 Task: Create a Historical Shipwreck Exploration: Platforms dedicated to exploring and documenting historical shipwrecks.
Action: Mouse moved to (1041, 189)
Screenshot: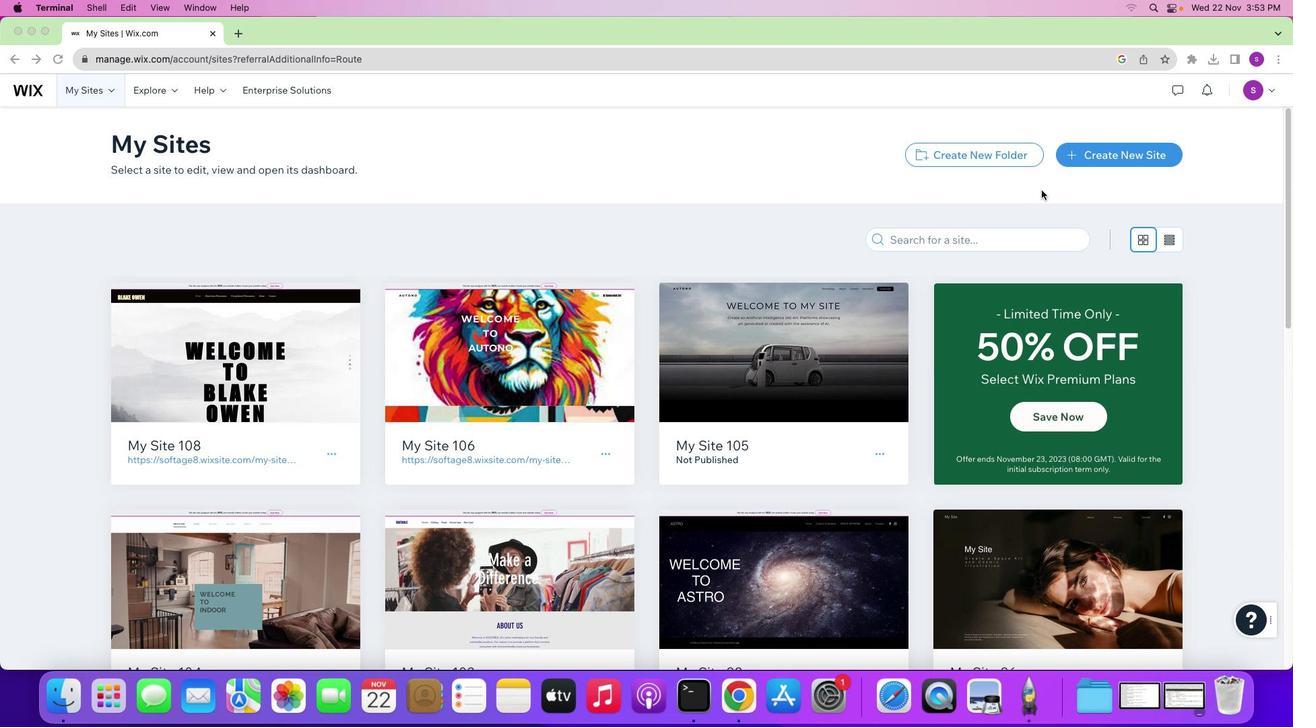 
Action: Mouse pressed left at (1041, 189)
Screenshot: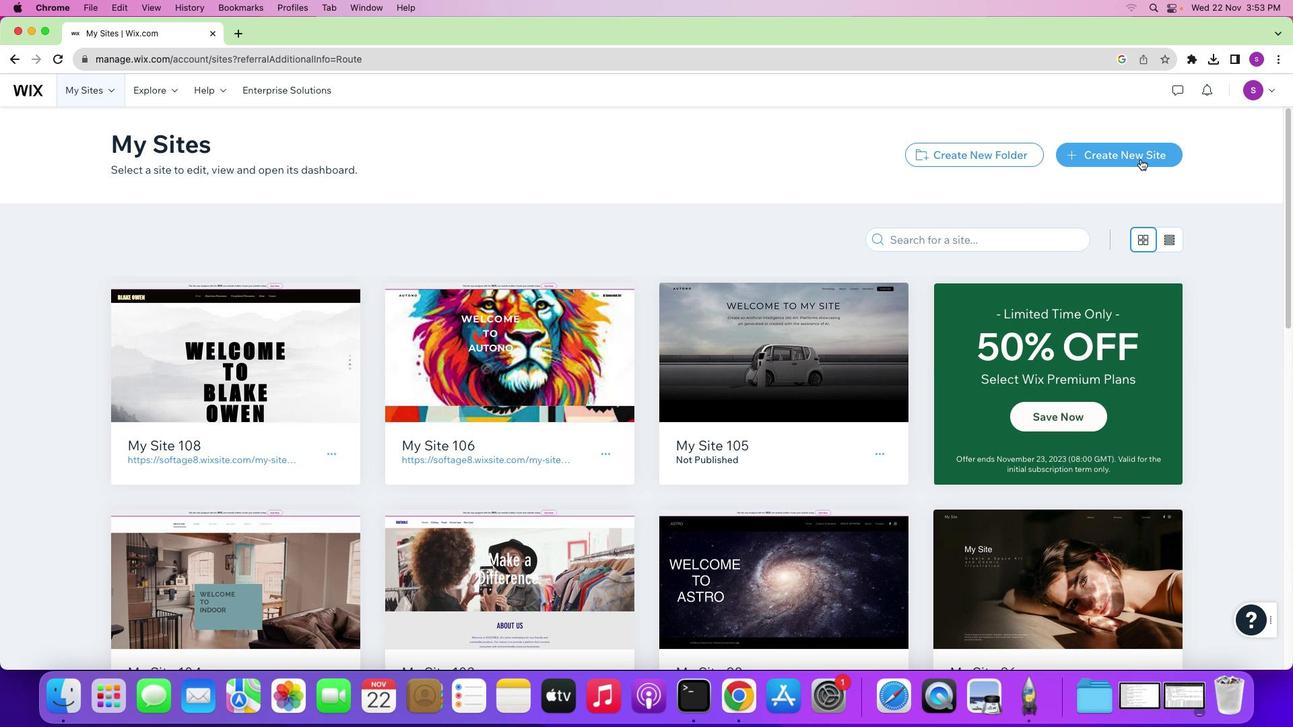 
Action: Mouse moved to (1143, 152)
Screenshot: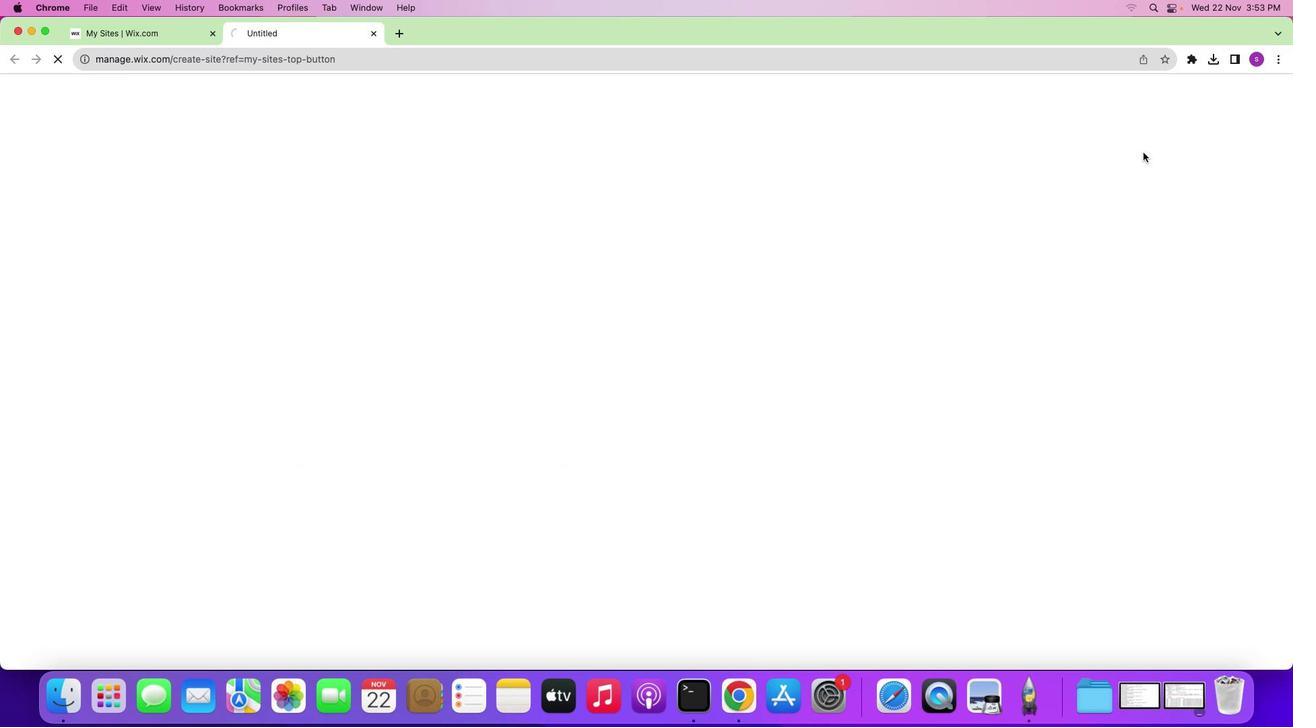 
Action: Mouse pressed left at (1143, 152)
Screenshot: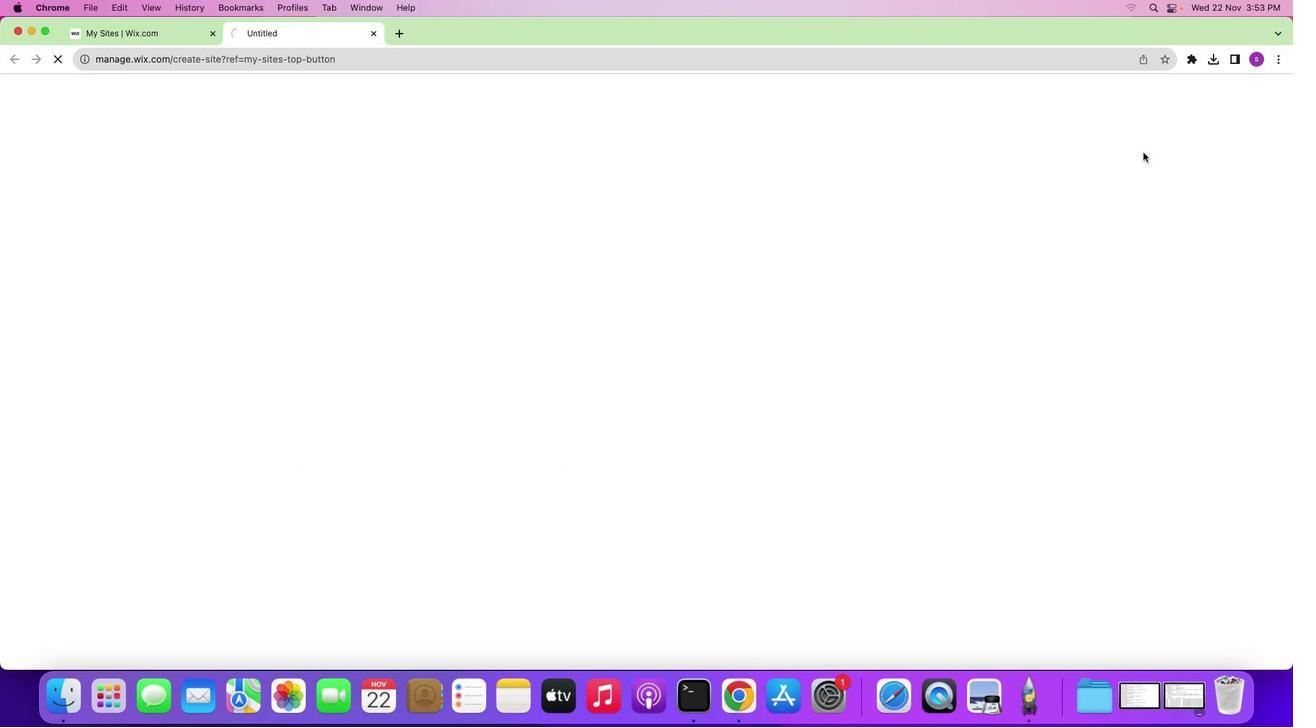 
Action: Mouse moved to (631, 223)
Screenshot: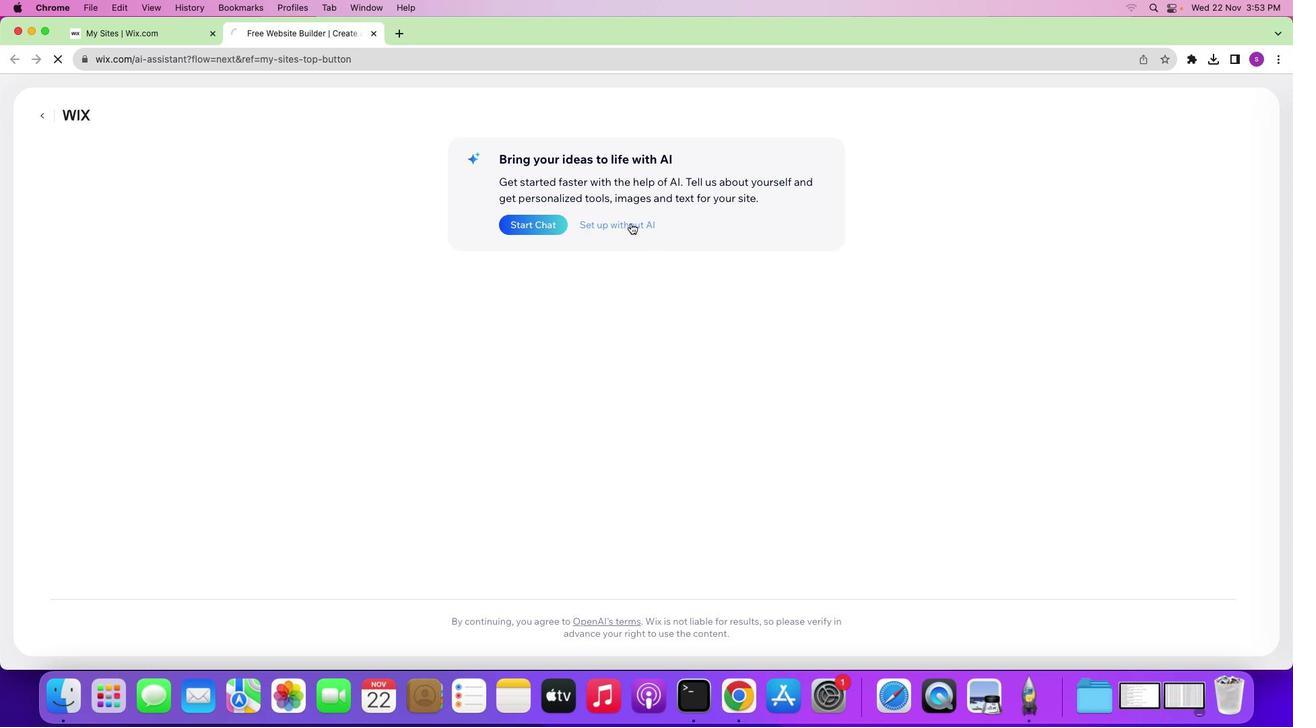 
Action: Mouse pressed left at (631, 223)
Screenshot: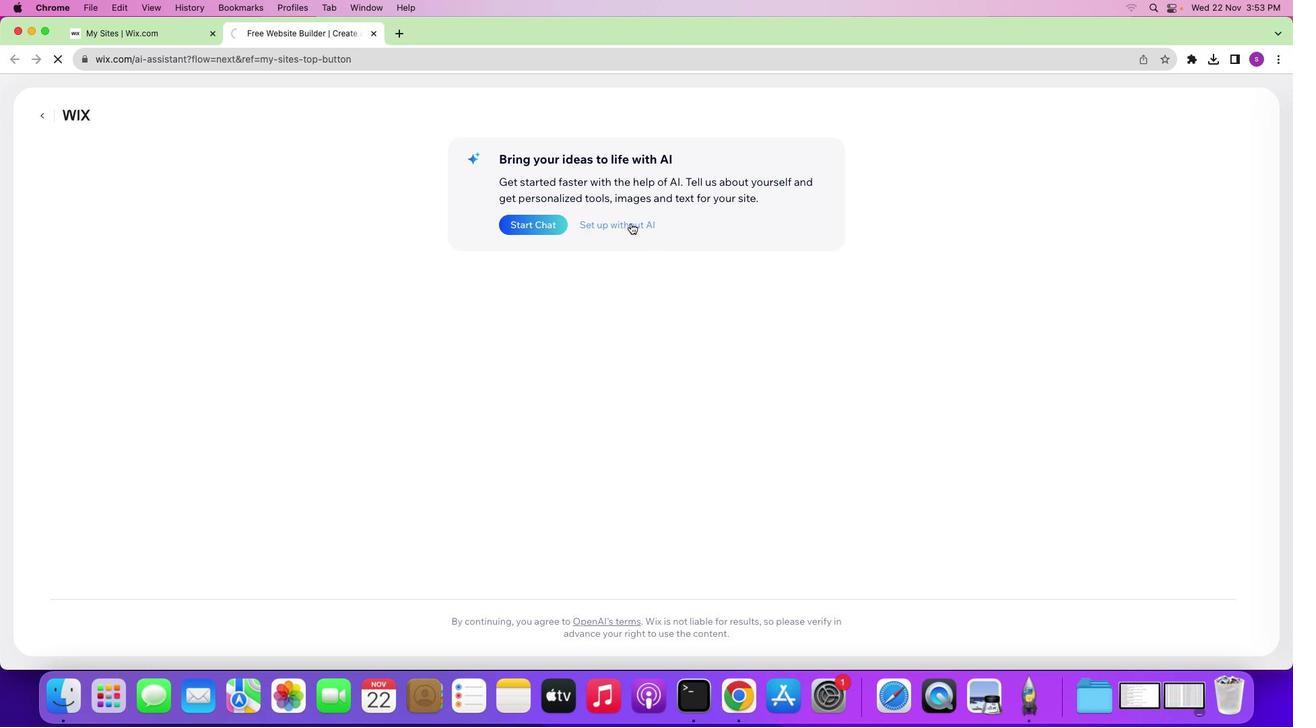 
Action: Mouse moved to (1240, 629)
Screenshot: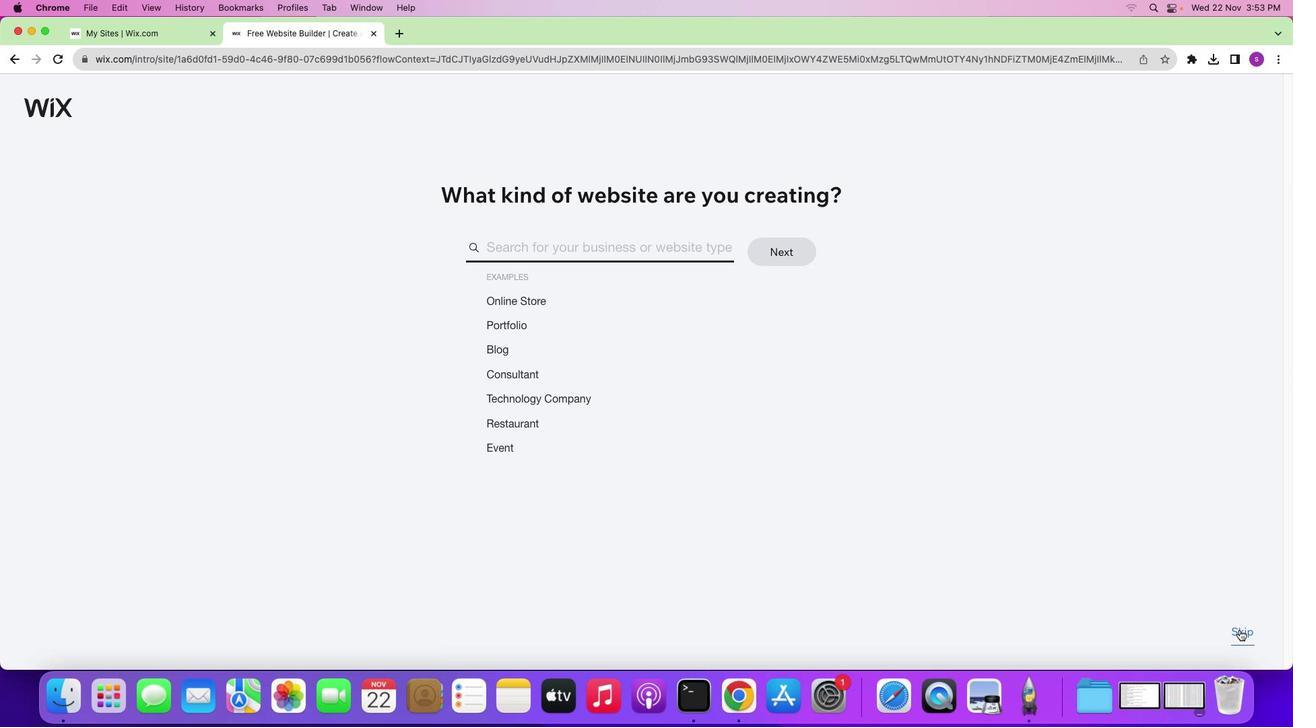 
Action: Mouse pressed left at (1240, 629)
Screenshot: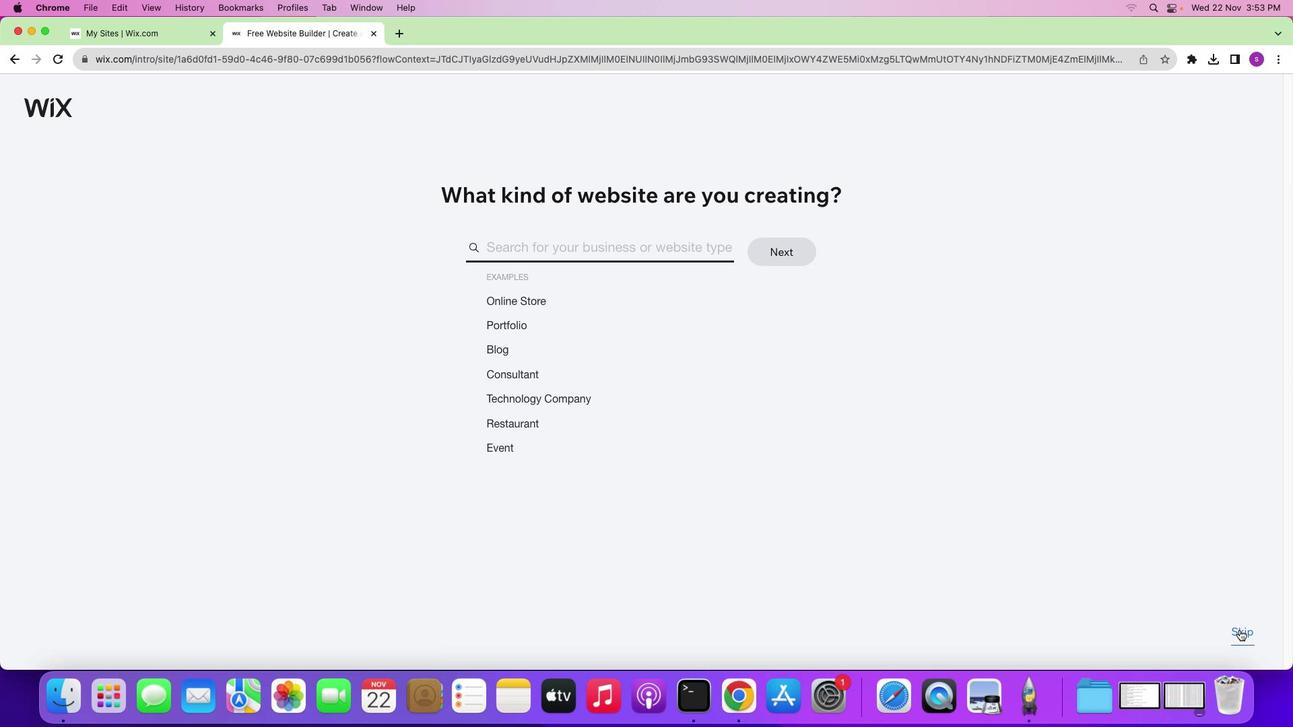 
Action: Mouse moved to (1240, 629)
Screenshot: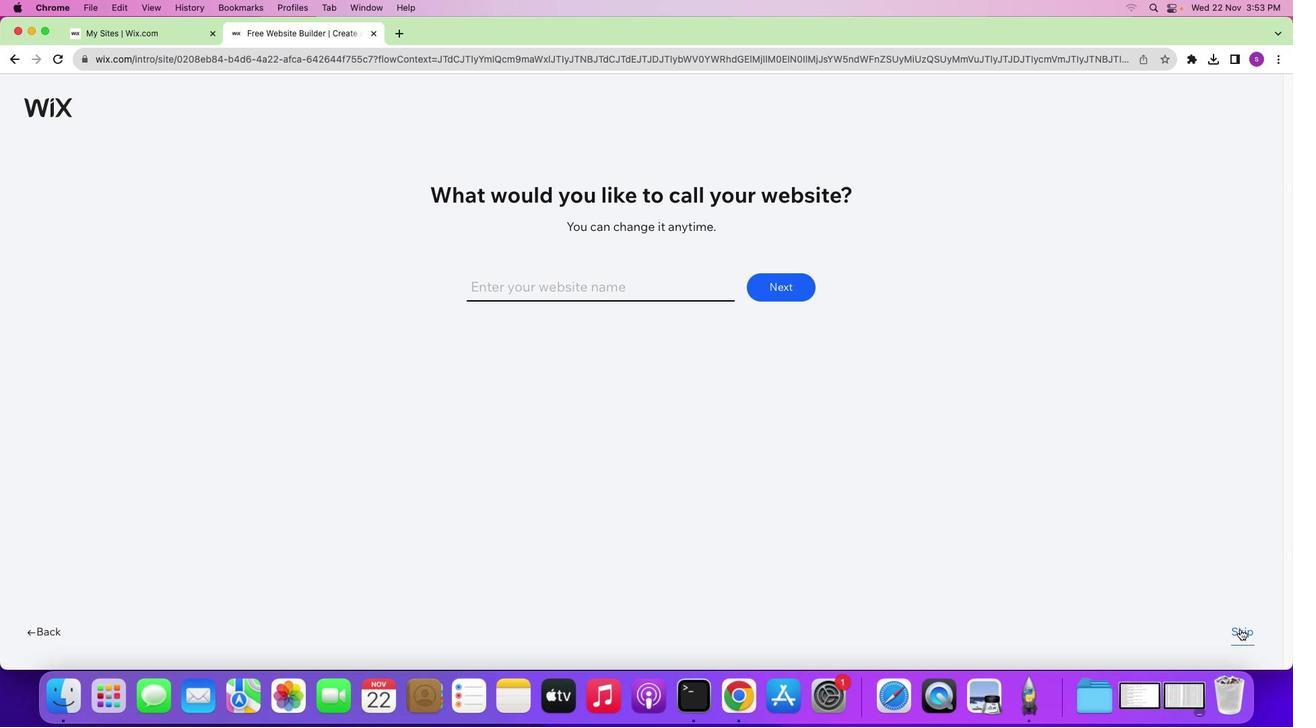 
Action: Mouse pressed left at (1240, 629)
Screenshot: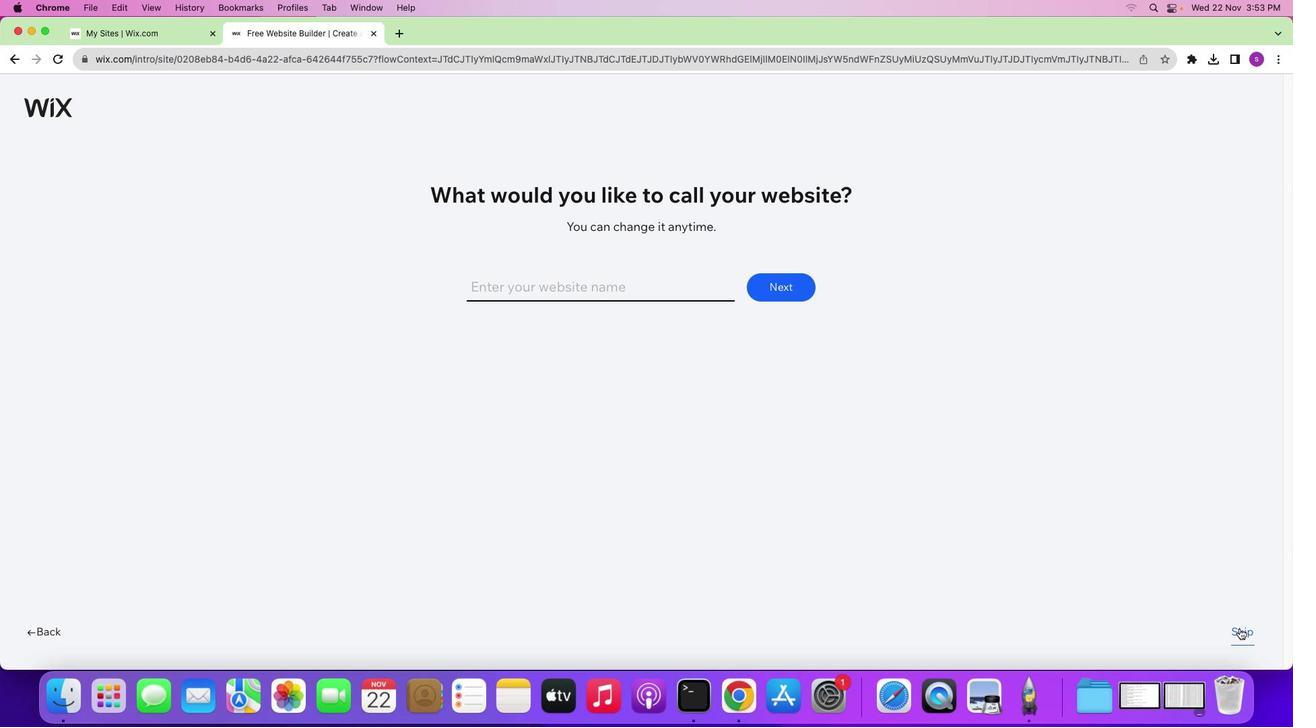 
Action: Mouse moved to (1245, 629)
Screenshot: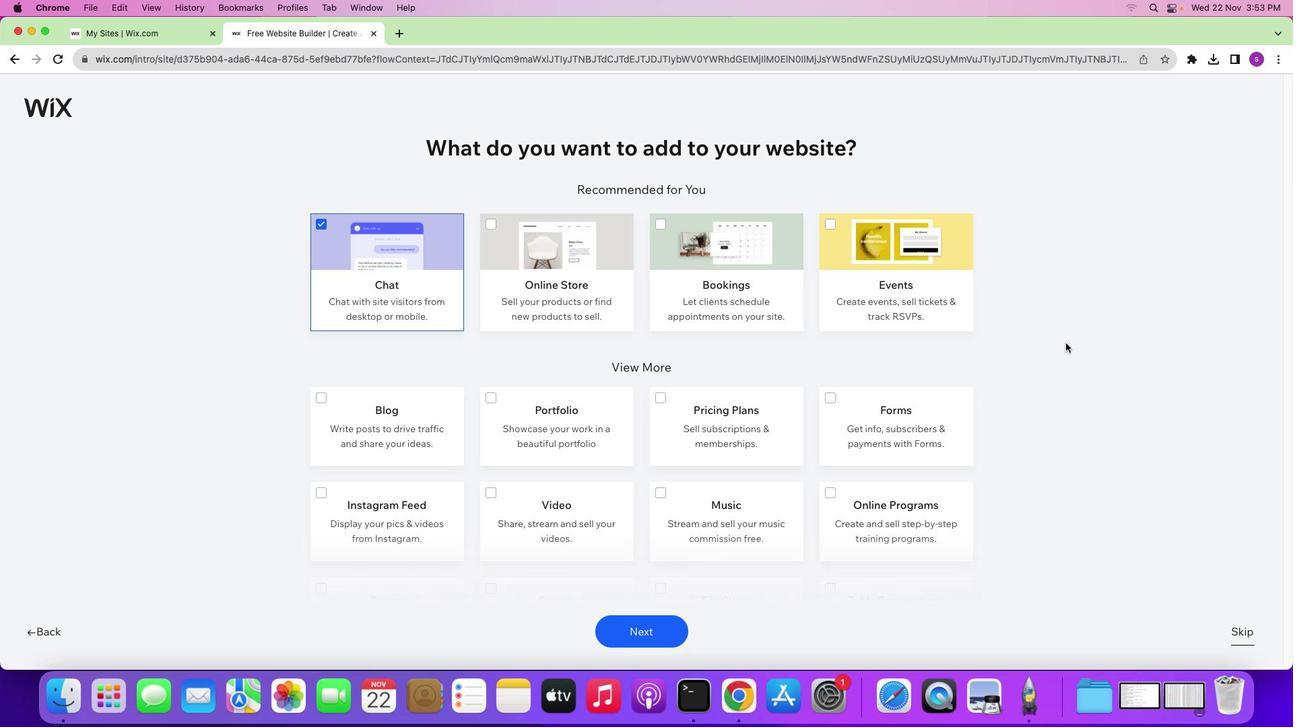 
Action: Mouse pressed left at (1245, 629)
Screenshot: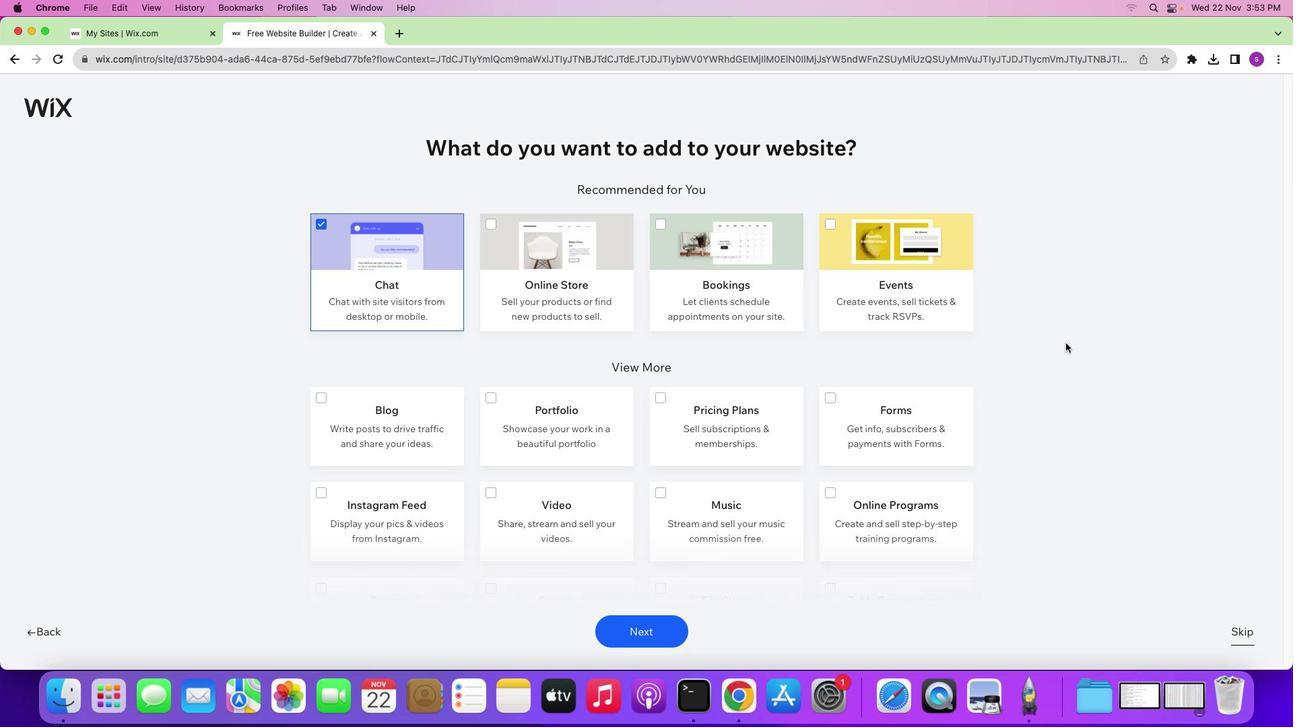 
Action: Mouse moved to (507, 372)
Screenshot: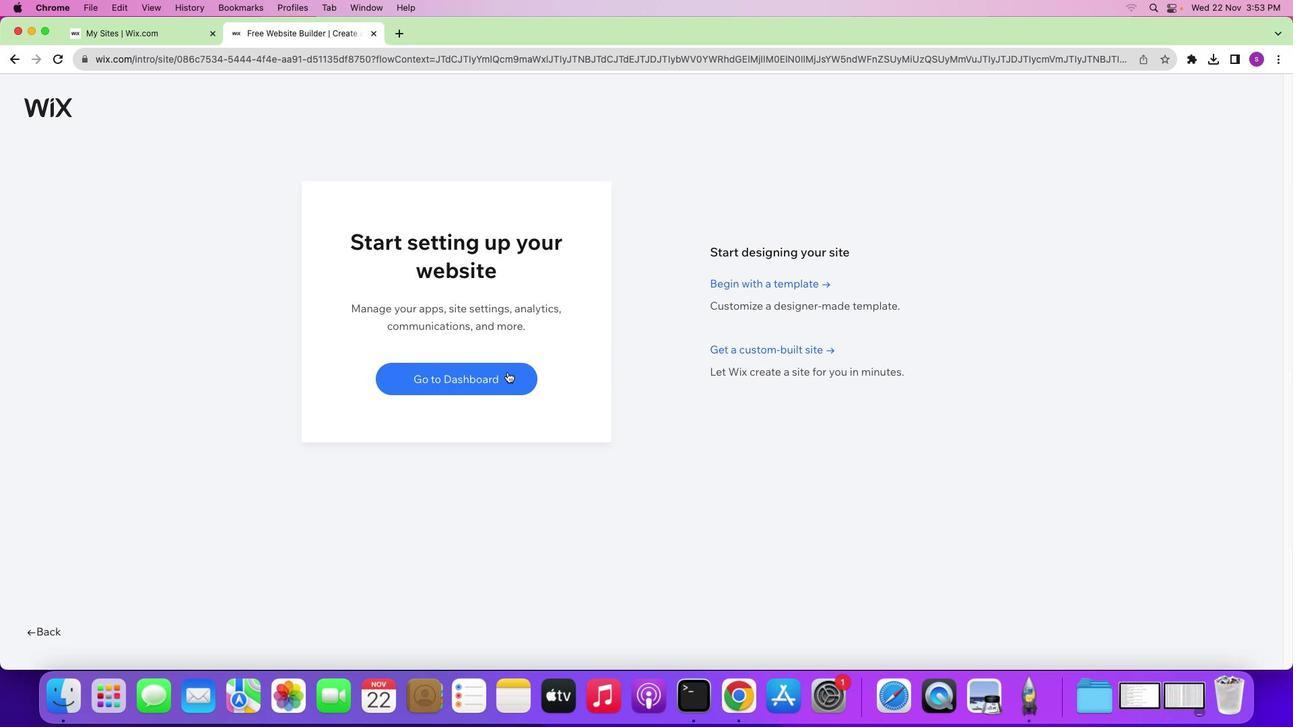 
Action: Mouse pressed left at (507, 372)
Screenshot: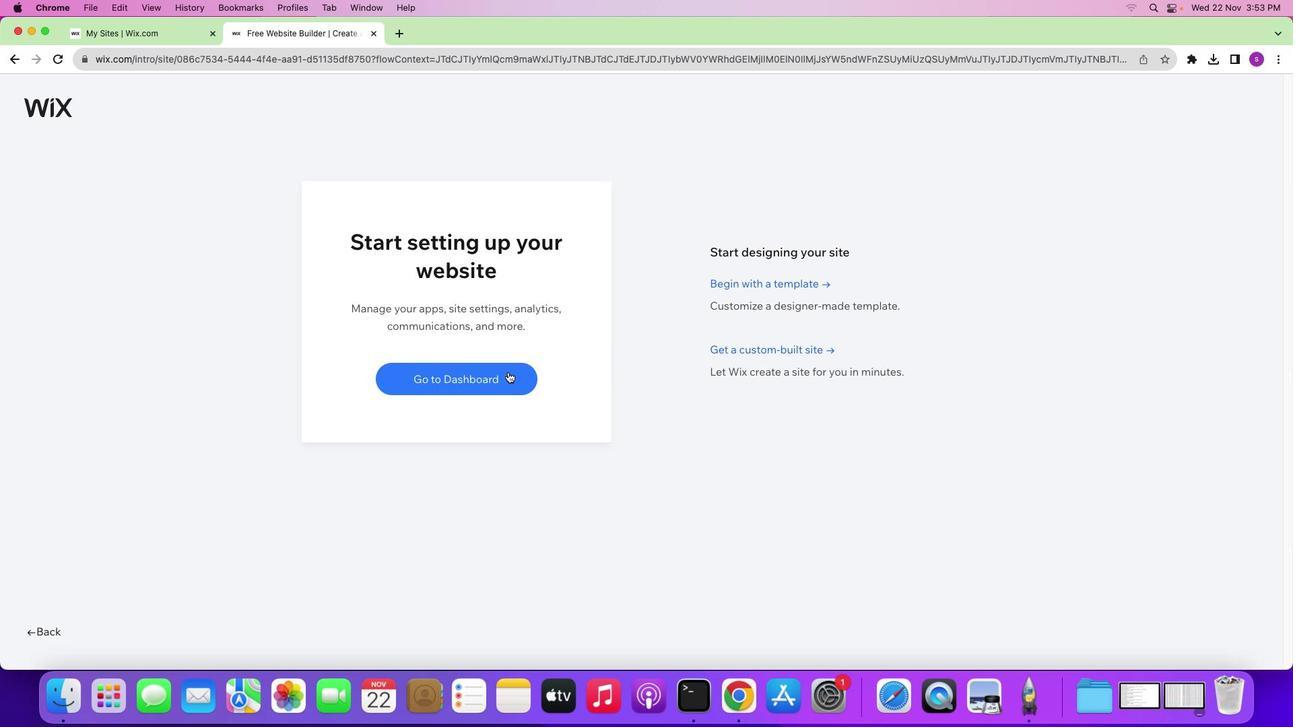 
Action: Mouse moved to (708, 381)
Screenshot: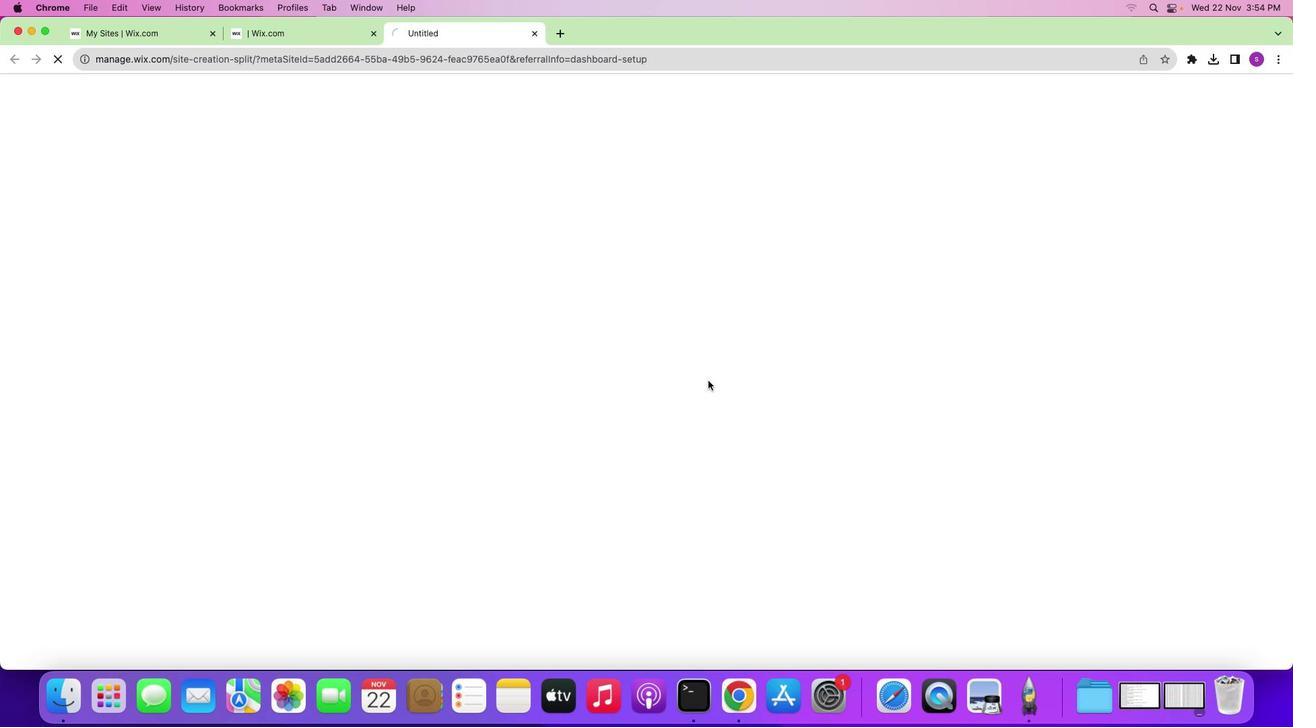 
Action: Mouse pressed left at (708, 381)
Screenshot: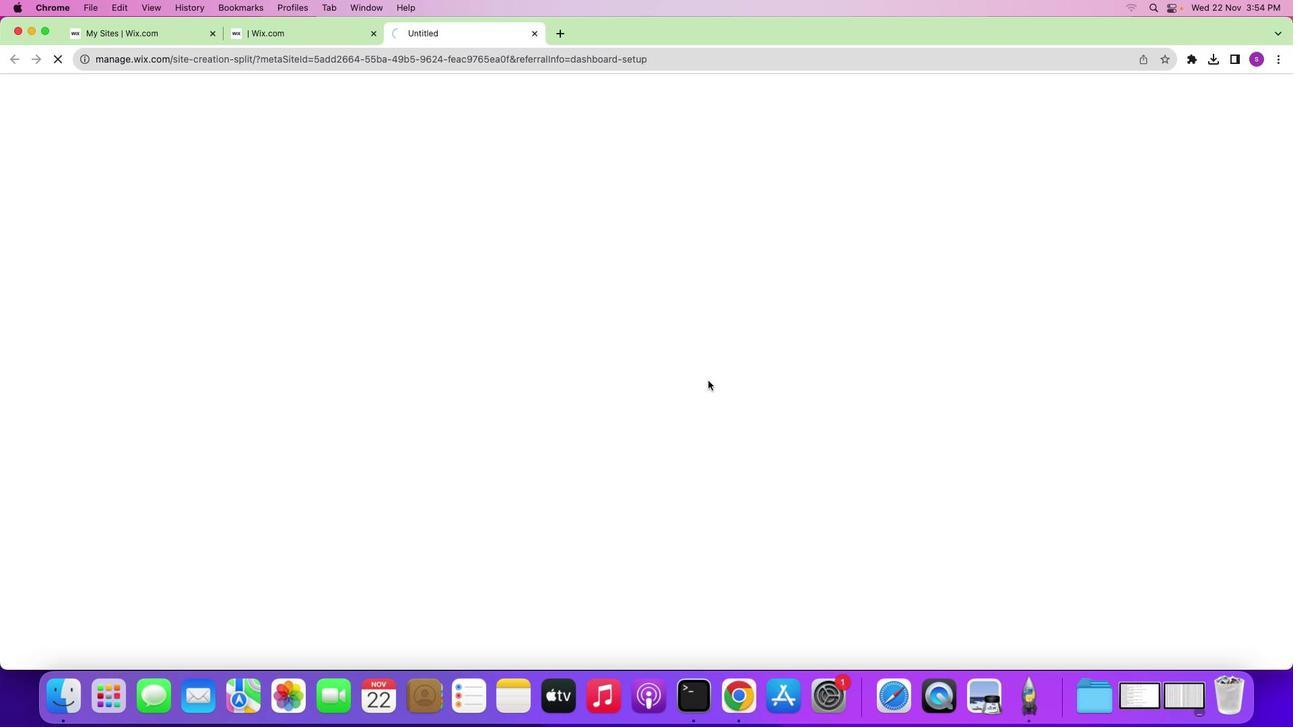 
Action: Mouse moved to (824, 453)
Screenshot: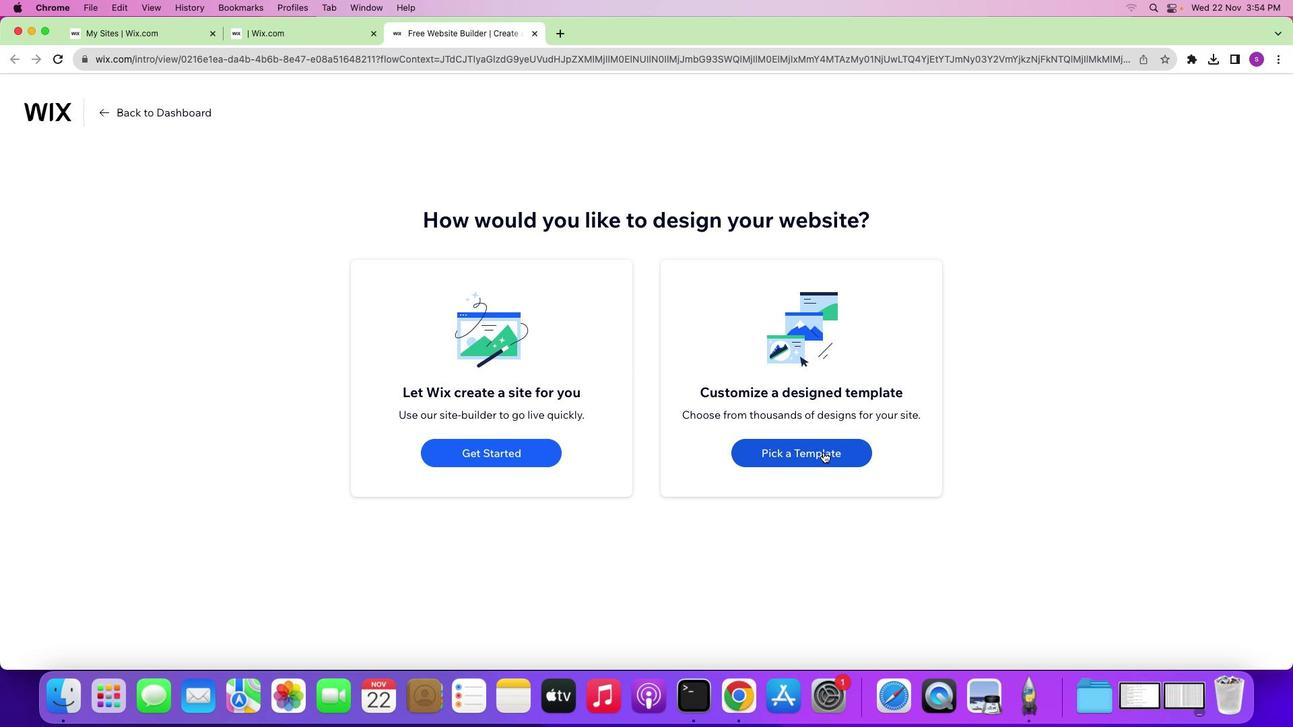 
Action: Mouse pressed left at (824, 453)
Screenshot: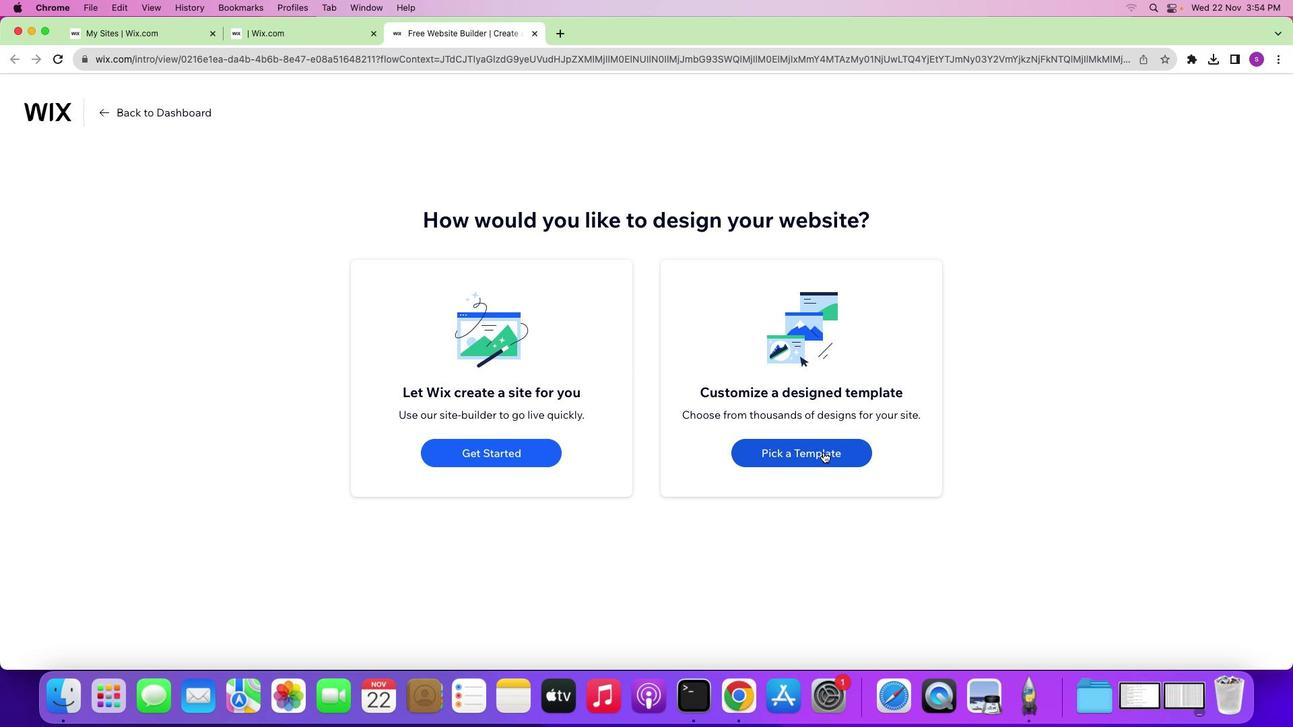 
Action: Mouse moved to (1070, 171)
Screenshot: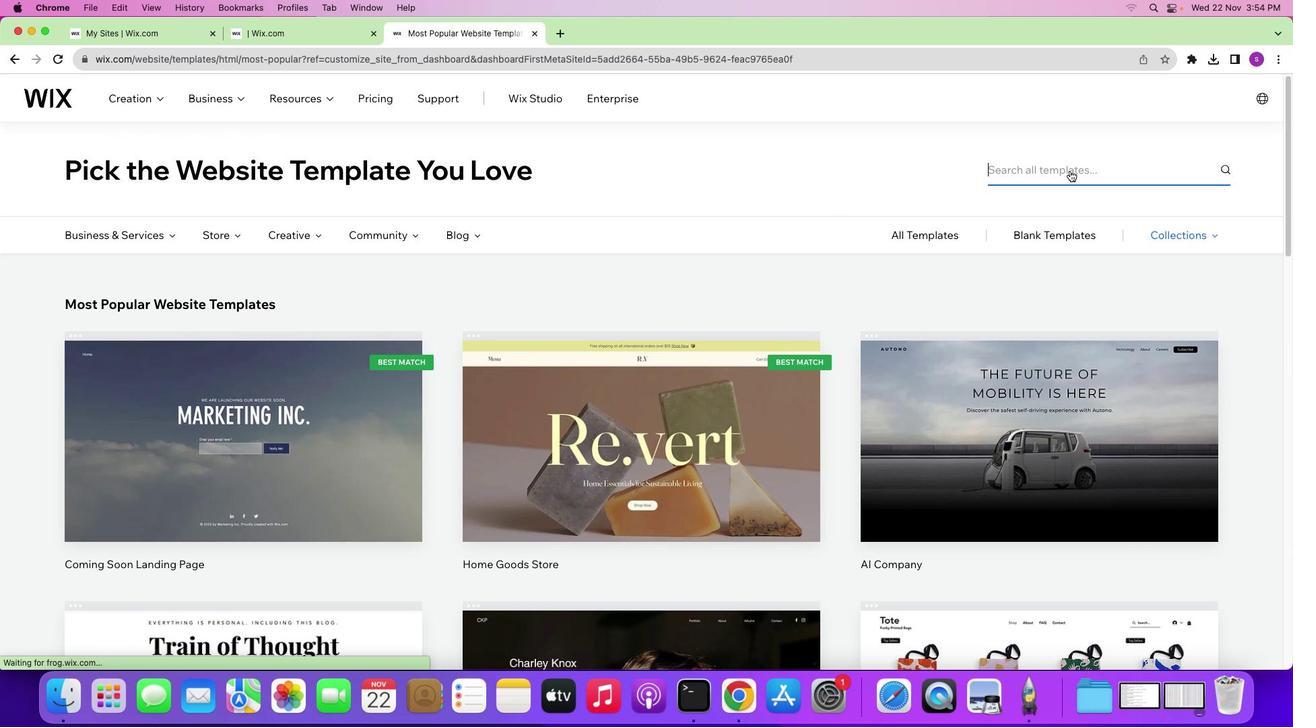 
Action: Mouse pressed left at (1070, 171)
Screenshot: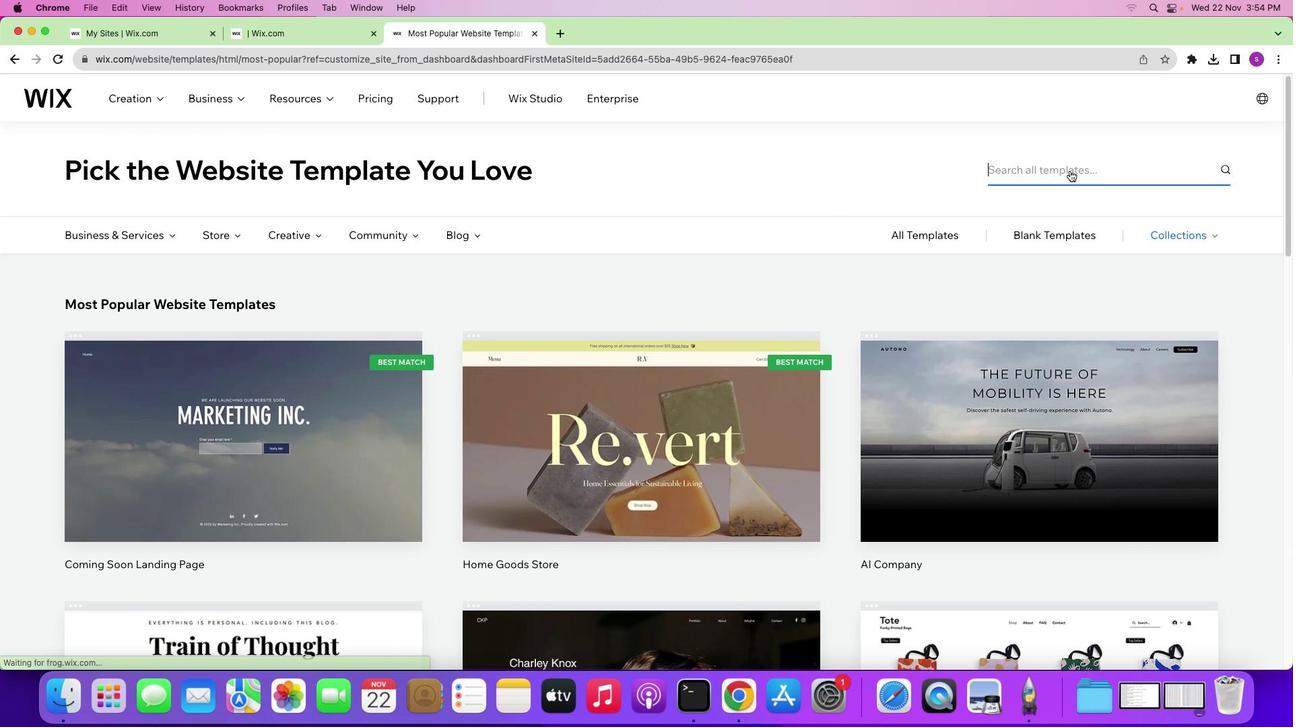 
Action: Key pressed 's''h''i''p'Key.enter
Screenshot: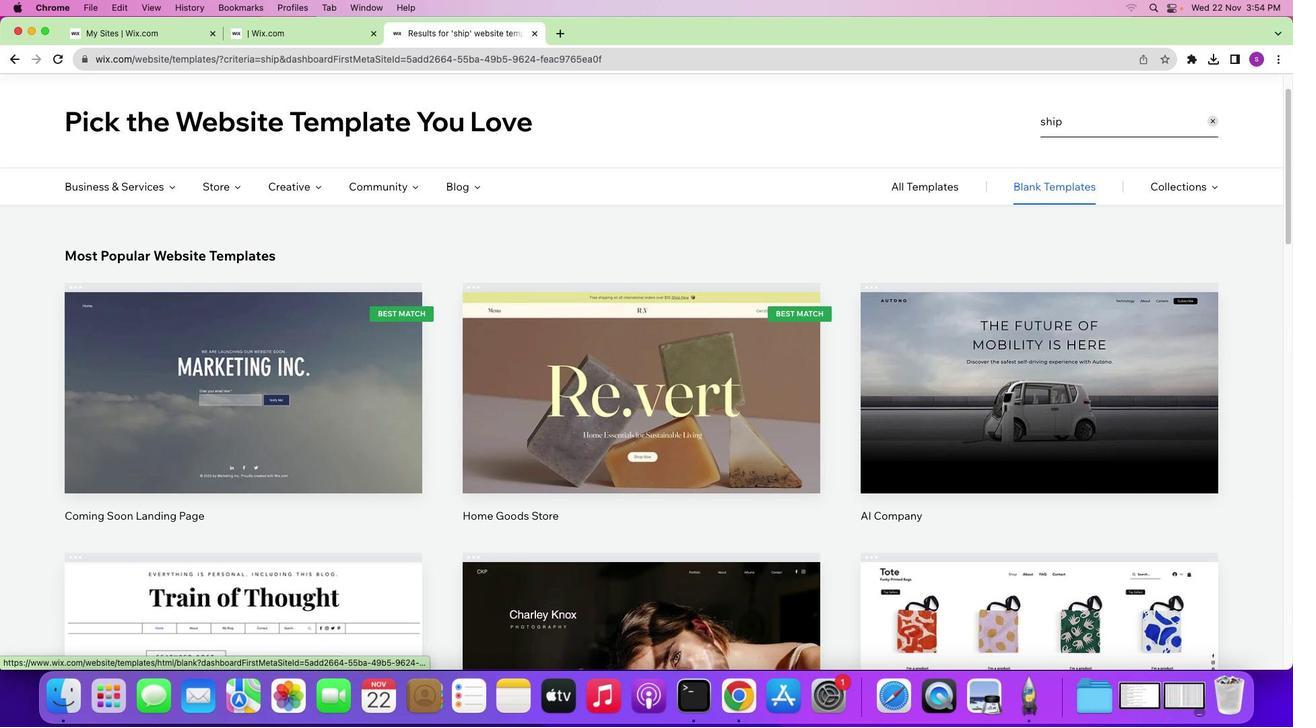 
Action: Mouse moved to (237, 367)
Screenshot: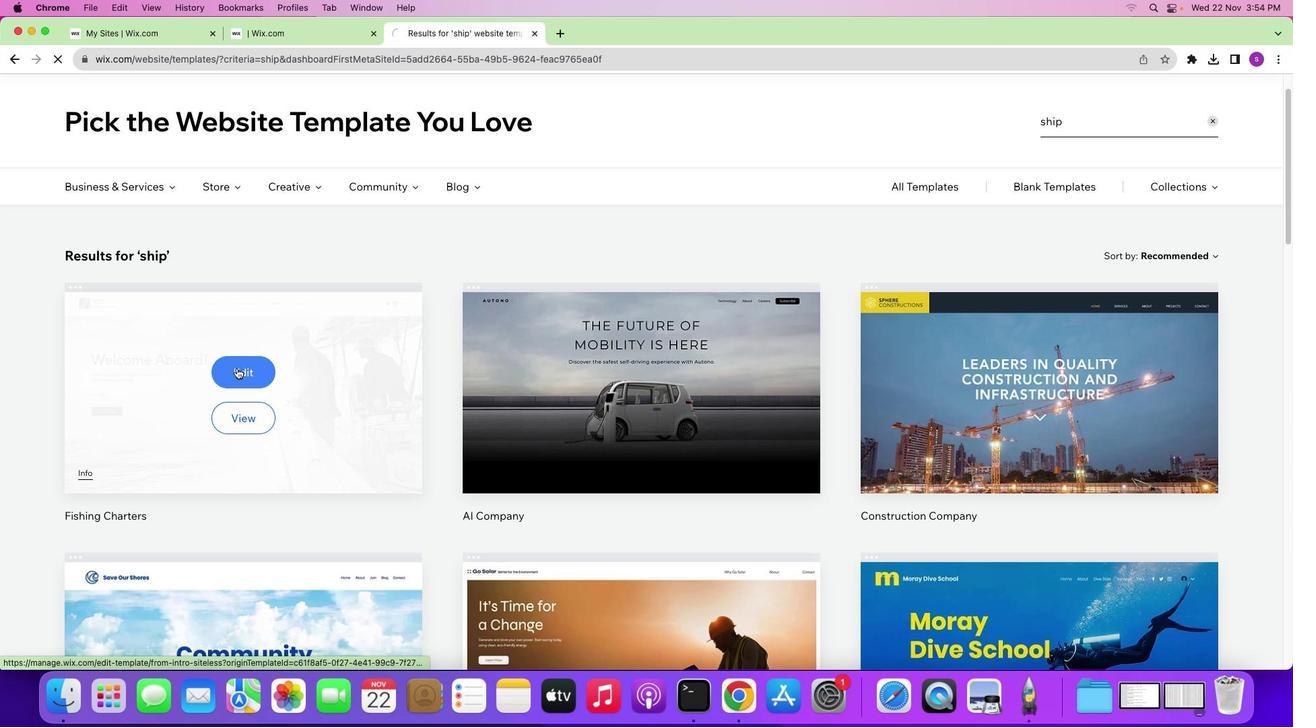 
Action: Mouse pressed left at (237, 367)
Screenshot: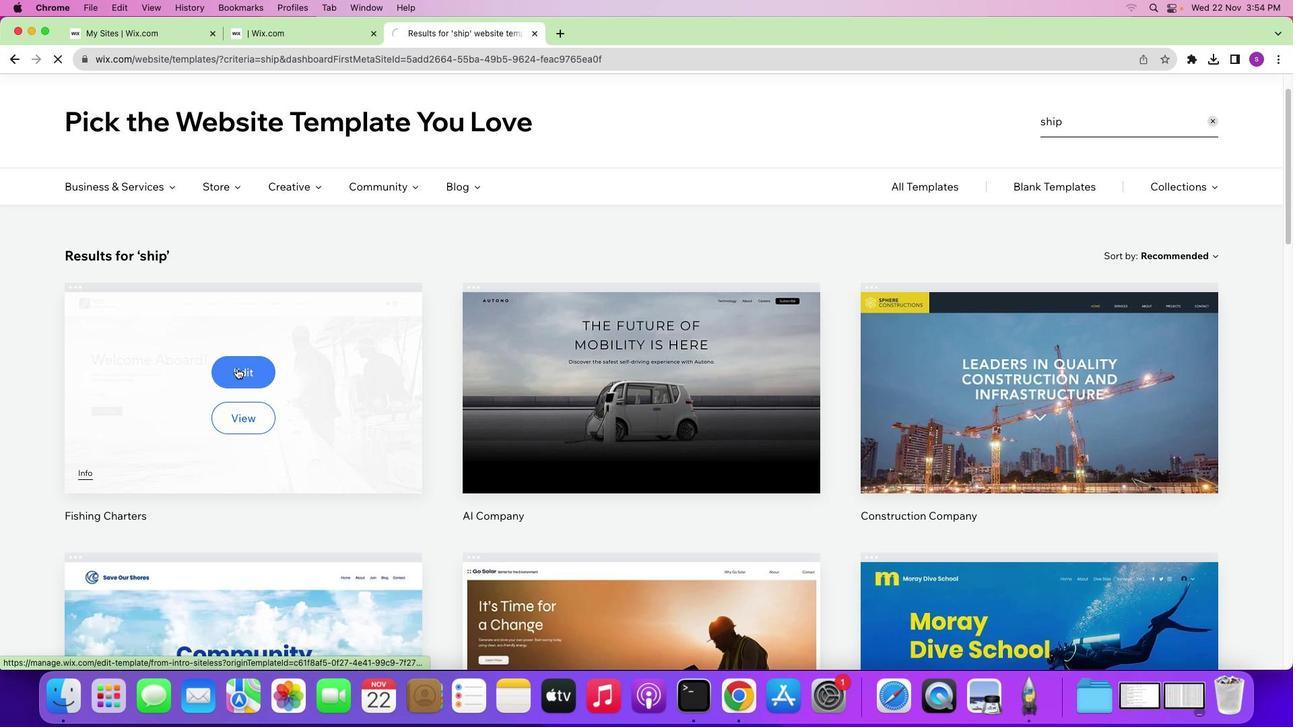 
Action: Mouse moved to (854, 146)
Screenshot: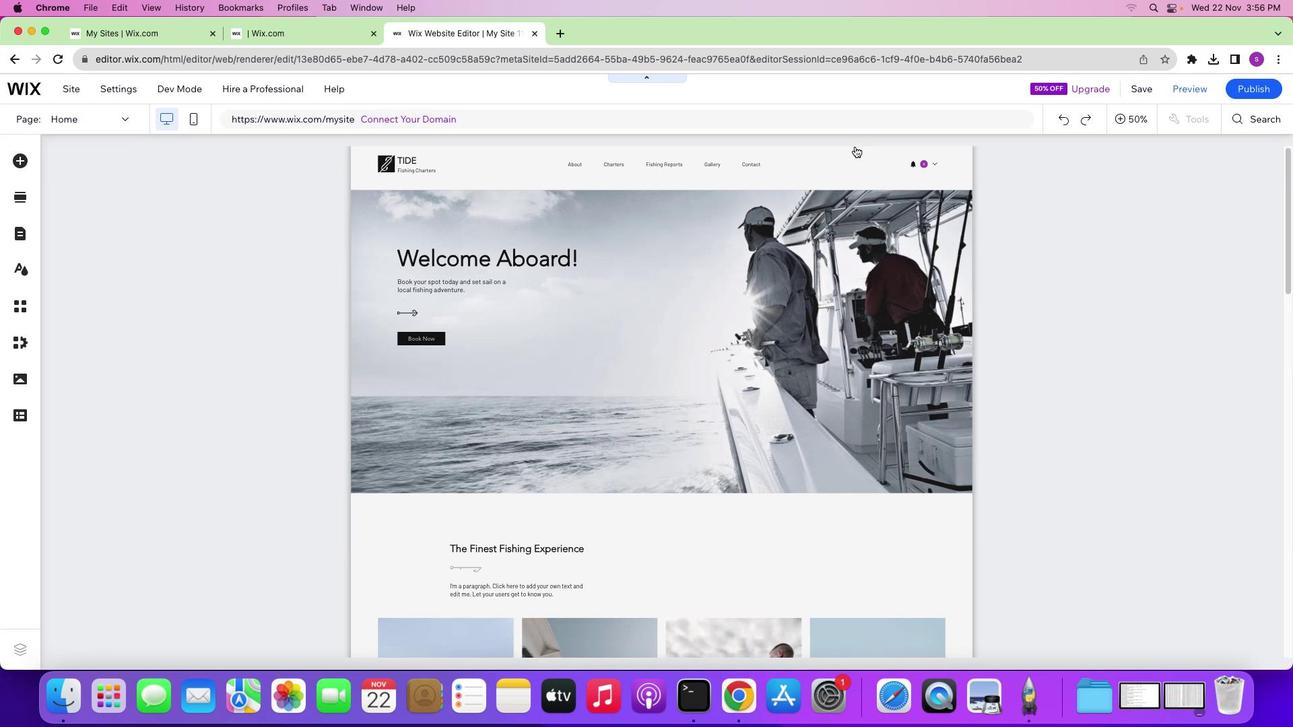 
Action: Mouse pressed left at (854, 146)
Screenshot: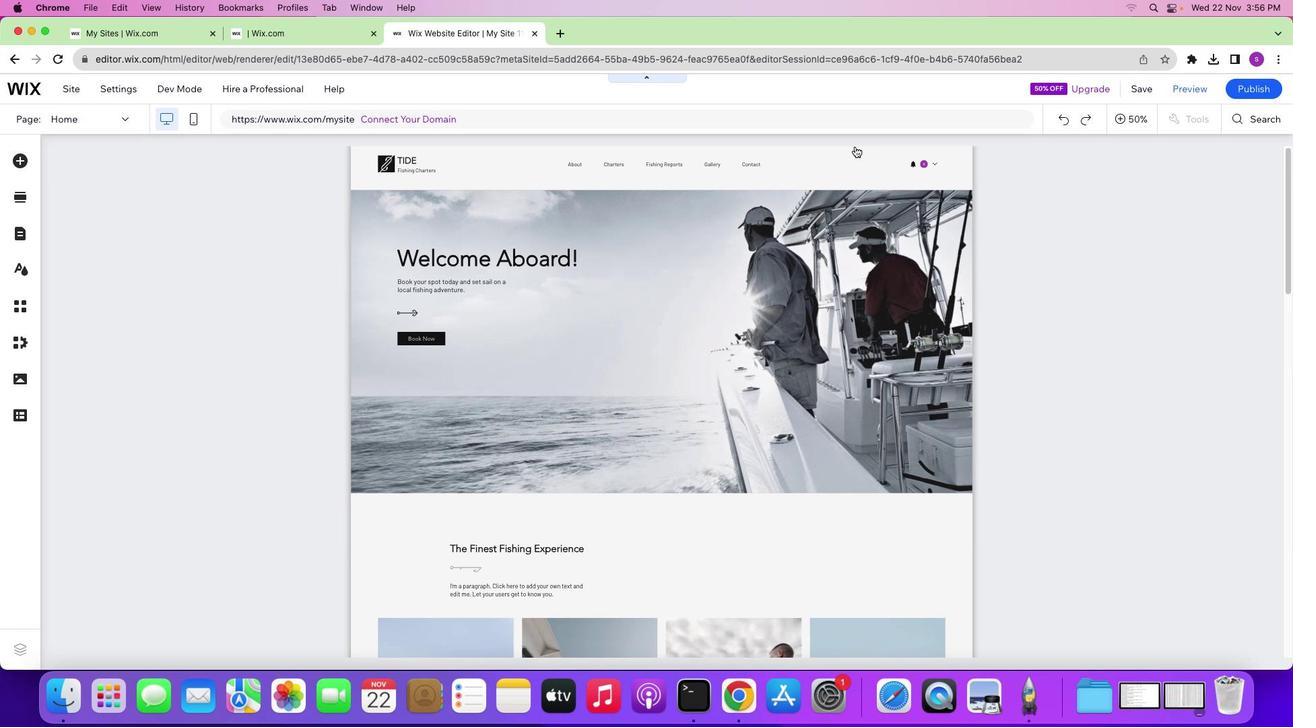
Action: Mouse moved to (601, 288)
Screenshot: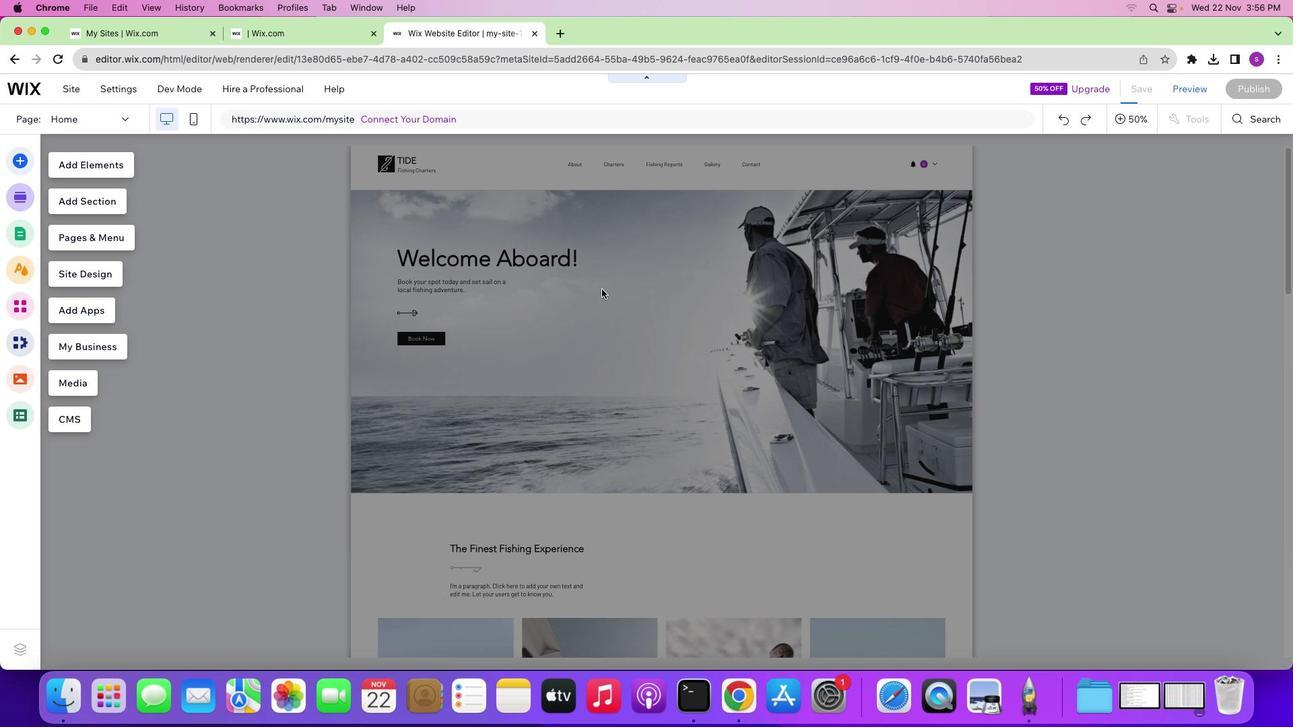 
Action: Mouse pressed left at (601, 288)
Screenshot: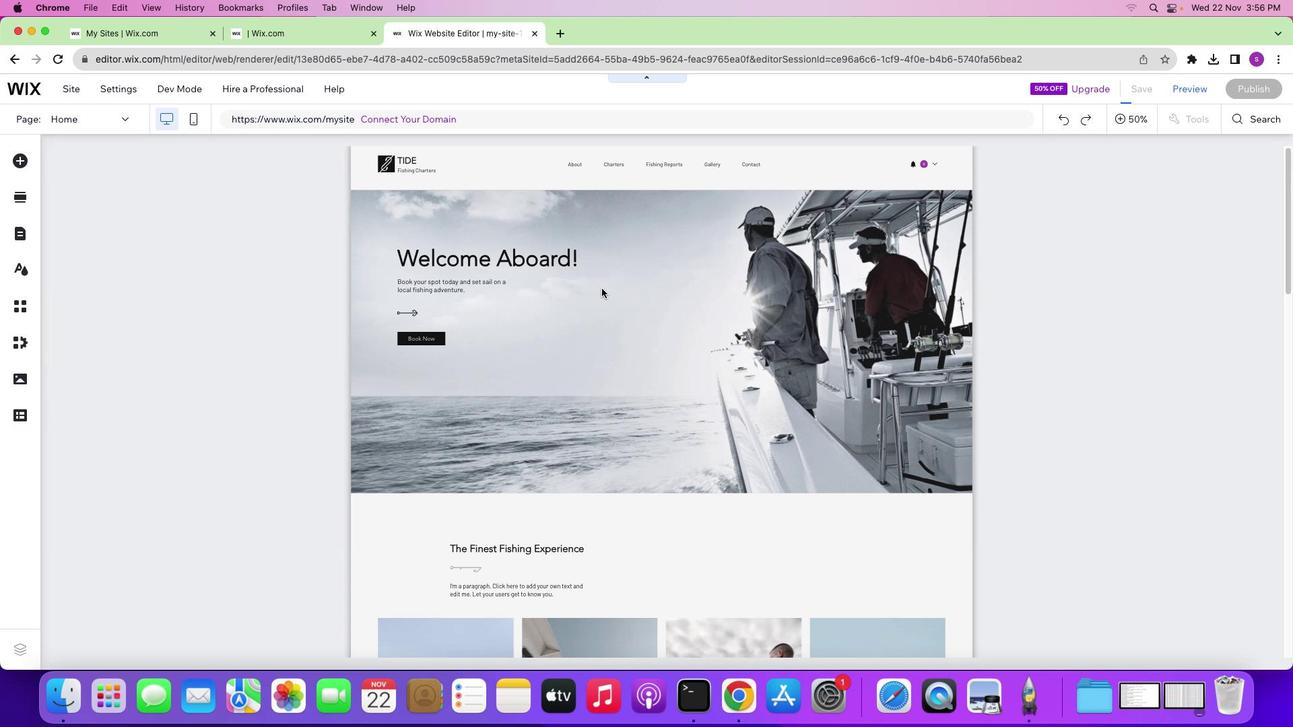 
Action: Mouse moved to (601, 288)
Screenshot: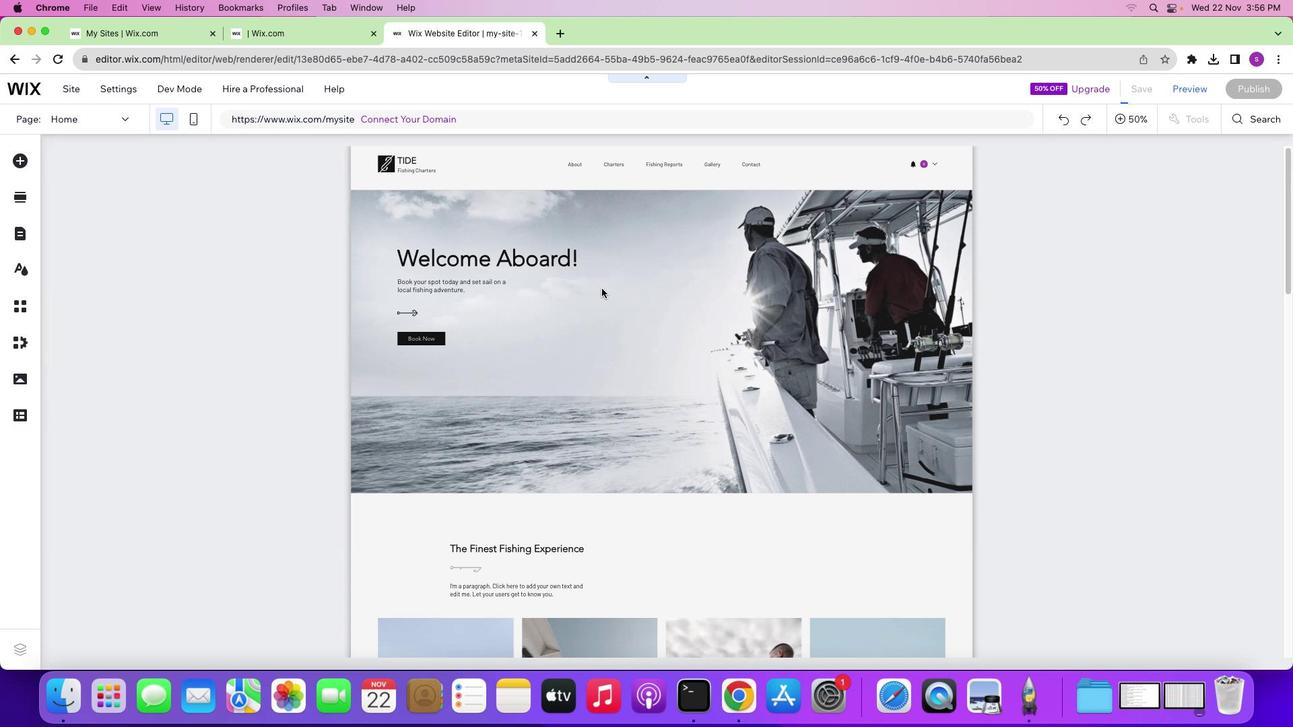 
Action: Mouse pressed left at (601, 288)
Screenshot: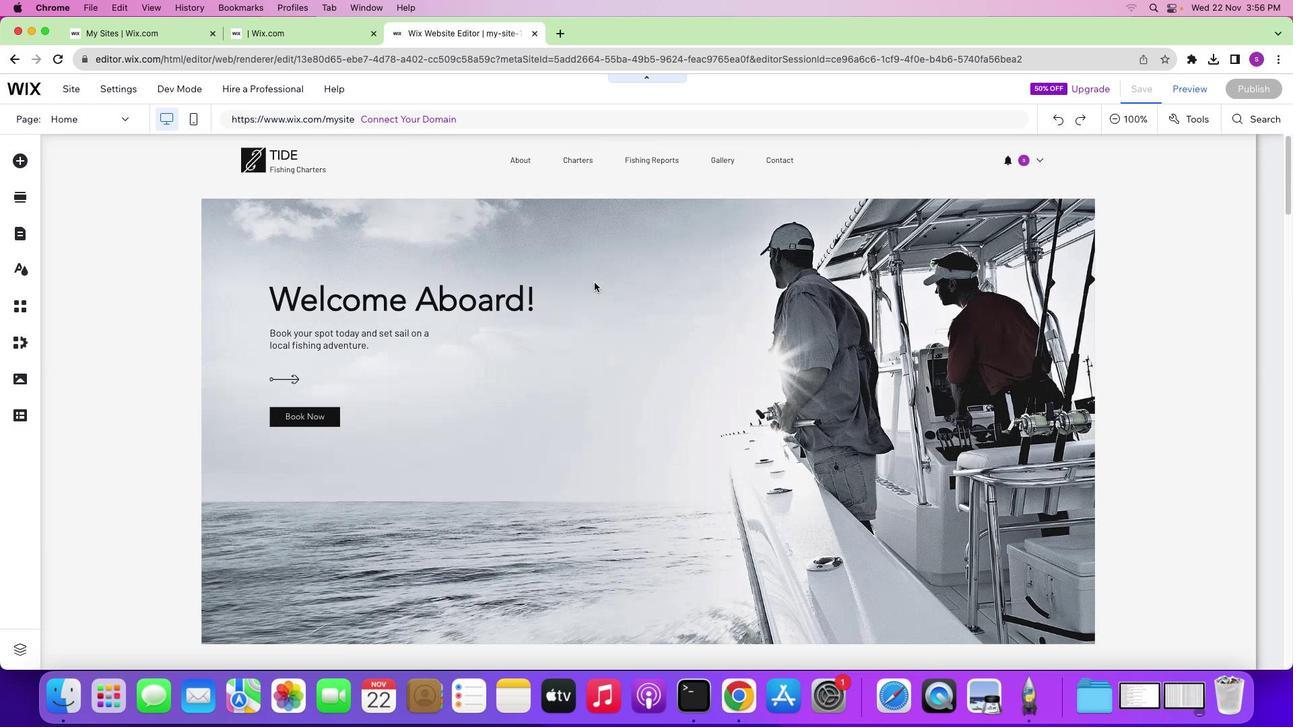 
Action: Mouse pressed left at (601, 288)
Screenshot: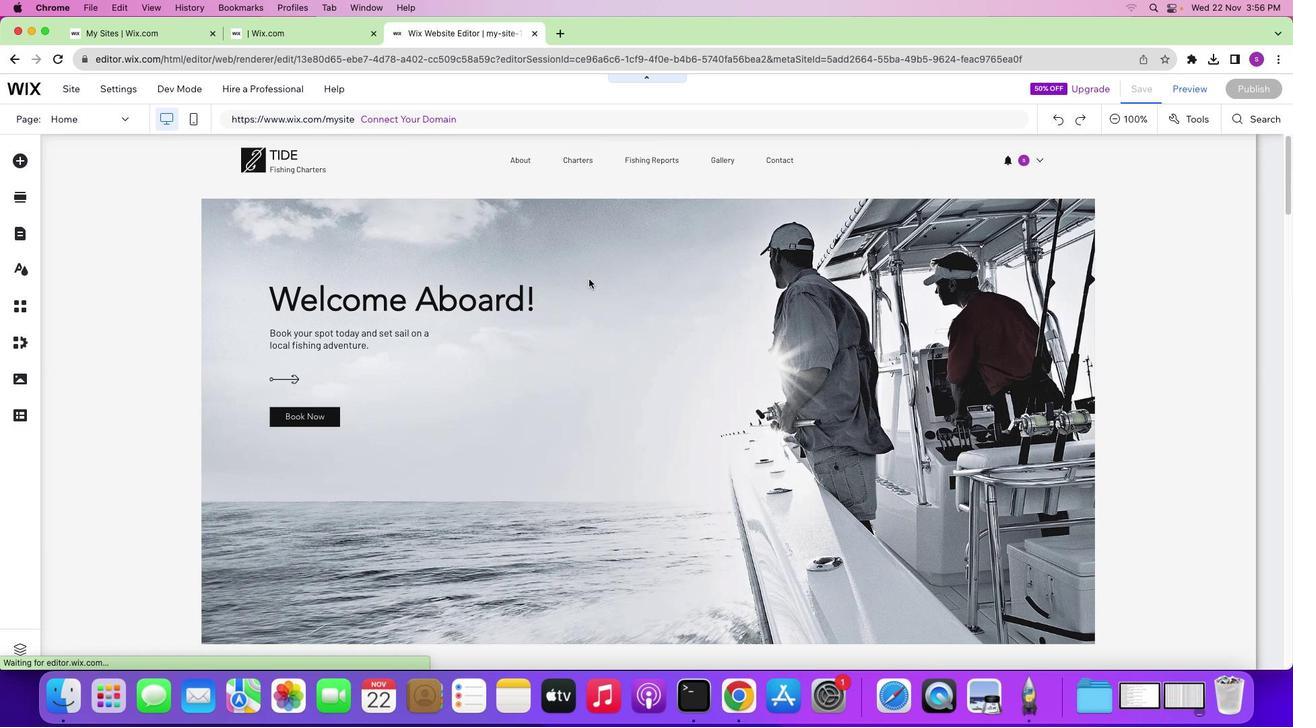 
Action: Mouse moved to (477, 173)
Screenshot: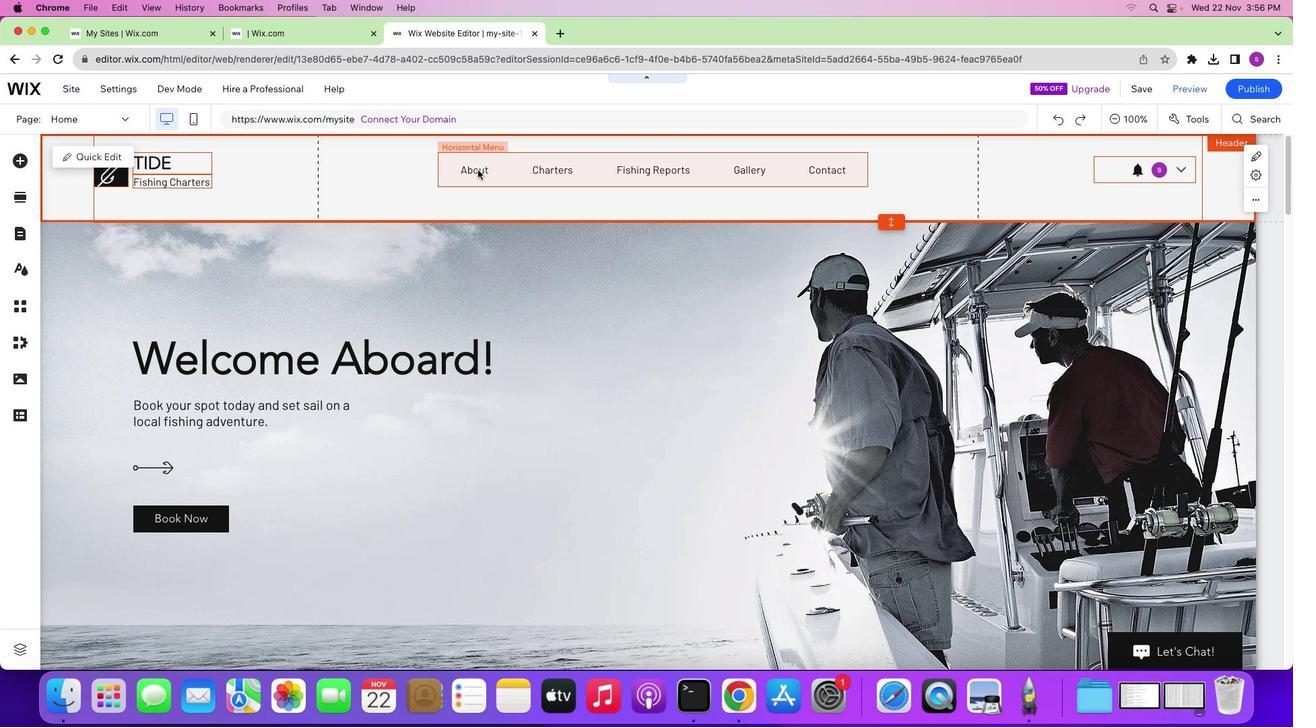 
Action: Mouse pressed left at (477, 173)
Screenshot: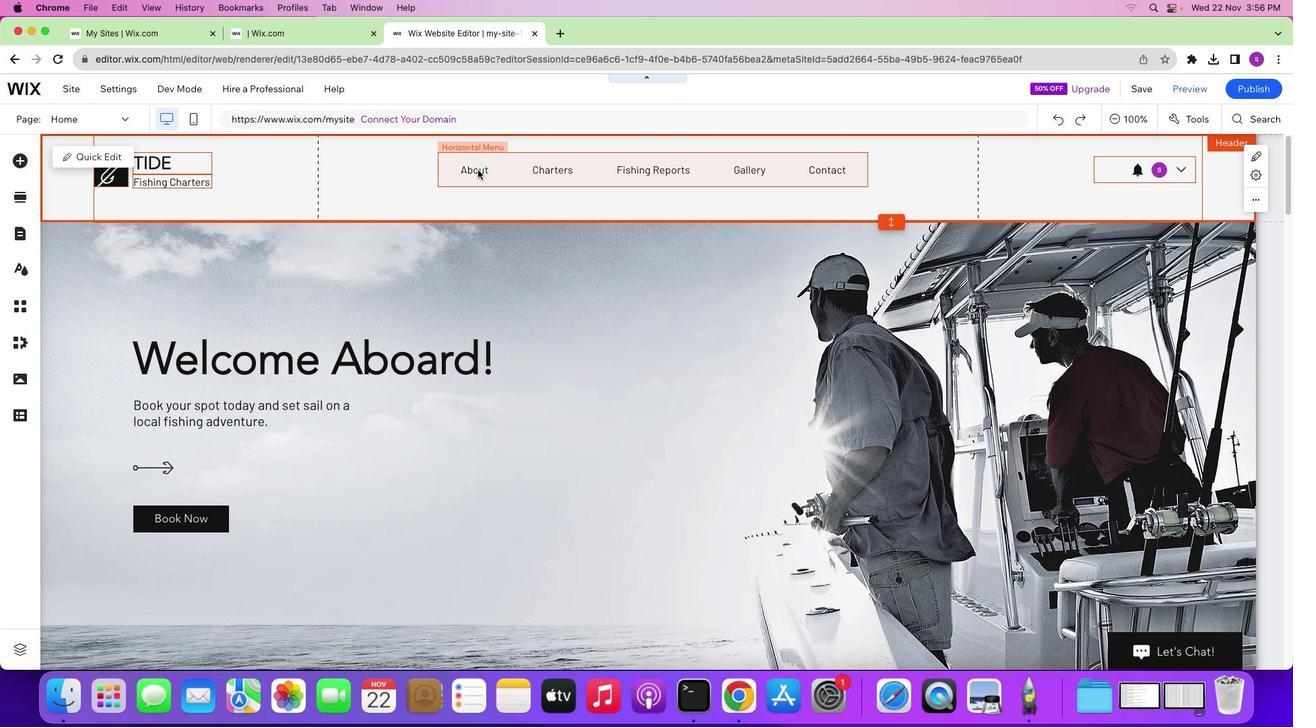 
Action: Mouse moved to (477, 169)
Screenshot: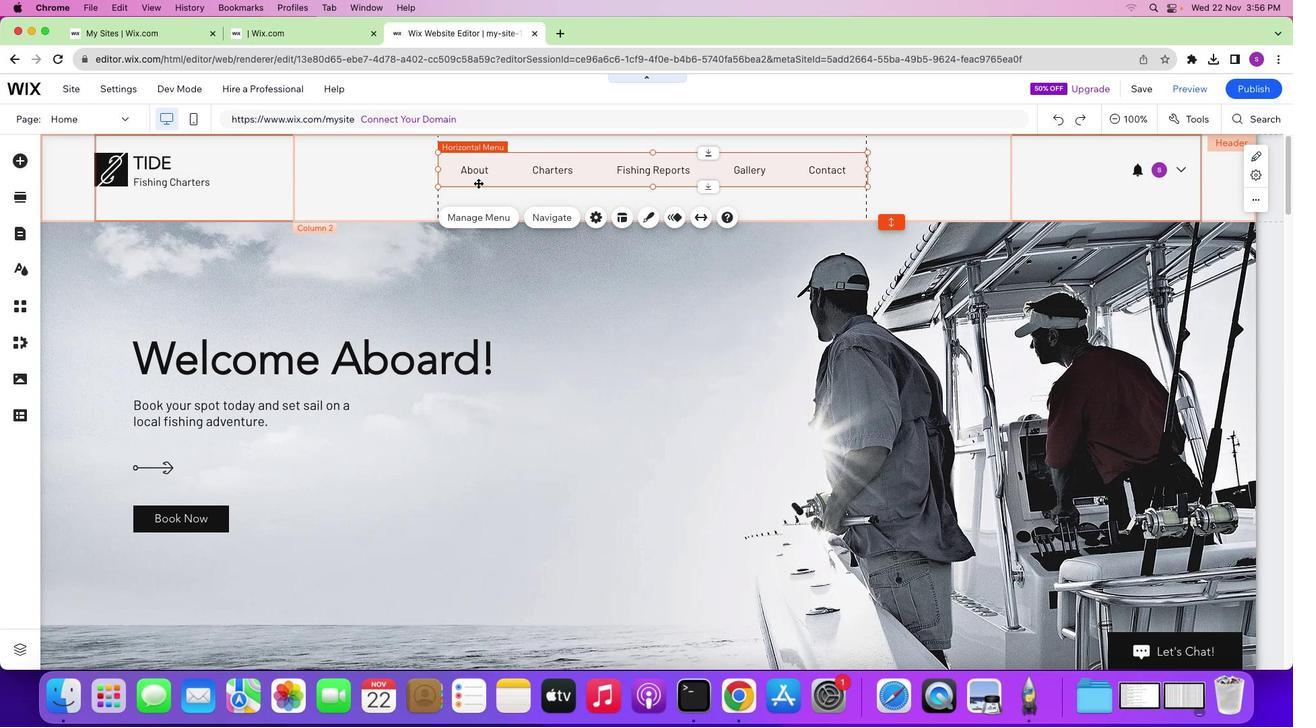 
Action: Mouse pressed left at (477, 169)
Screenshot: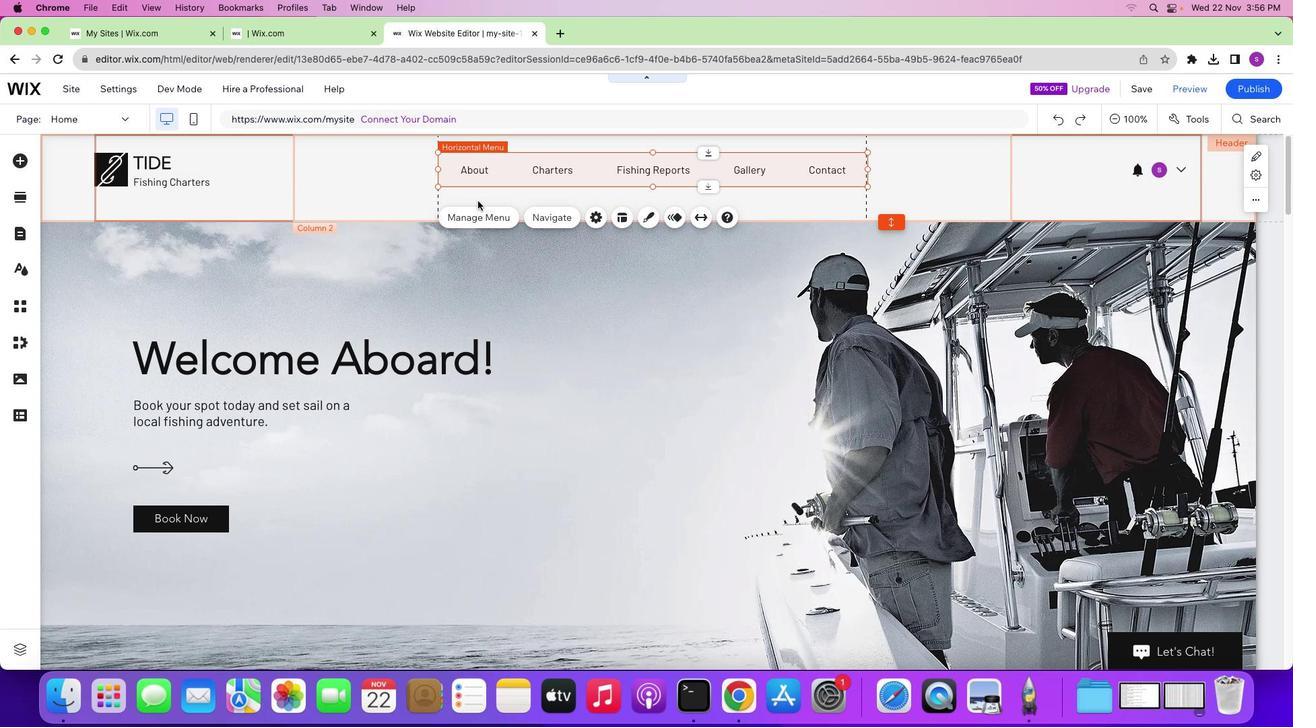 
Action: Mouse moved to (479, 214)
Screenshot: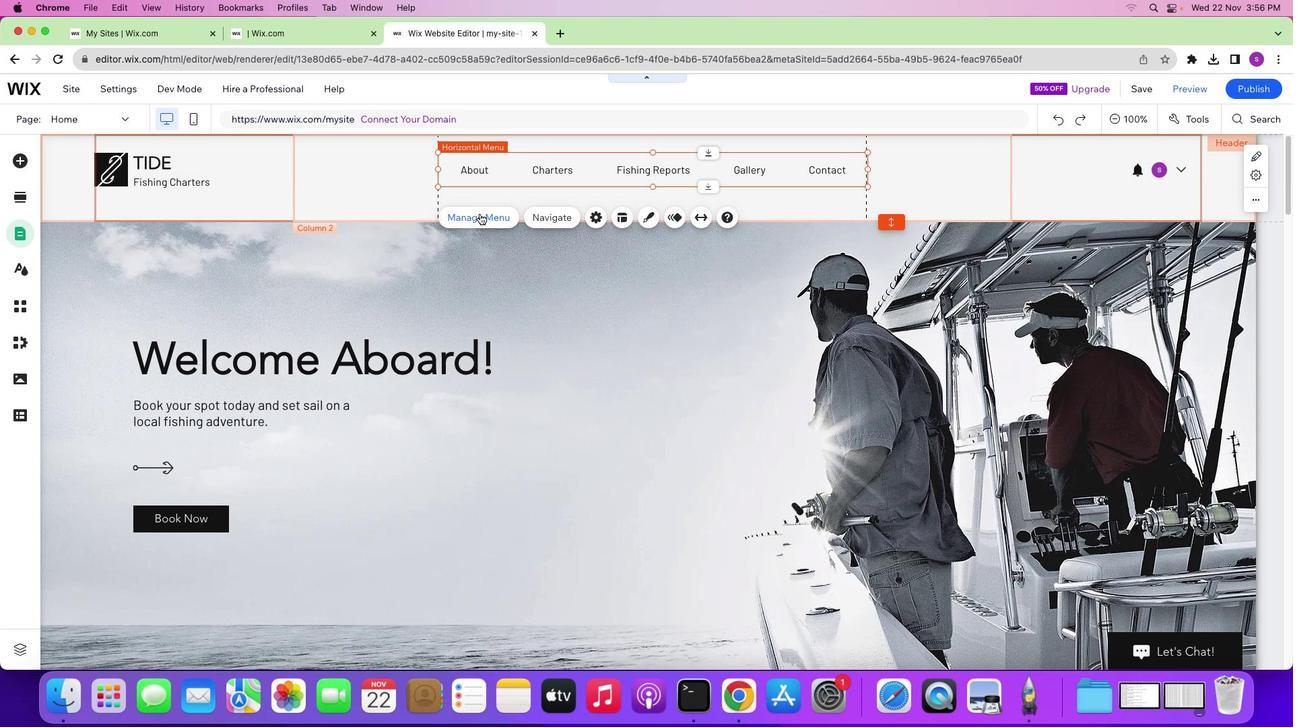 
Action: Mouse pressed left at (479, 214)
Screenshot: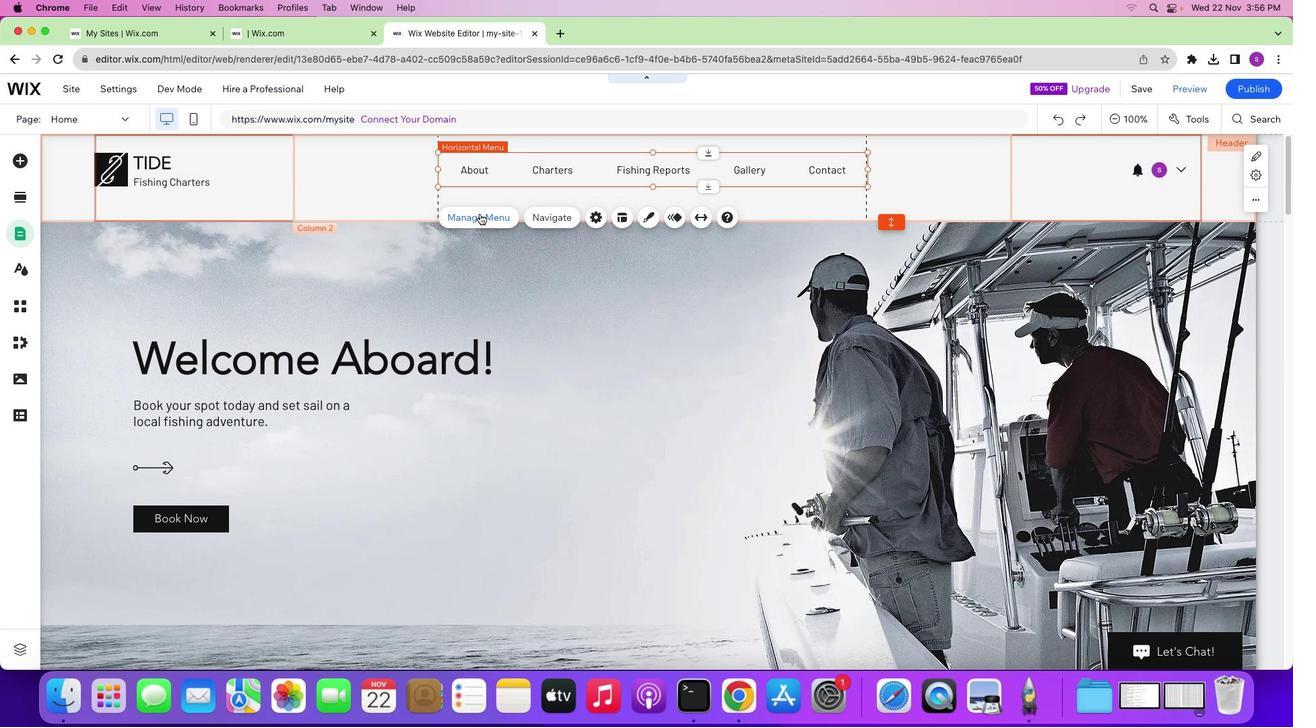 
Action: Mouse moved to (357, 223)
Screenshot: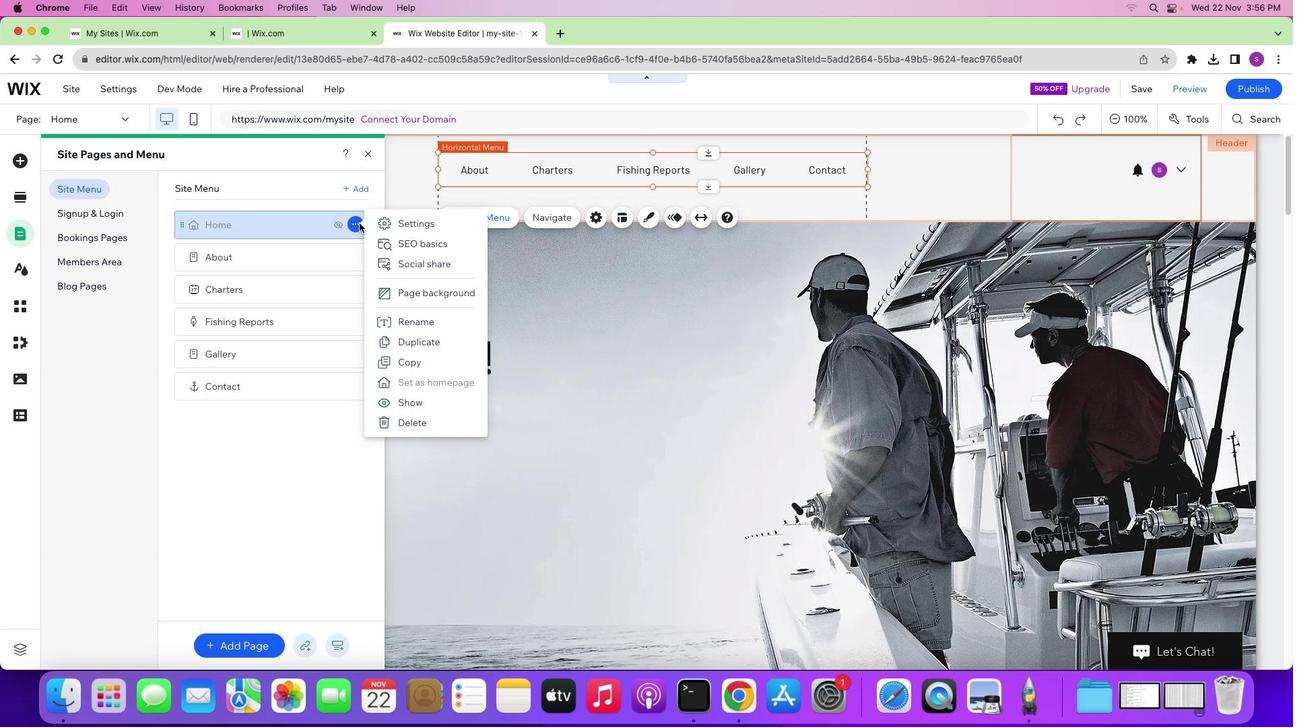 
Action: Mouse pressed left at (357, 223)
Screenshot: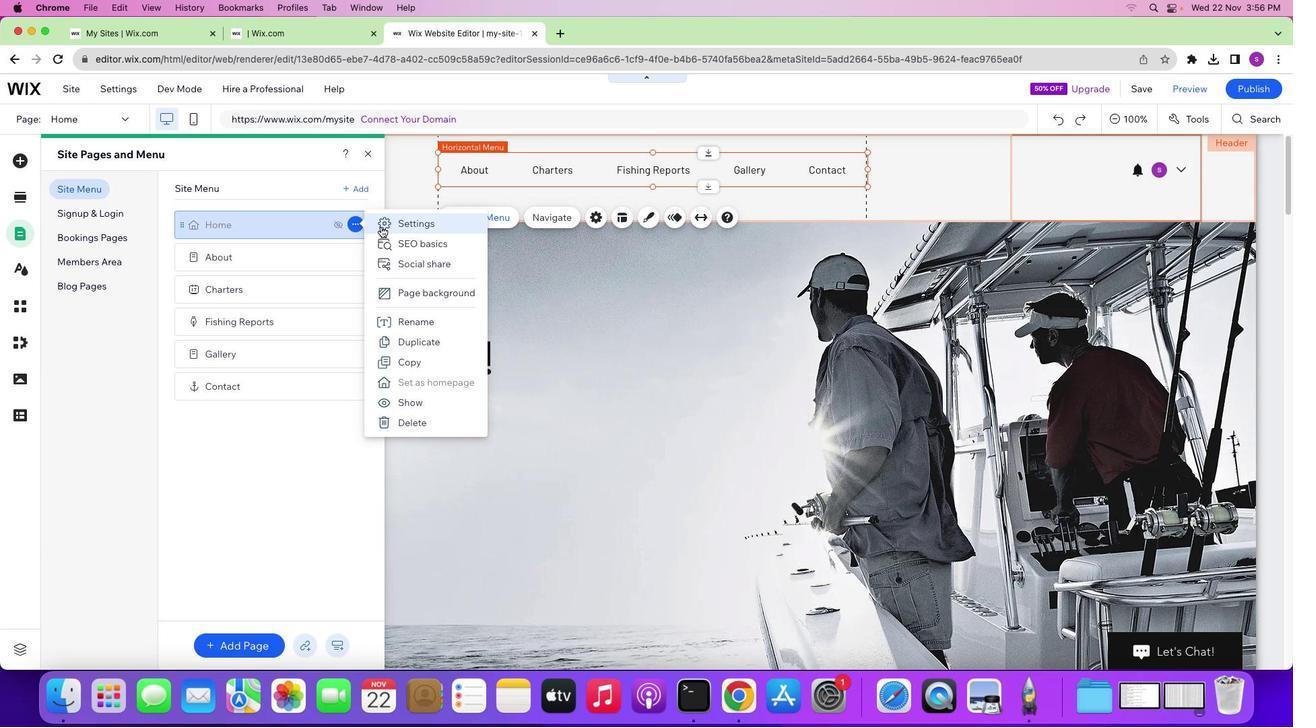 
Action: Mouse moved to (421, 401)
Screenshot: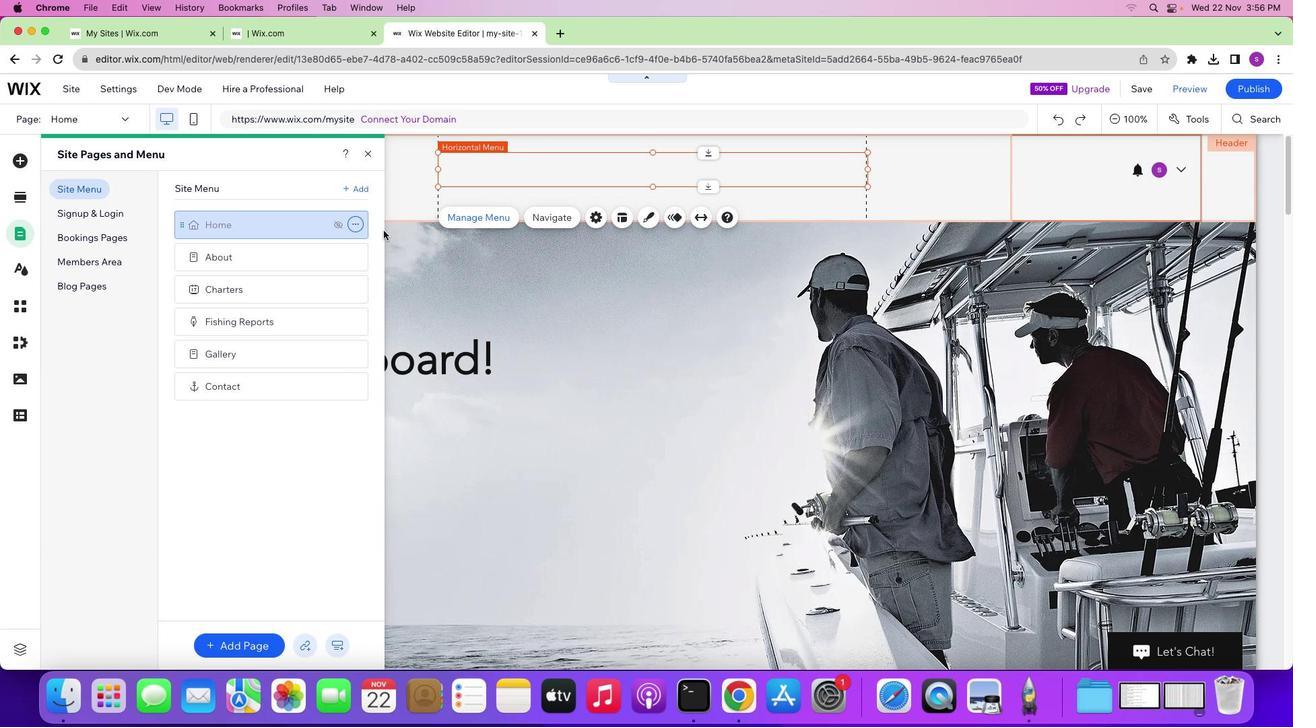 
Action: Mouse pressed left at (421, 401)
Screenshot: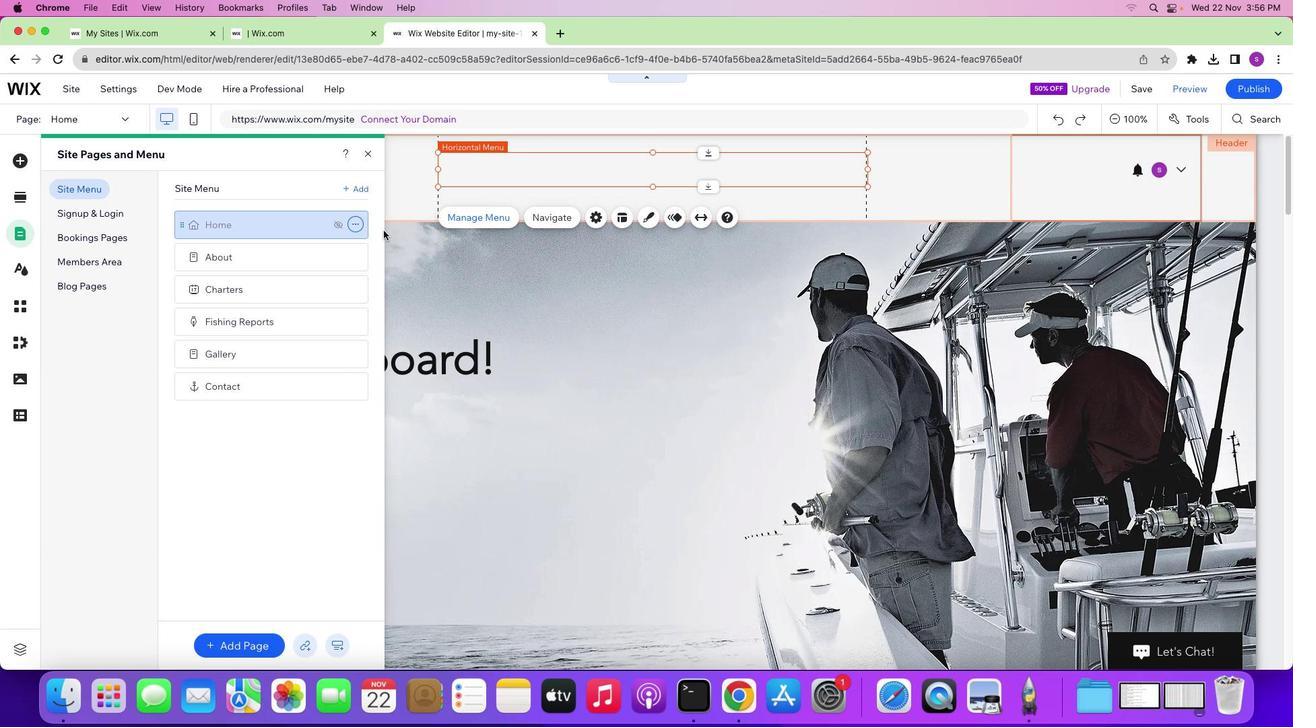 
Action: Mouse moved to (357, 321)
Screenshot: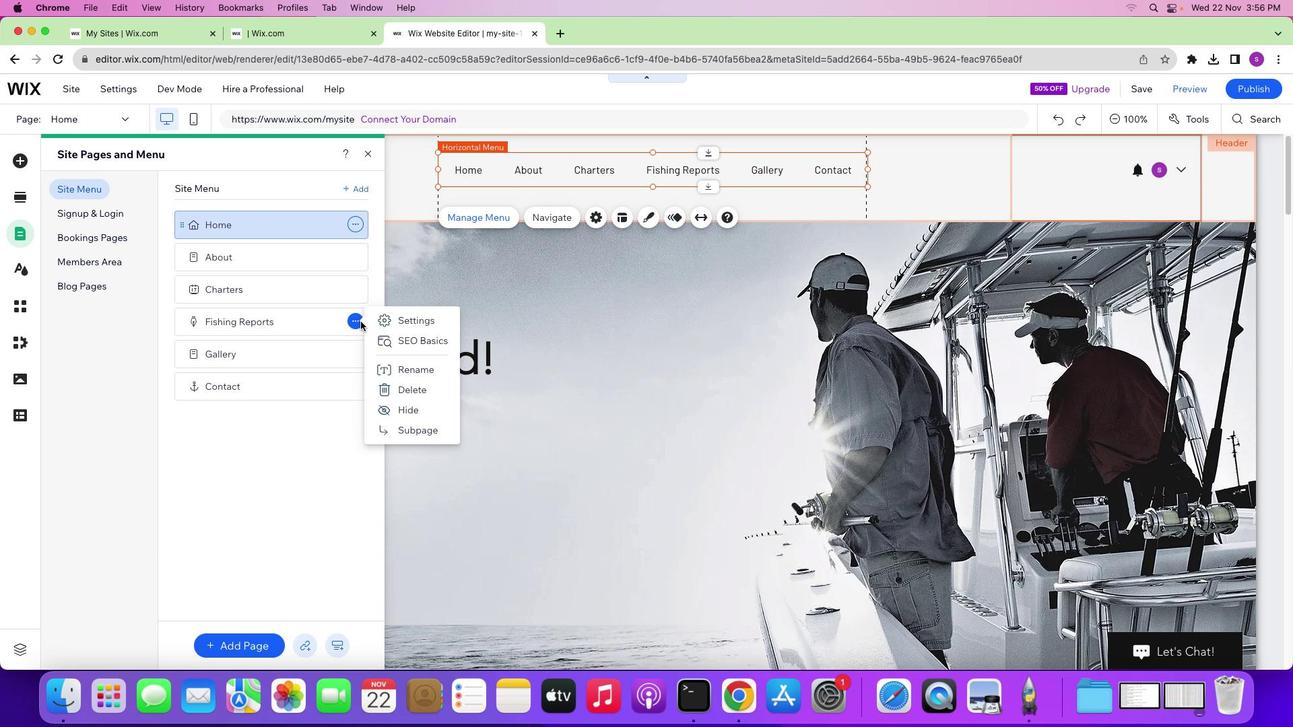 
Action: Mouse pressed left at (357, 321)
Screenshot: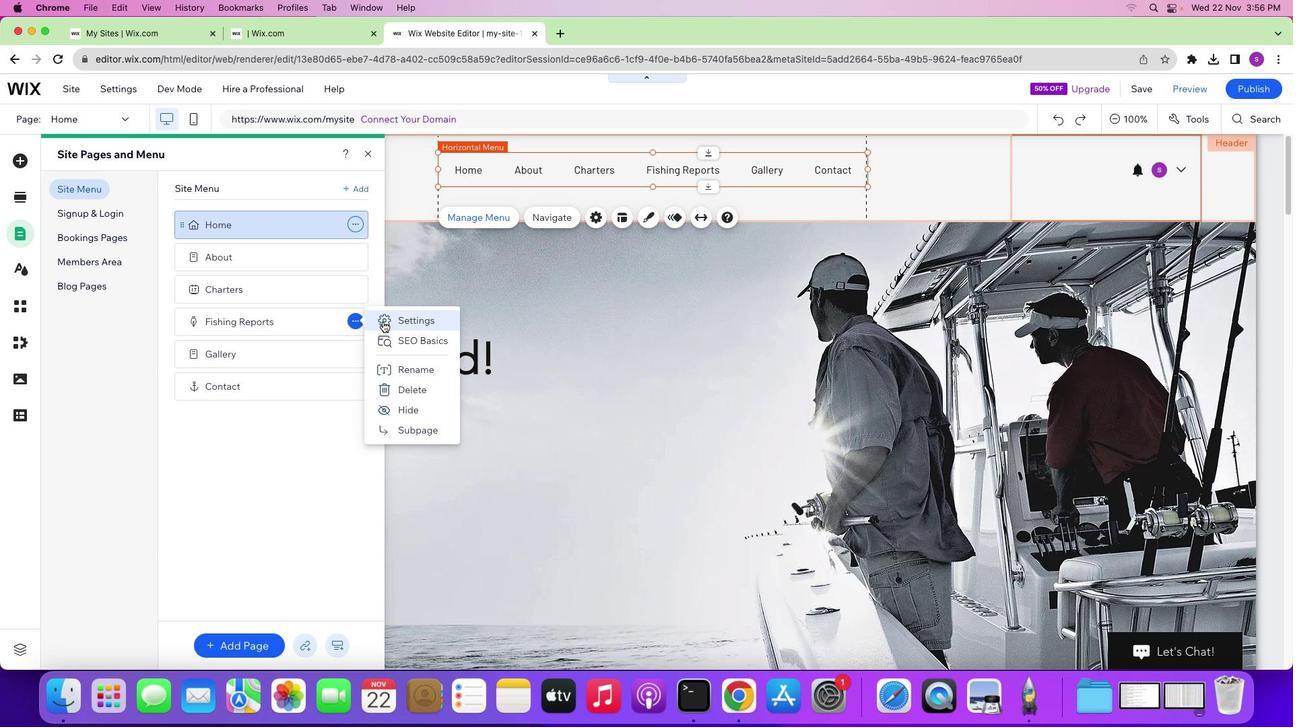 
Action: Mouse moved to (416, 390)
Screenshot: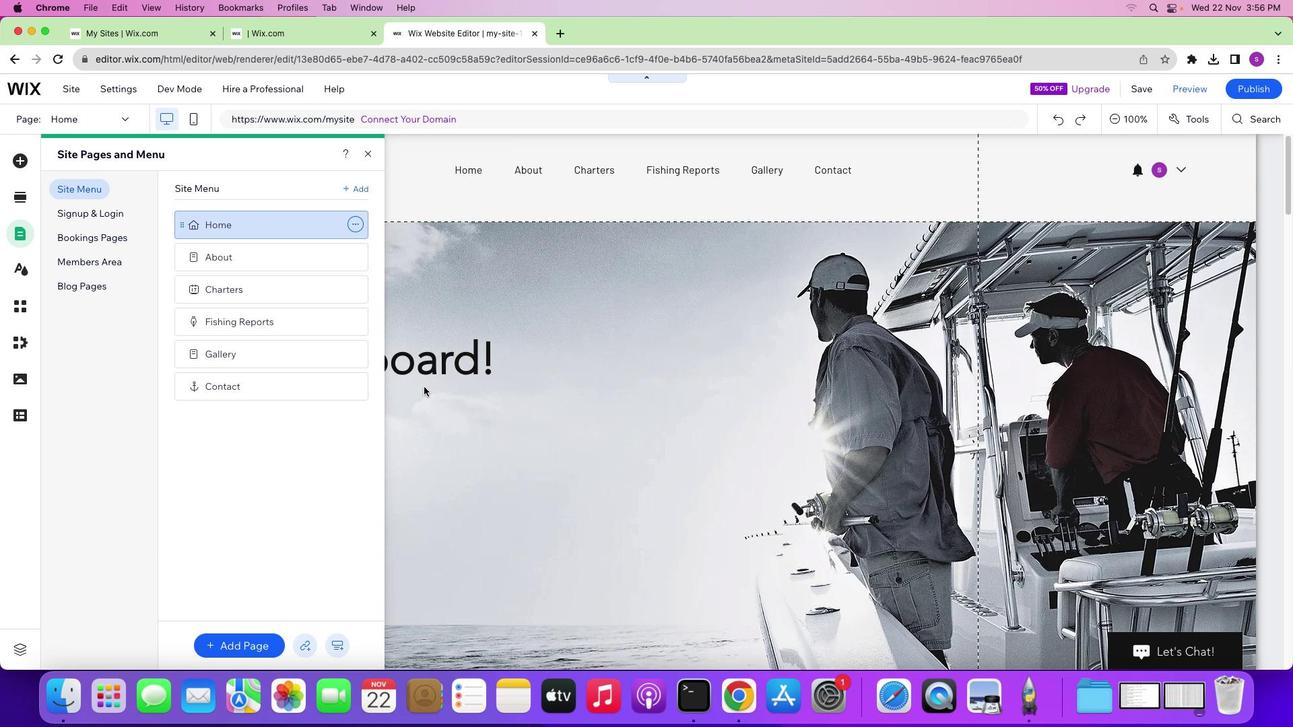 
Action: Mouse pressed left at (416, 390)
Screenshot: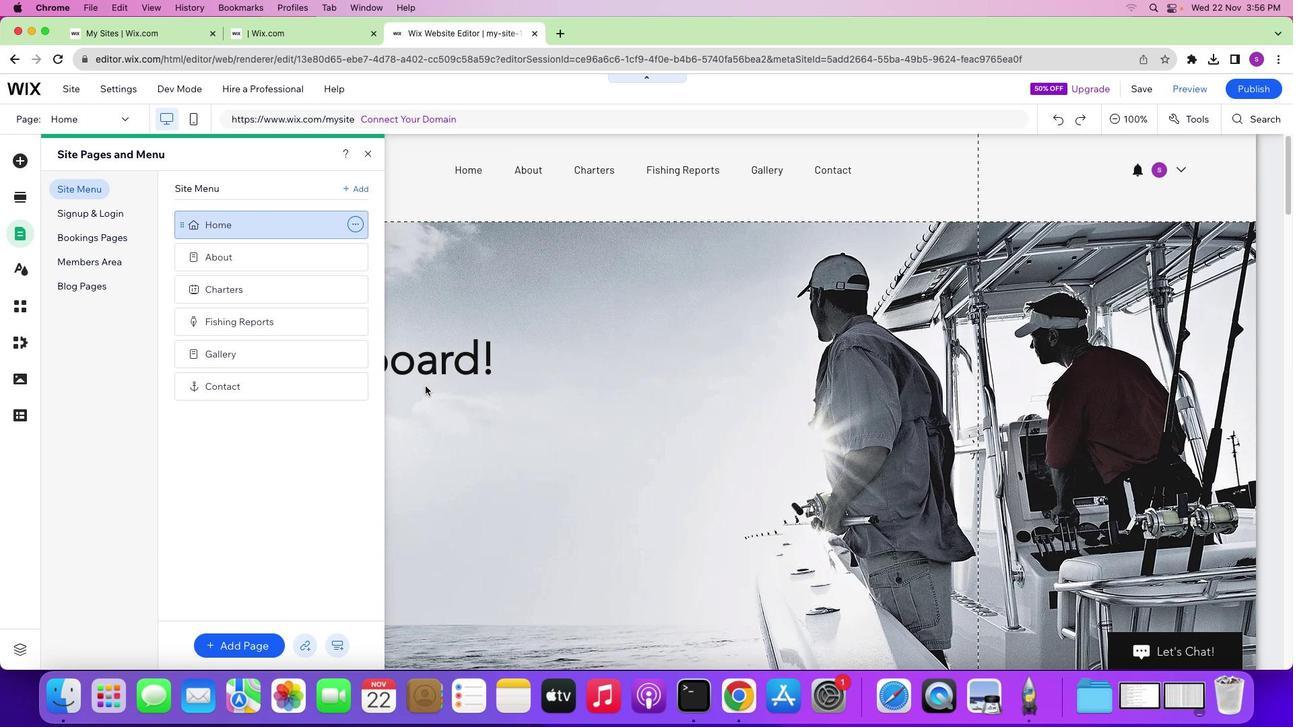 
Action: Mouse moved to (805, 423)
Screenshot: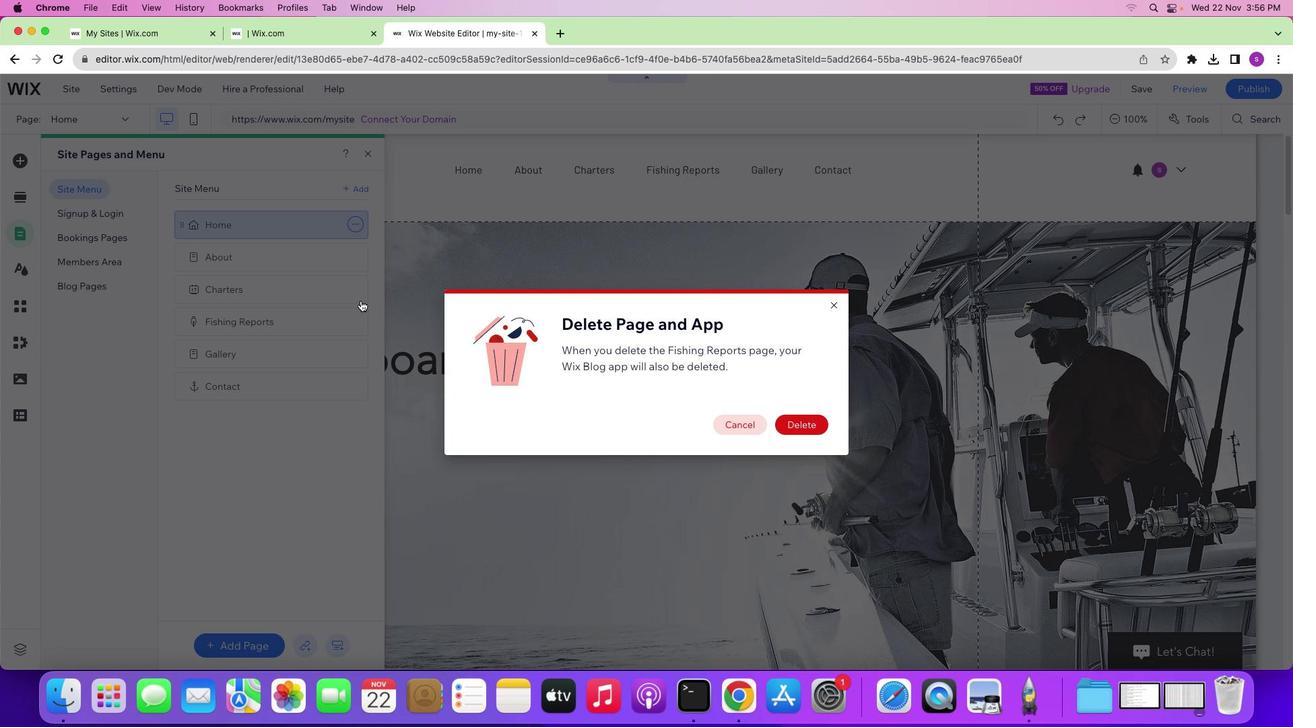 
Action: Mouse pressed left at (805, 423)
Screenshot: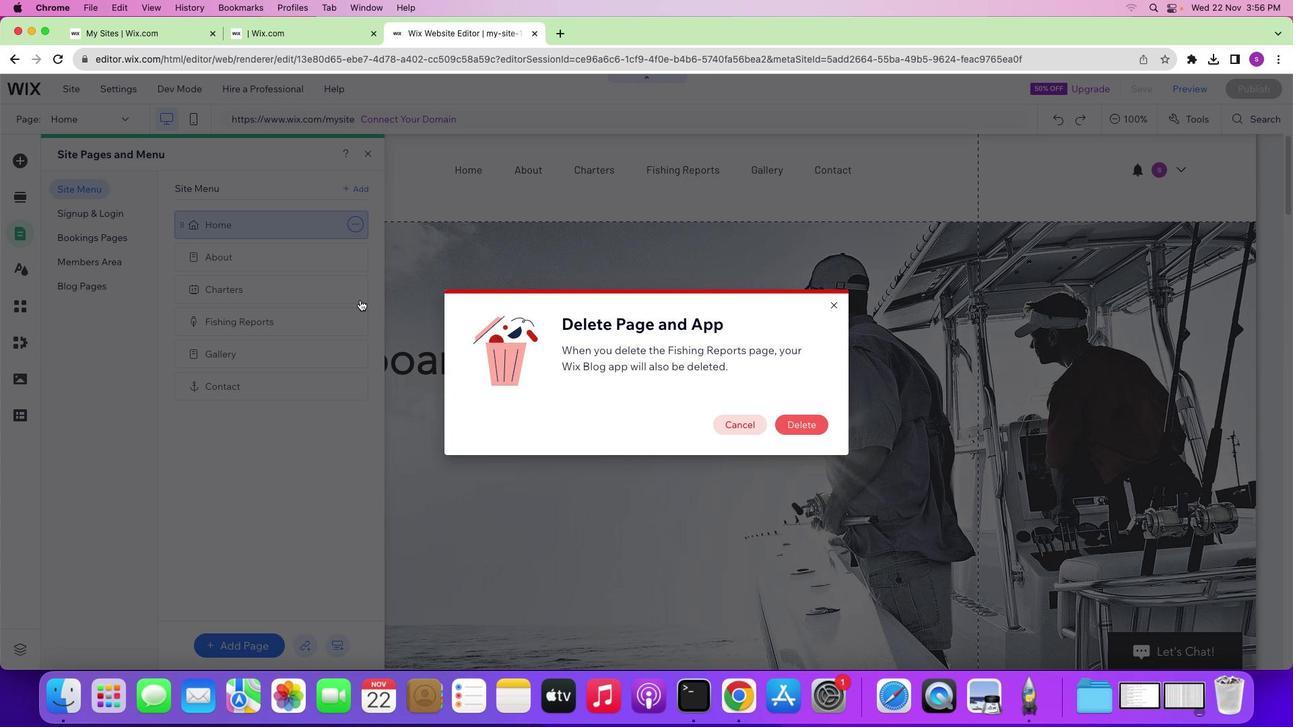 
Action: Mouse moved to (356, 290)
Screenshot: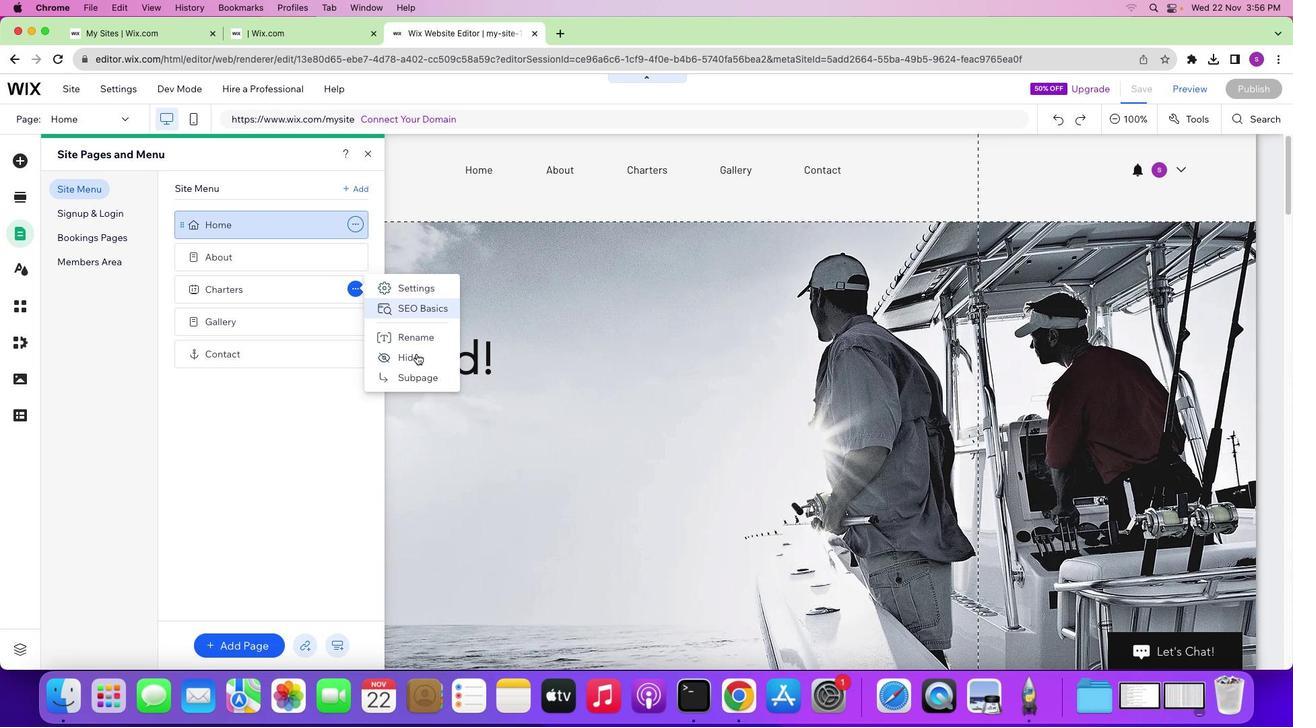 
Action: Mouse pressed left at (356, 290)
Screenshot: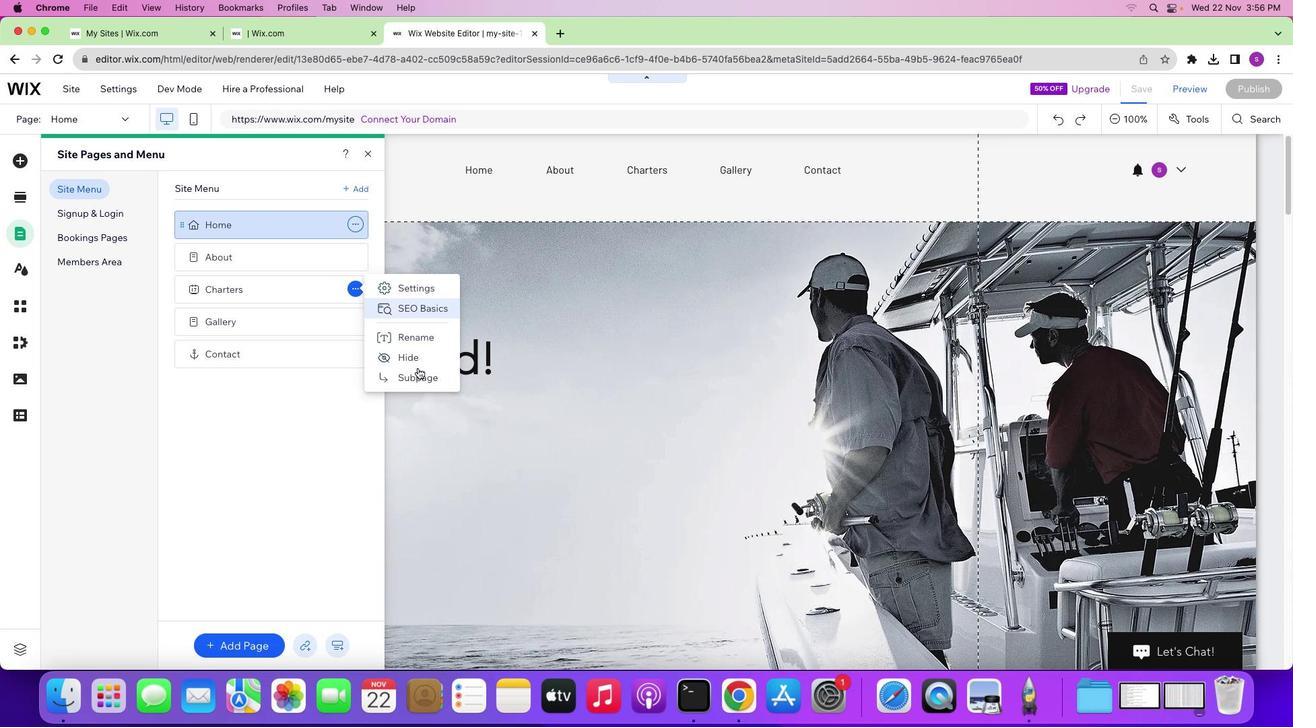 
Action: Mouse moved to (422, 357)
Screenshot: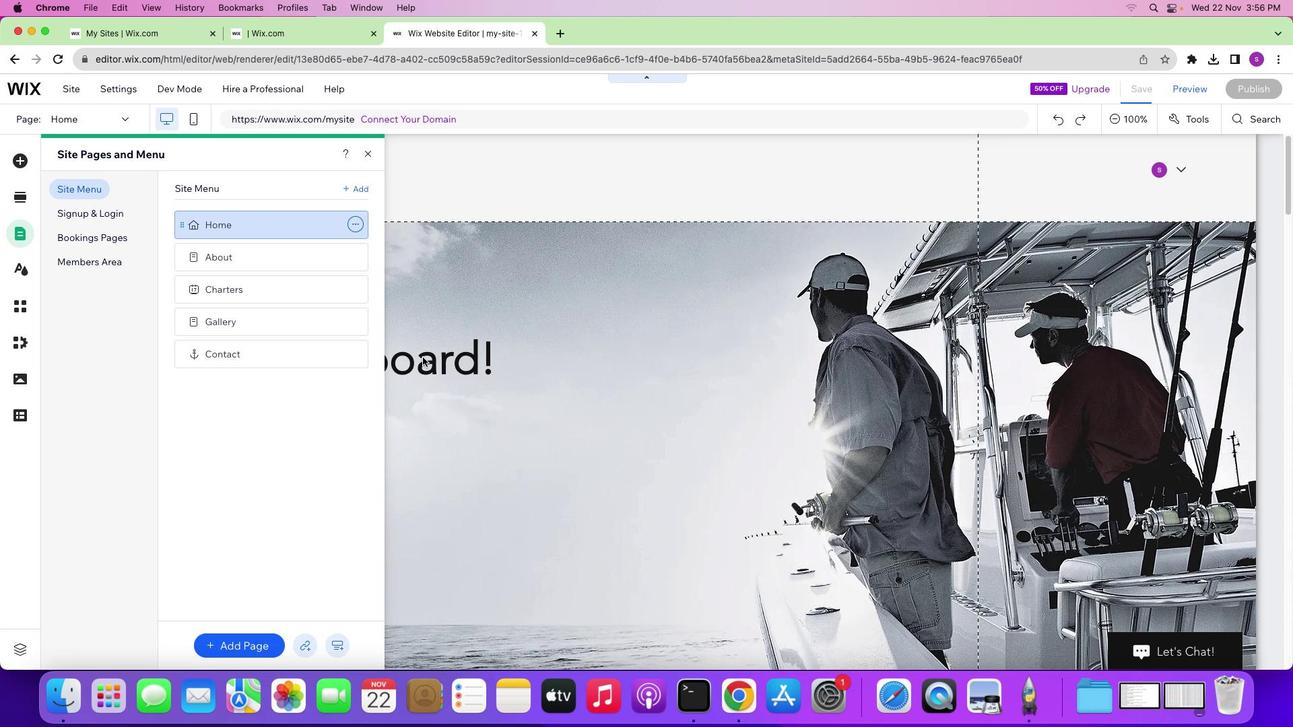 
Action: Mouse pressed left at (422, 357)
Screenshot: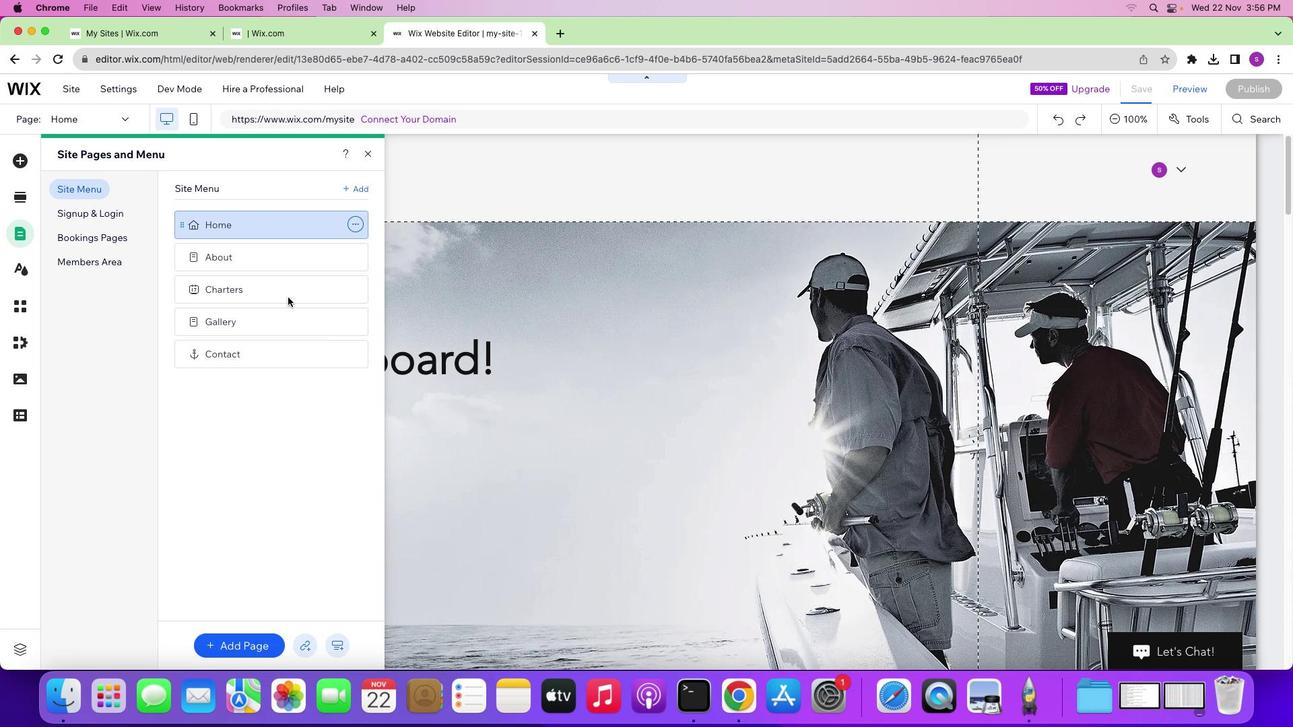 
Action: Mouse moved to (295, 287)
Screenshot: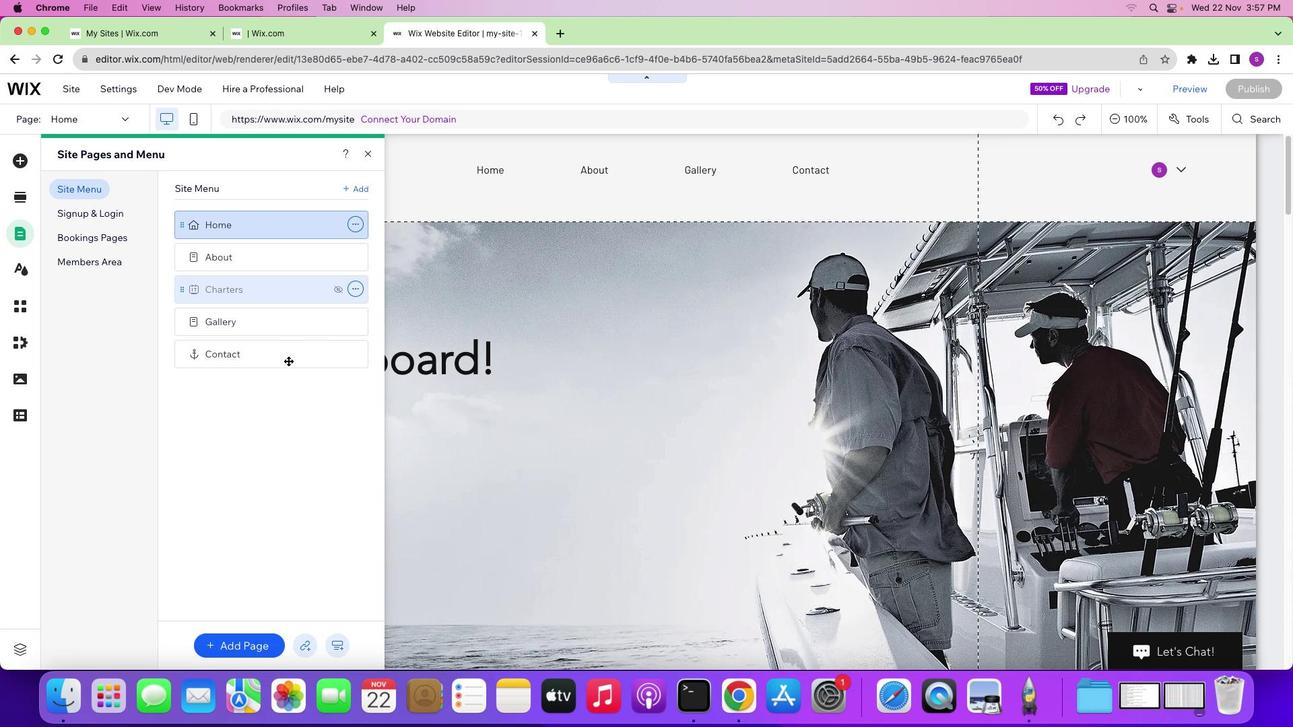 
Action: Mouse pressed left at (295, 287)
Screenshot: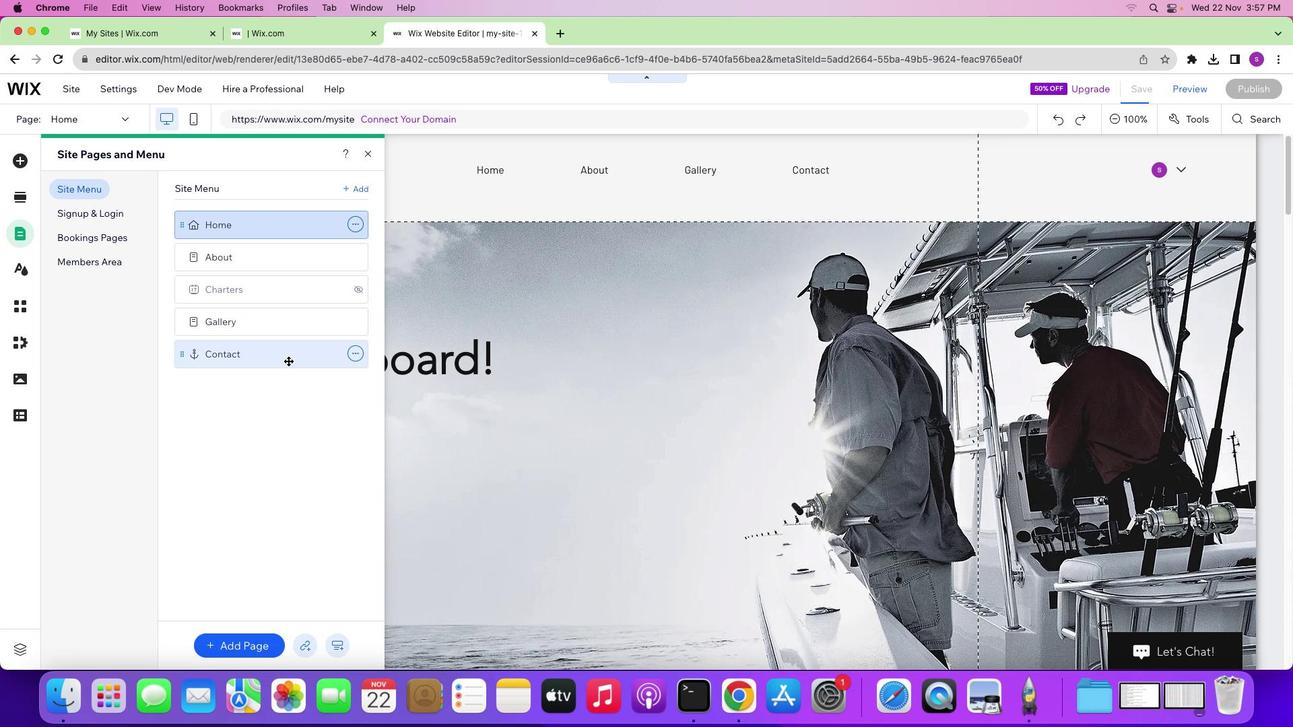 
Action: Mouse moved to (356, 383)
Screenshot: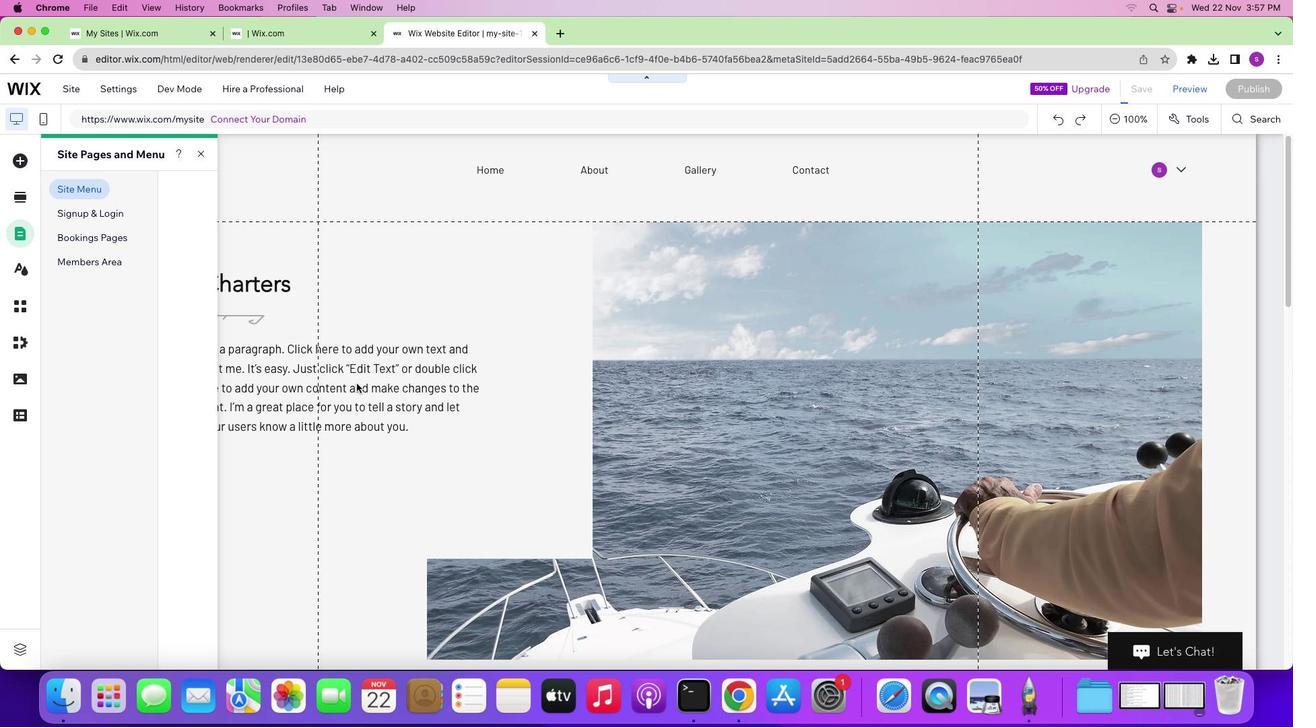 
Action: Mouse pressed left at (356, 383)
Screenshot: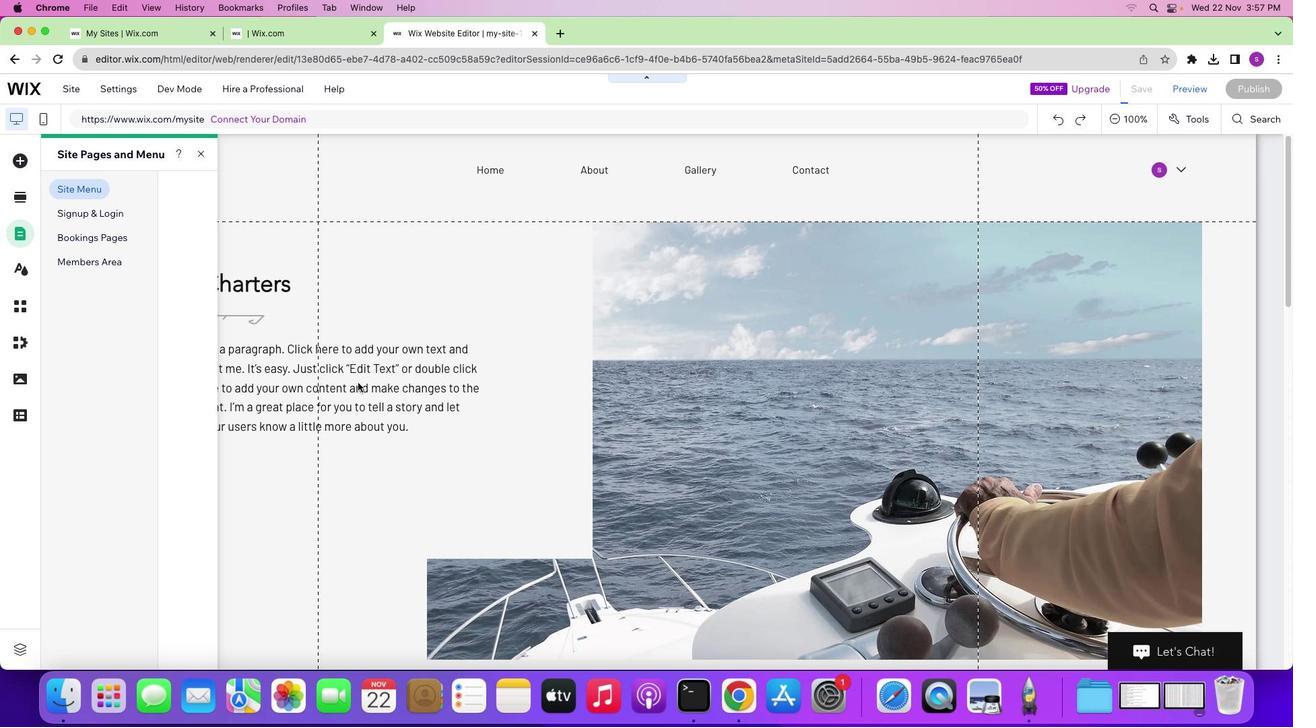 
Action: Mouse moved to (356, 385)
Screenshot: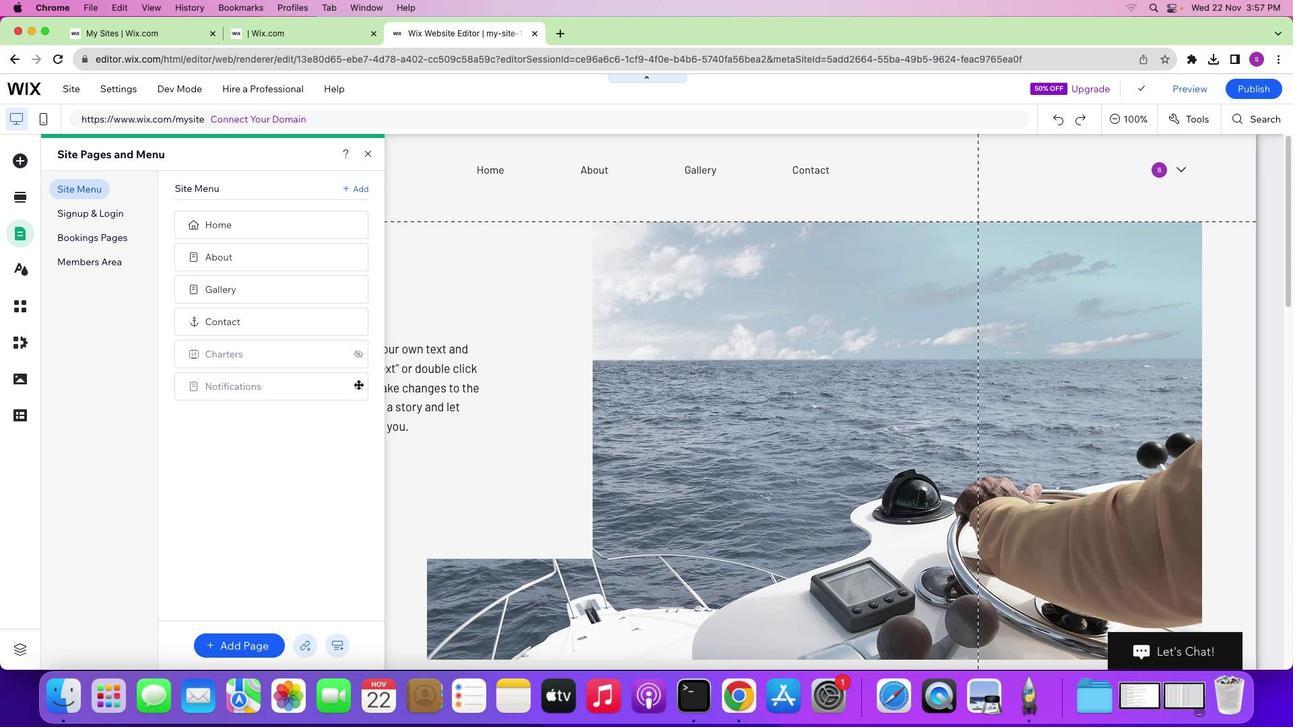 
Action: Mouse pressed left at (356, 385)
Screenshot: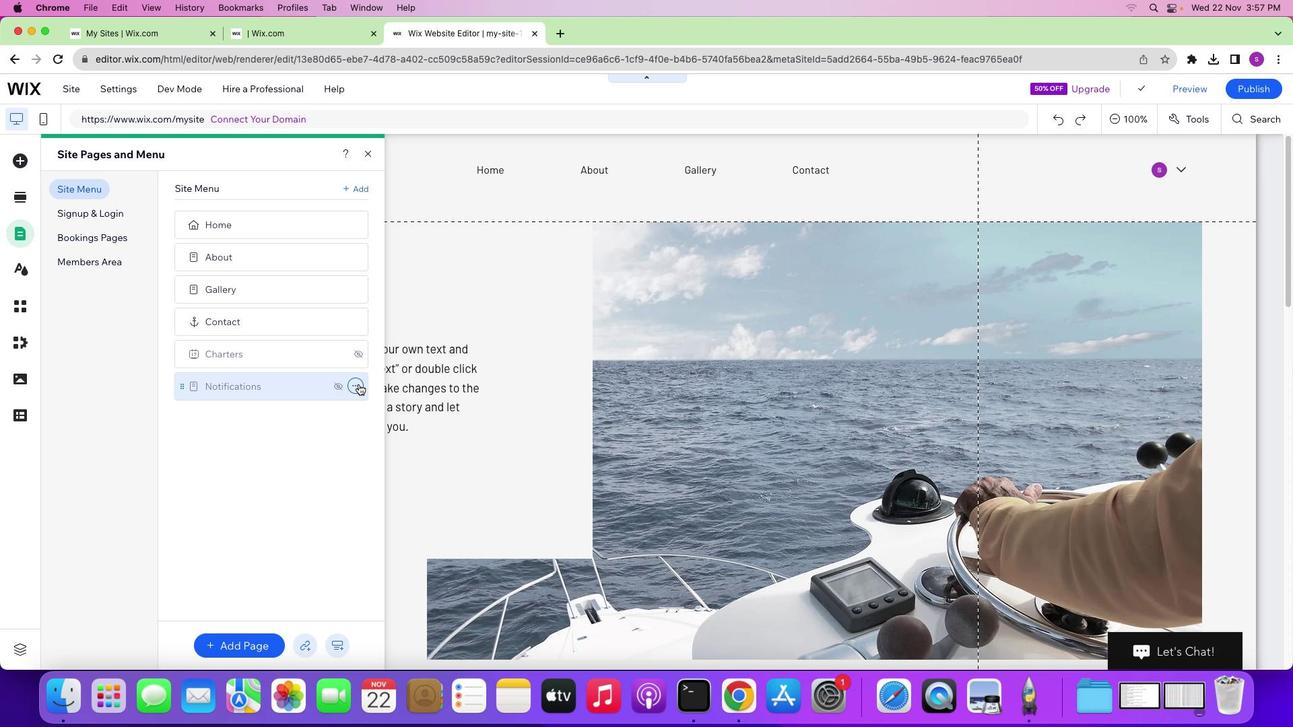 
Action: Mouse moved to (361, 187)
Screenshot: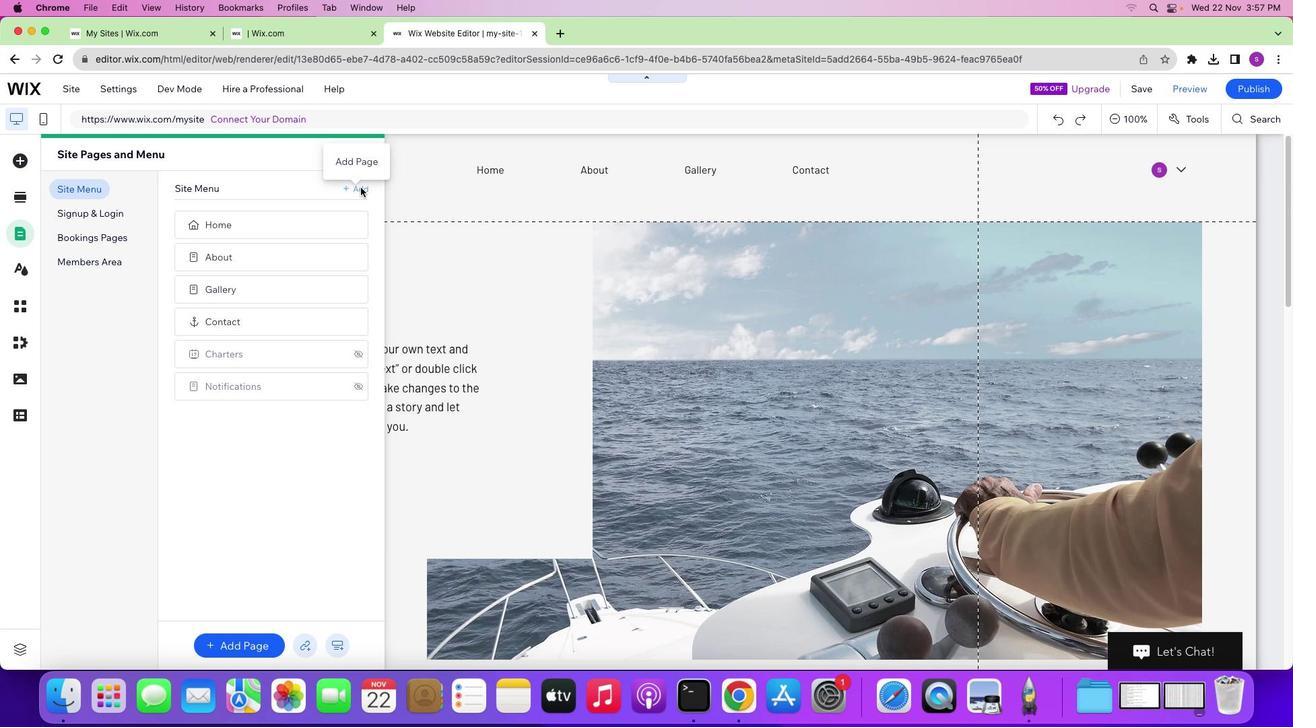 
Action: Mouse pressed left at (361, 187)
Screenshot: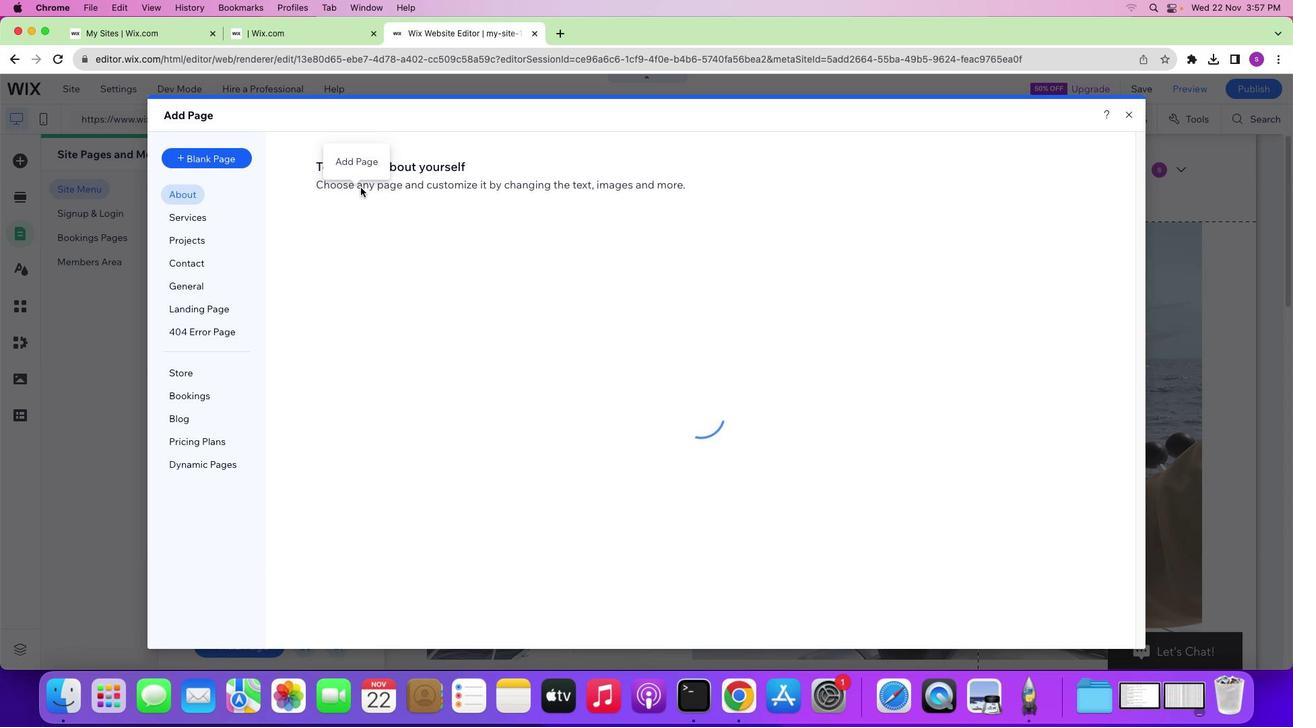 
Action: Mouse moved to (228, 154)
Screenshot: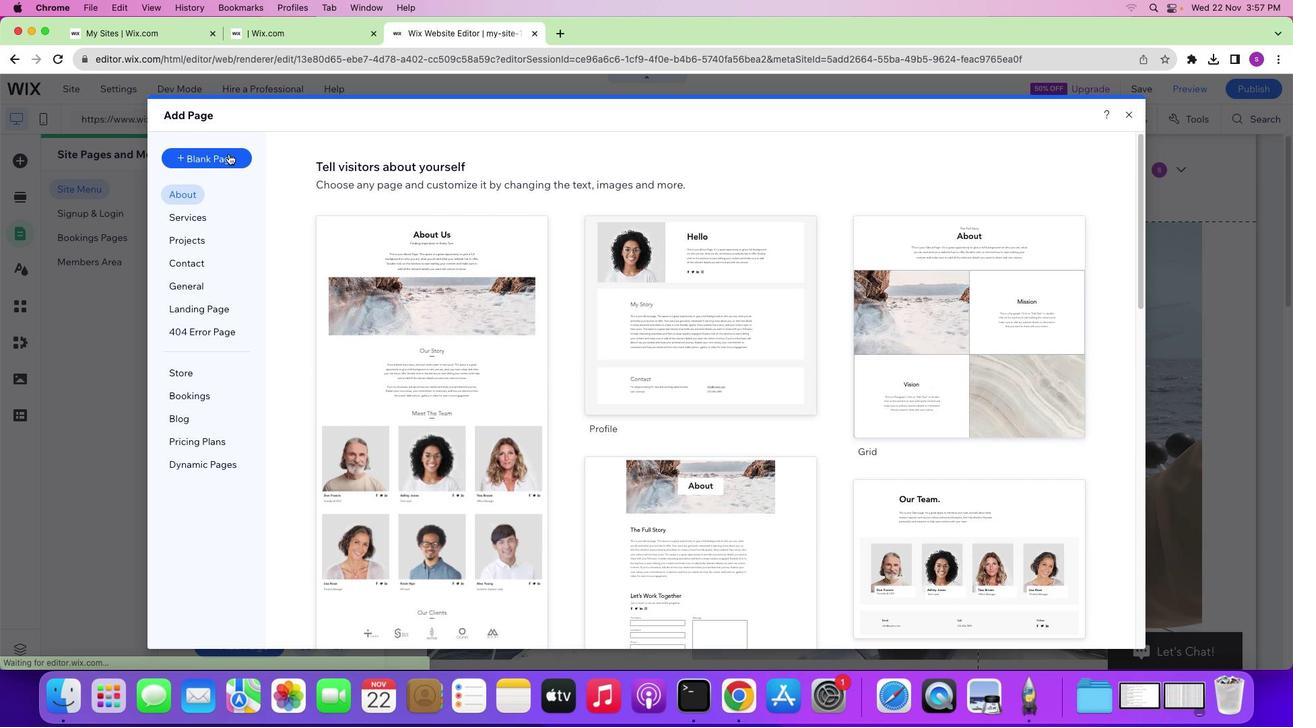 
Action: Mouse pressed left at (228, 154)
Screenshot: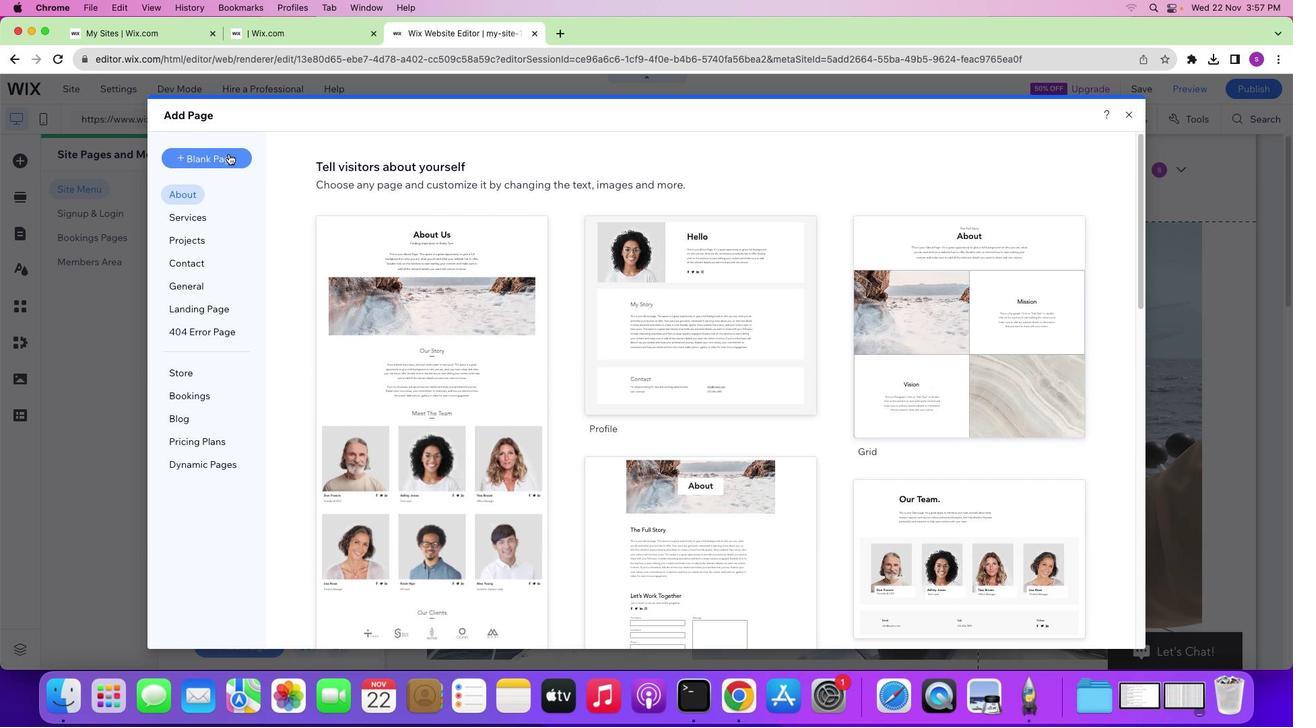 
Action: Mouse moved to (369, 153)
Screenshot: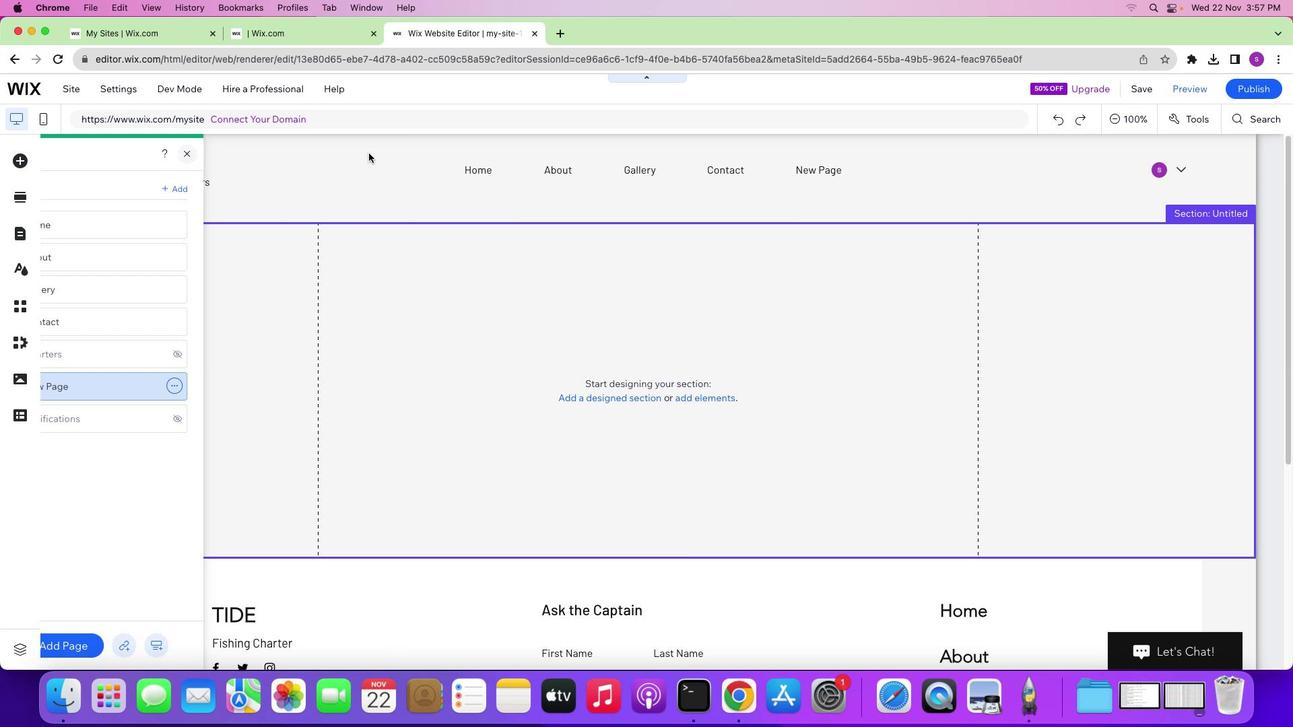 
Action: Mouse pressed left at (369, 153)
Screenshot: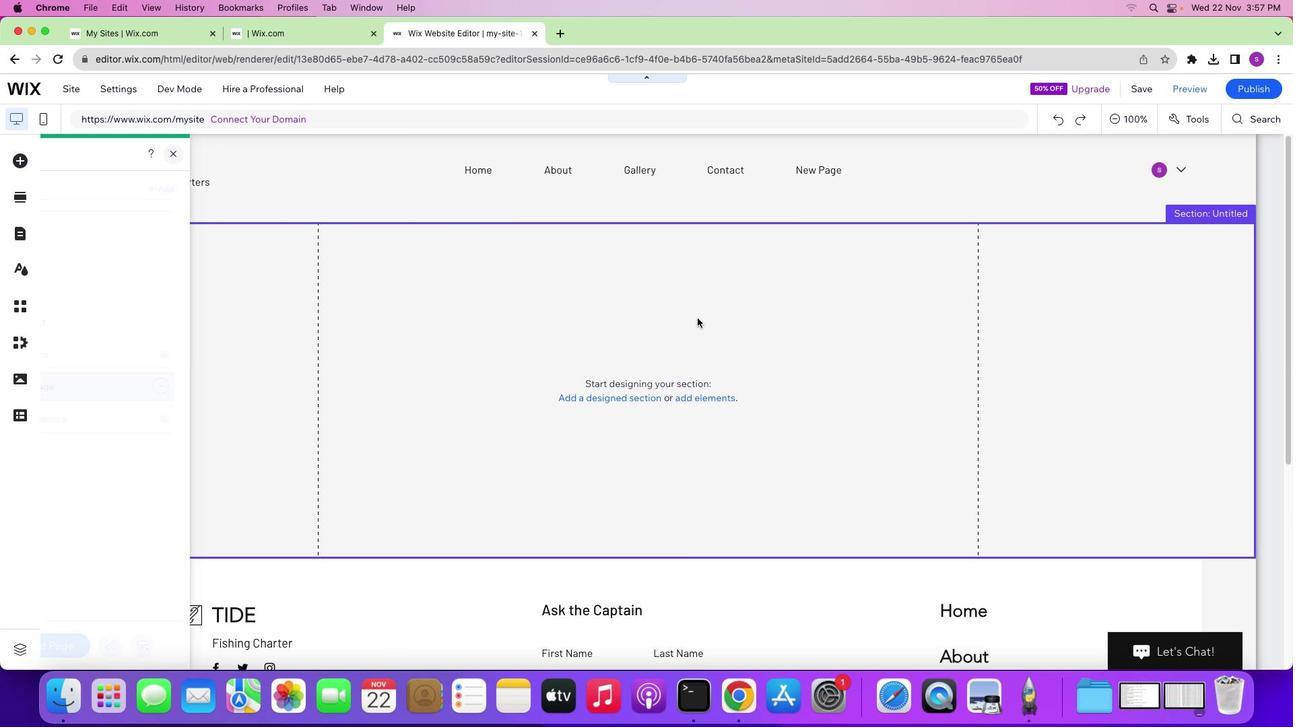 
Action: Mouse moved to (893, 557)
Screenshot: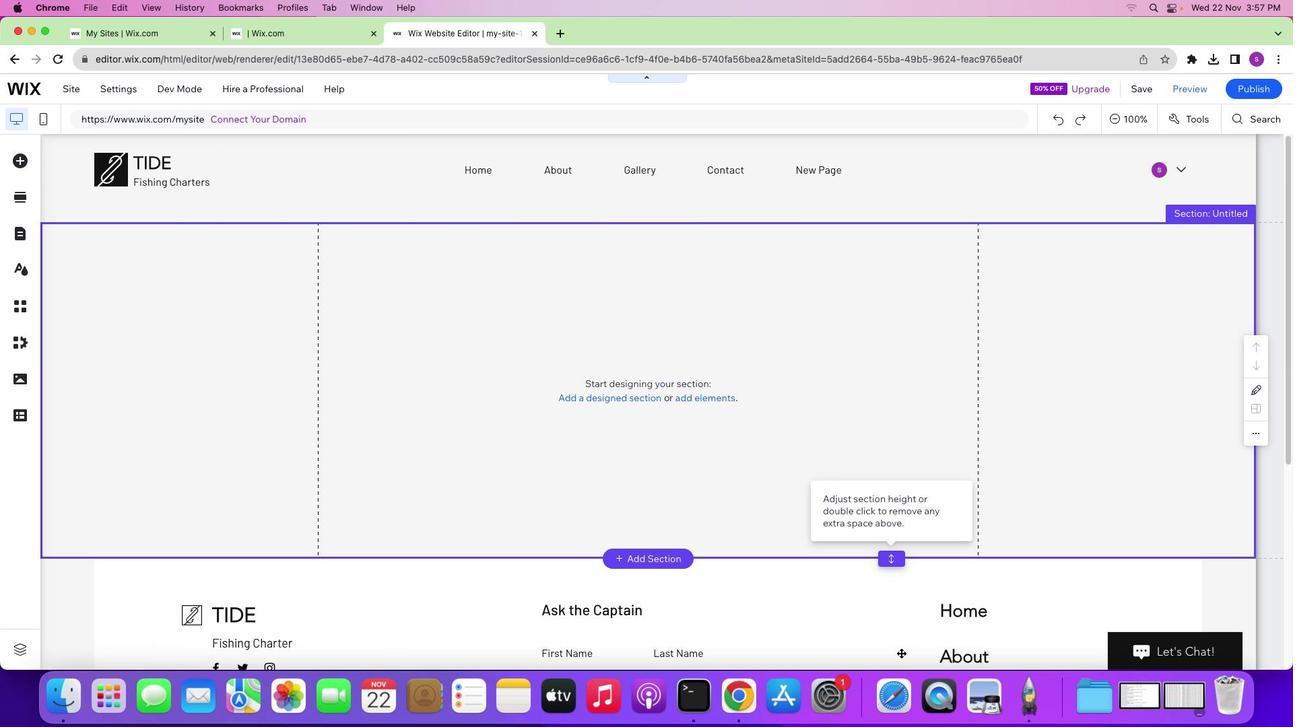 
Action: Mouse pressed left at (893, 557)
Screenshot: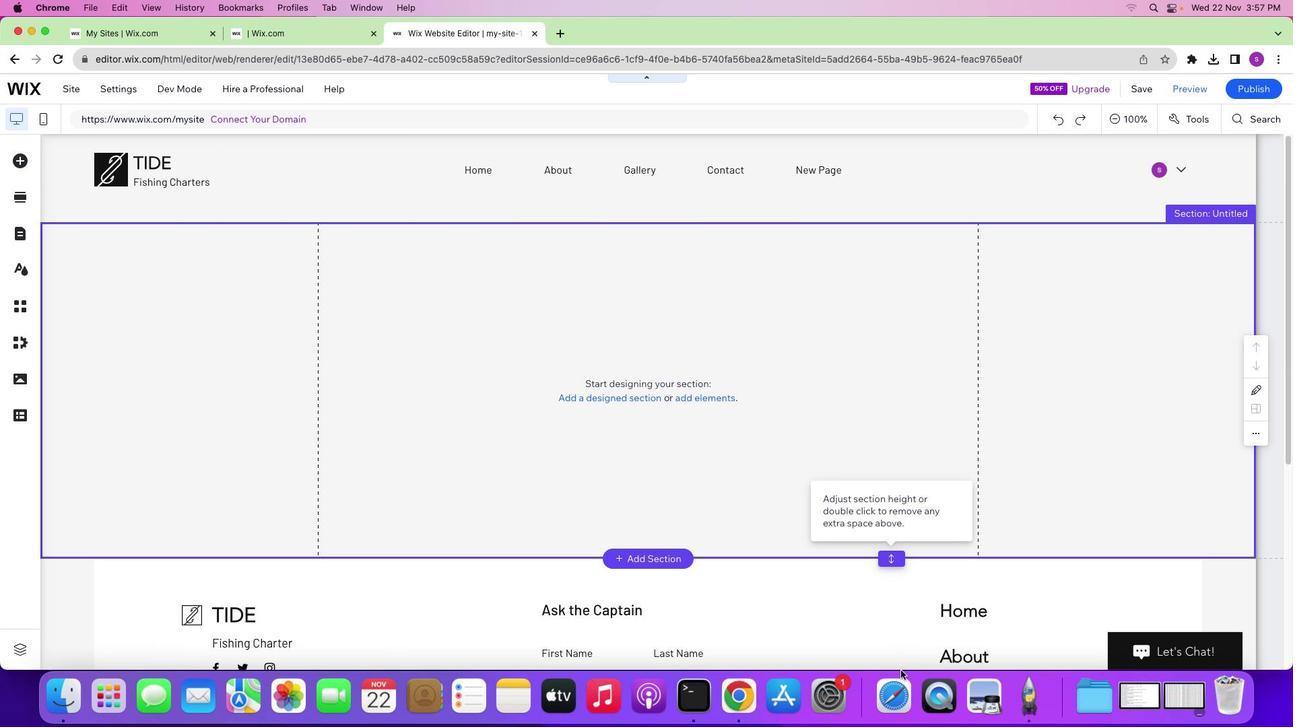 
Action: Mouse moved to (872, 486)
Screenshot: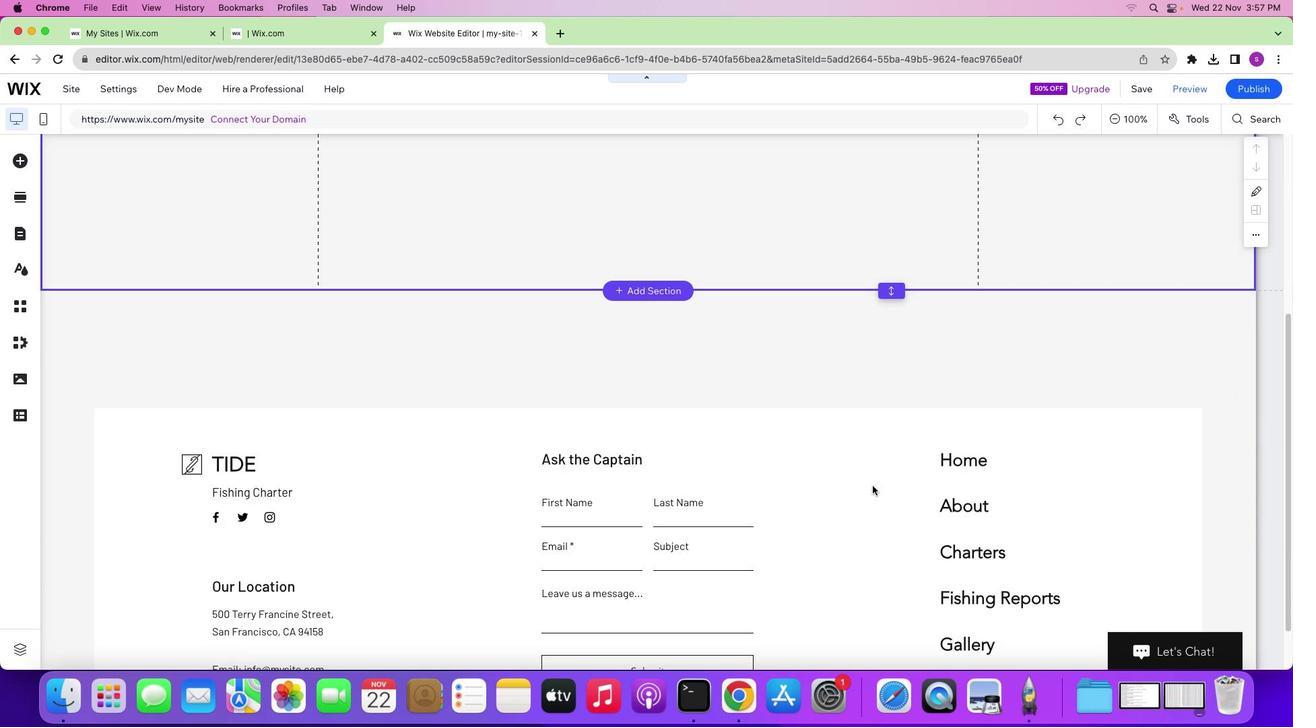
Action: Mouse scrolled (872, 486) with delta (0, 0)
Screenshot: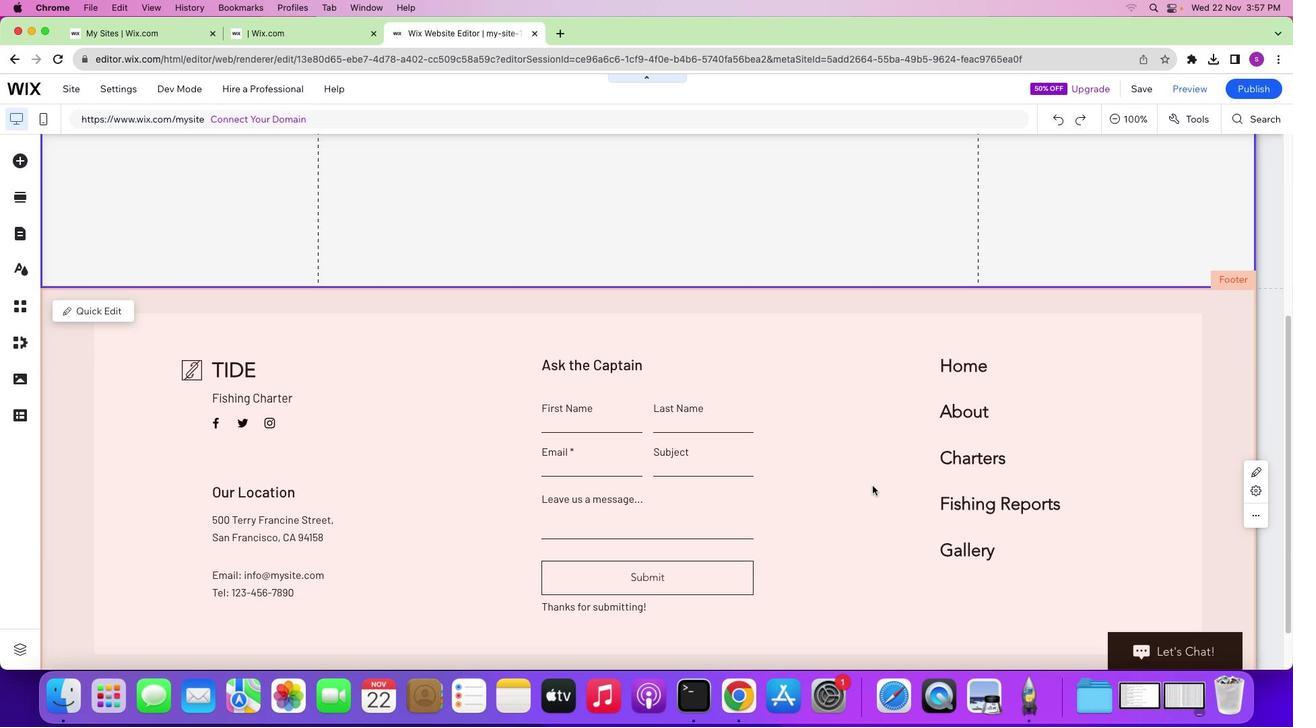 
Action: Mouse scrolled (872, 486) with delta (0, 0)
Screenshot: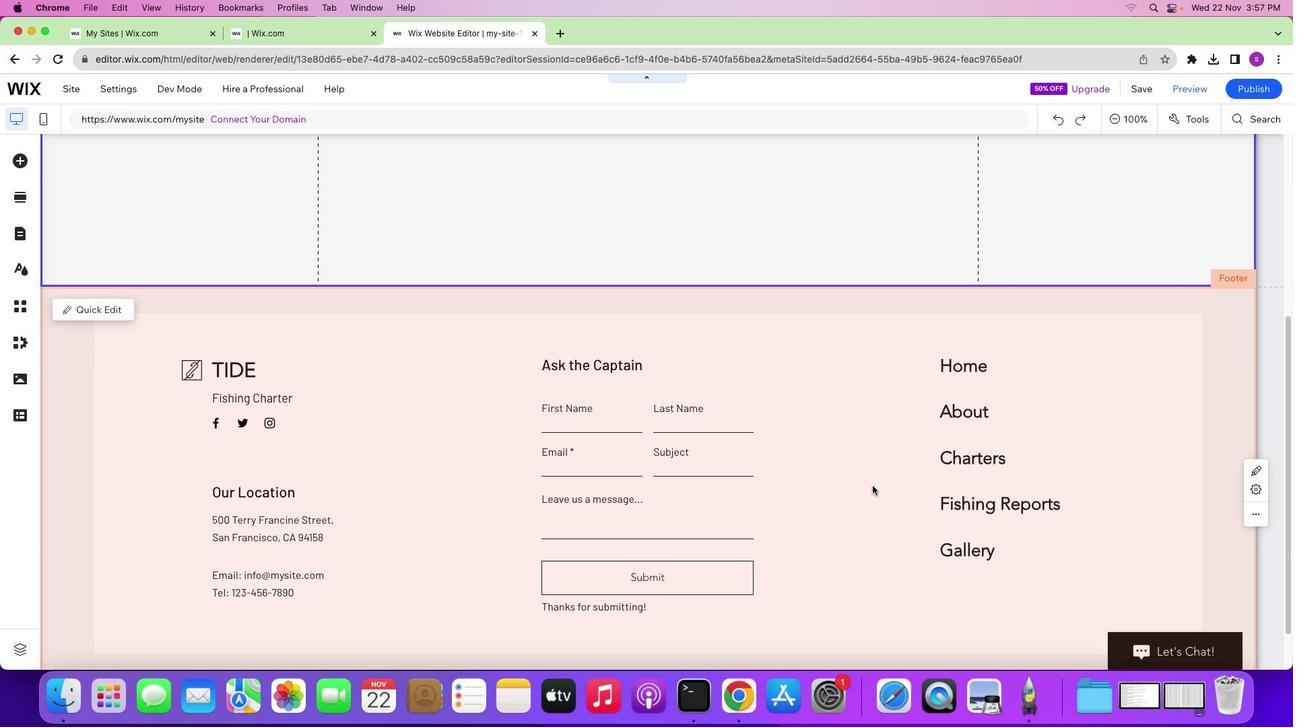 
Action: Mouse scrolled (872, 486) with delta (0, -1)
Screenshot: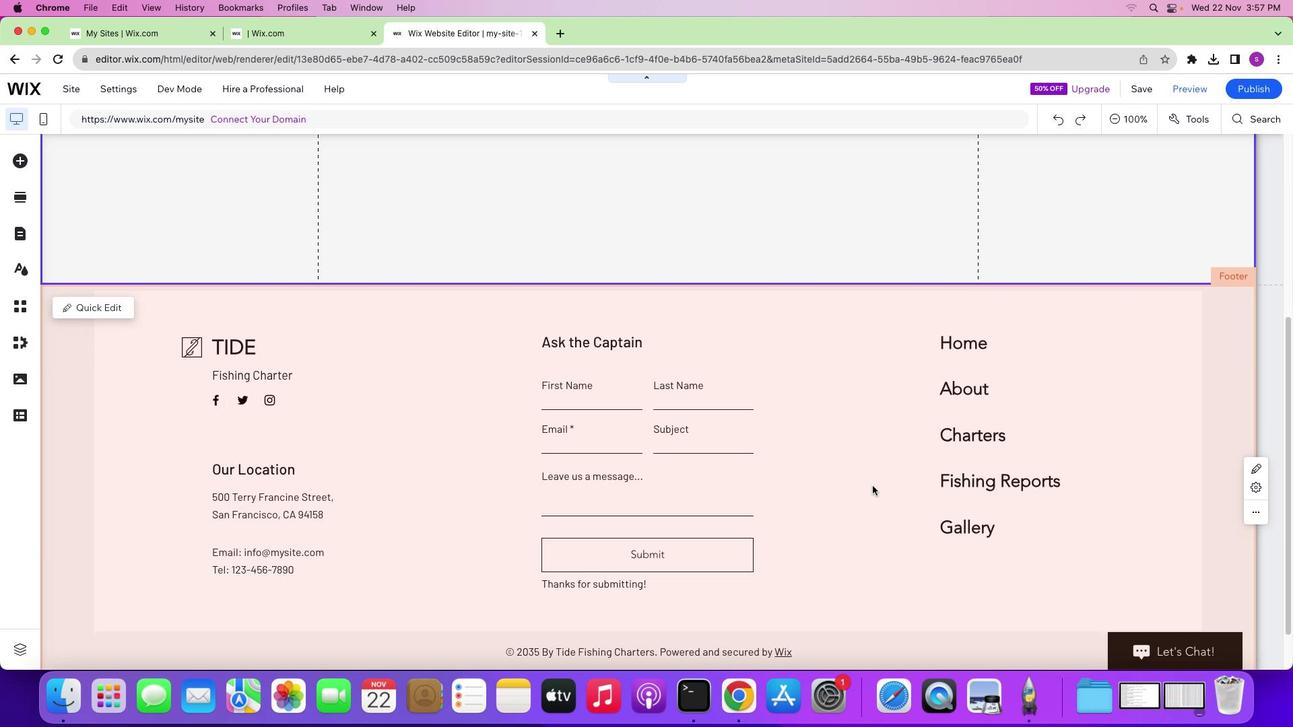
Action: Mouse scrolled (872, 486) with delta (0, -2)
Screenshot: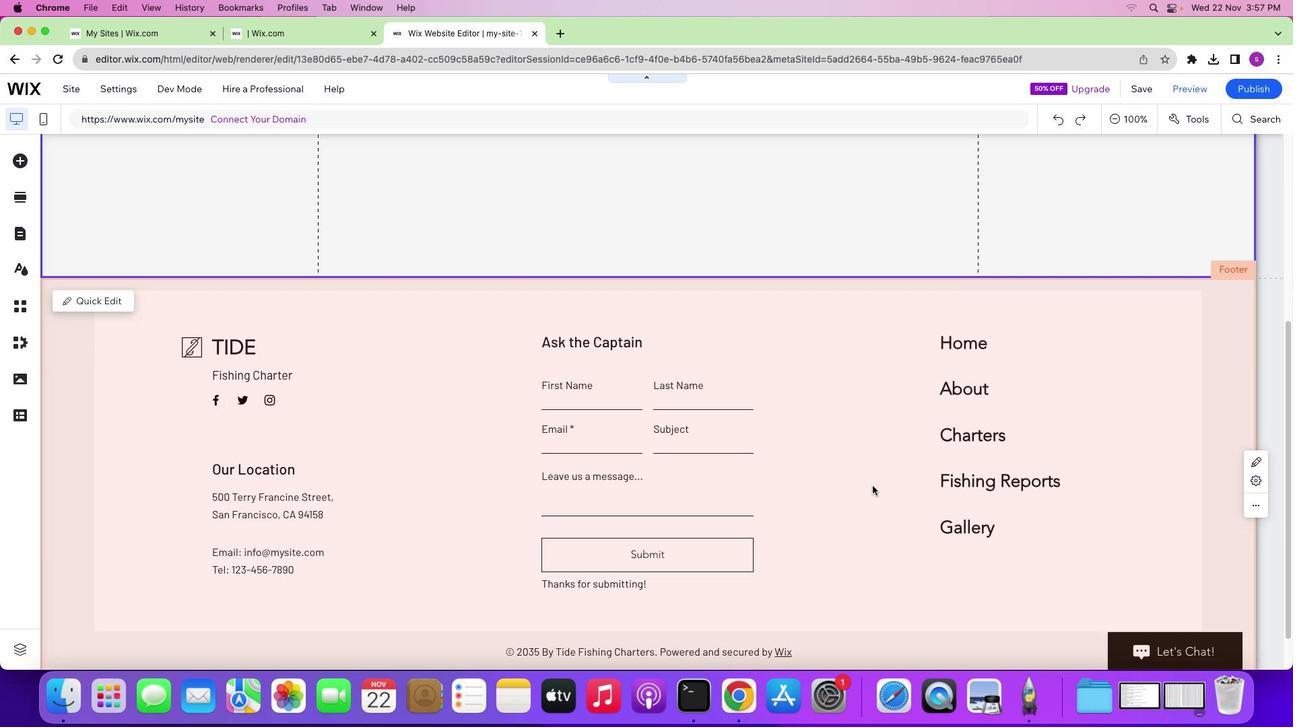 
Action: Mouse scrolled (872, 486) with delta (0, -2)
Screenshot: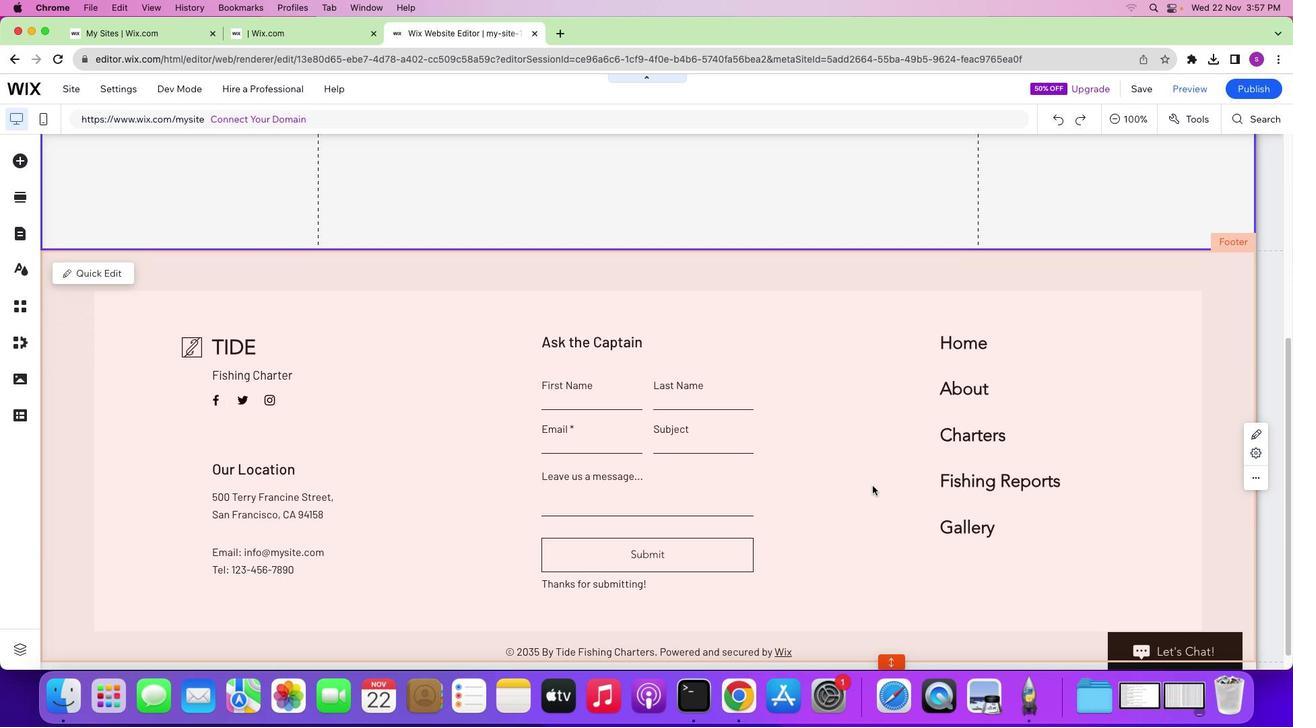 
Action: Mouse moved to (872, 485)
Screenshot: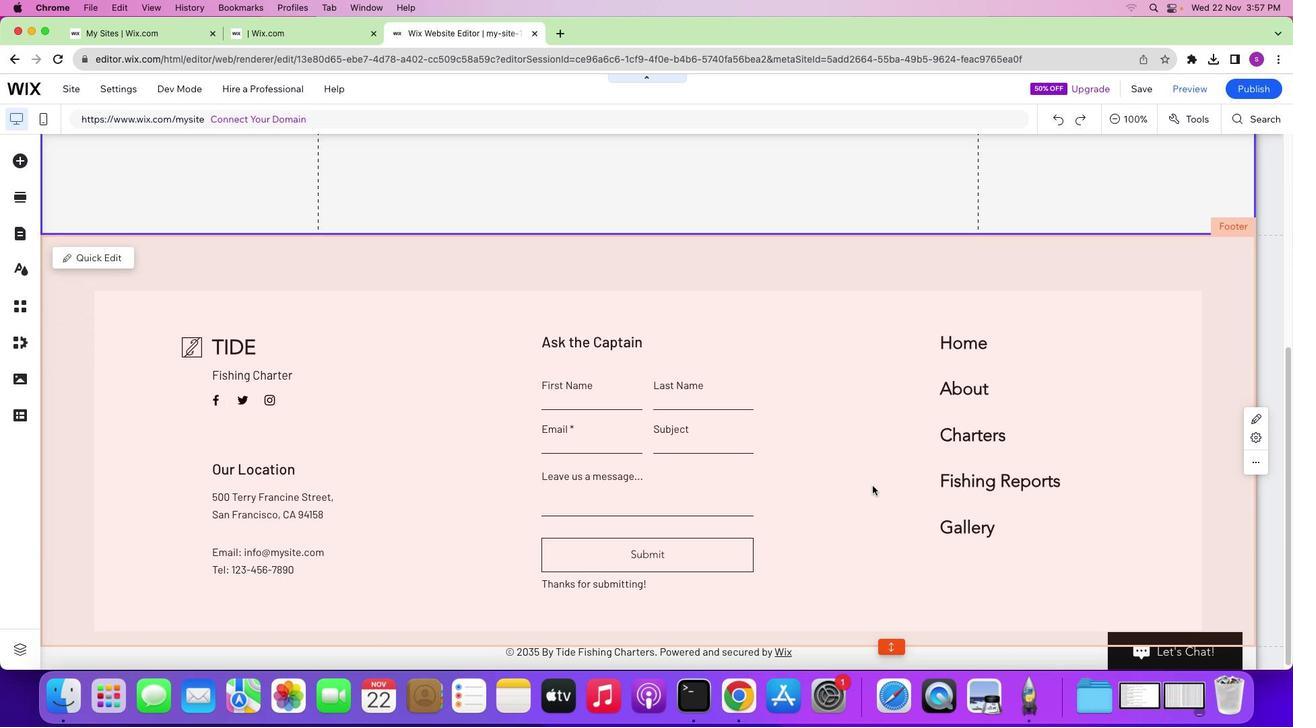 
Action: Mouse scrolled (872, 485) with delta (0, 0)
Screenshot: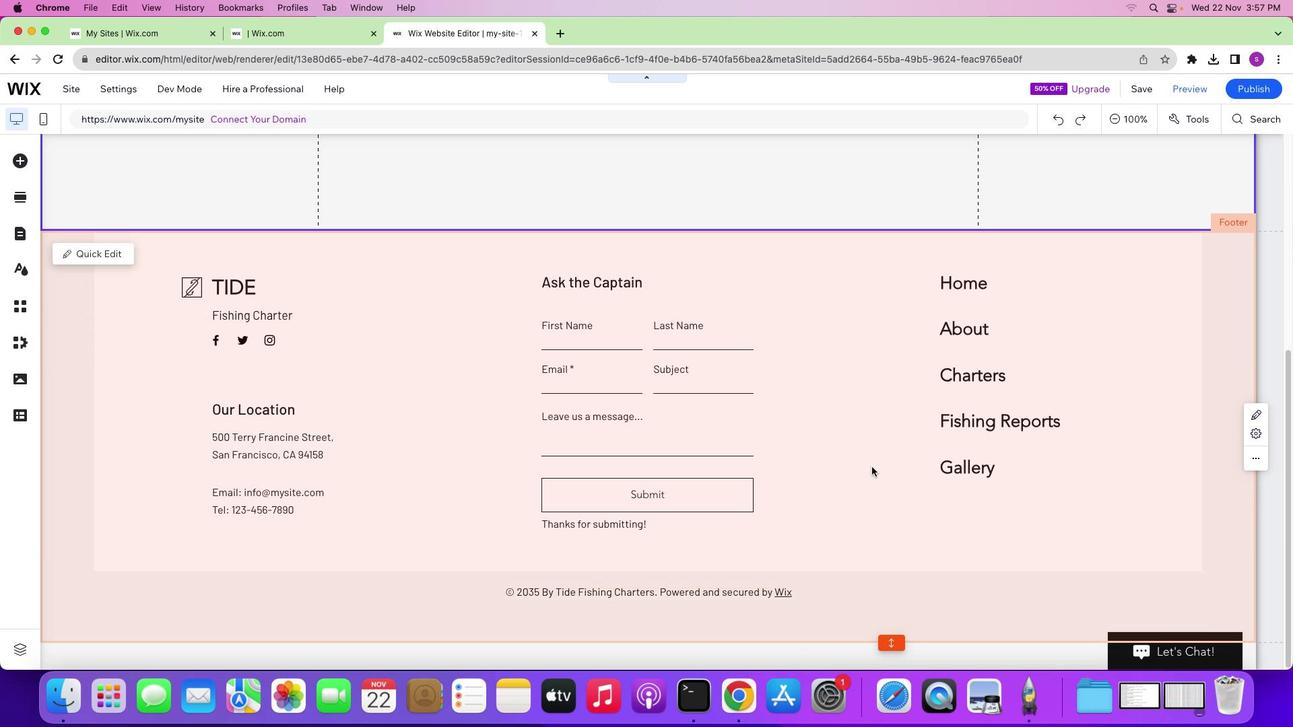 
Action: Mouse scrolled (872, 485) with delta (0, 0)
Screenshot: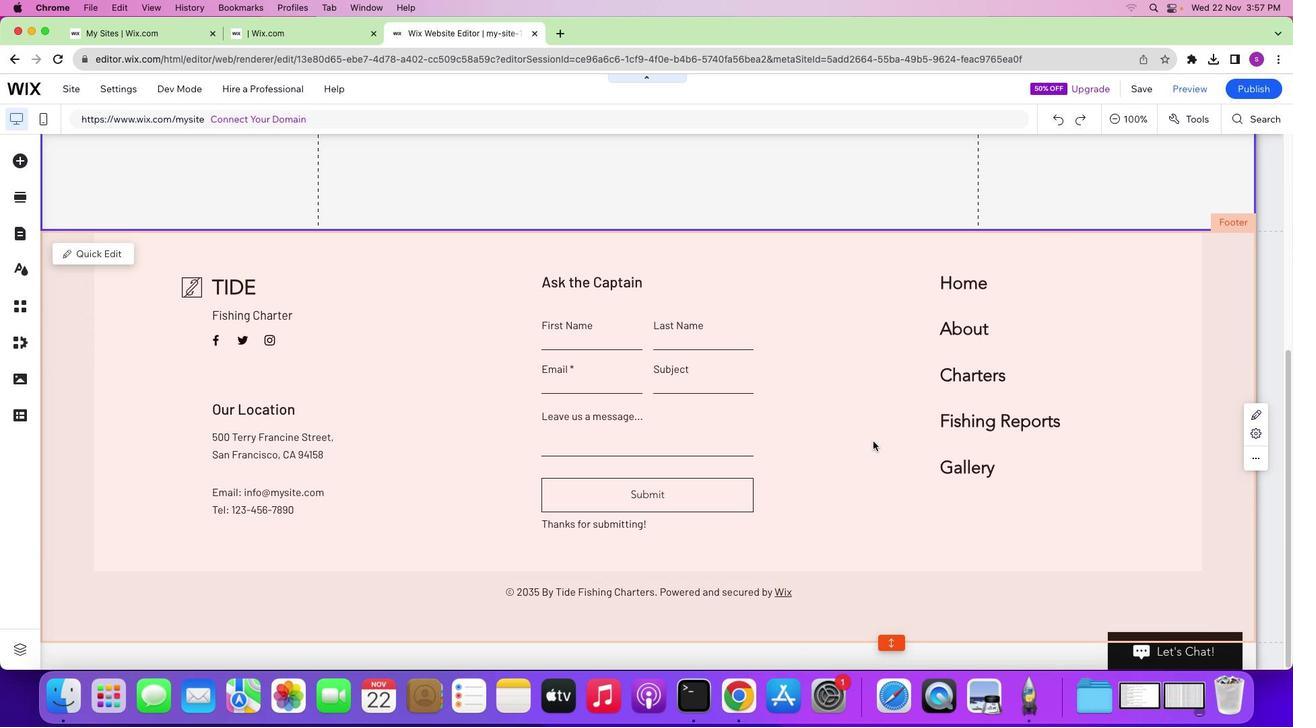 
Action: Mouse scrolled (872, 485) with delta (0, 0)
Screenshot: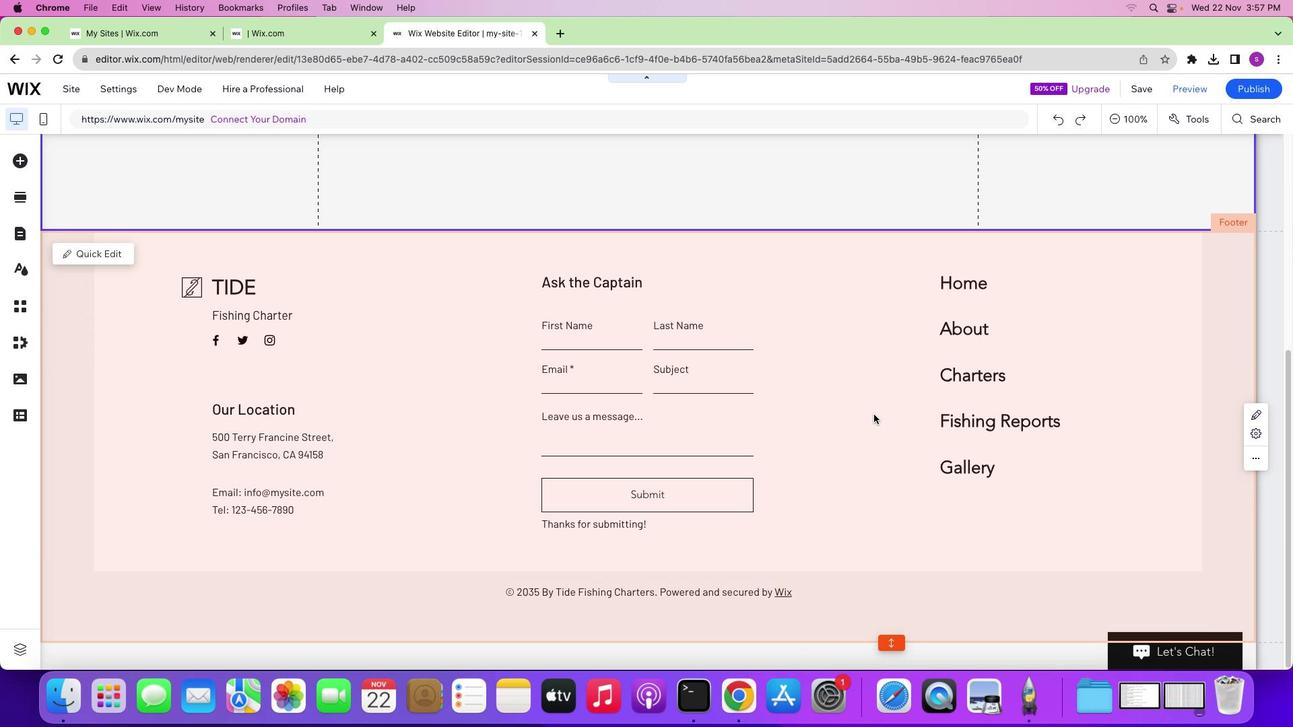 
Action: Mouse scrolled (872, 485) with delta (0, 0)
Screenshot: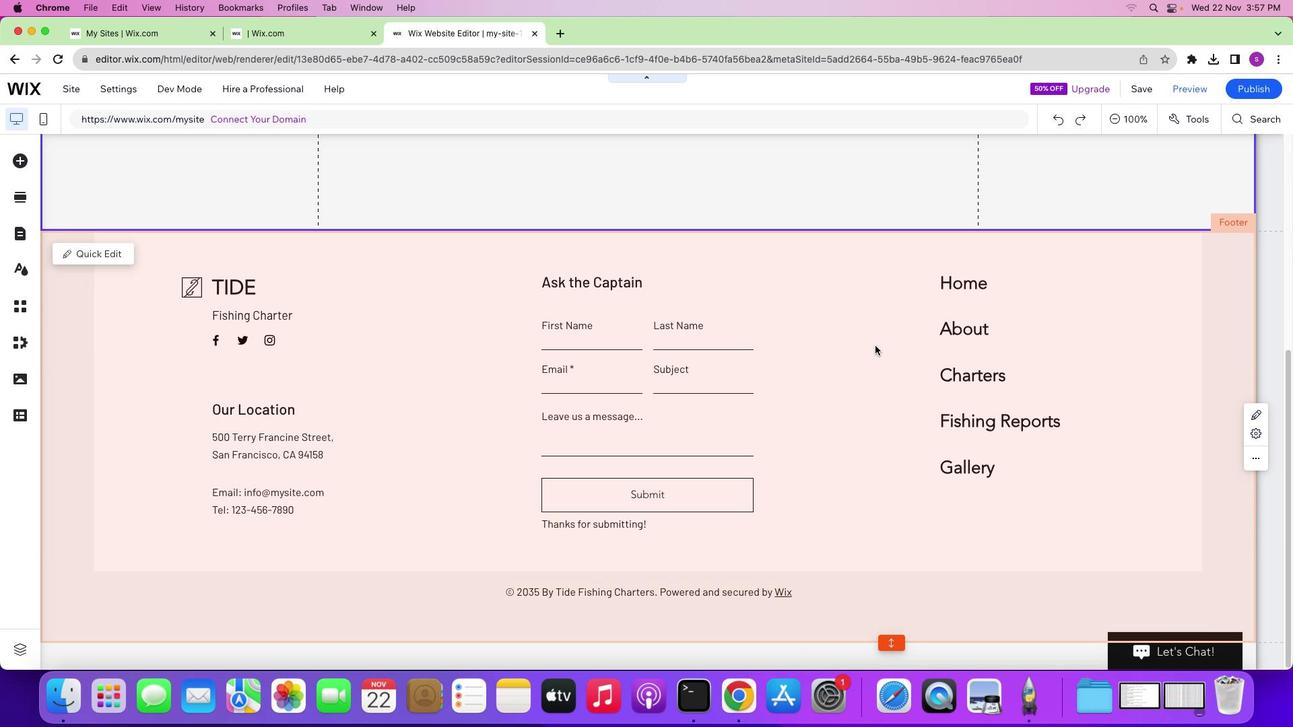 
Action: Mouse scrolled (872, 485) with delta (0, 0)
Screenshot: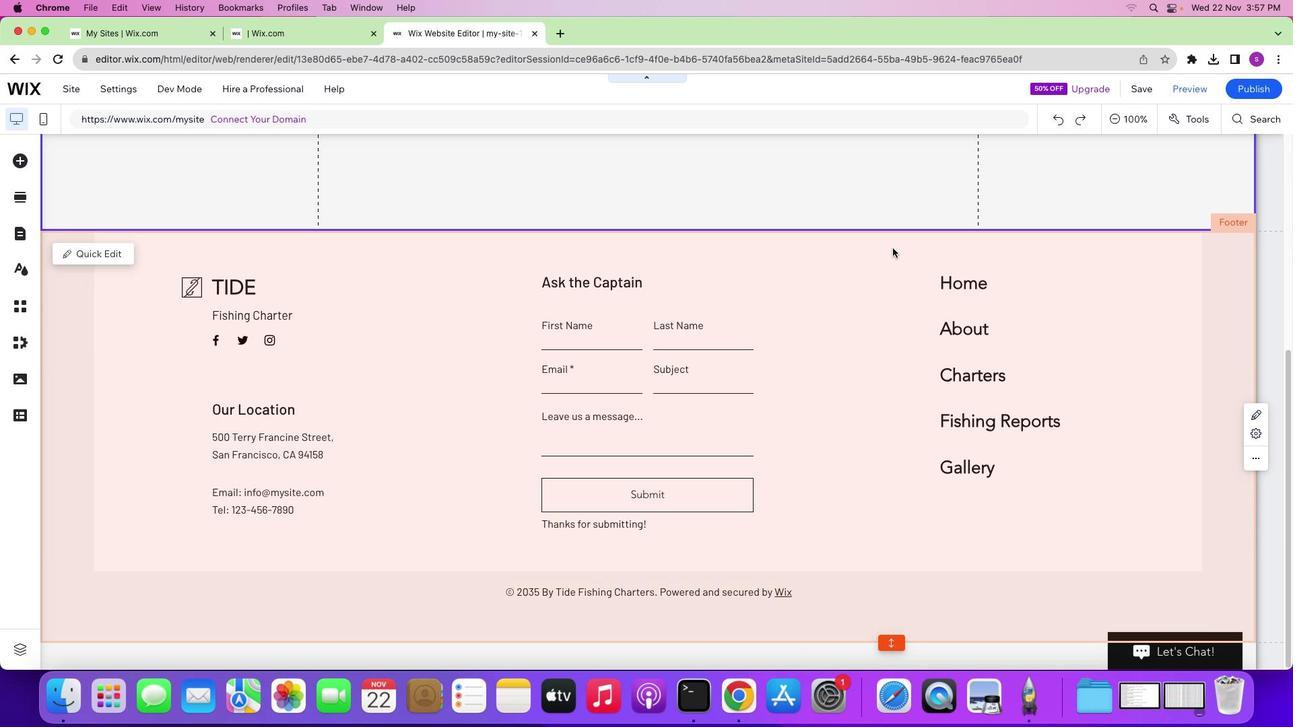 
Action: Mouse moved to (893, 229)
Screenshot: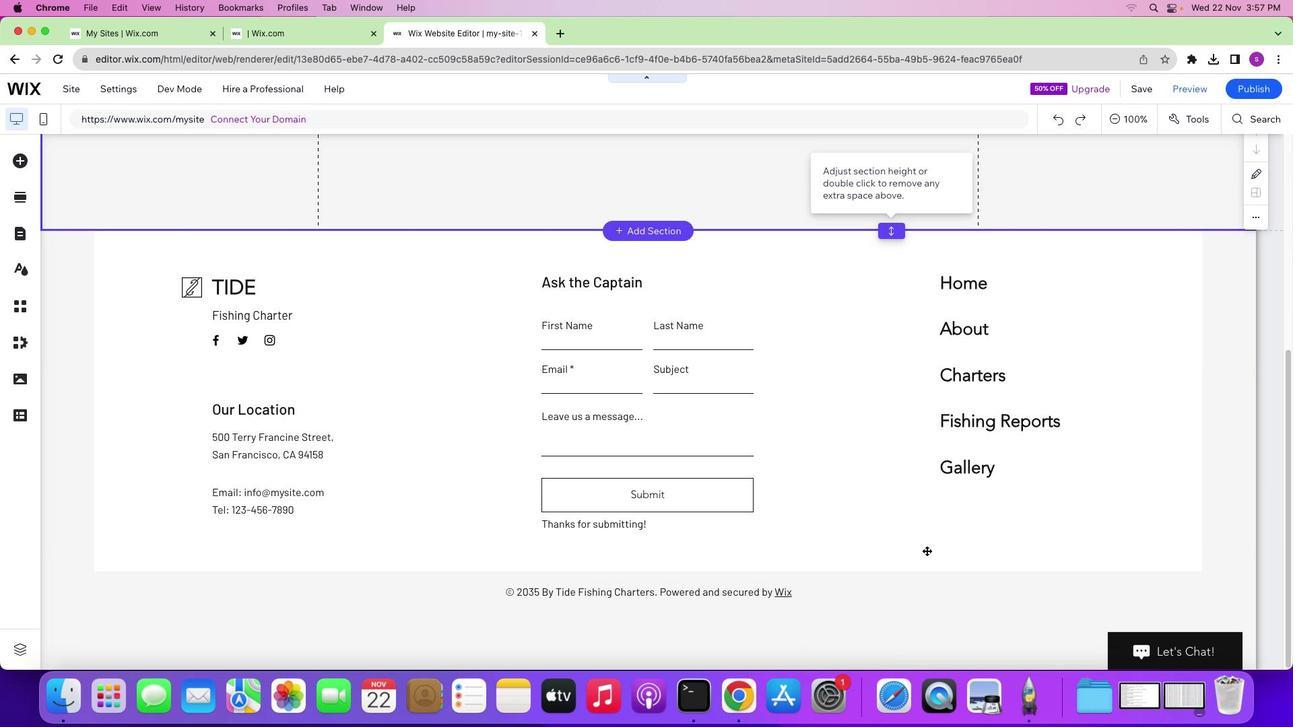 
Action: Mouse pressed left at (893, 229)
Screenshot: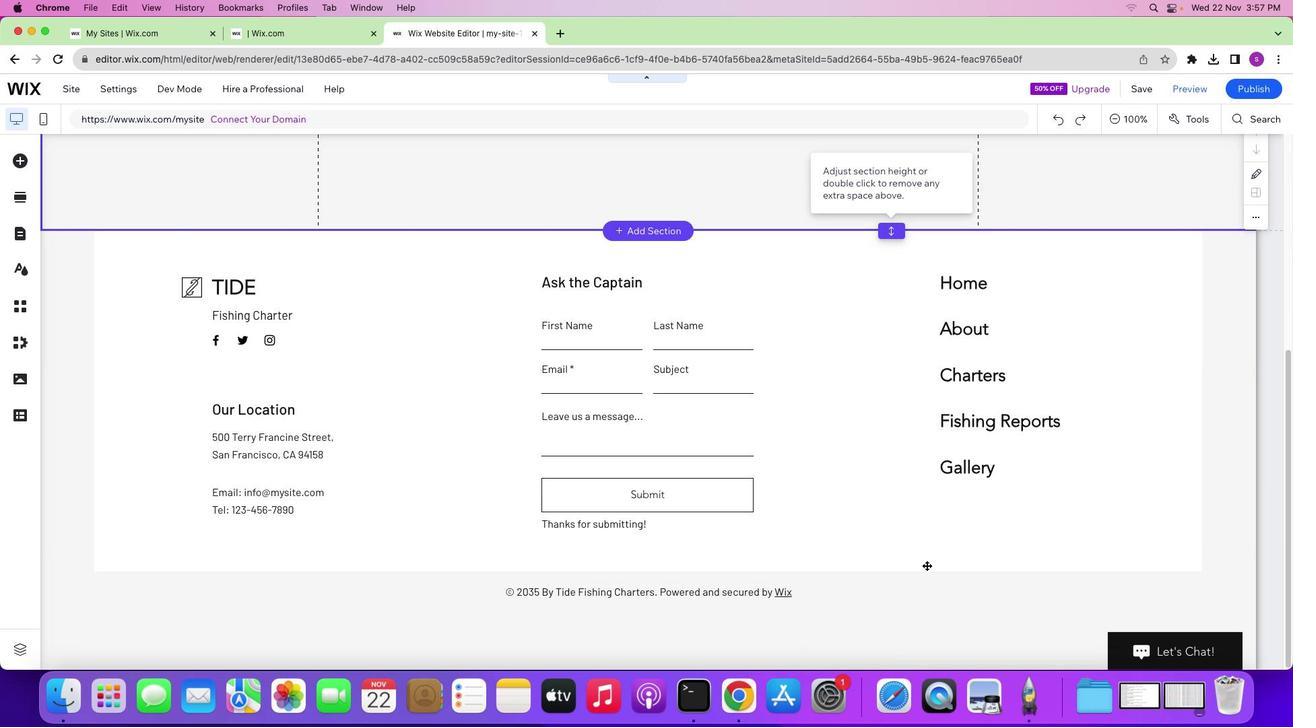 
Action: Mouse moved to (877, 410)
Screenshot: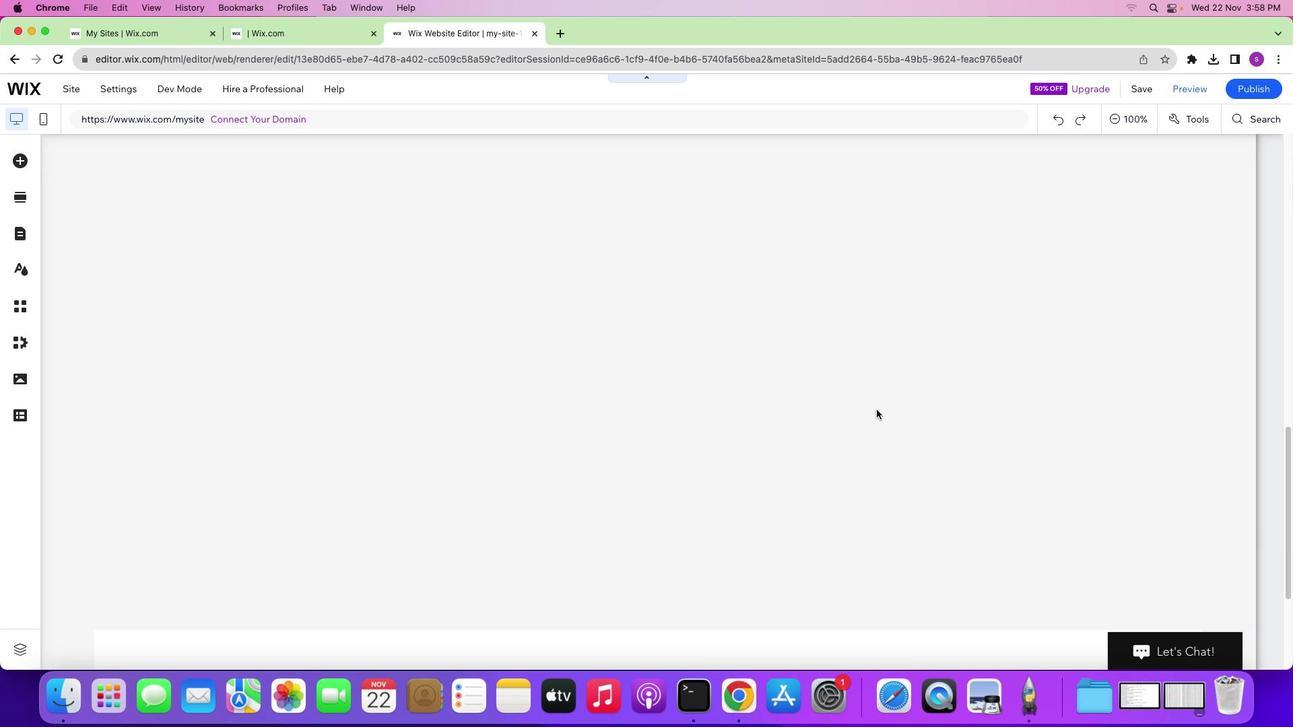
Action: Mouse scrolled (877, 410) with delta (0, 0)
Screenshot: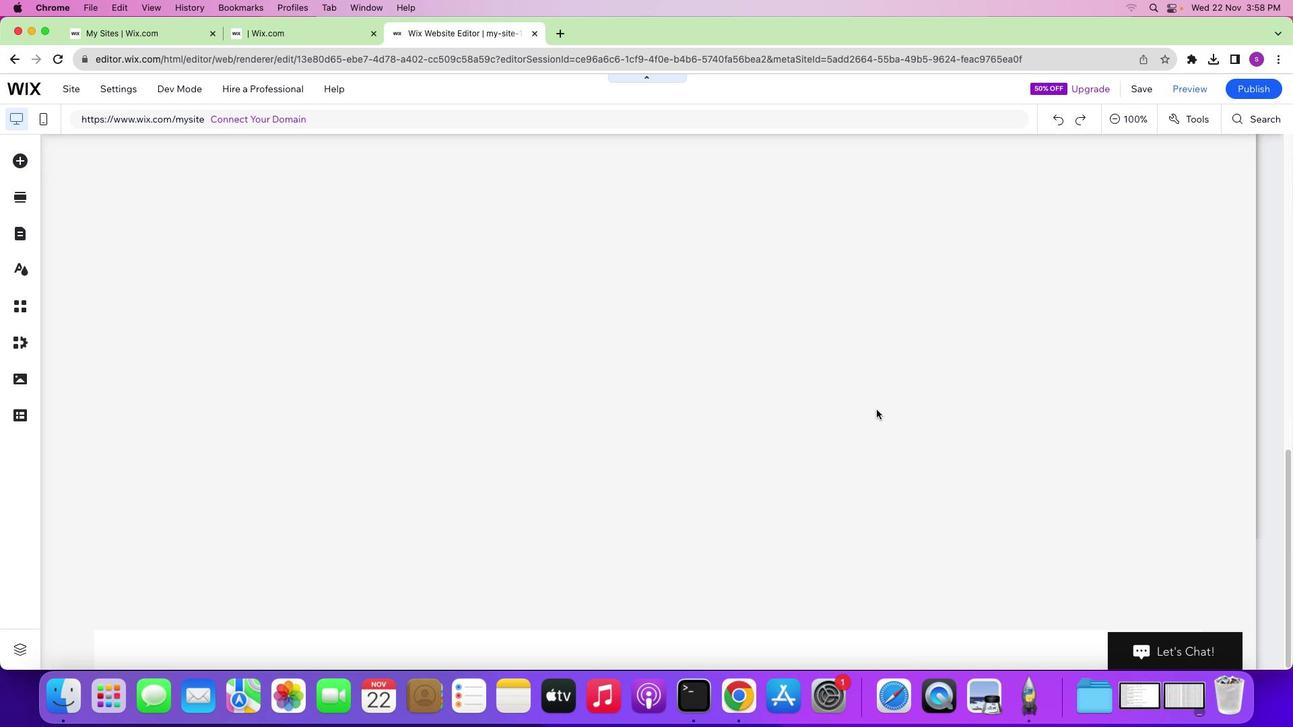 
Action: Mouse scrolled (877, 410) with delta (0, 0)
Screenshot: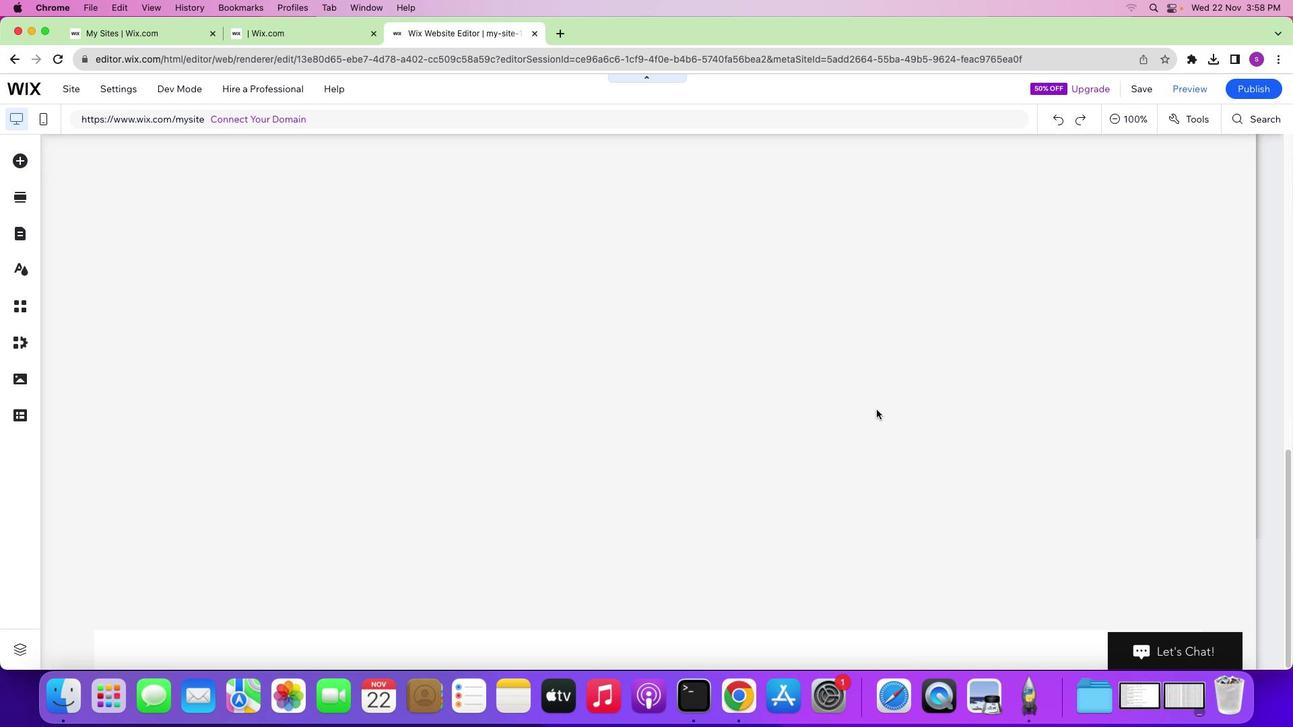 
Action: Mouse scrolled (877, 410) with delta (0, -1)
Screenshot: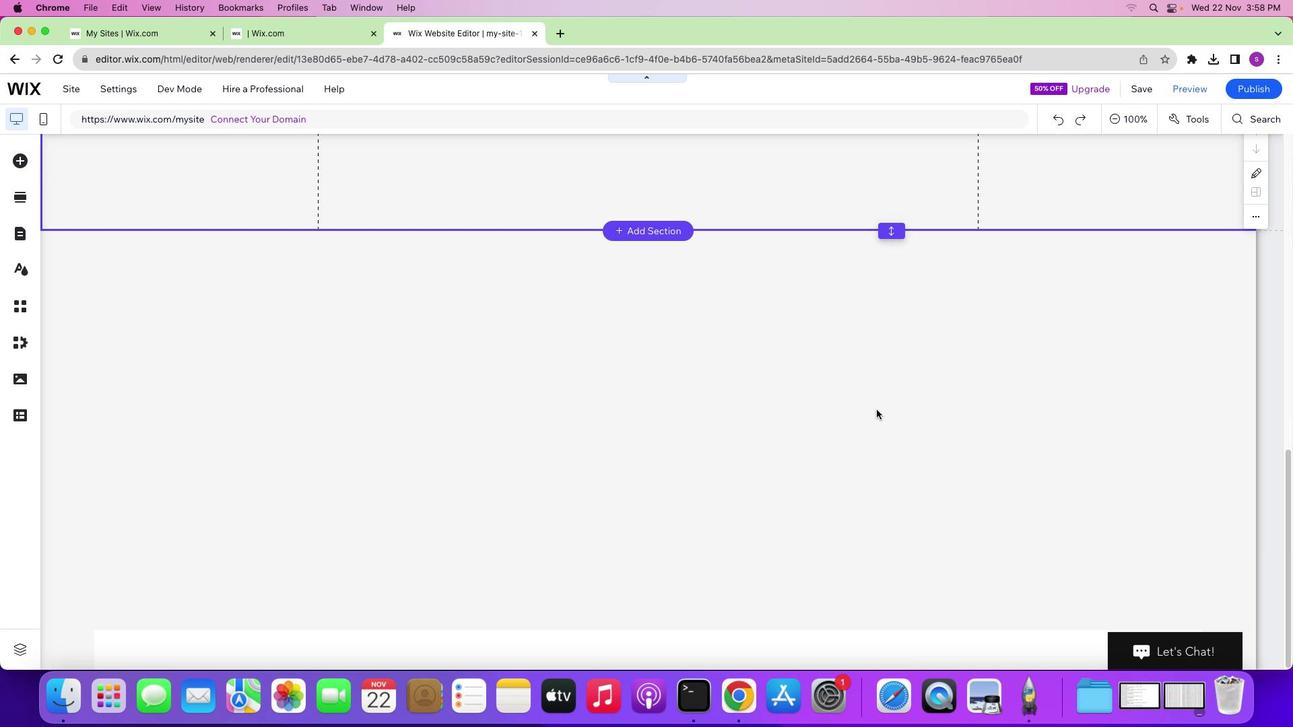 
Action: Mouse scrolled (877, 410) with delta (0, -2)
Screenshot: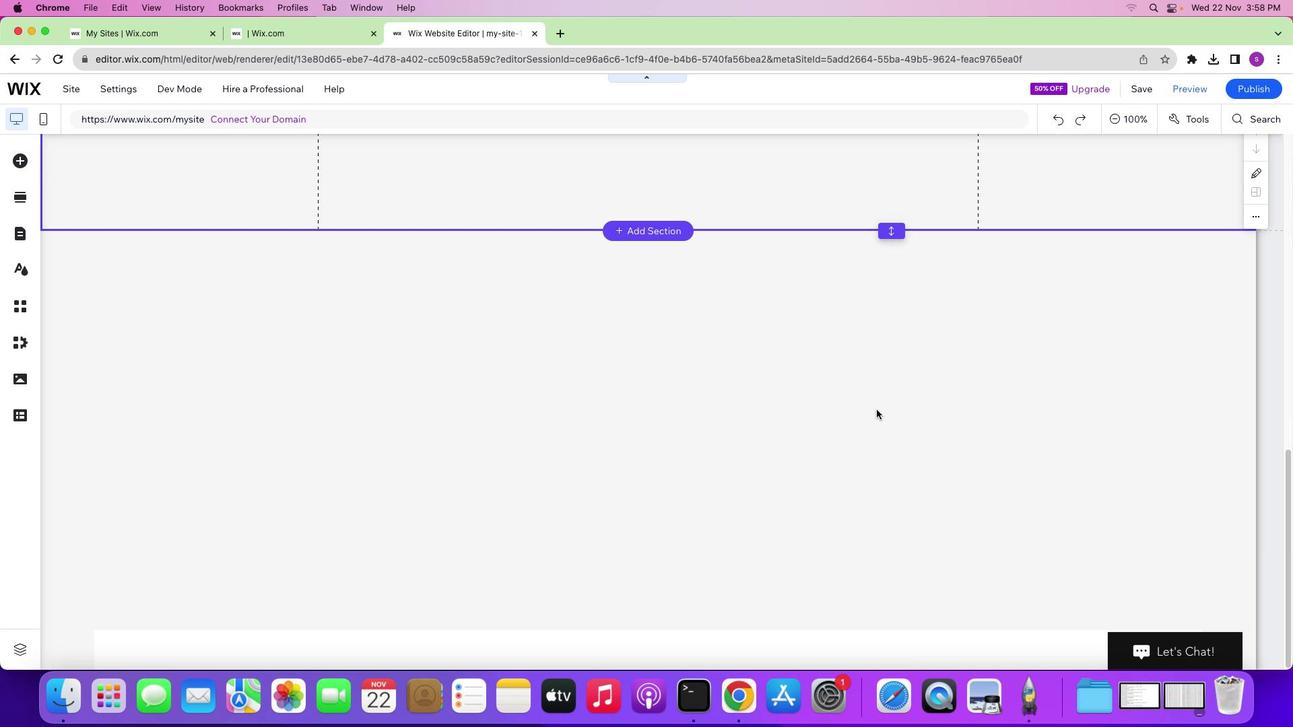 
Action: Mouse scrolled (877, 410) with delta (0, -3)
Screenshot: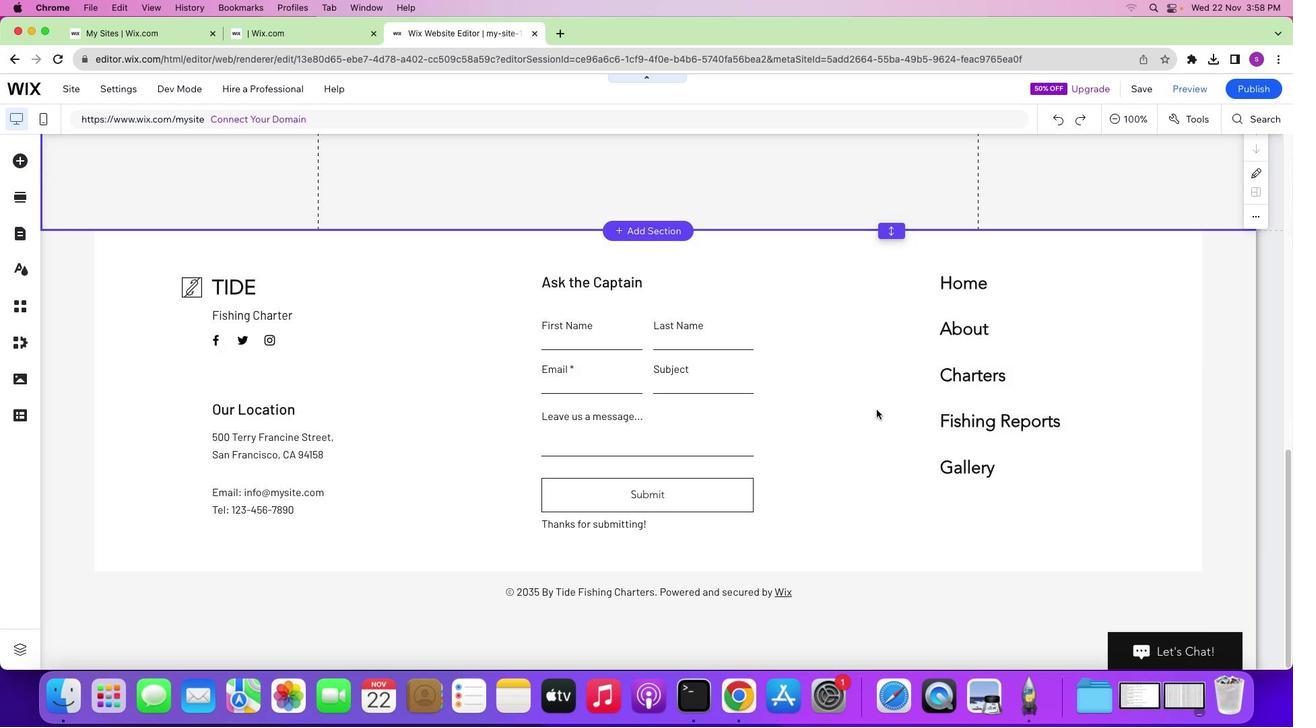 
Action: Mouse scrolled (877, 410) with delta (0, -3)
Screenshot: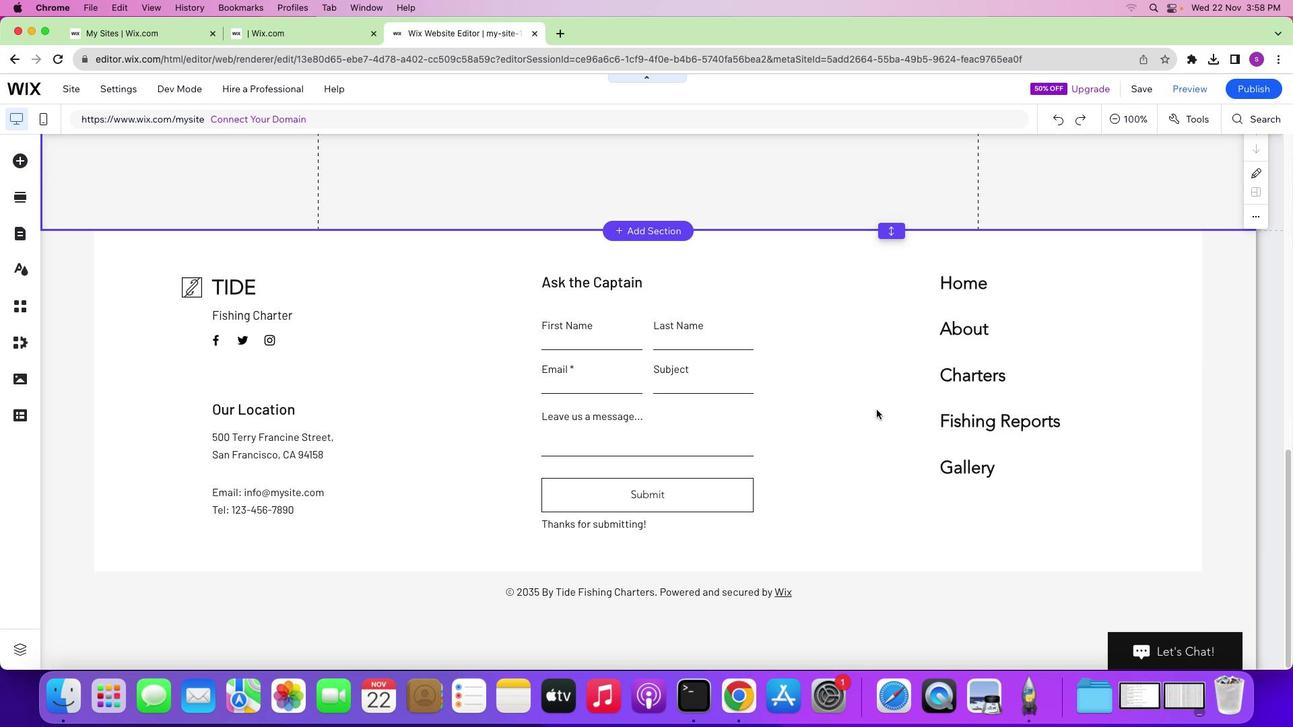
Action: Mouse scrolled (877, 410) with delta (0, 0)
Screenshot: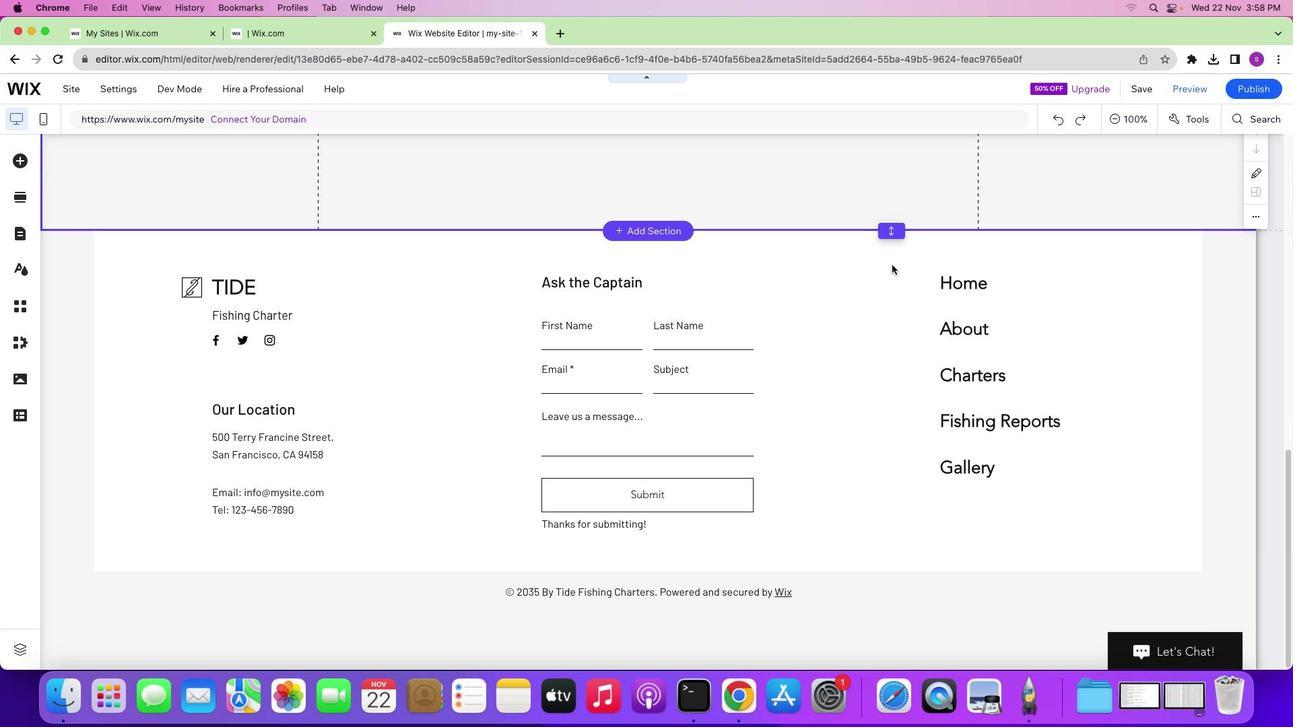 
Action: Mouse moved to (893, 231)
Screenshot: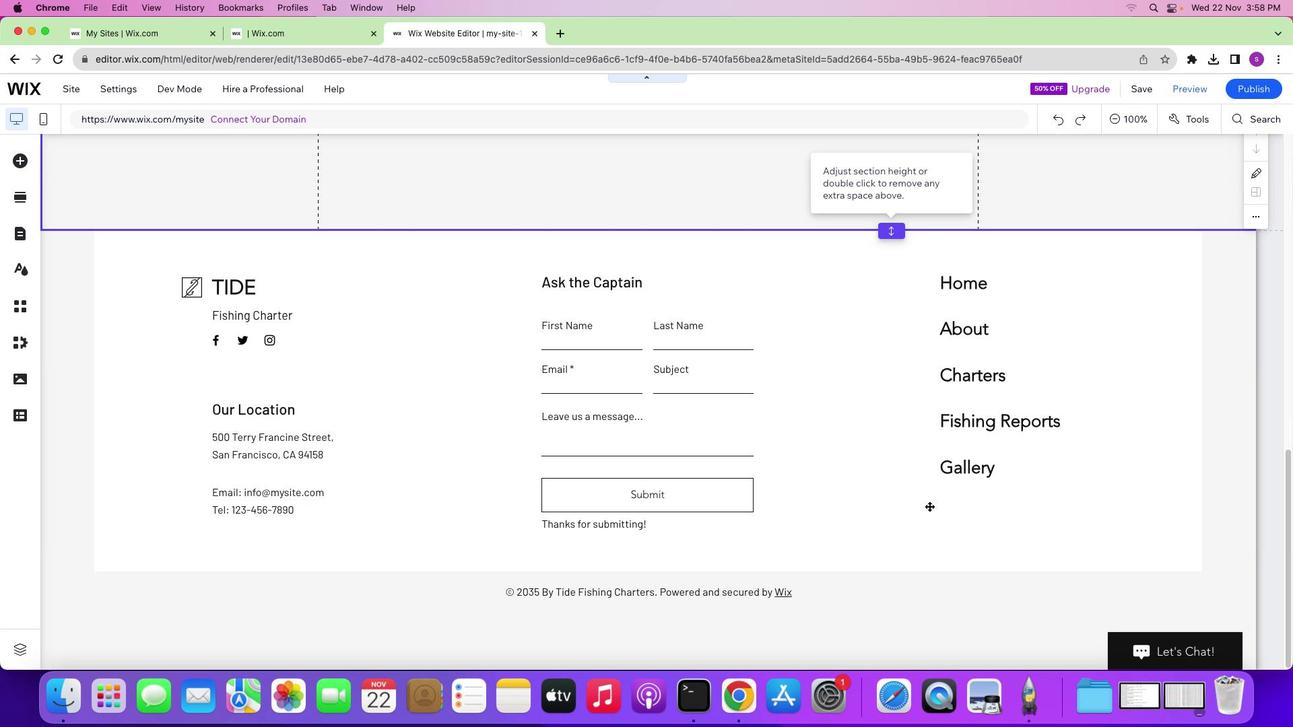 
Action: Mouse pressed left at (893, 231)
Screenshot: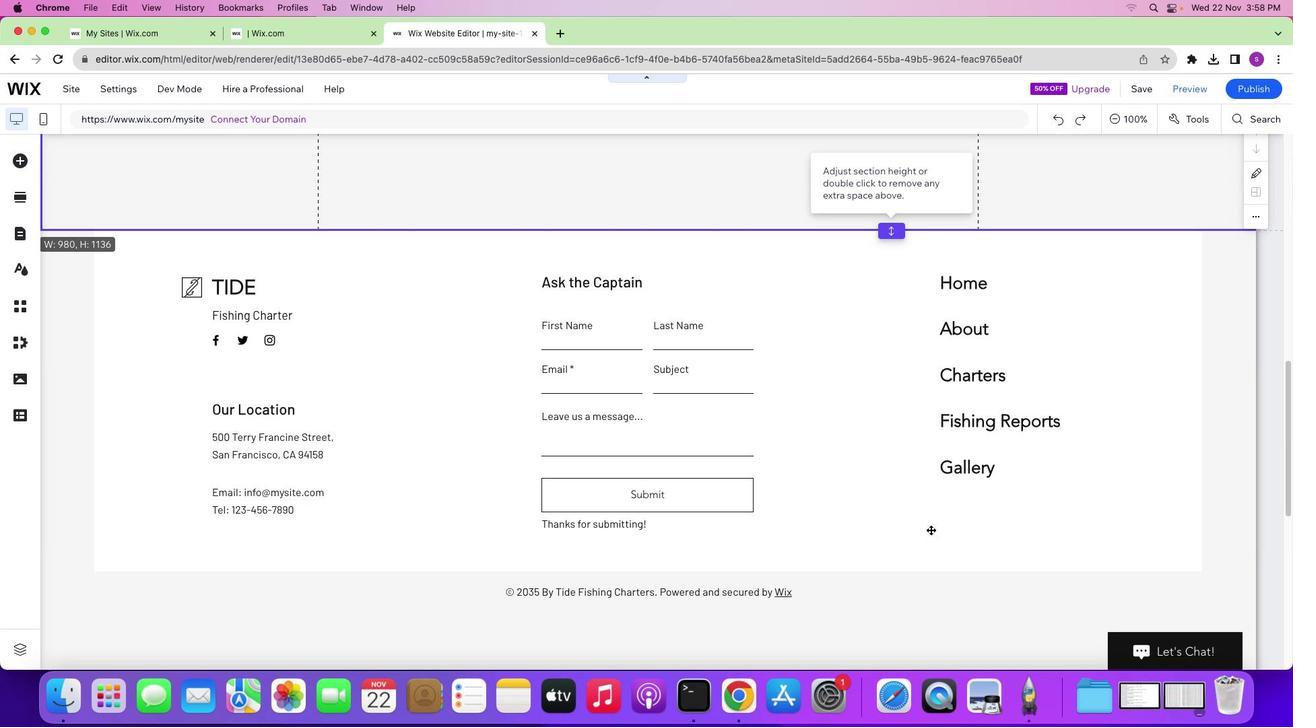 
Action: Mouse moved to (861, 394)
Screenshot: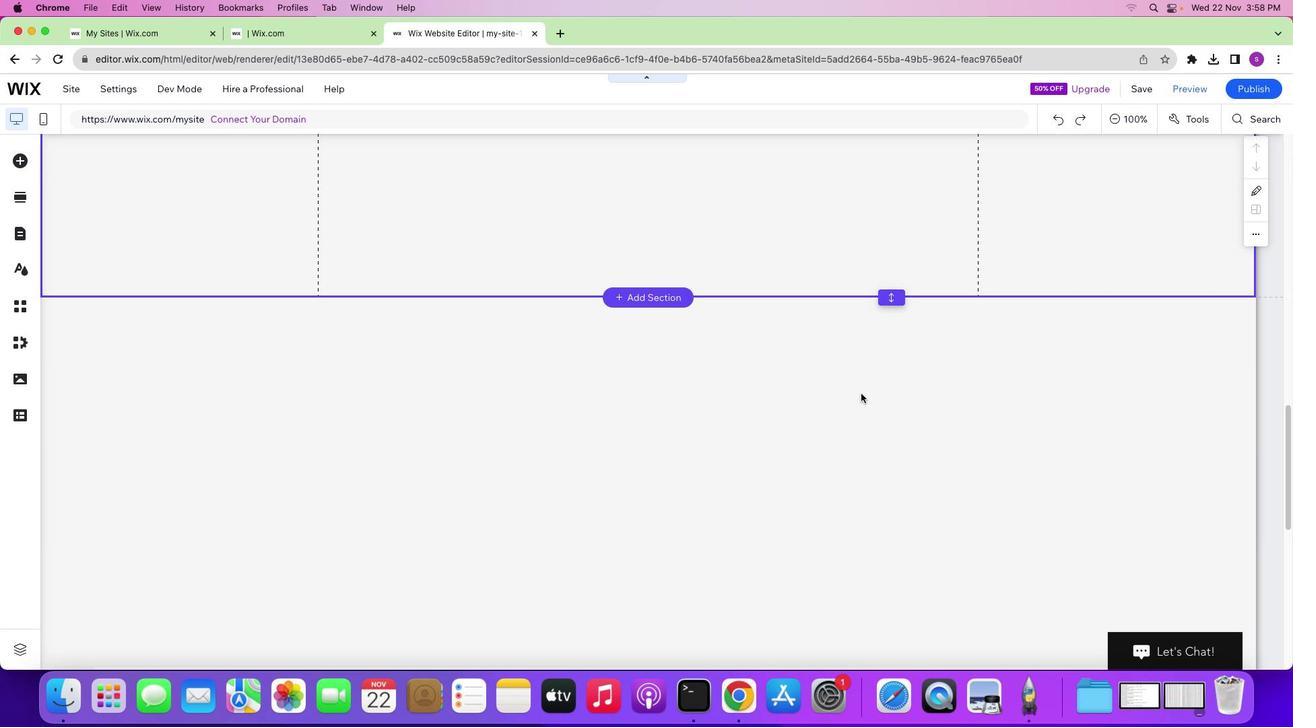 
Action: Mouse scrolled (861, 394) with delta (0, 0)
Screenshot: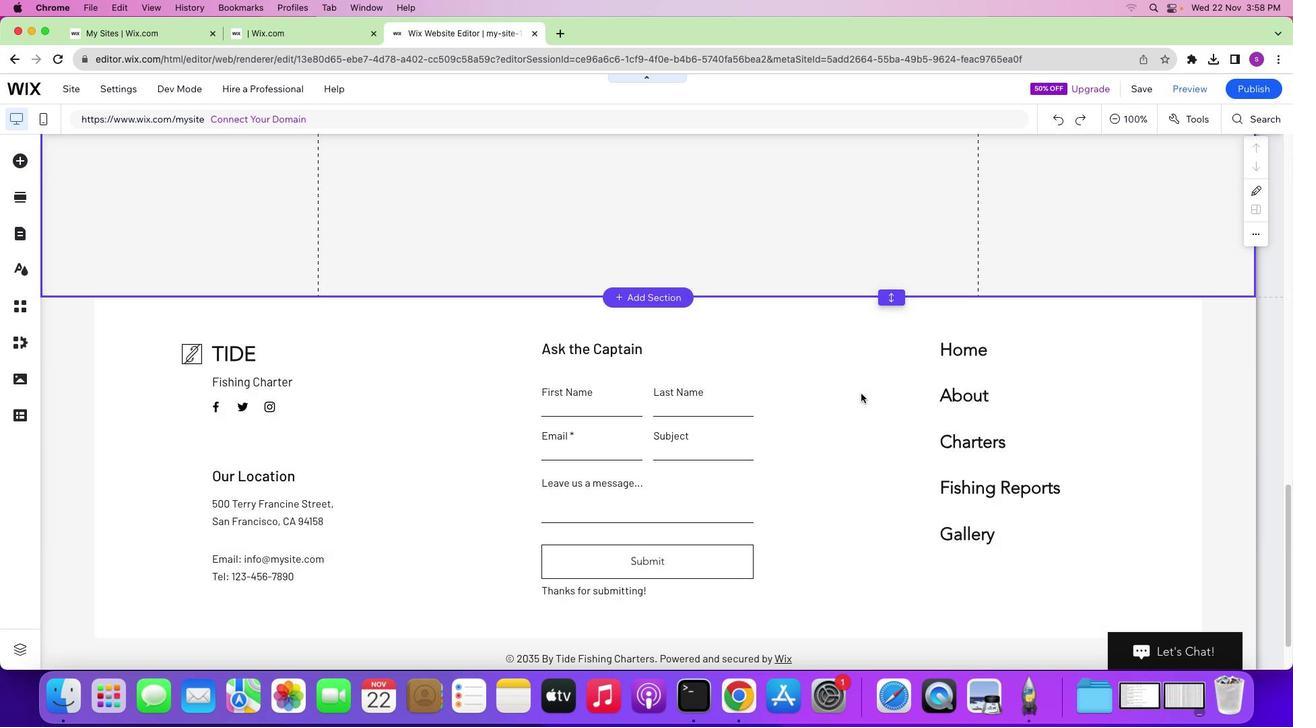 
Action: Mouse scrolled (861, 394) with delta (0, 0)
Screenshot: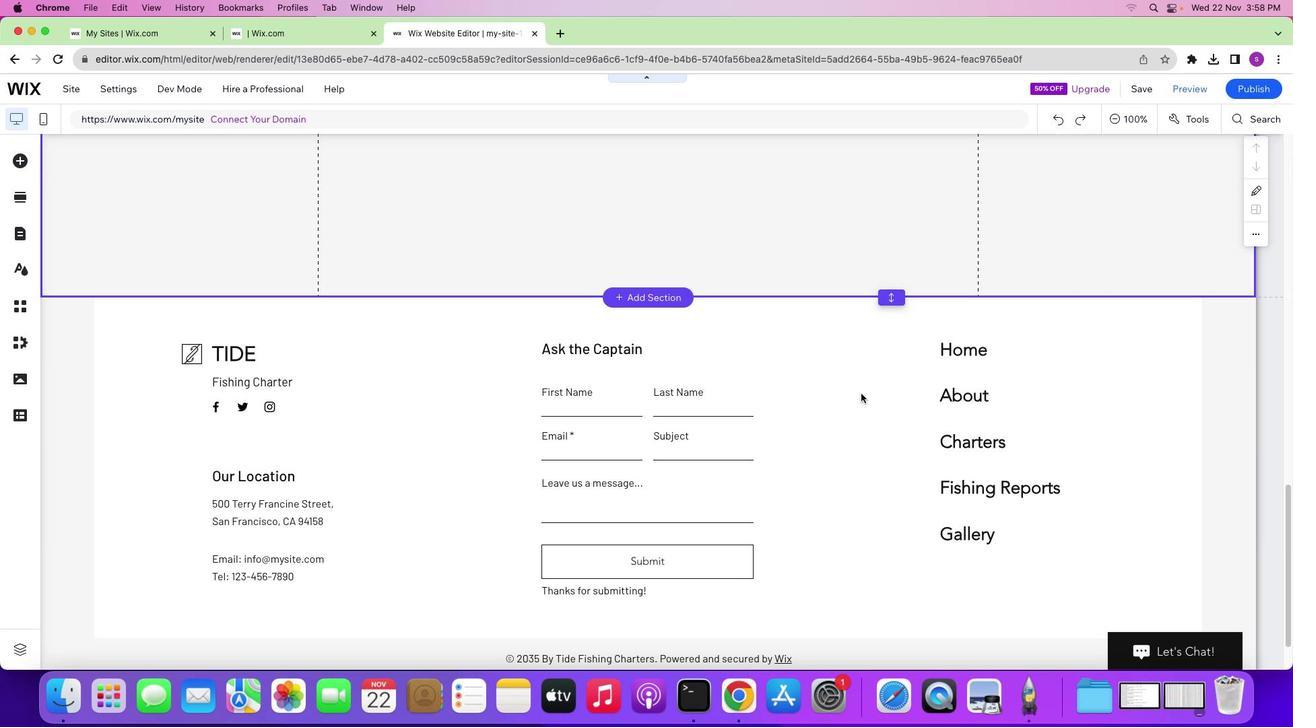 
Action: Mouse scrolled (861, 394) with delta (0, -2)
Screenshot: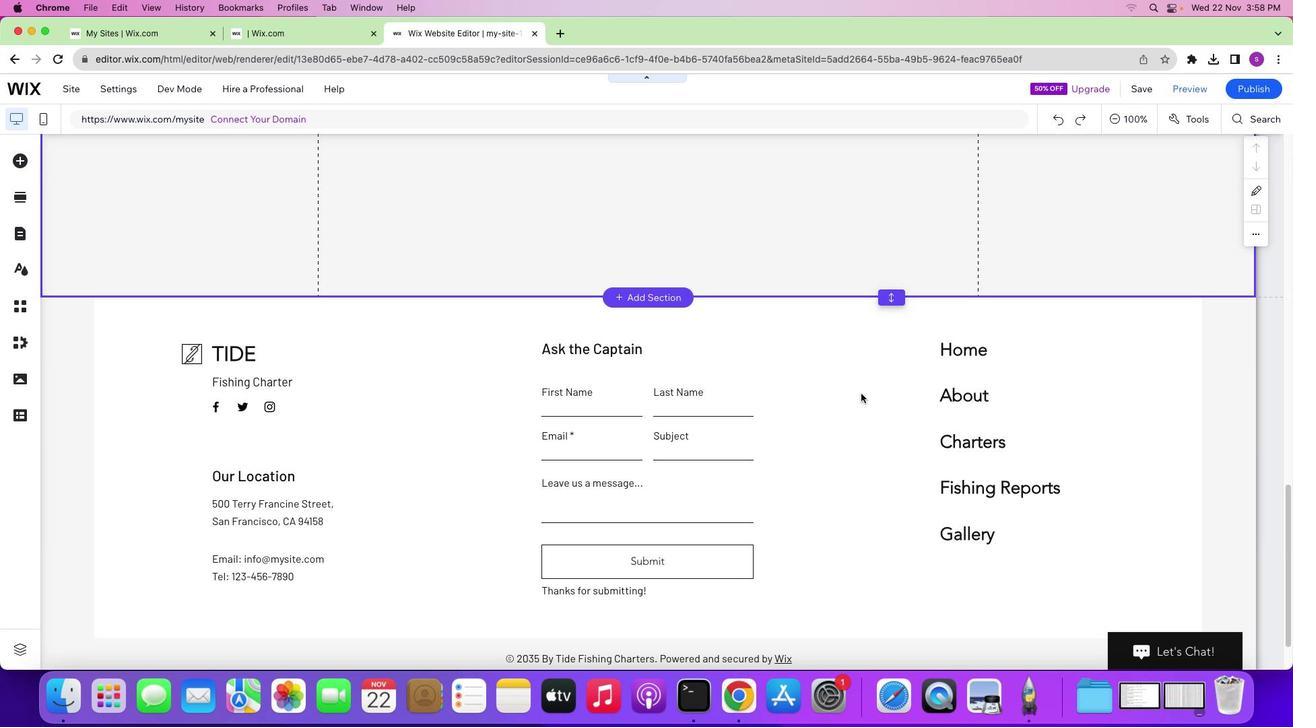 
Action: Mouse scrolled (861, 394) with delta (0, -2)
Screenshot: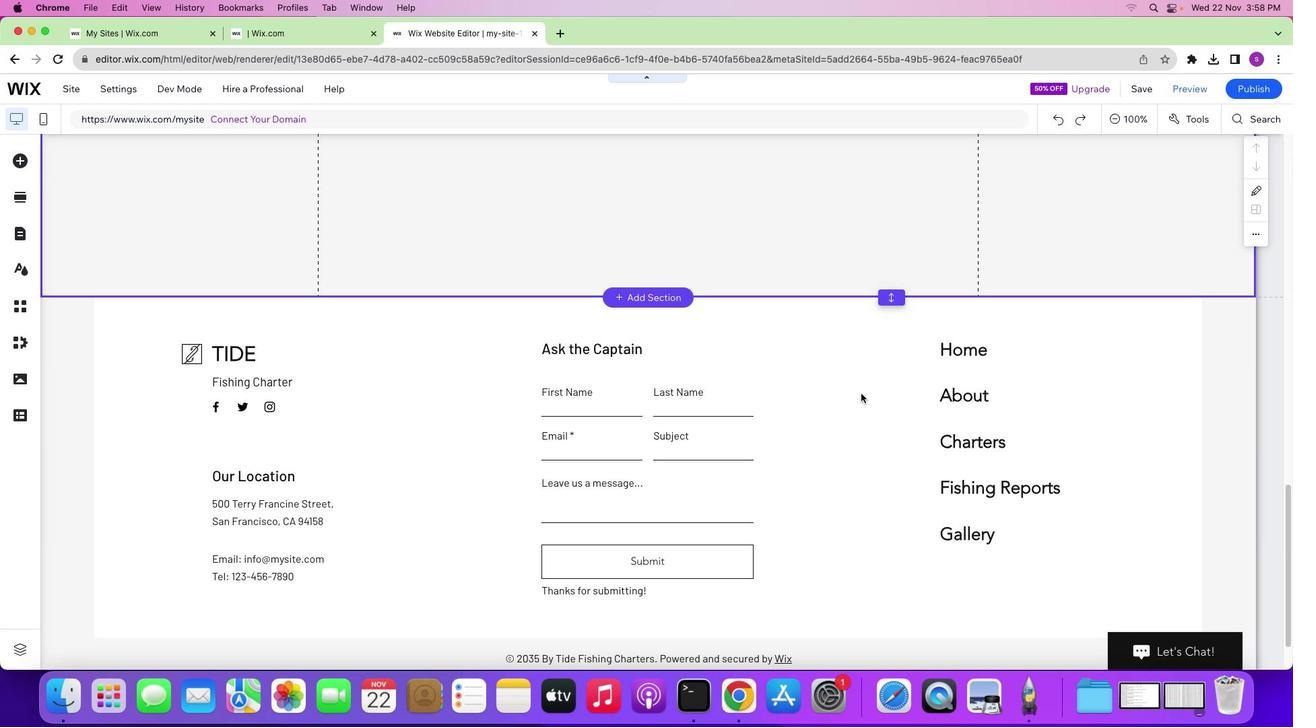 
Action: Mouse scrolled (861, 394) with delta (0, -3)
Screenshot: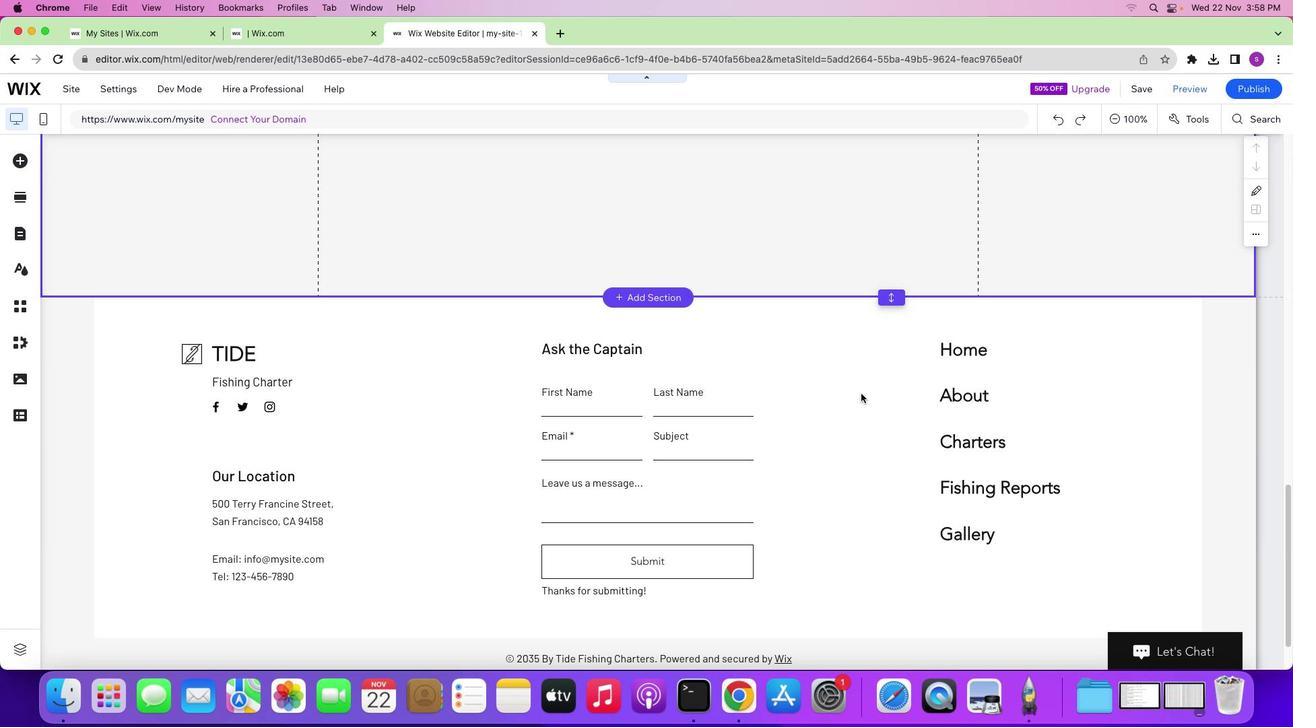 
Action: Mouse scrolled (861, 394) with delta (0, 0)
Screenshot: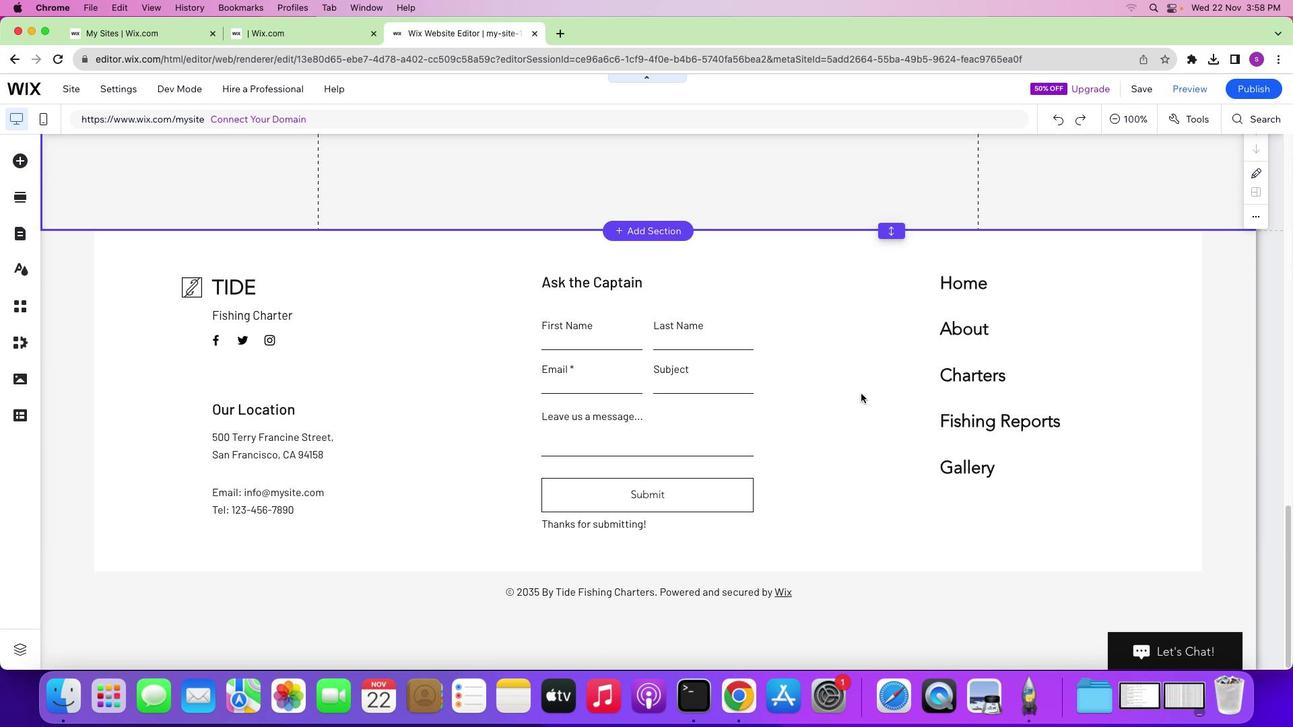 
Action: Mouse scrolled (861, 394) with delta (0, 0)
Screenshot: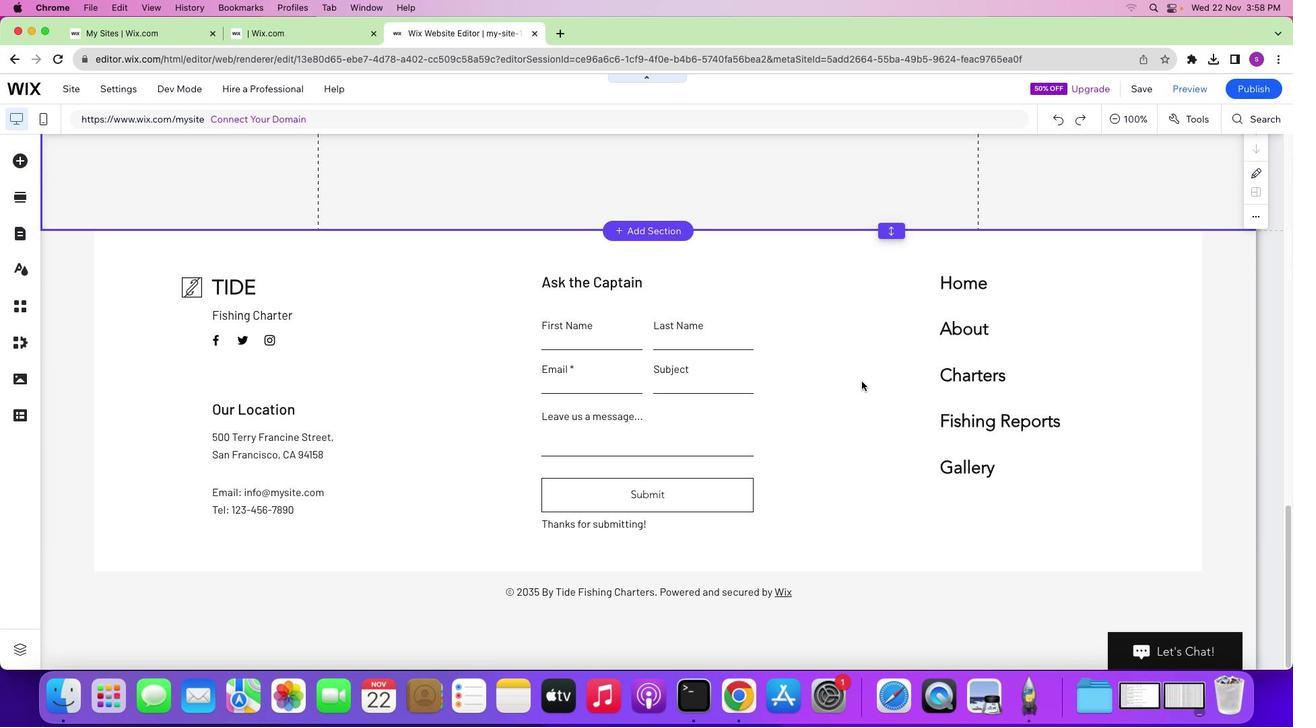 
Action: Mouse scrolled (861, 394) with delta (0, -1)
Screenshot: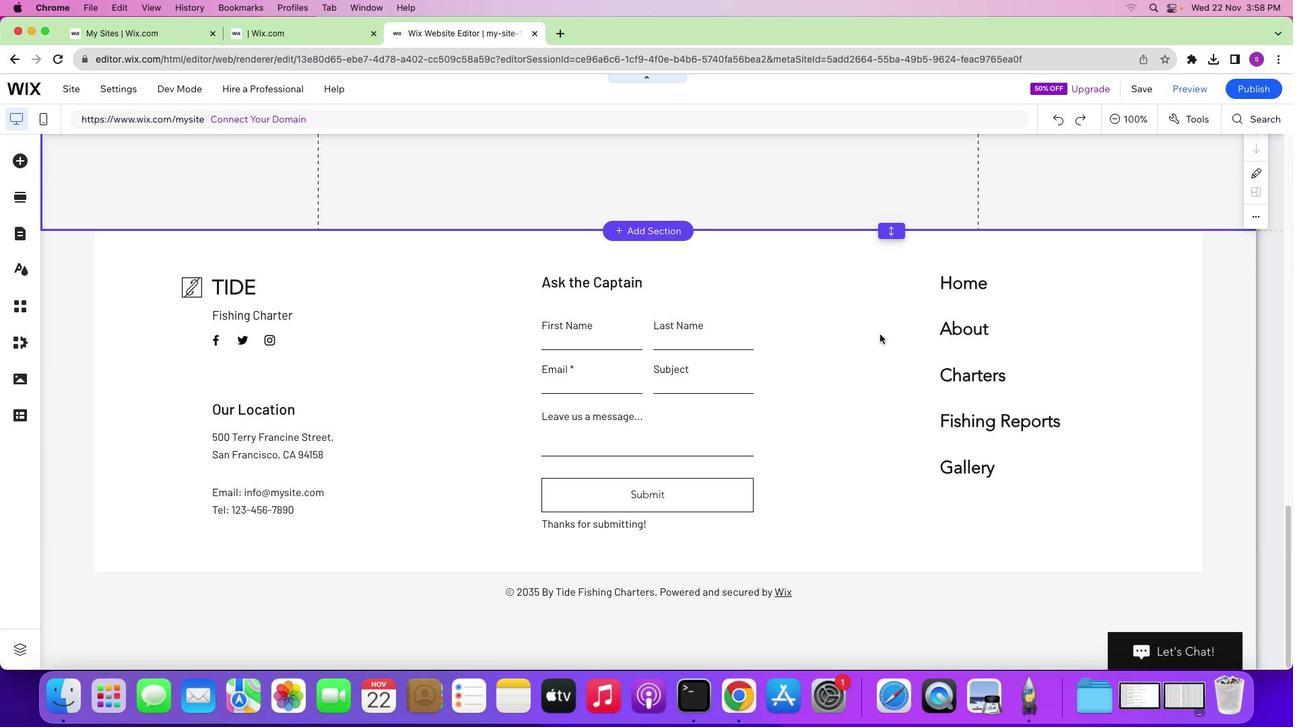 
Action: Mouse scrolled (861, 394) with delta (0, -2)
Screenshot: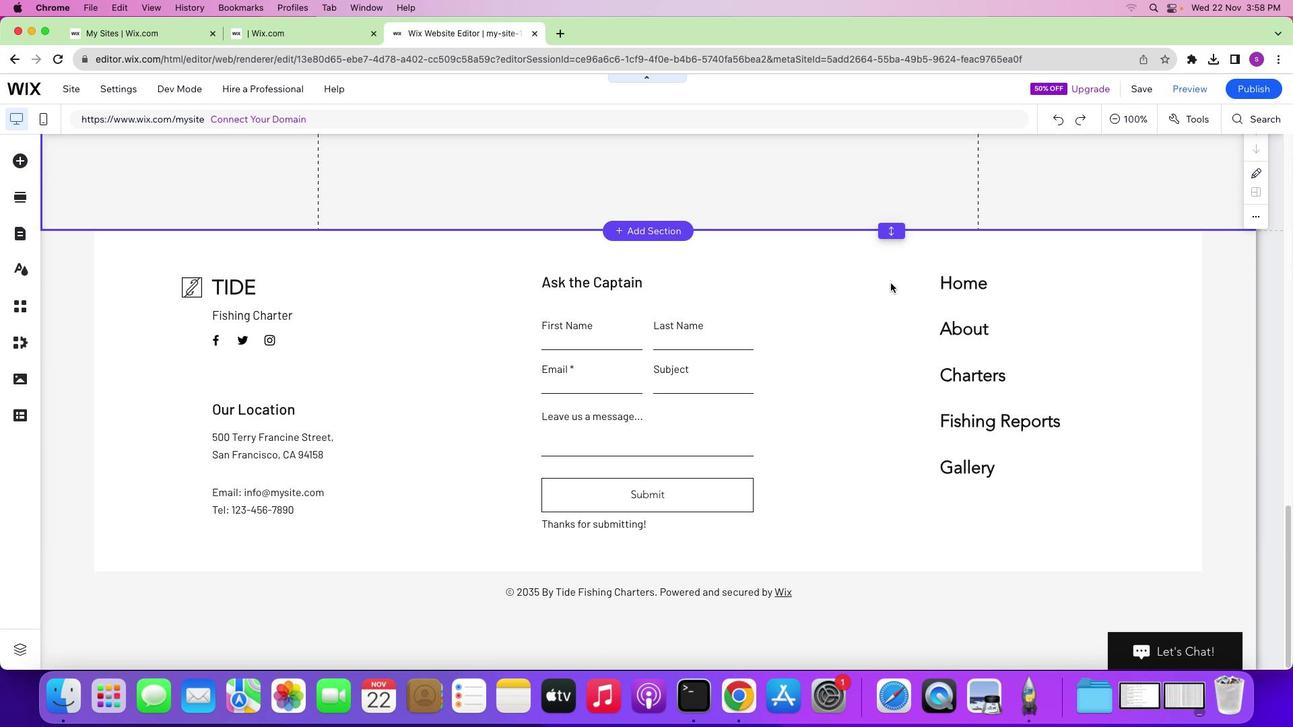 
Action: Mouse scrolled (861, 394) with delta (0, -2)
Screenshot: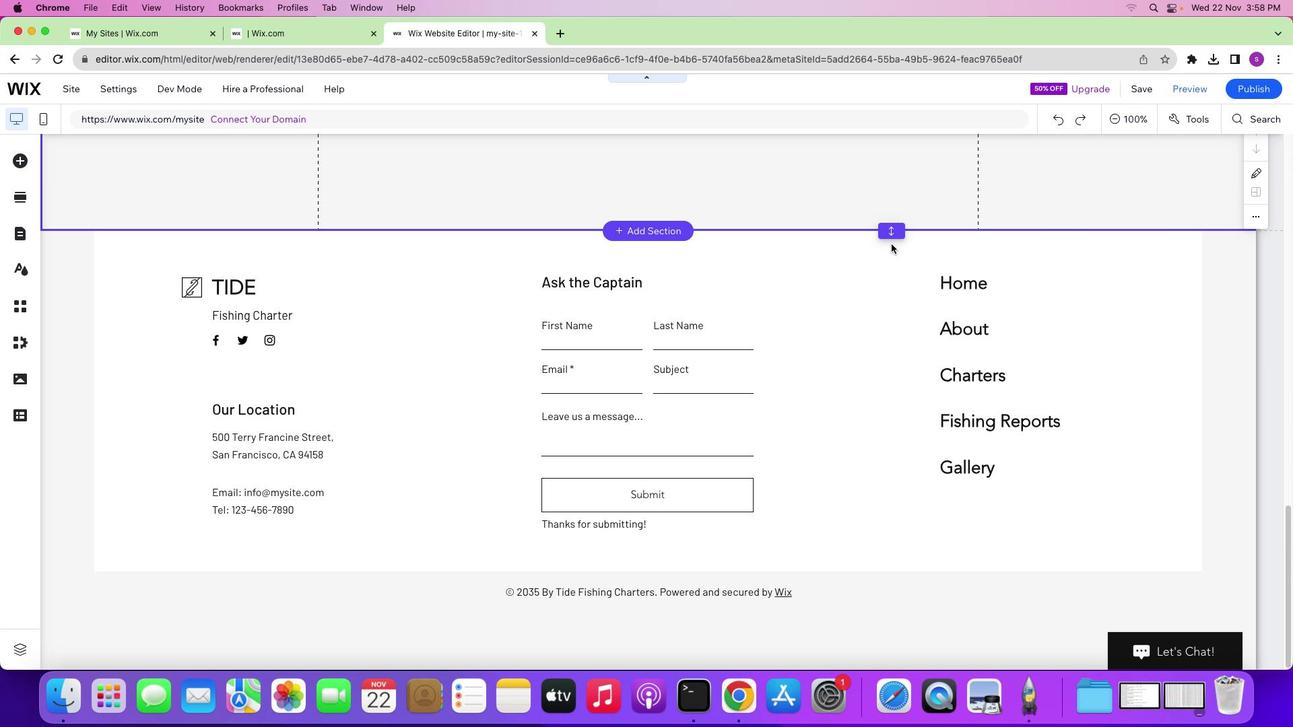 
Action: Mouse moved to (891, 229)
Screenshot: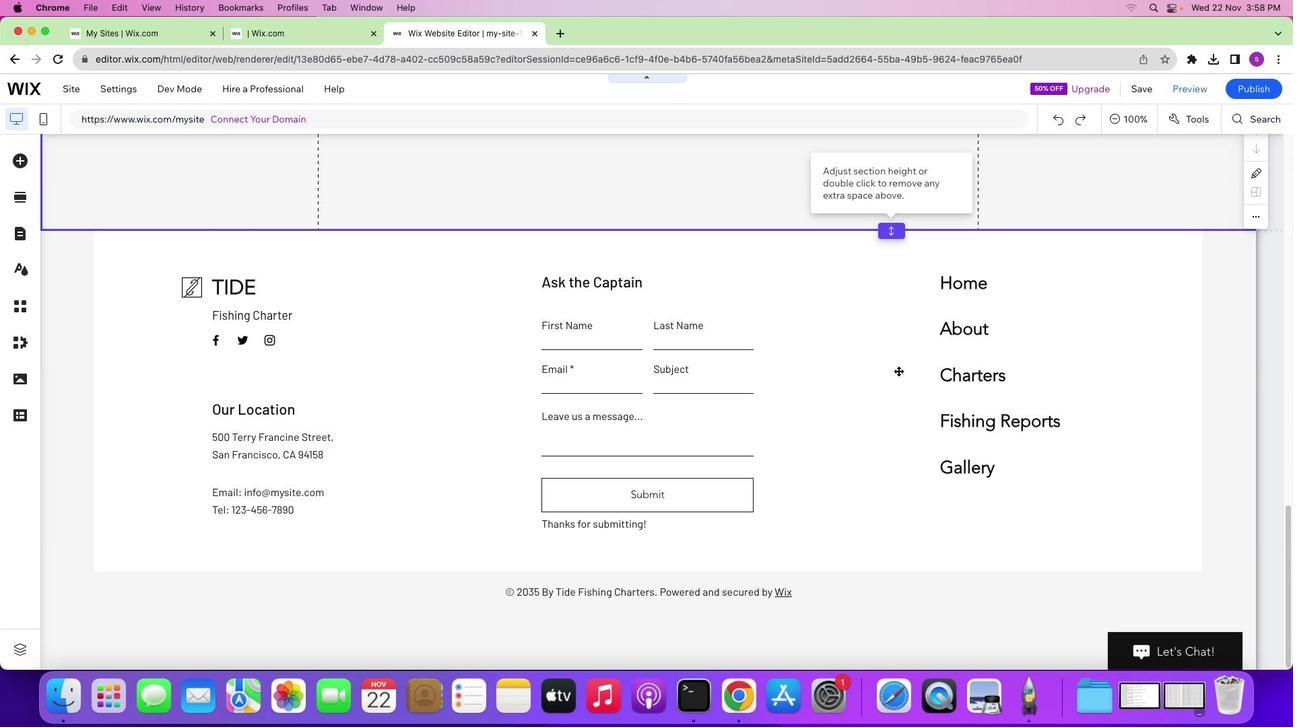 
Action: Mouse pressed left at (891, 229)
Screenshot: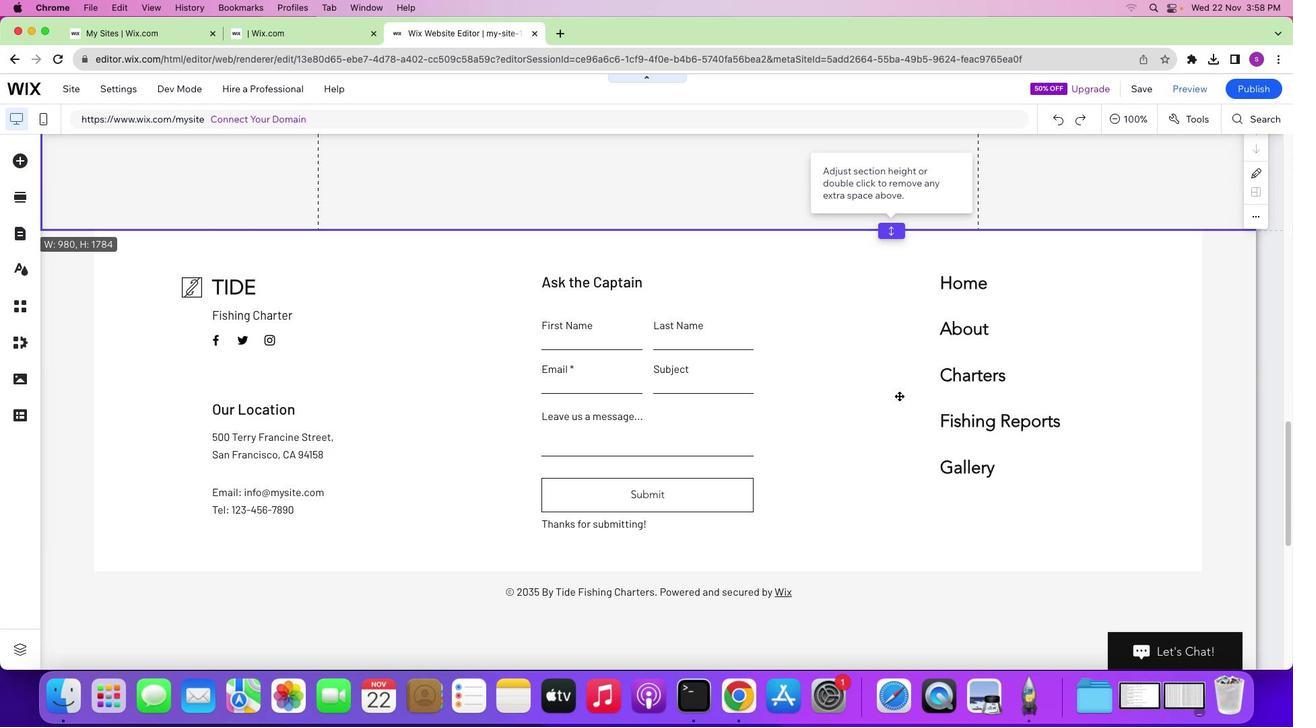 
Action: Mouse moved to (844, 324)
Screenshot: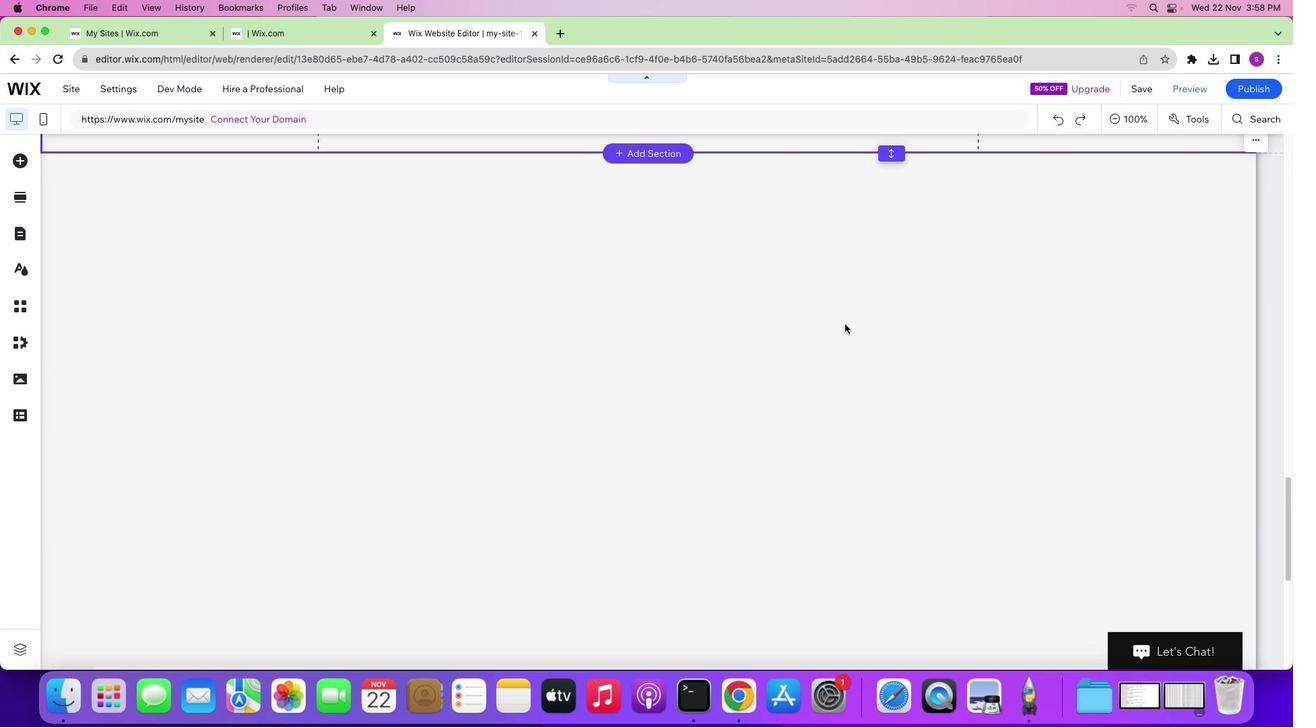 
Action: Mouse scrolled (844, 324) with delta (0, 0)
Screenshot: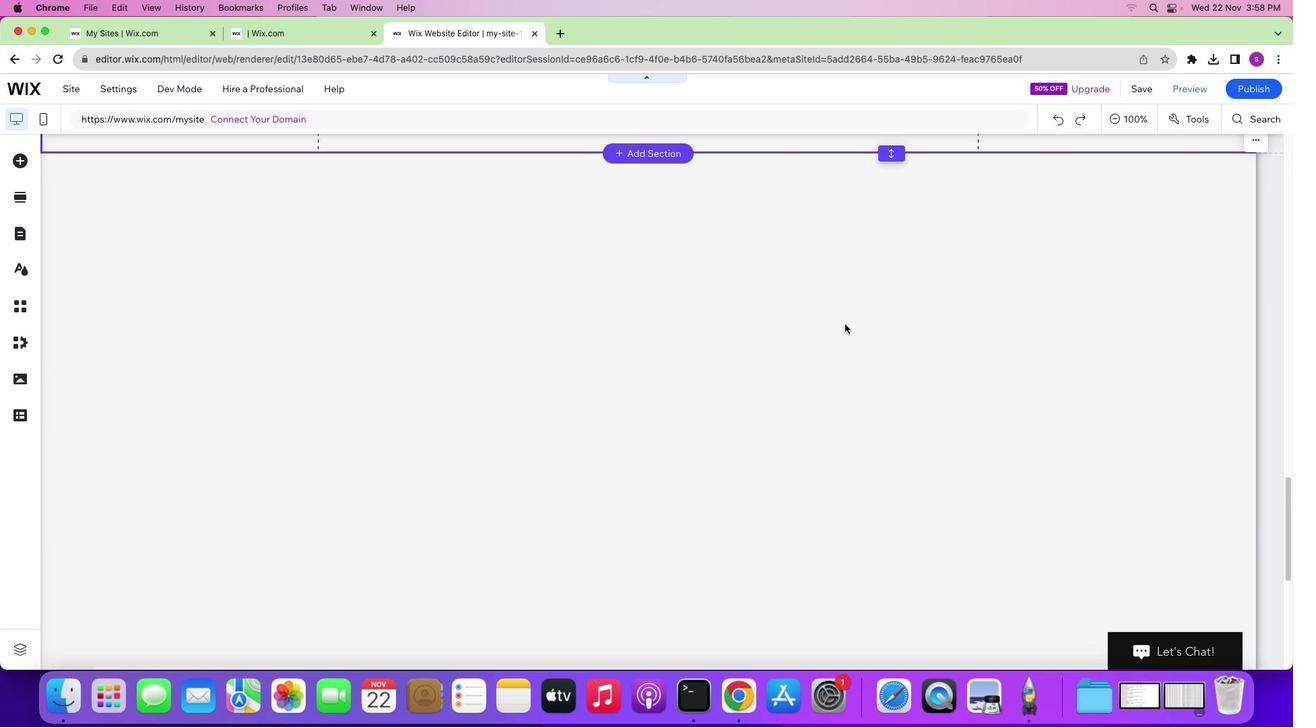 
Action: Mouse scrolled (844, 324) with delta (0, 0)
Screenshot: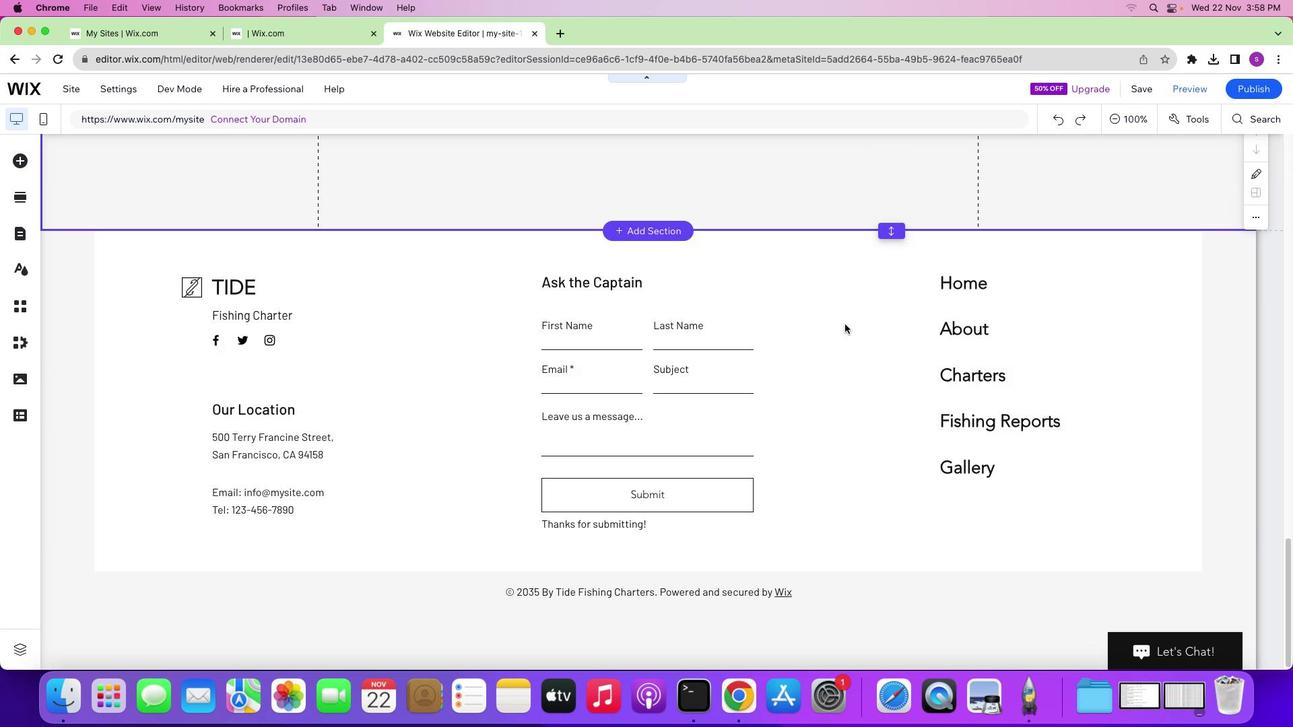 
Action: Mouse scrolled (844, 324) with delta (0, -1)
Screenshot: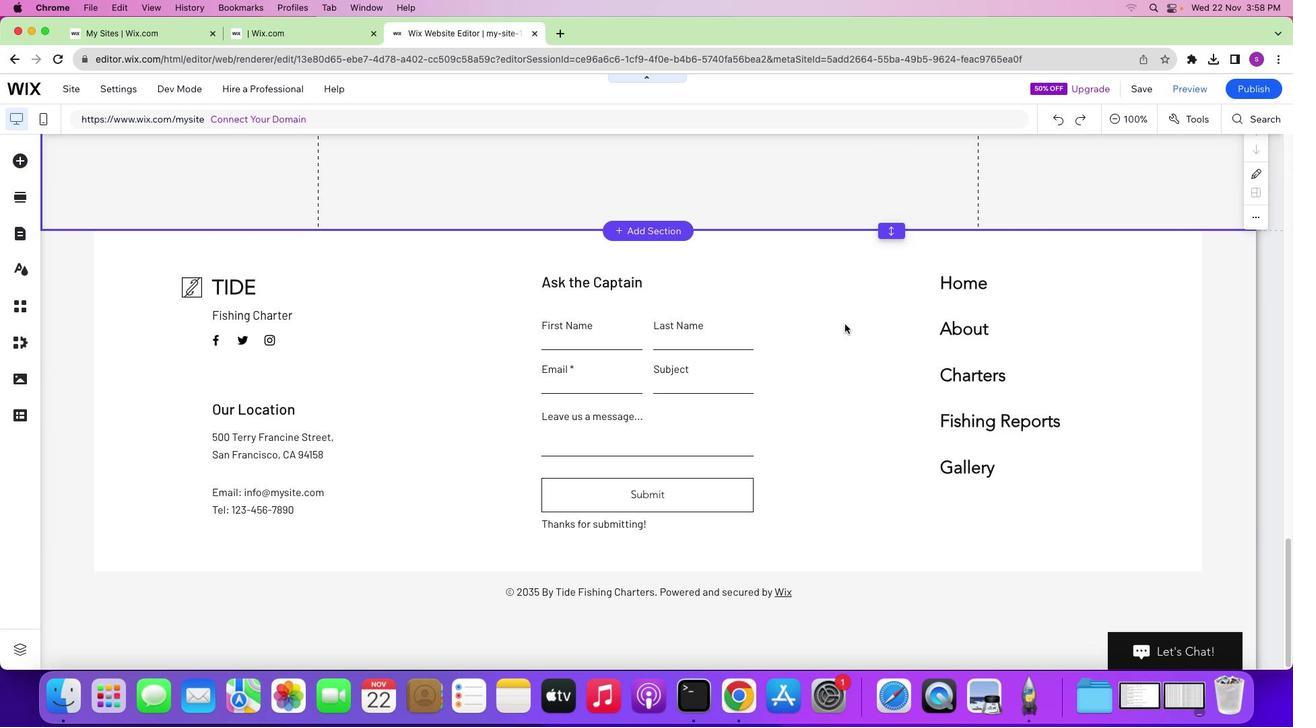 
Action: Mouse scrolled (844, 324) with delta (0, -2)
Screenshot: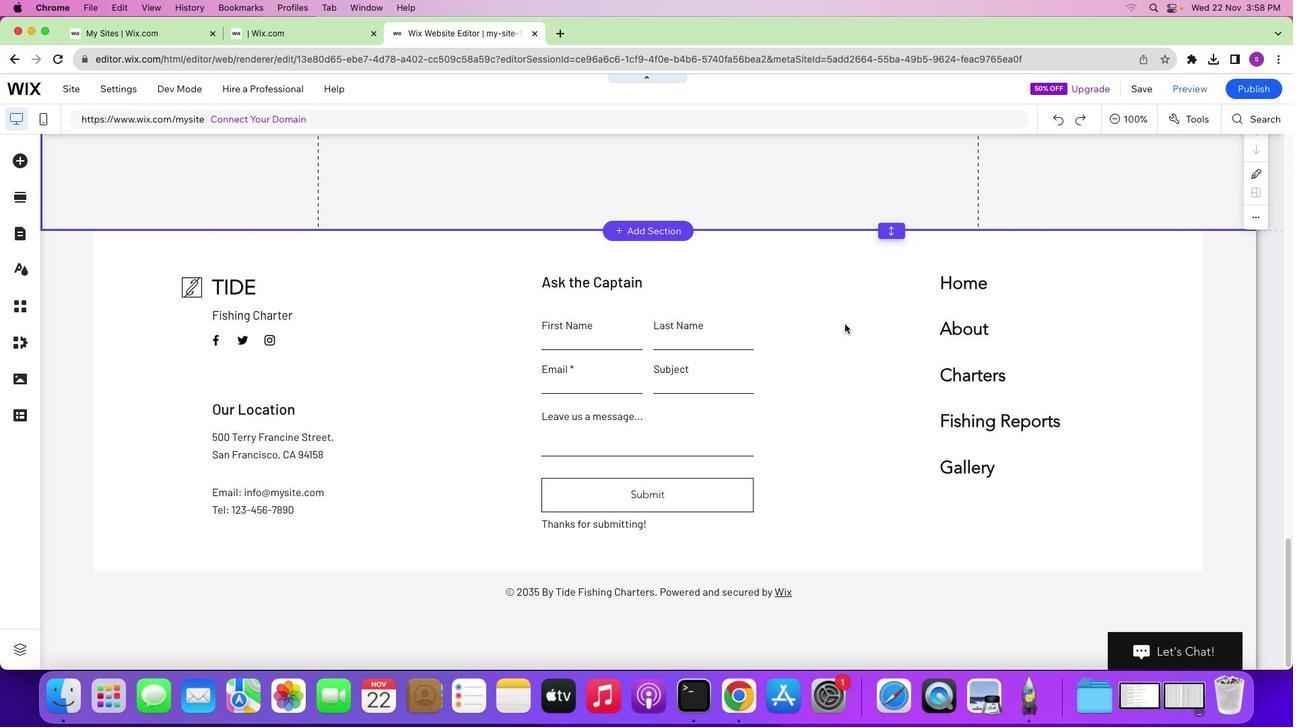 
Action: Mouse scrolled (844, 324) with delta (0, -3)
Screenshot: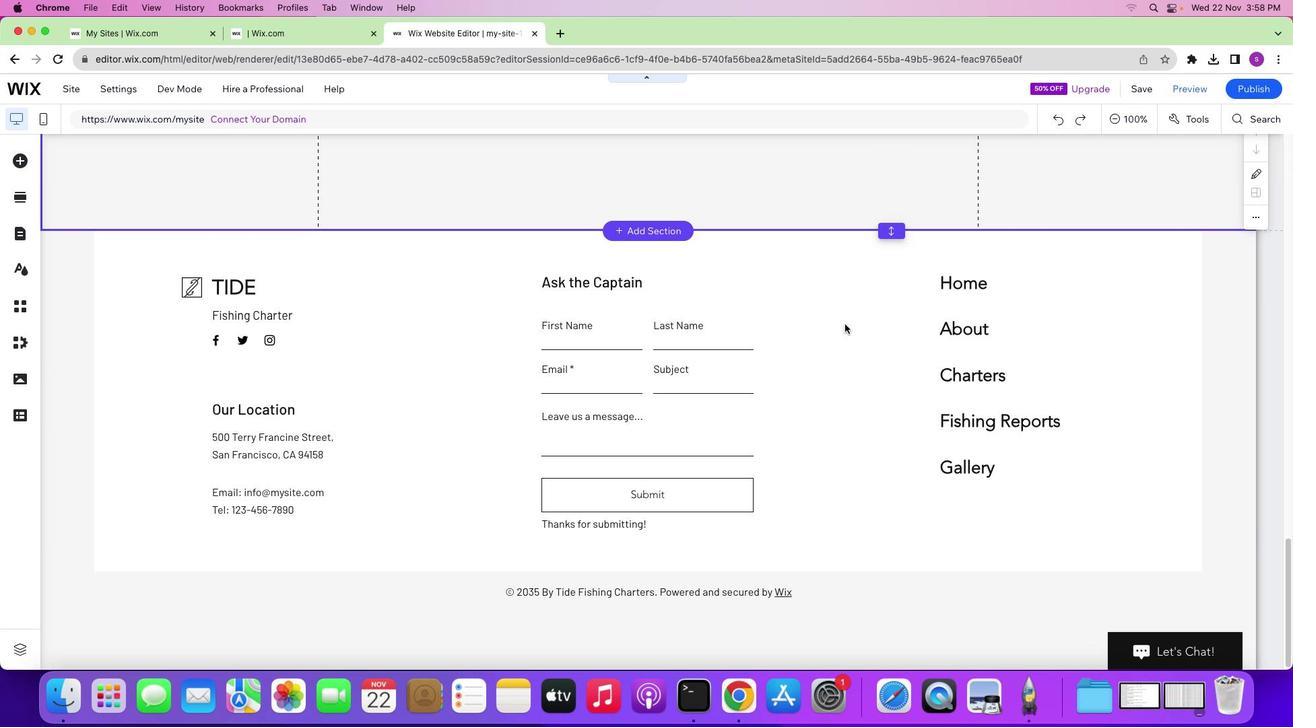 
Action: Mouse scrolled (844, 324) with delta (0, -3)
Screenshot: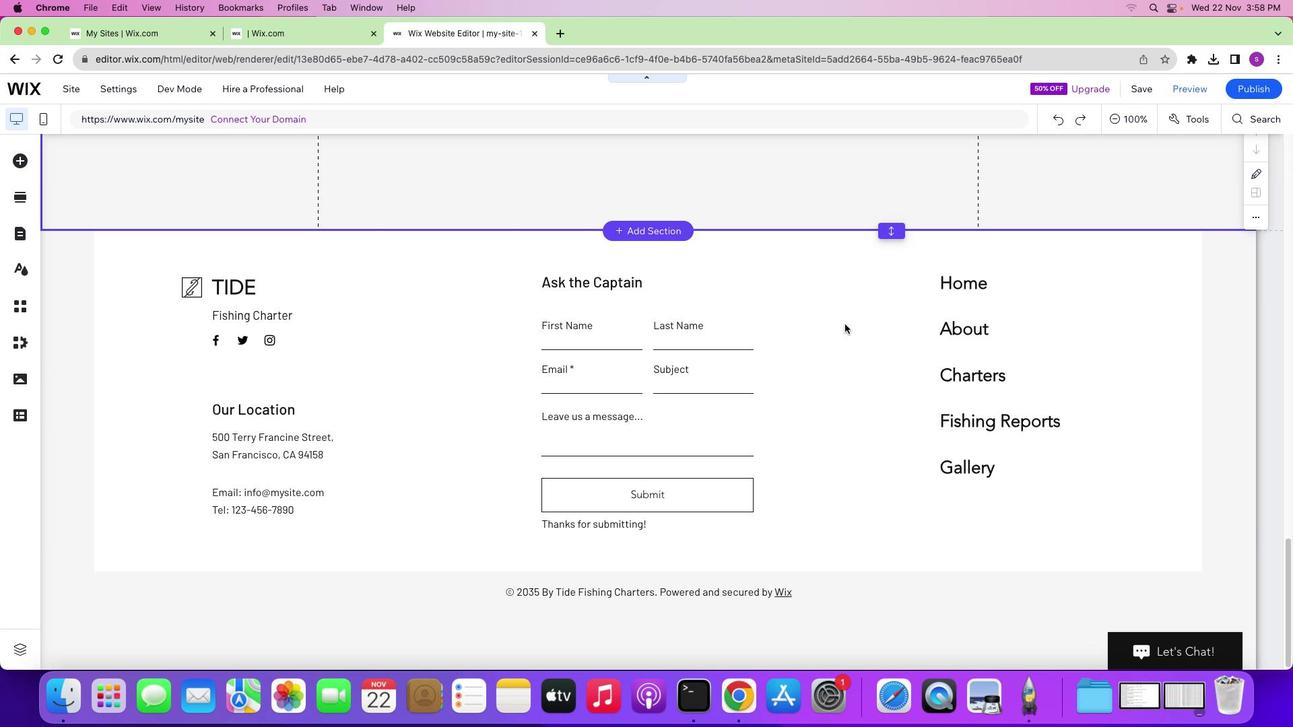 
Action: Mouse scrolled (844, 324) with delta (0, 0)
Screenshot: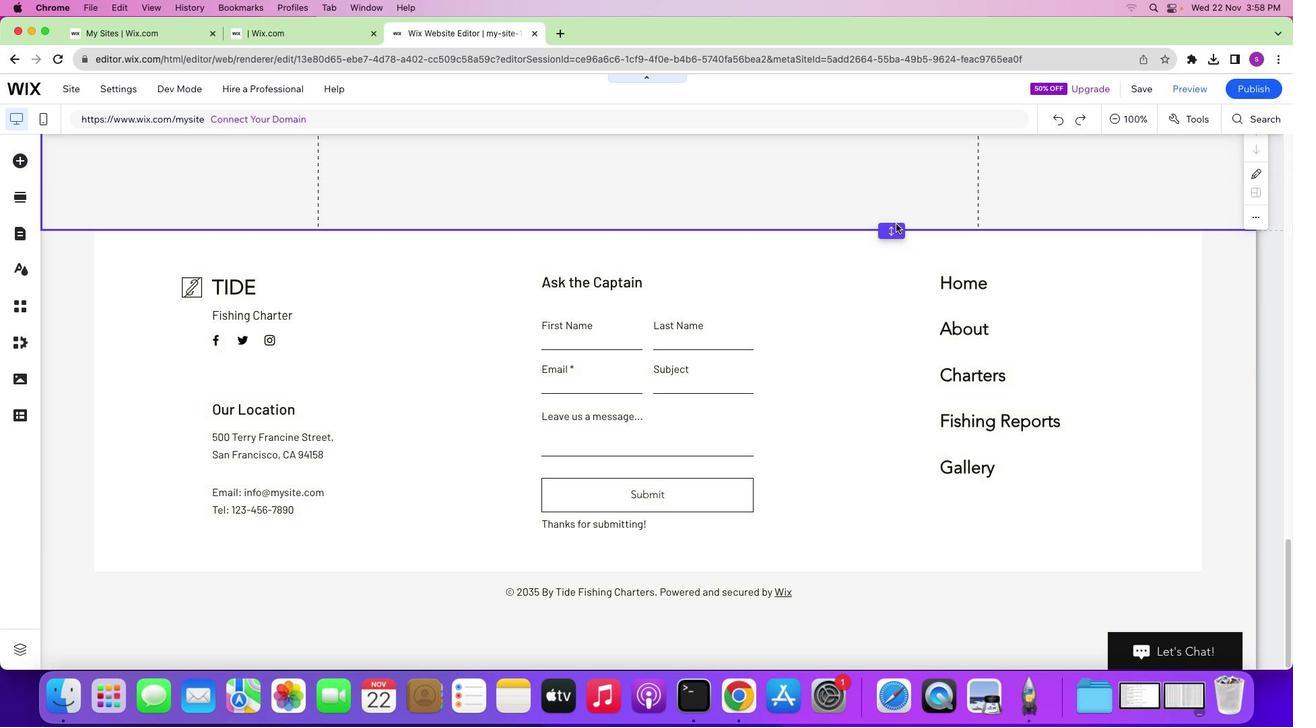 
Action: Mouse scrolled (844, 324) with delta (0, 0)
Screenshot: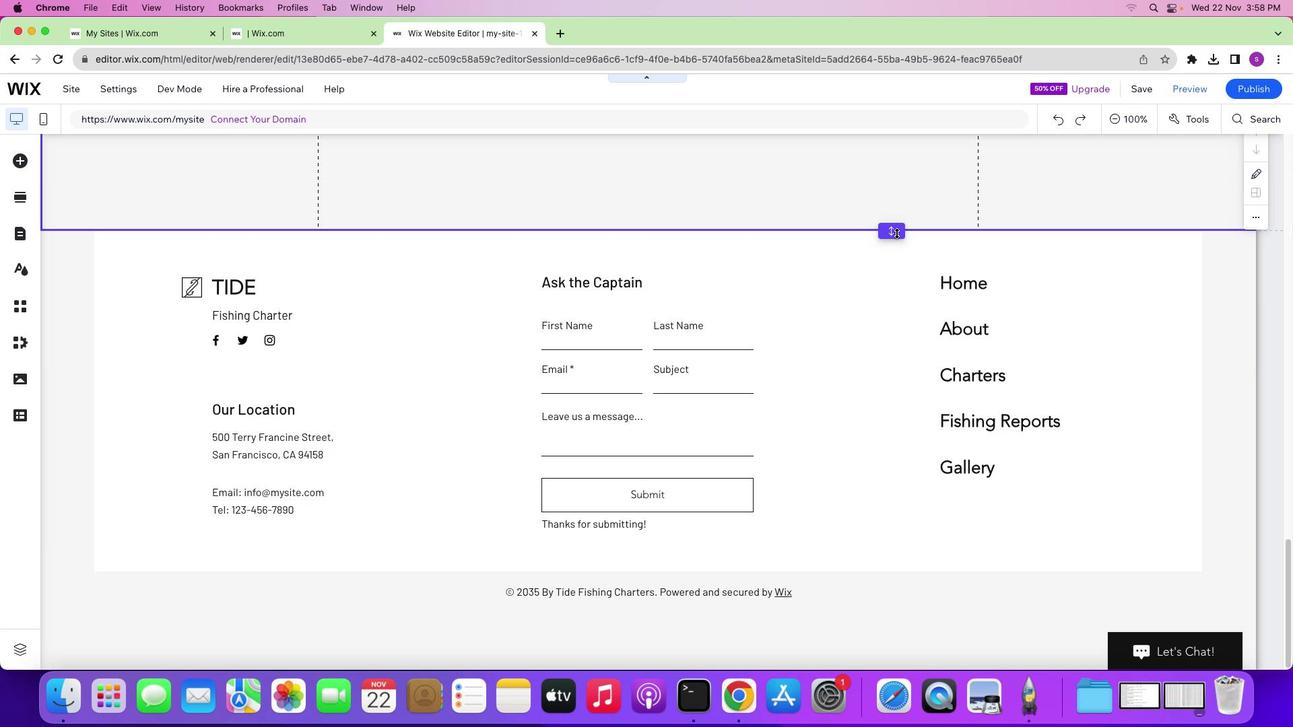 
Action: Mouse moved to (891, 231)
Screenshot: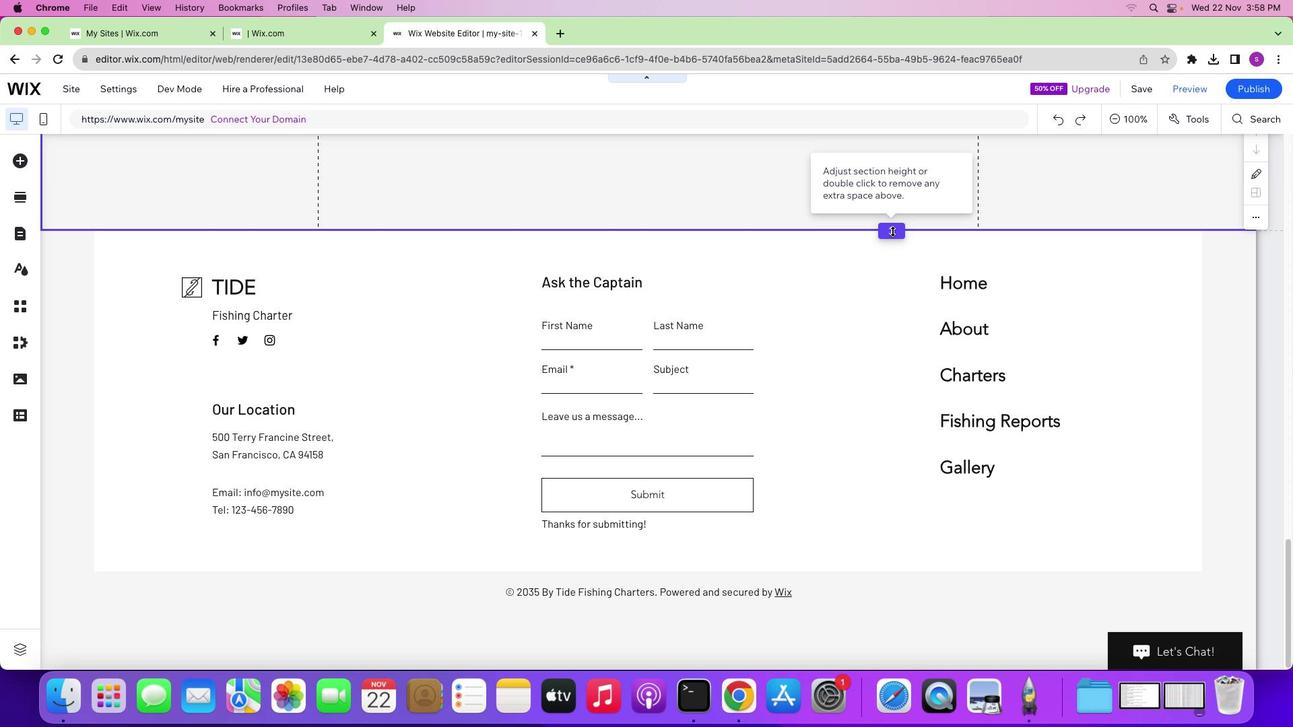 
Action: Mouse pressed left at (891, 231)
Screenshot: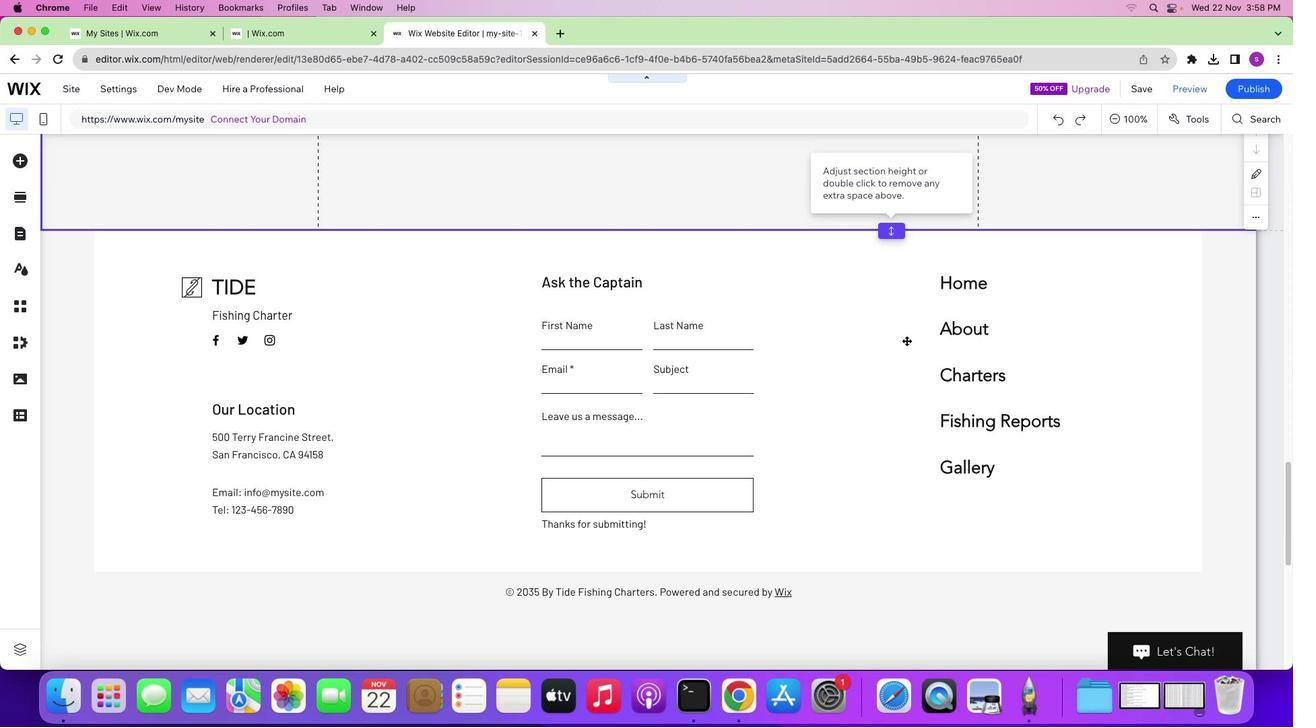 
Action: Mouse moved to (854, 262)
Screenshot: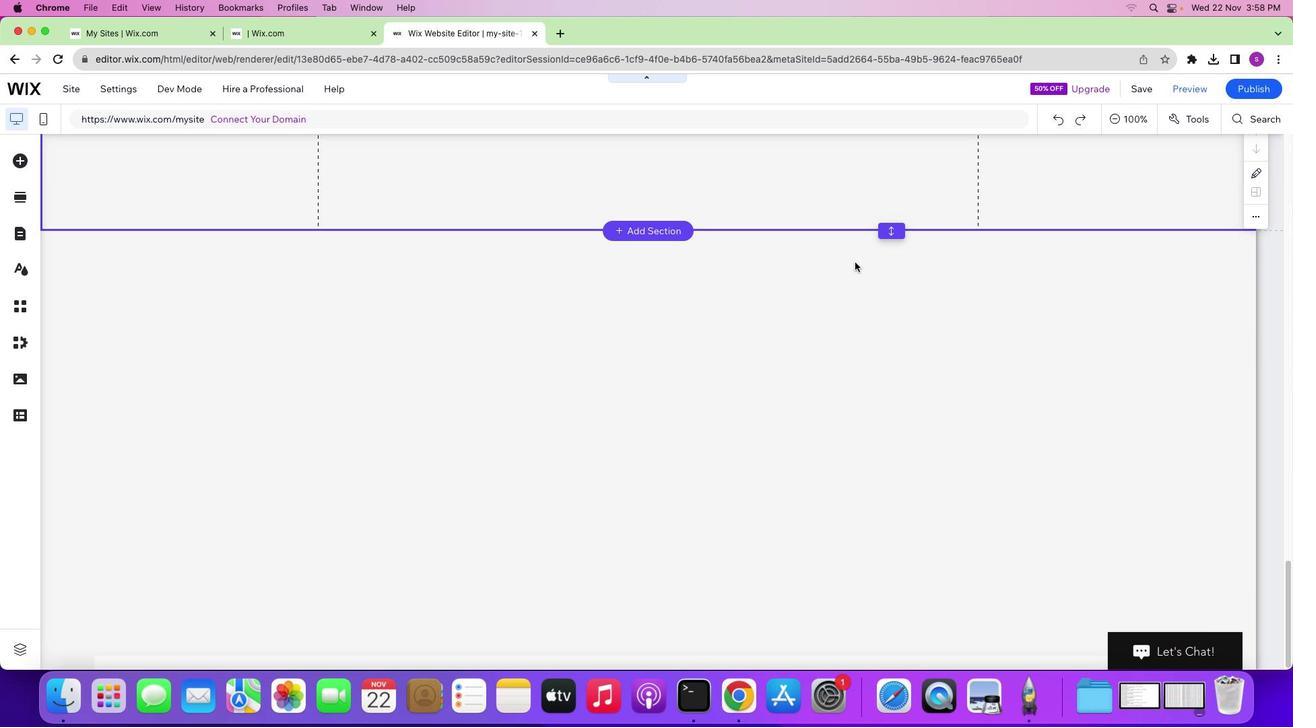 
Action: Mouse scrolled (854, 262) with delta (0, 0)
Screenshot: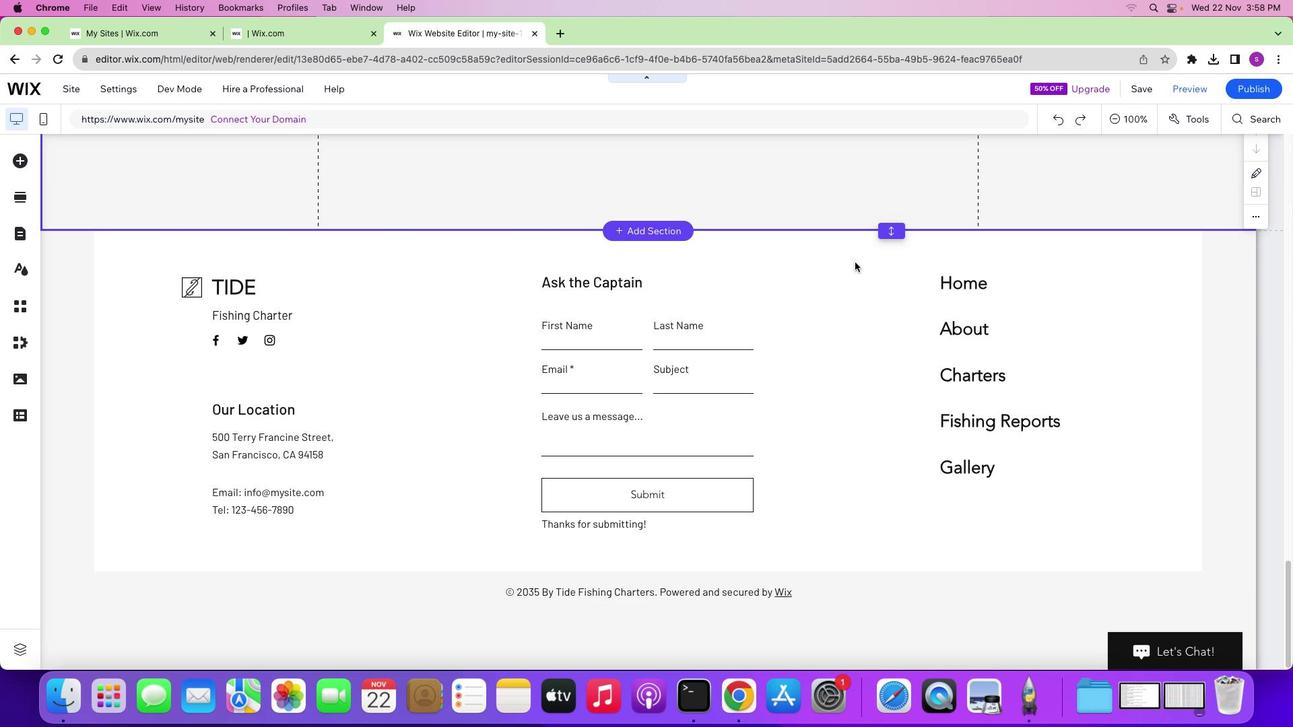 
Action: Mouse scrolled (854, 262) with delta (0, 0)
Screenshot: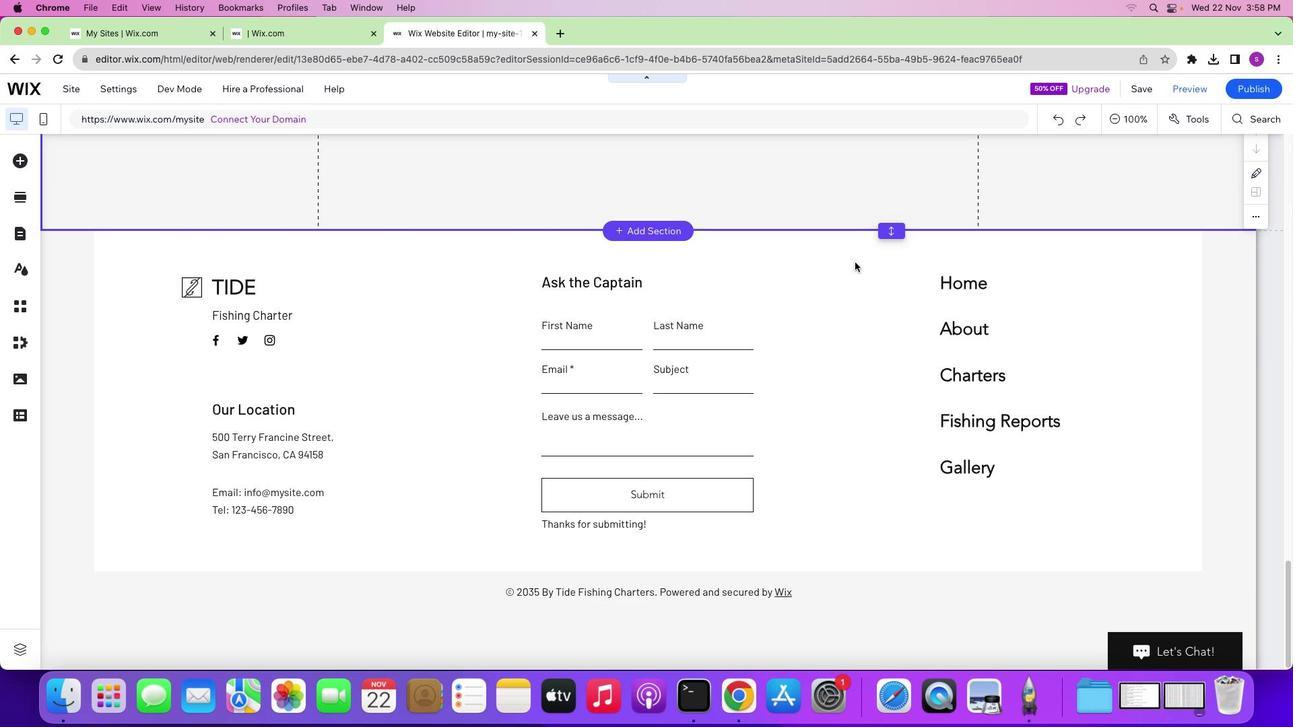 
Action: Mouse scrolled (854, 262) with delta (0, -2)
Screenshot: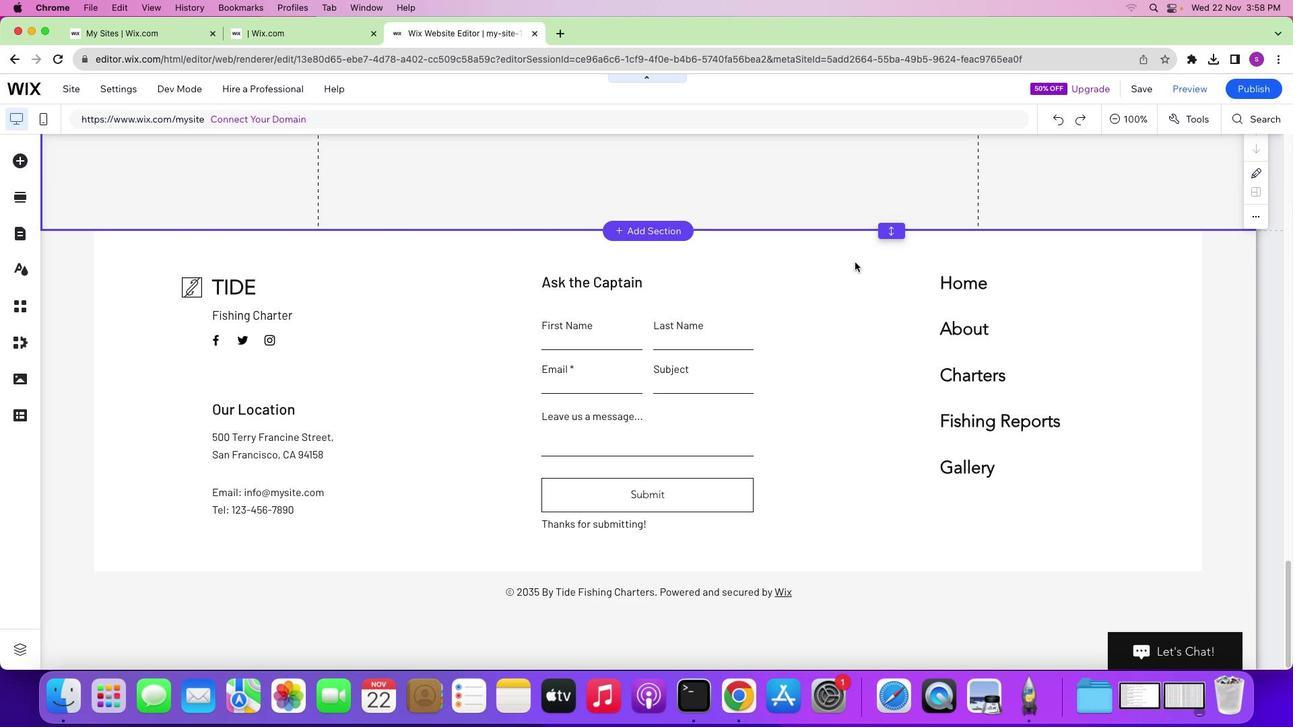 
Action: Mouse scrolled (854, 262) with delta (0, -2)
Screenshot: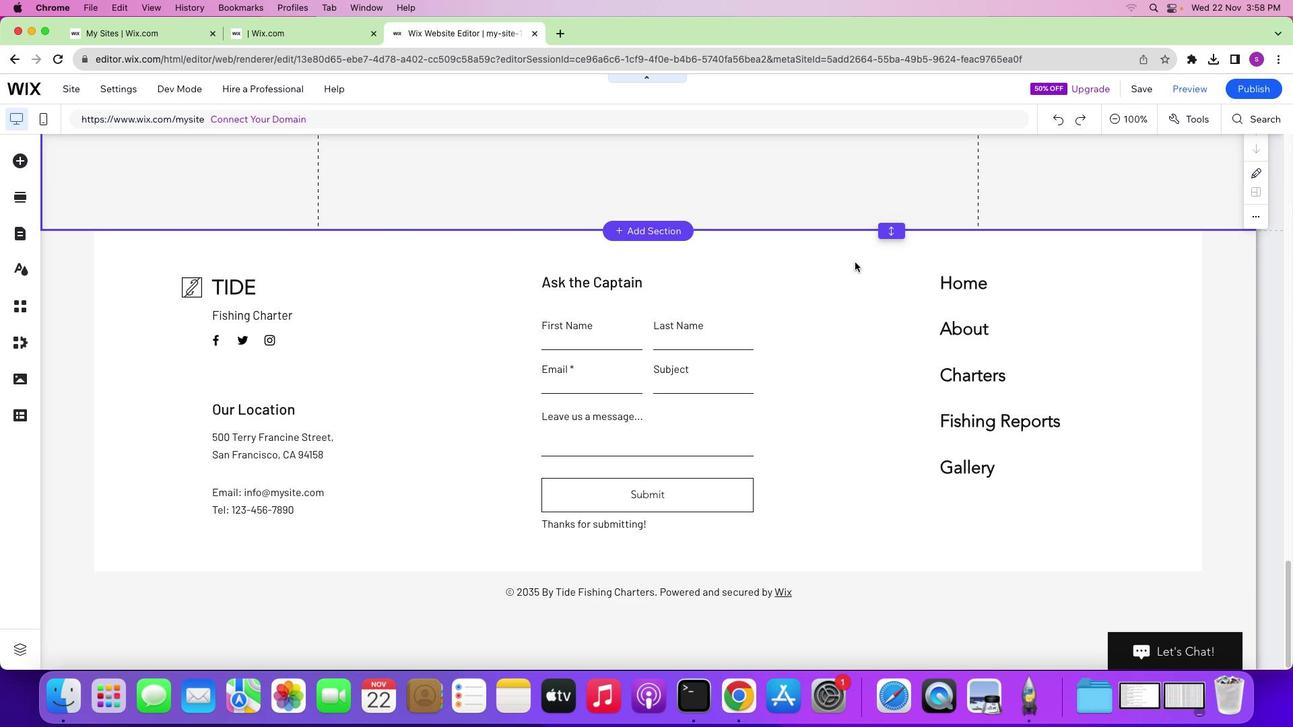 
Action: Mouse scrolled (854, 262) with delta (0, -3)
Screenshot: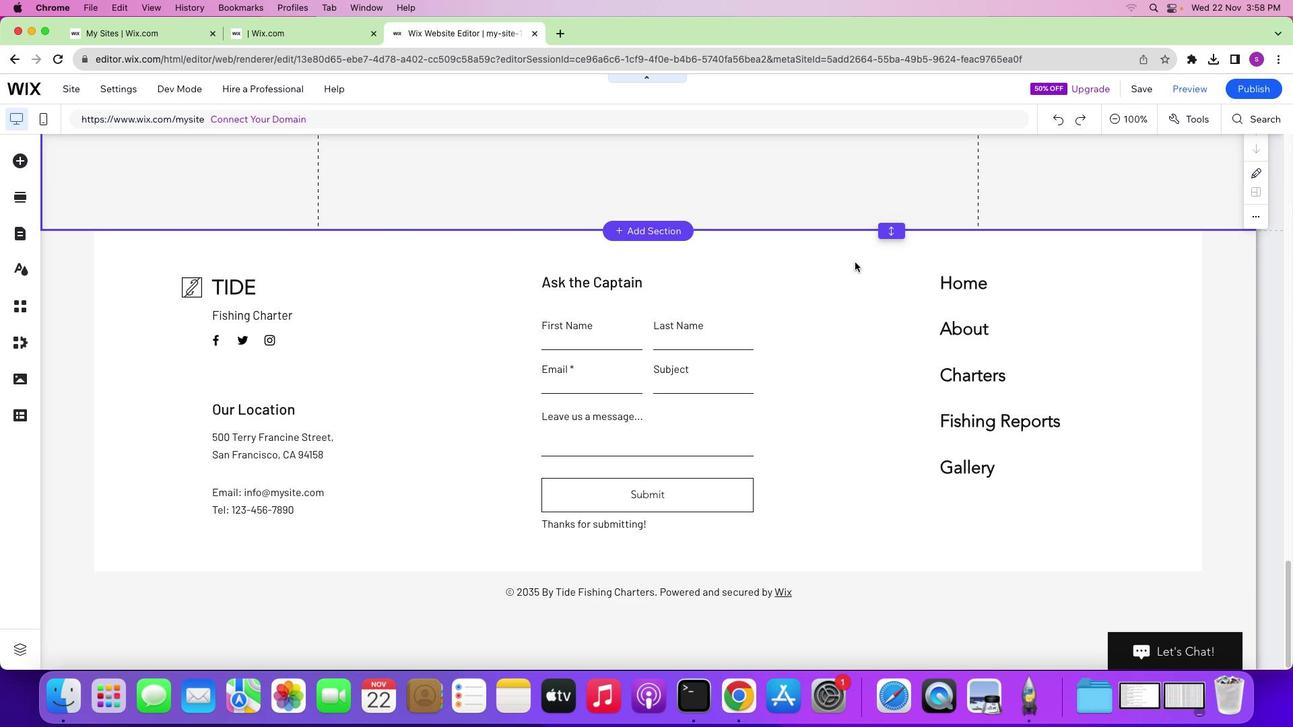 
Action: Mouse scrolled (854, 262) with delta (0, -4)
Screenshot: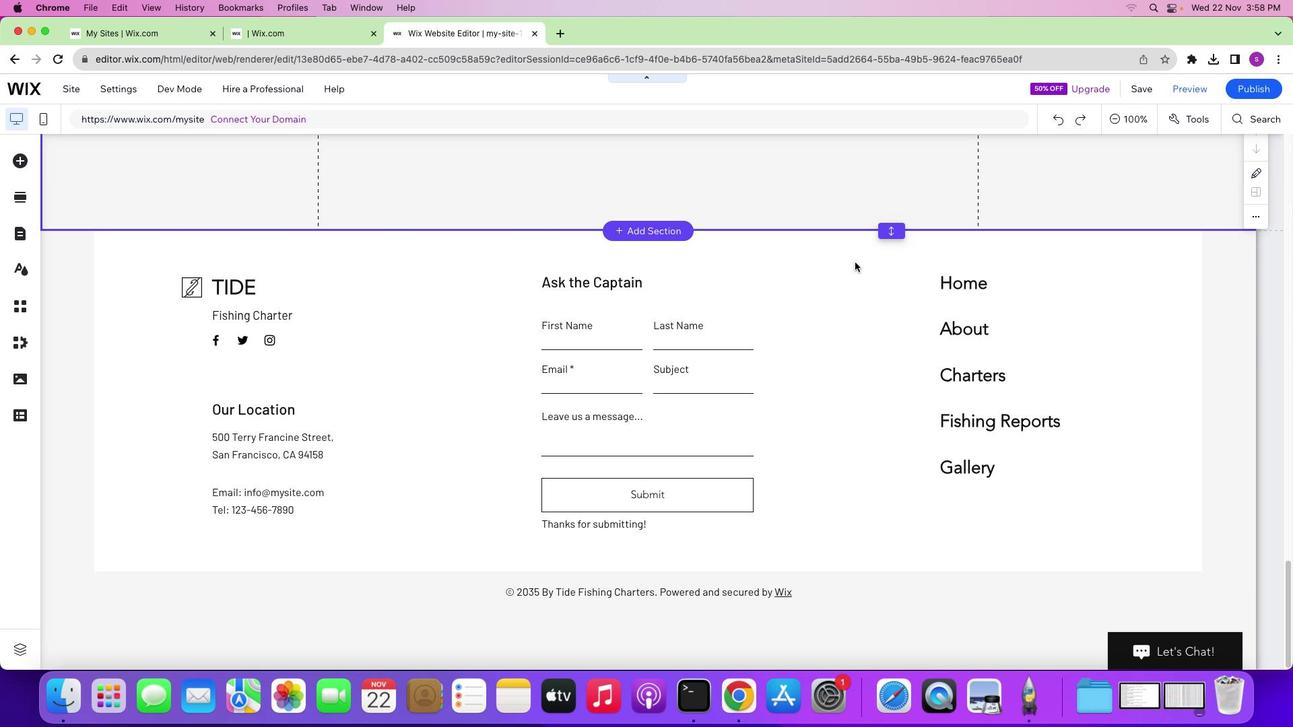 
Action: Mouse scrolled (854, 262) with delta (0, 0)
Screenshot: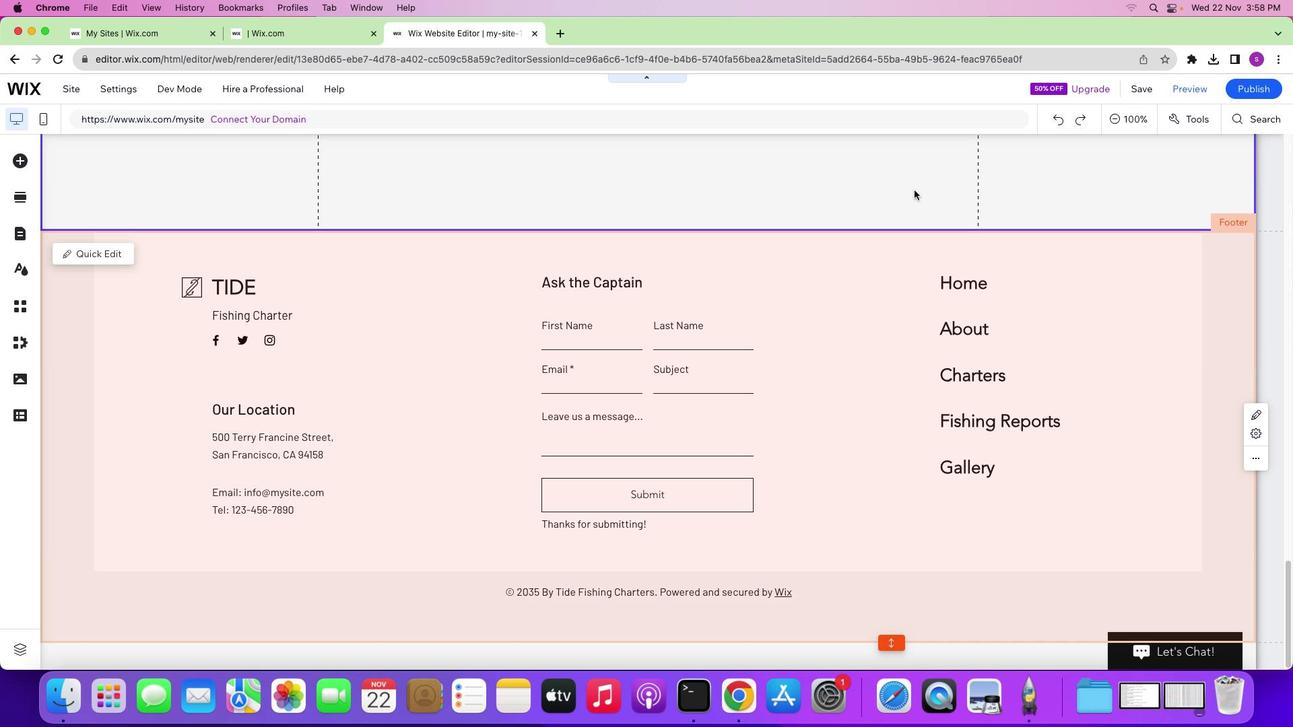 
Action: Mouse scrolled (854, 262) with delta (0, 0)
Screenshot: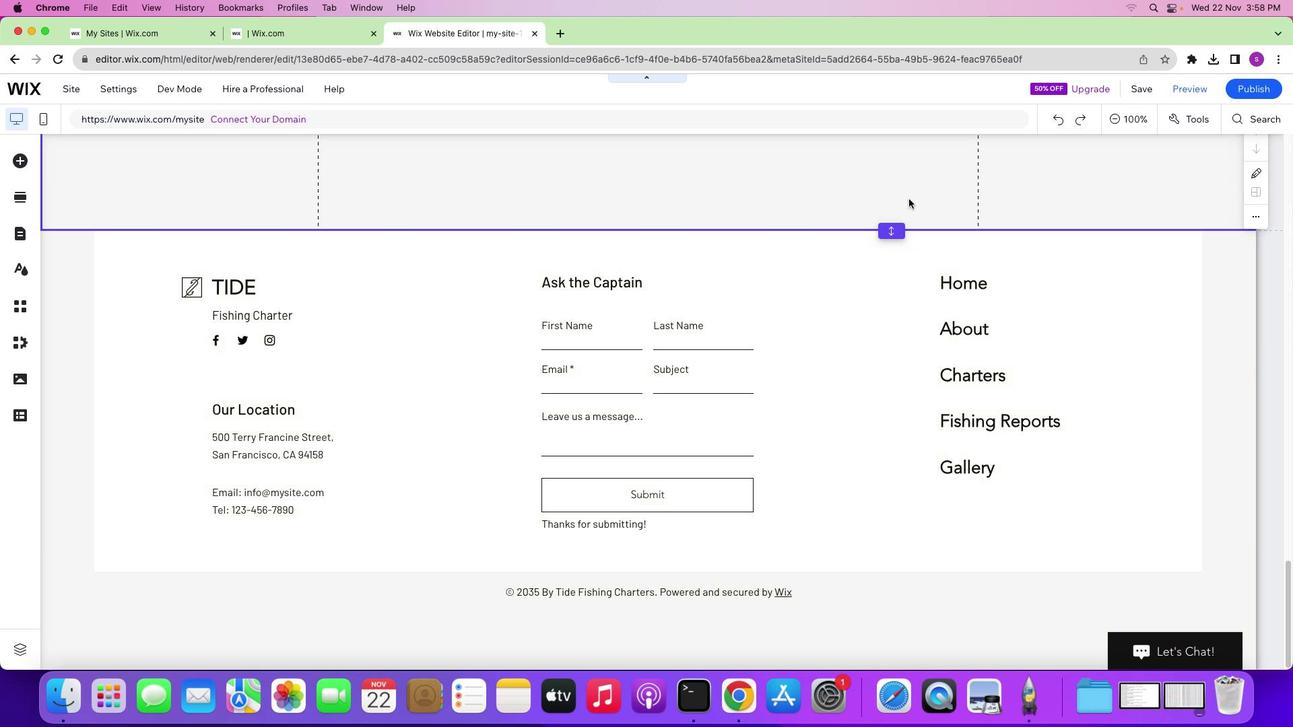 
Action: Mouse scrolled (854, 262) with delta (0, -2)
Screenshot: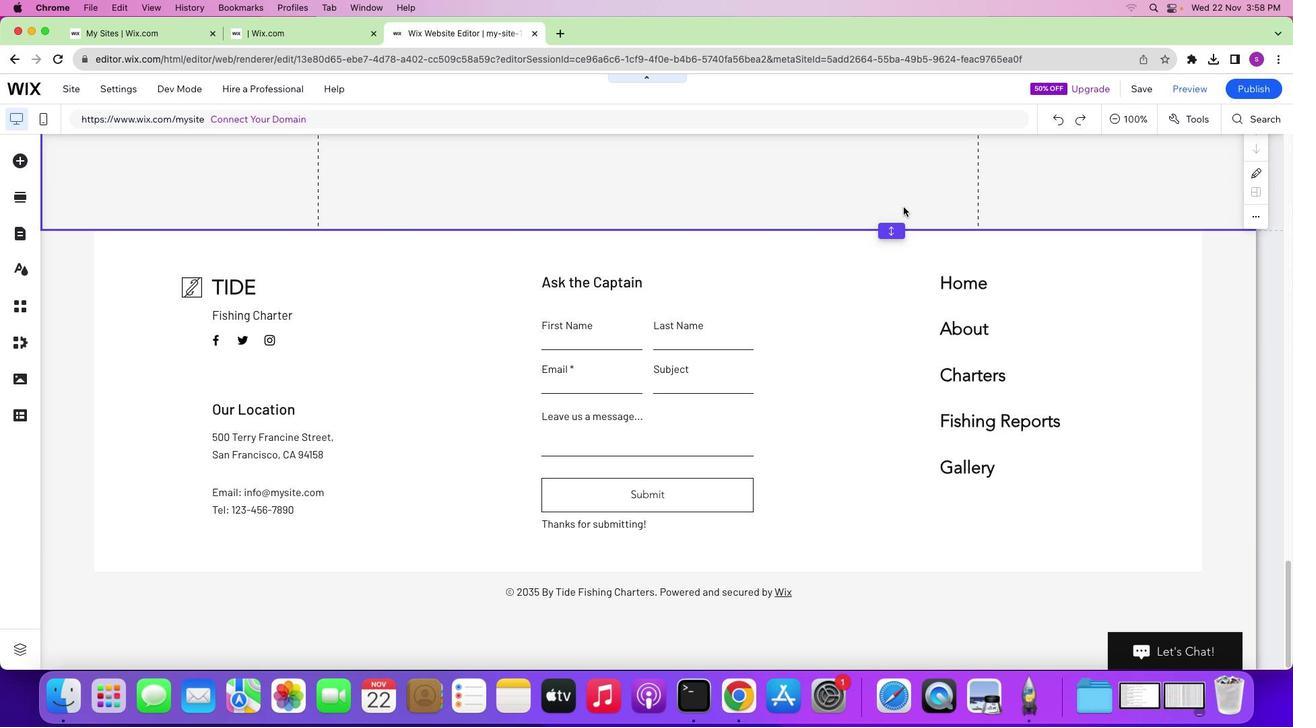 
Action: Mouse scrolled (854, 262) with delta (0, -2)
Screenshot: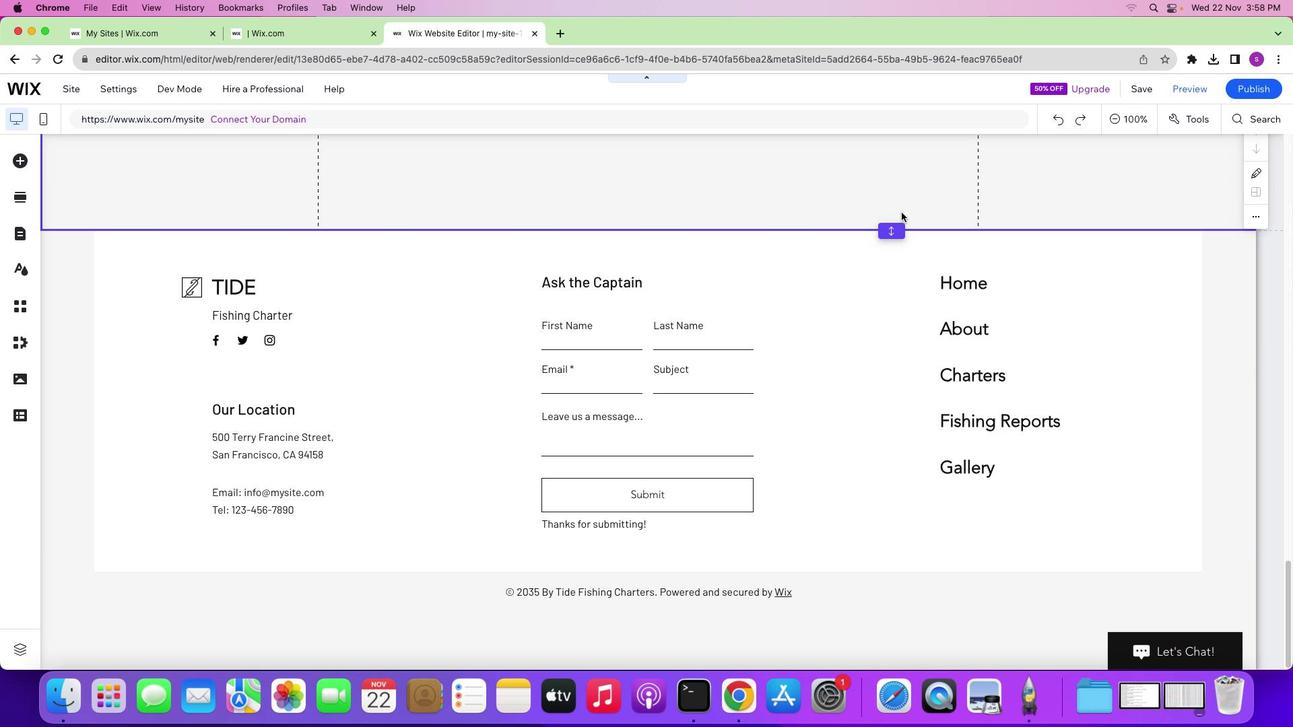 
Action: Mouse scrolled (854, 262) with delta (0, -3)
Screenshot: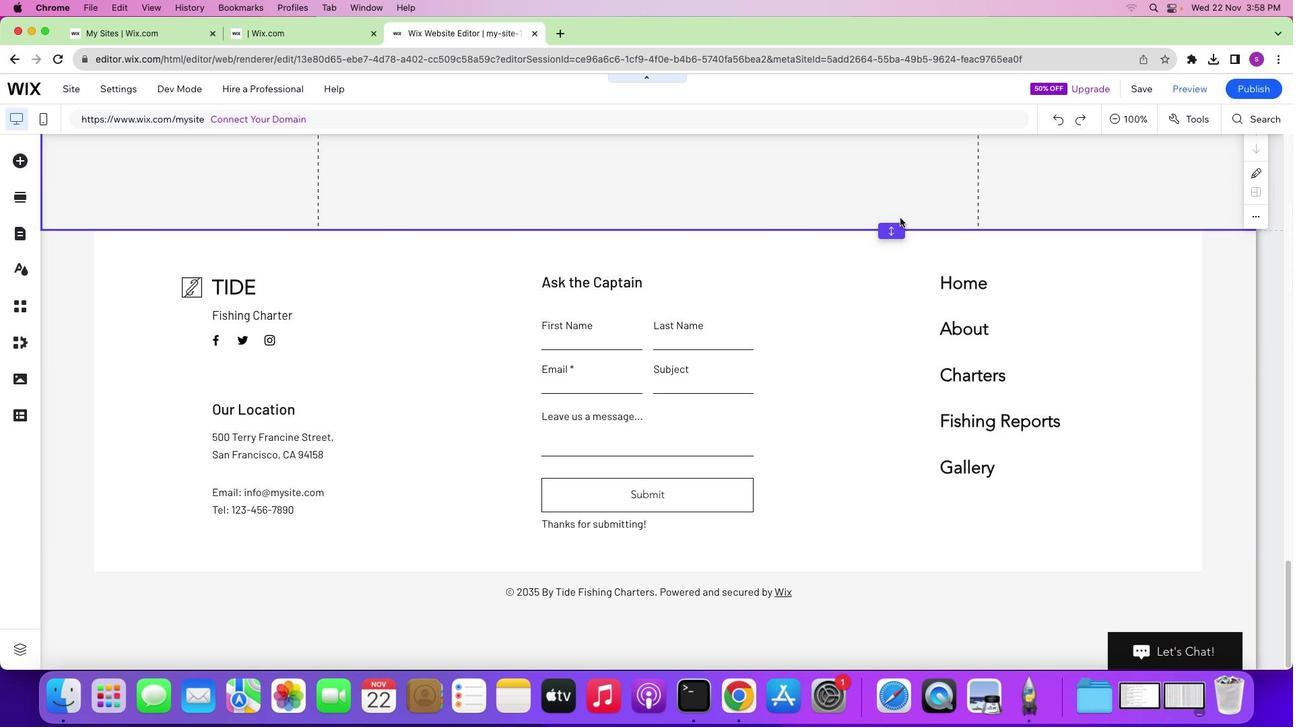 
Action: Mouse moved to (891, 229)
Screenshot: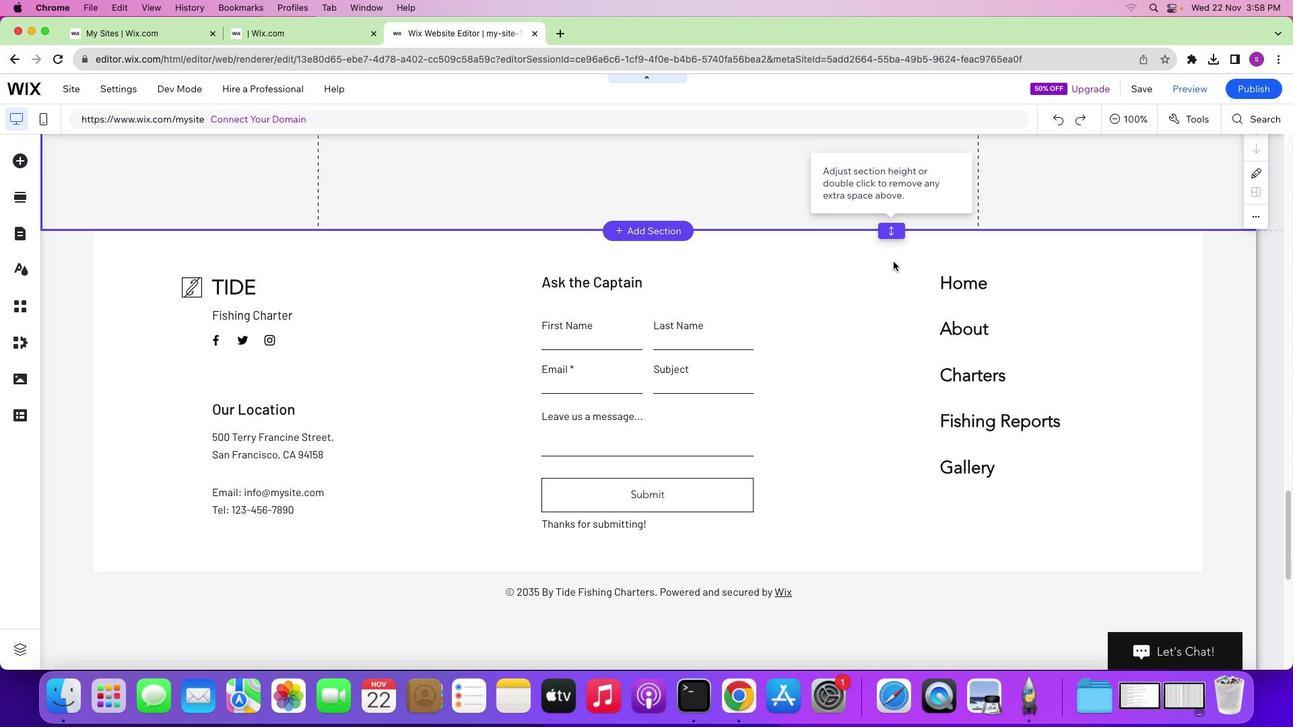 
Action: Mouse pressed left at (891, 229)
Screenshot: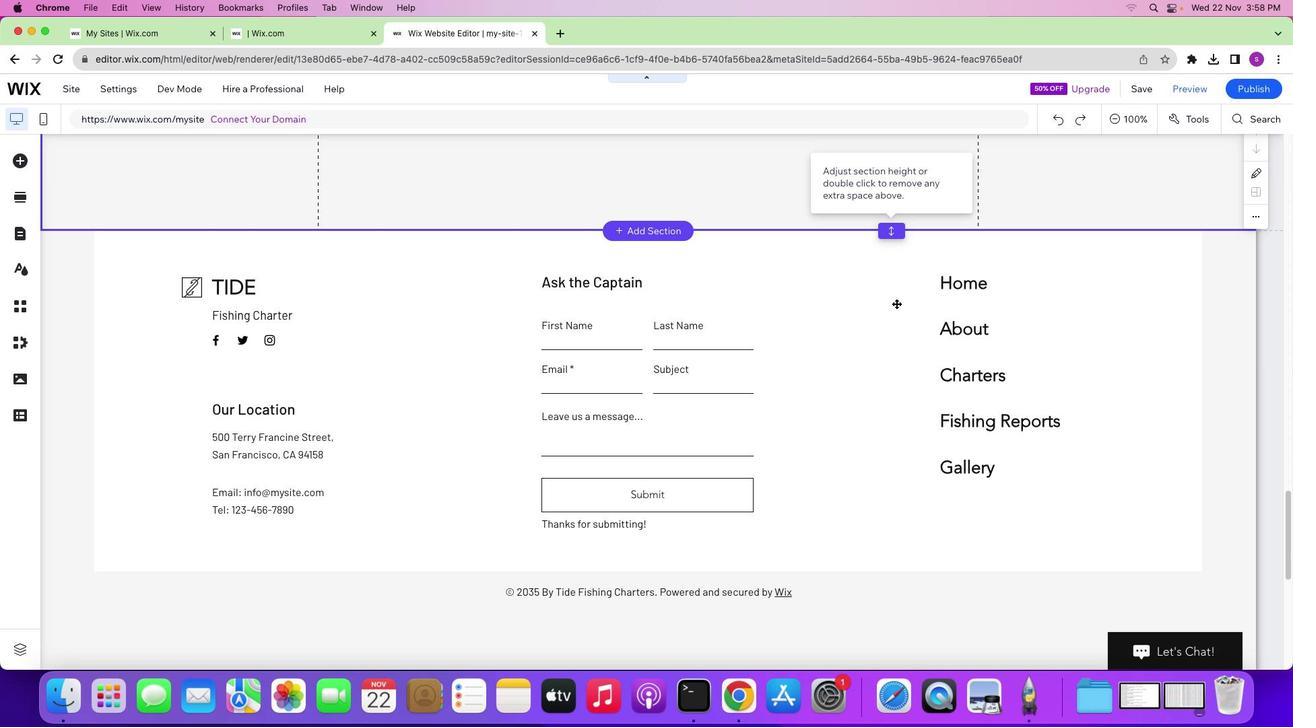 
Action: Mouse moved to (748, 451)
Screenshot: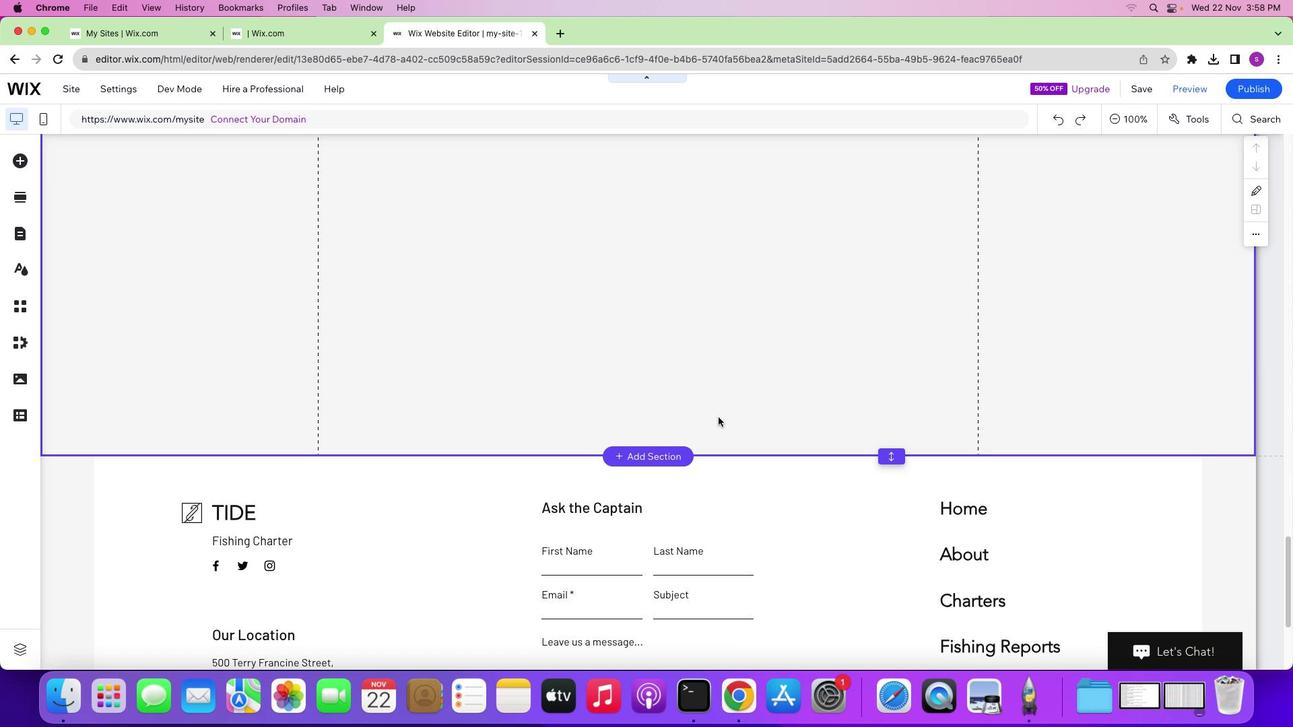 
Action: Mouse scrolled (748, 451) with delta (0, 0)
Screenshot: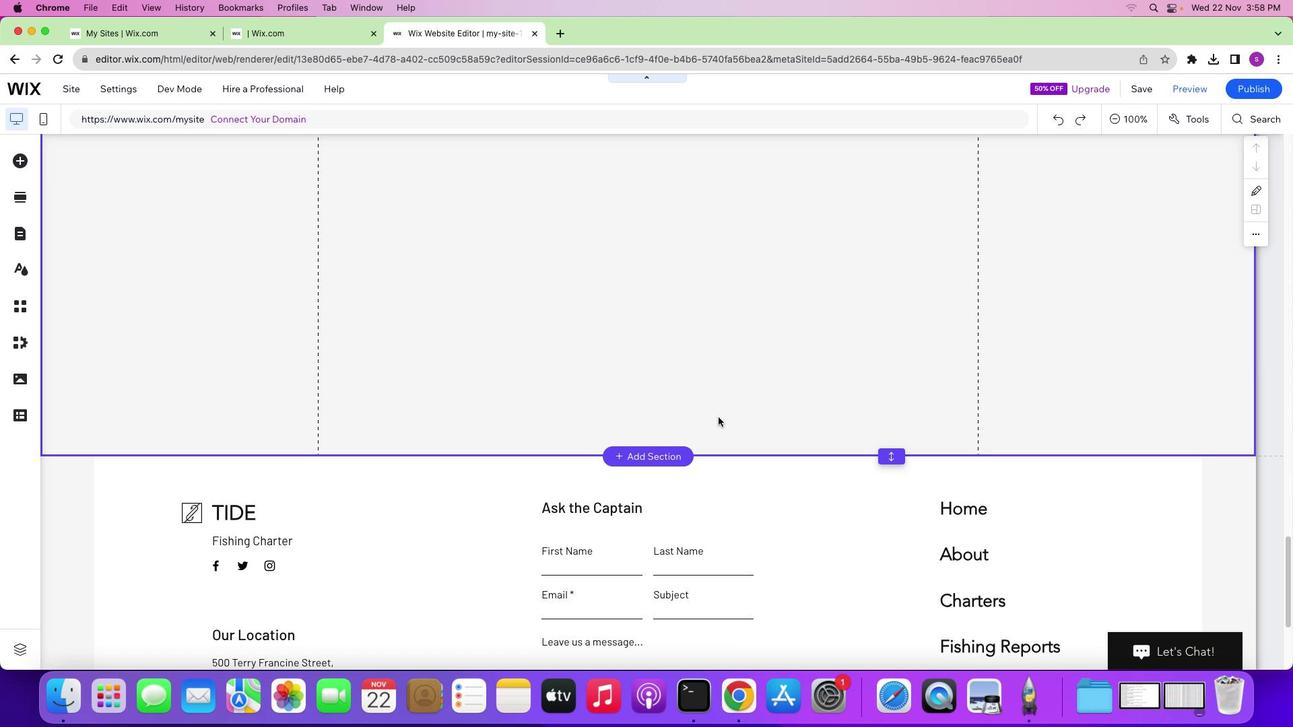 
Action: Mouse moved to (743, 448)
Screenshot: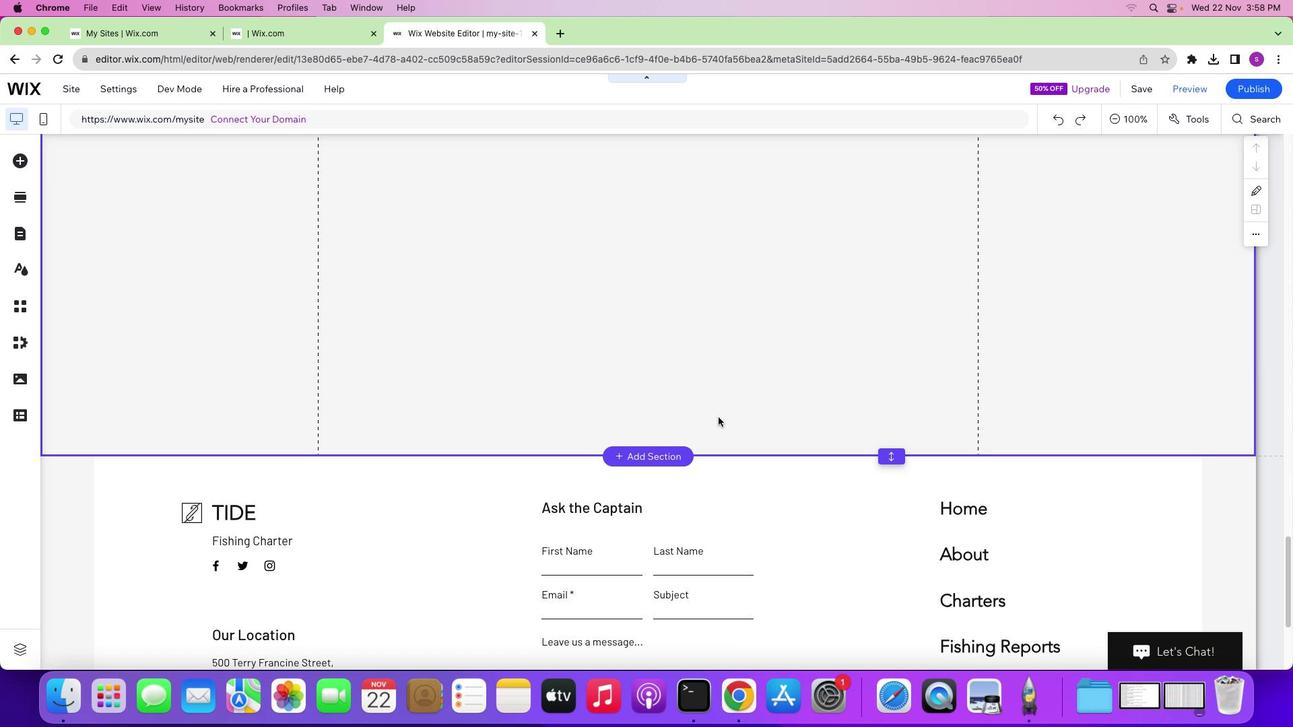 
Action: Mouse scrolled (743, 448) with delta (0, 0)
Screenshot: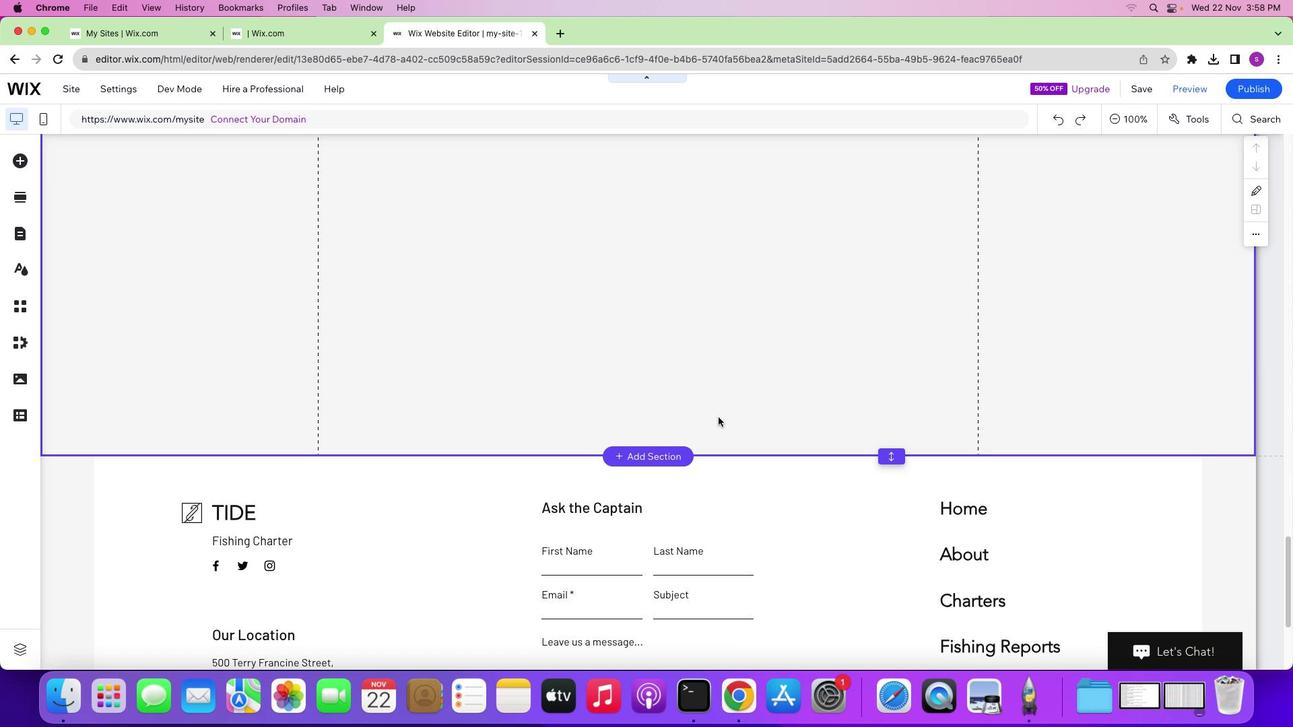
Action: Mouse moved to (732, 427)
Screenshot: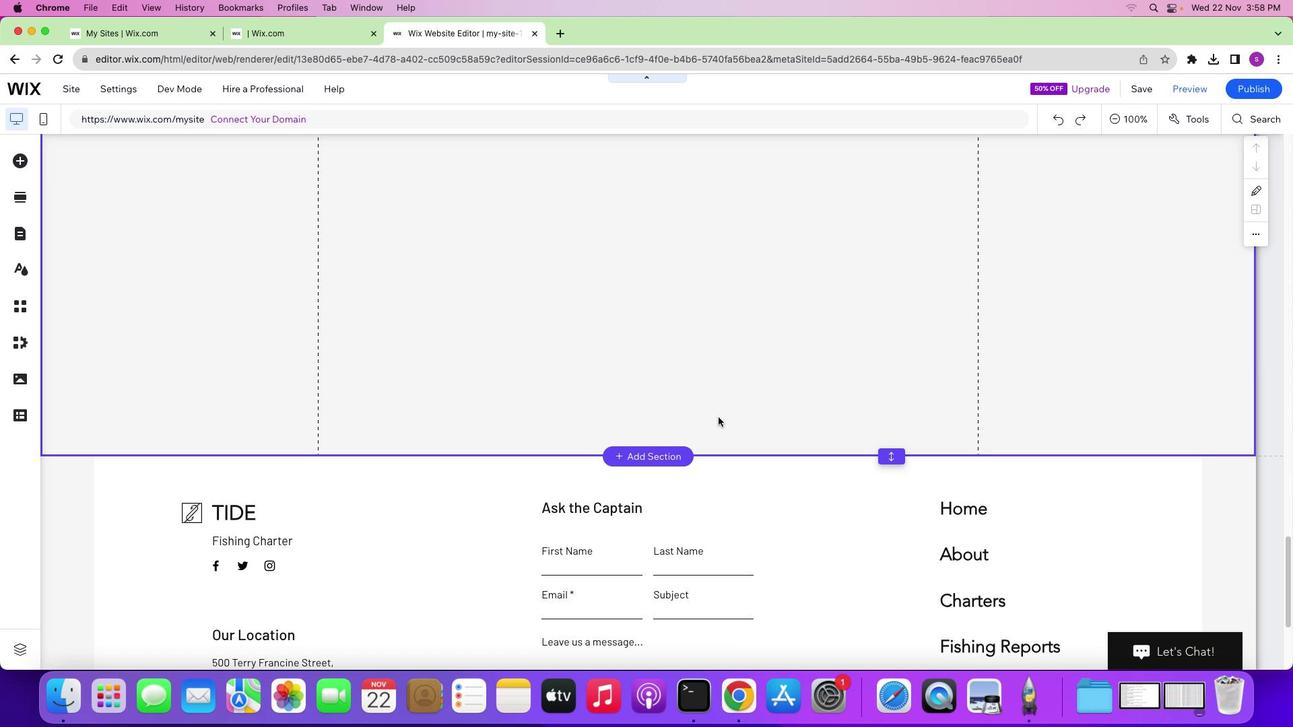 
Action: Mouse scrolled (732, 427) with delta (0, -1)
Screenshot: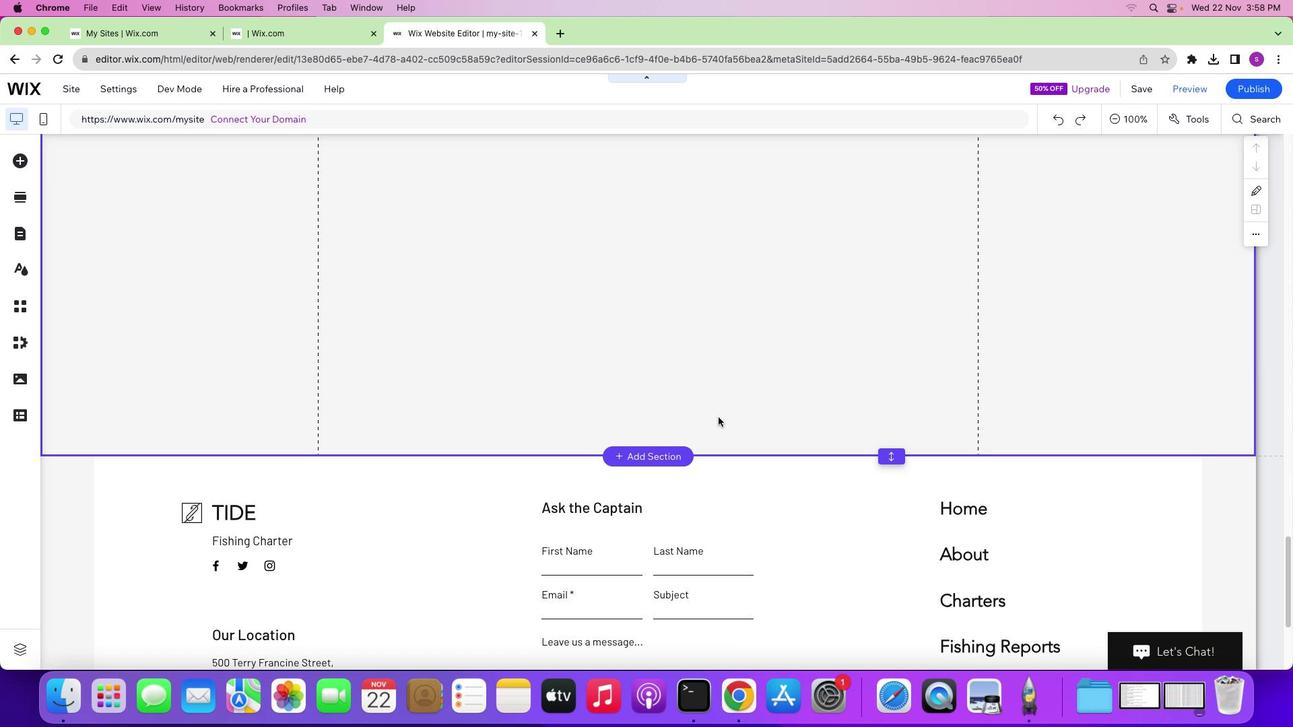 
Action: Mouse moved to (728, 416)
Screenshot: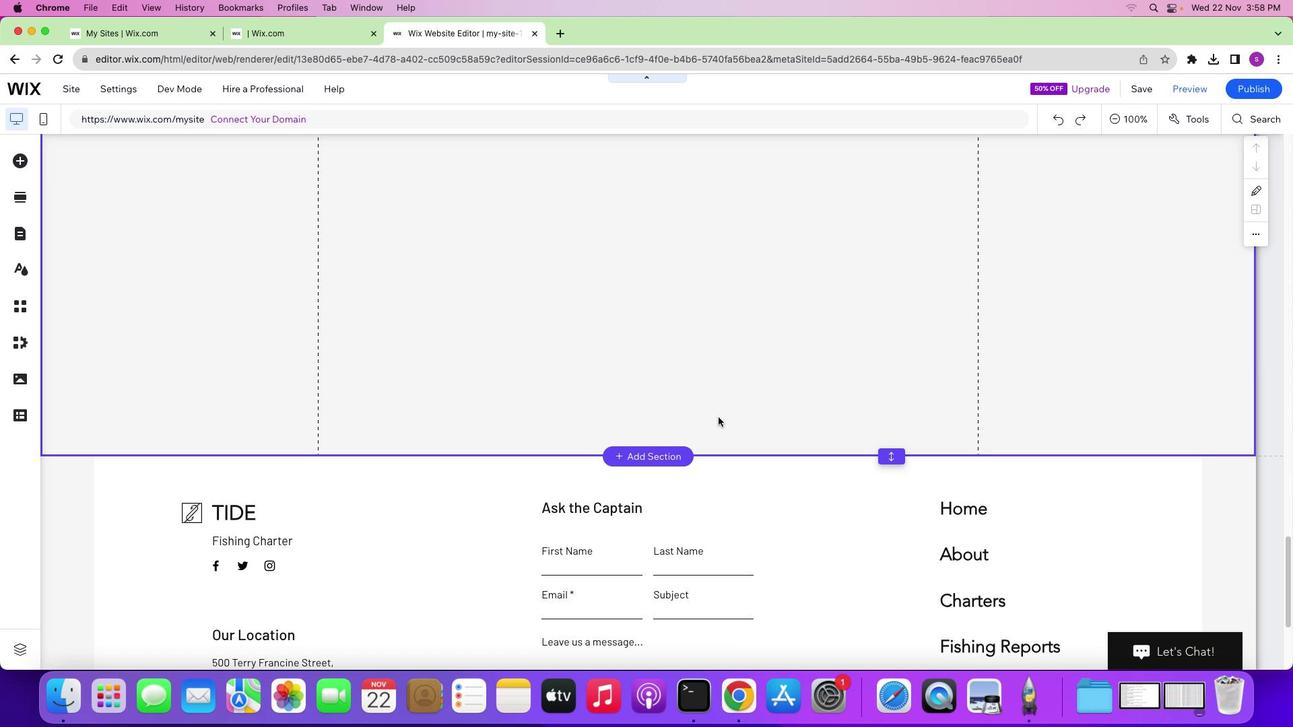 
Action: Mouse scrolled (728, 416) with delta (0, -2)
Screenshot: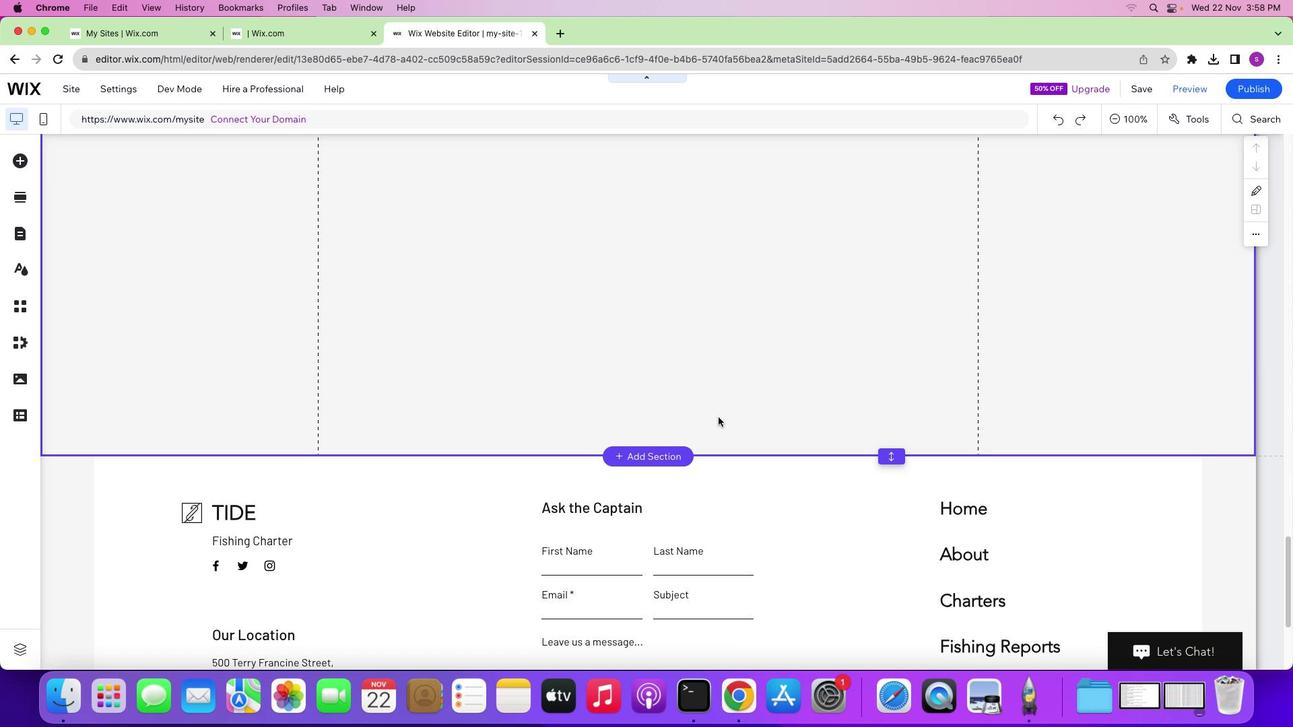 
Action: Mouse moved to (718, 417)
Screenshot: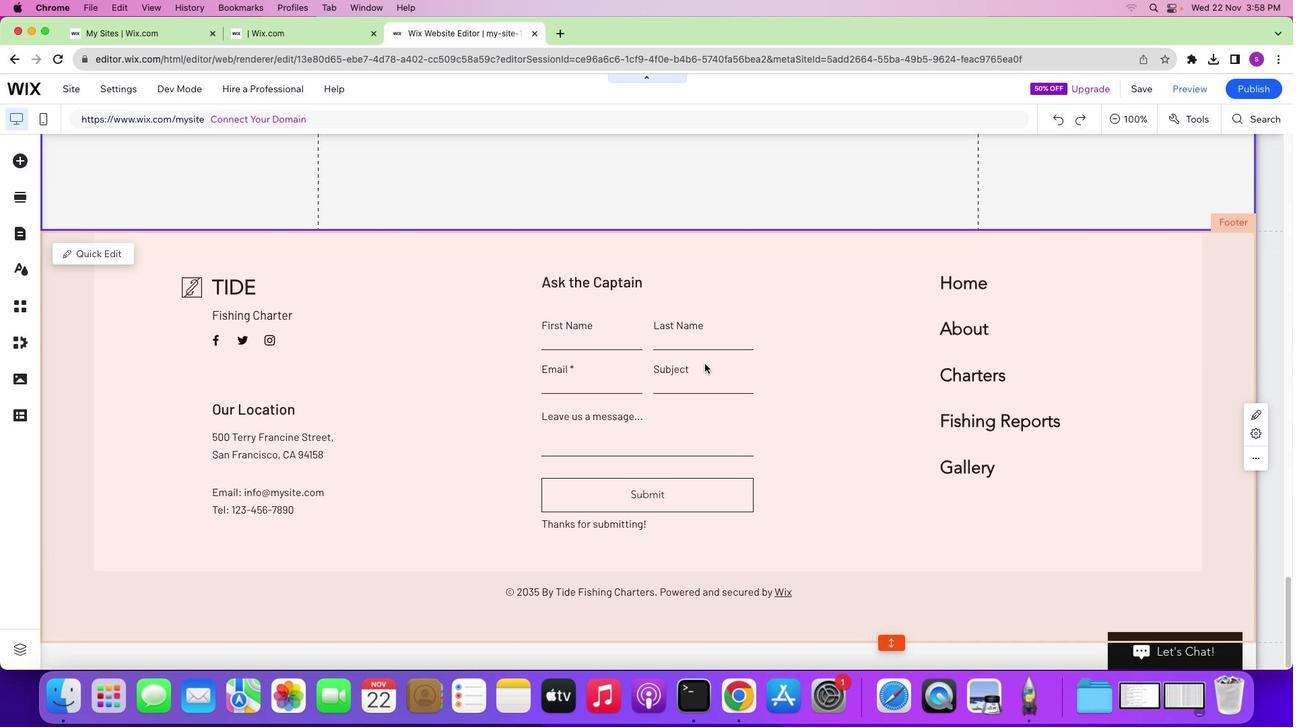 
Action: Mouse scrolled (718, 417) with delta (0, 0)
Screenshot: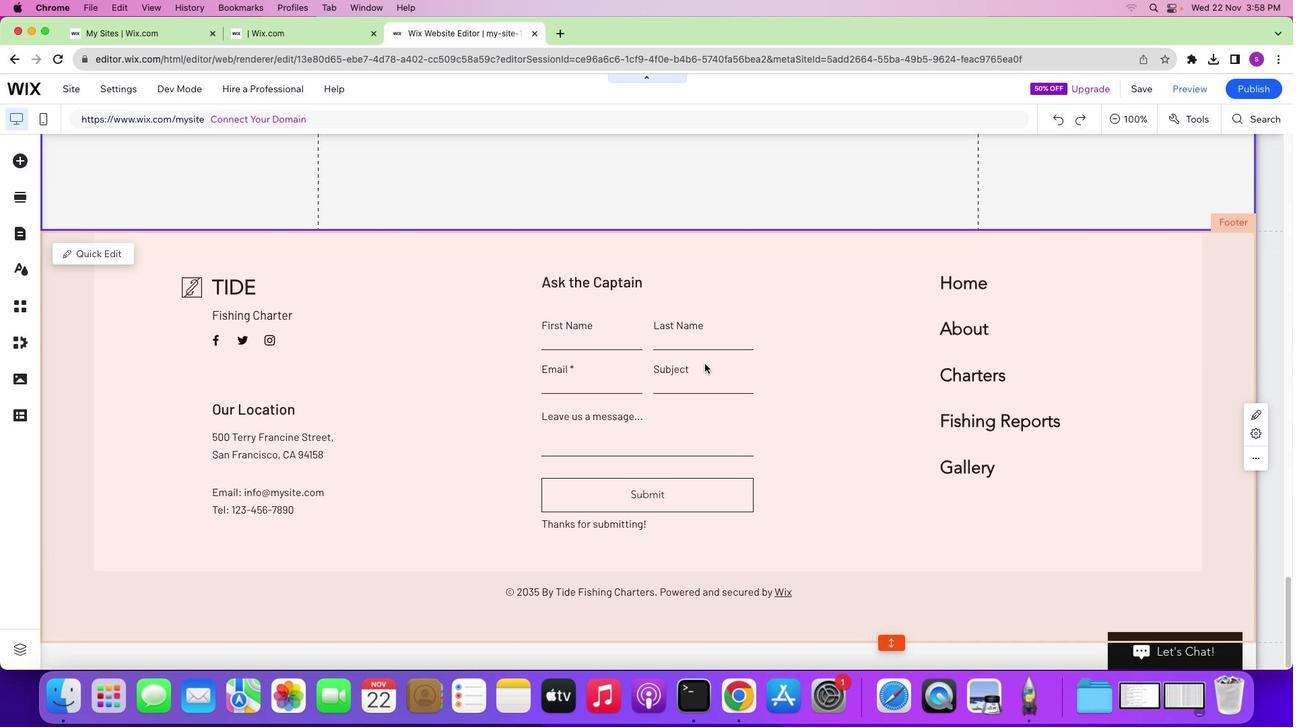 
Action: Mouse scrolled (718, 417) with delta (0, 0)
Screenshot: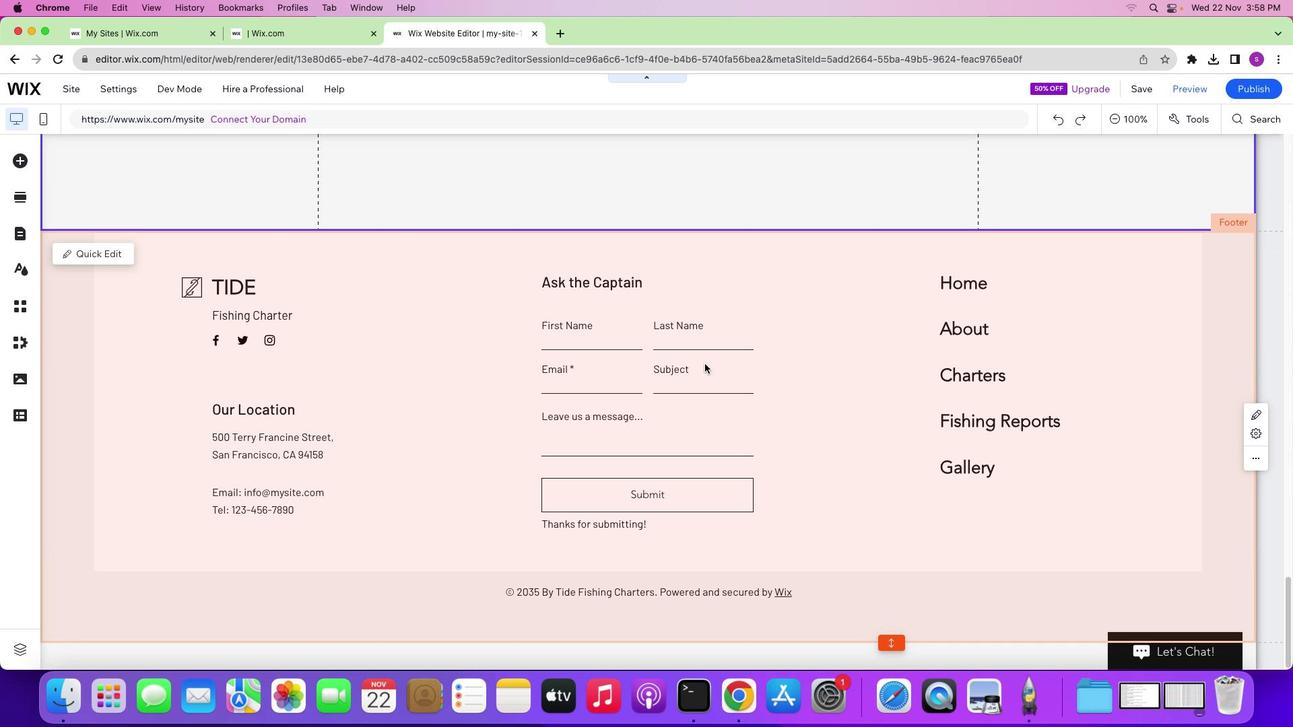 
Action: Mouse scrolled (718, 417) with delta (0, -2)
Screenshot: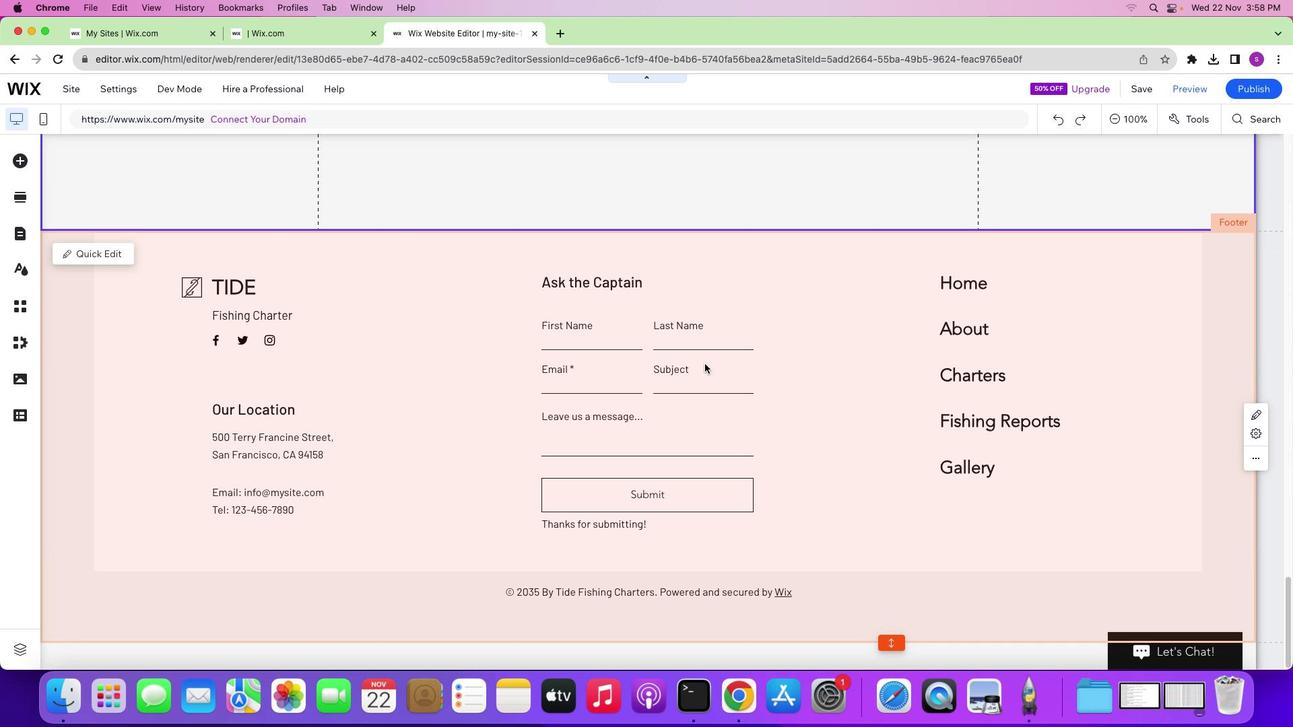 
Action: Mouse scrolled (718, 417) with delta (0, -2)
Screenshot: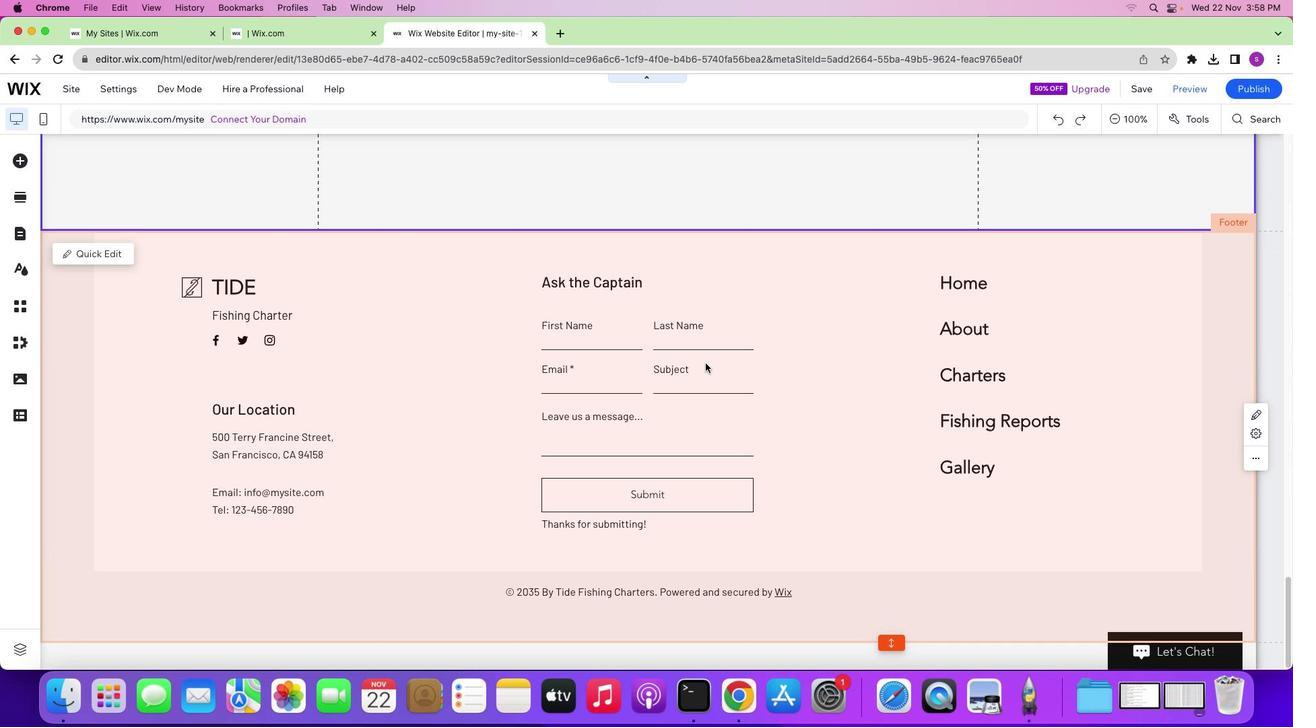 
Action: Mouse scrolled (718, 417) with delta (0, -3)
Screenshot: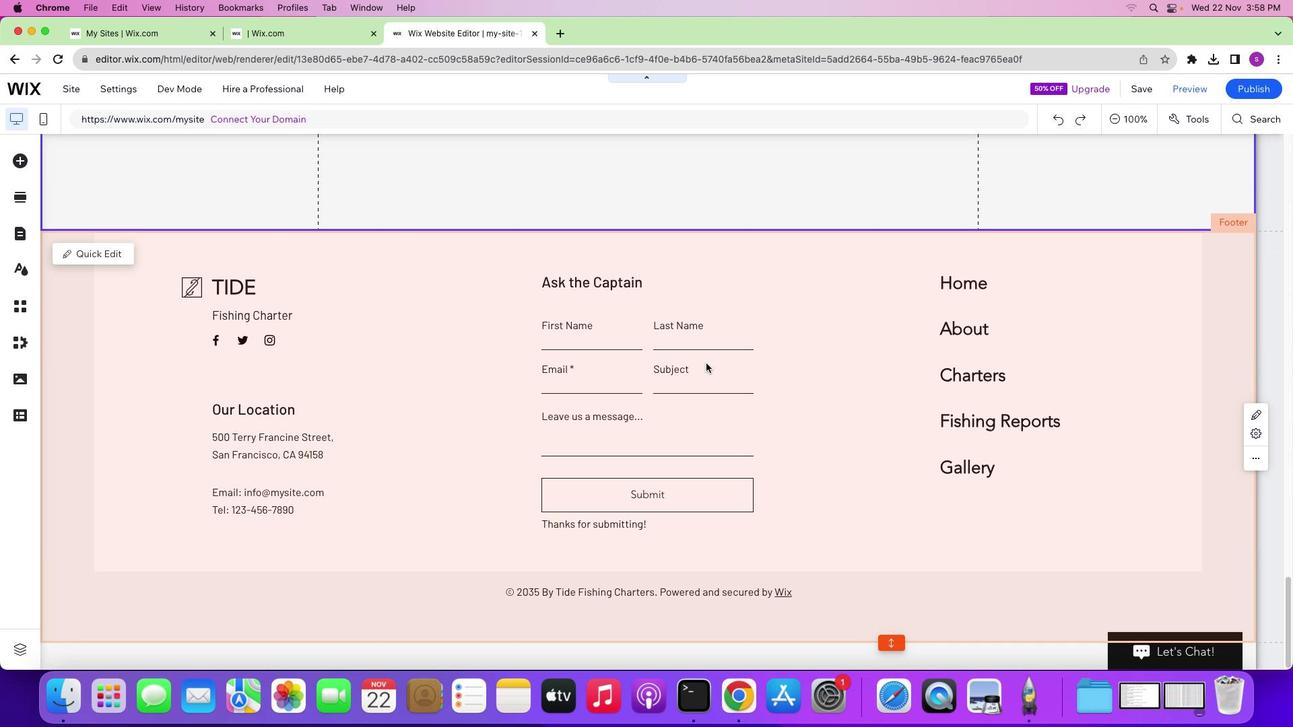 
Action: Mouse moved to (704, 364)
Screenshot: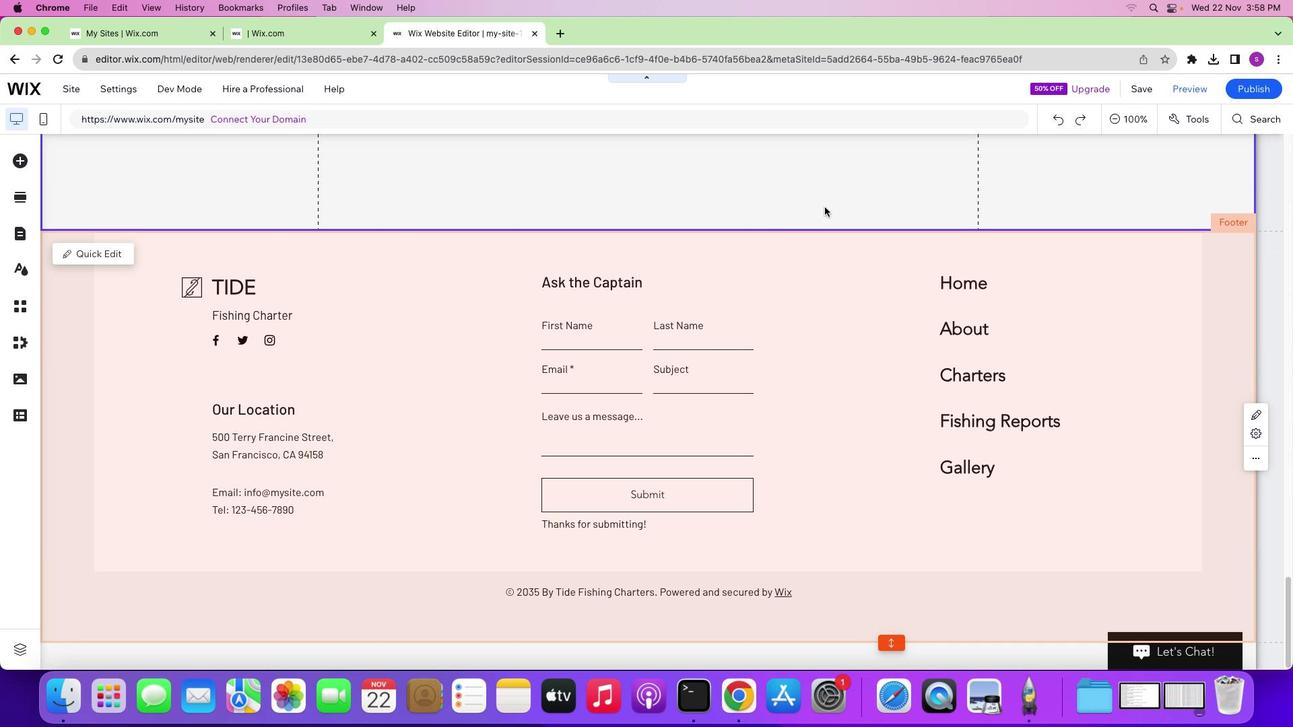 
Action: Mouse scrolled (704, 364) with delta (0, 0)
Screenshot: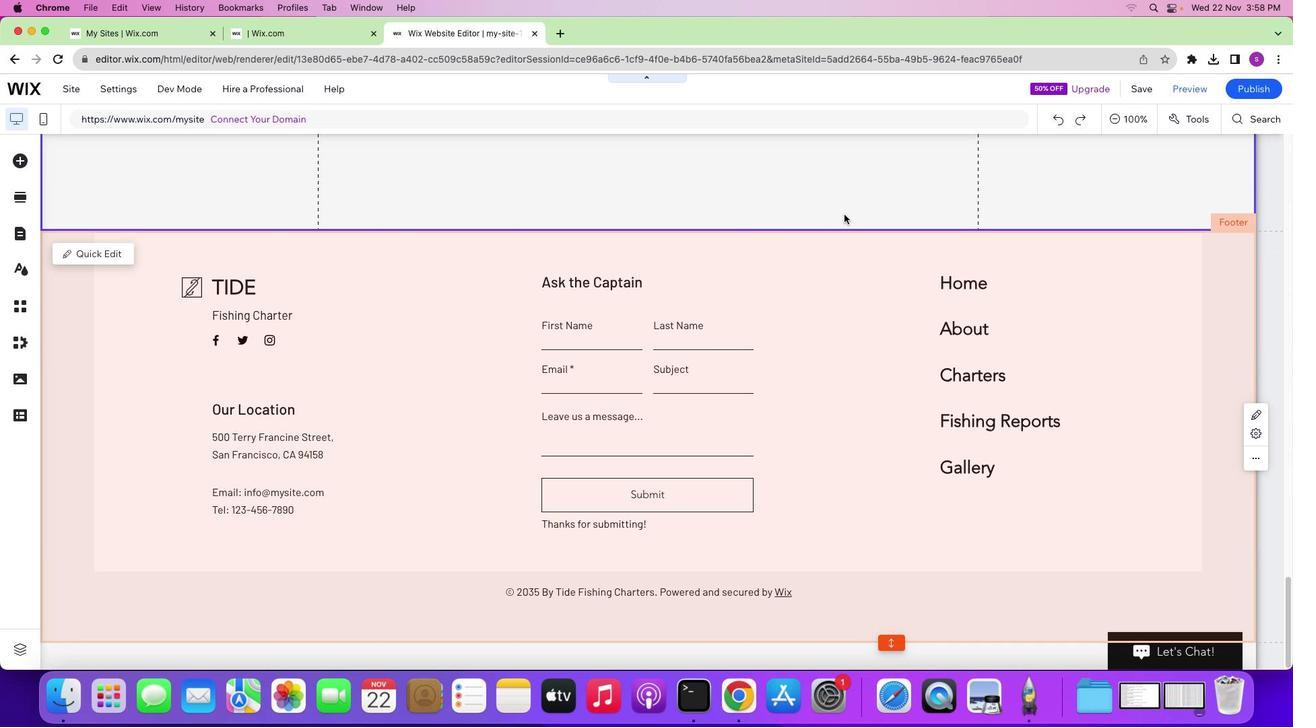
Action: Mouse moved to (704, 363)
Screenshot: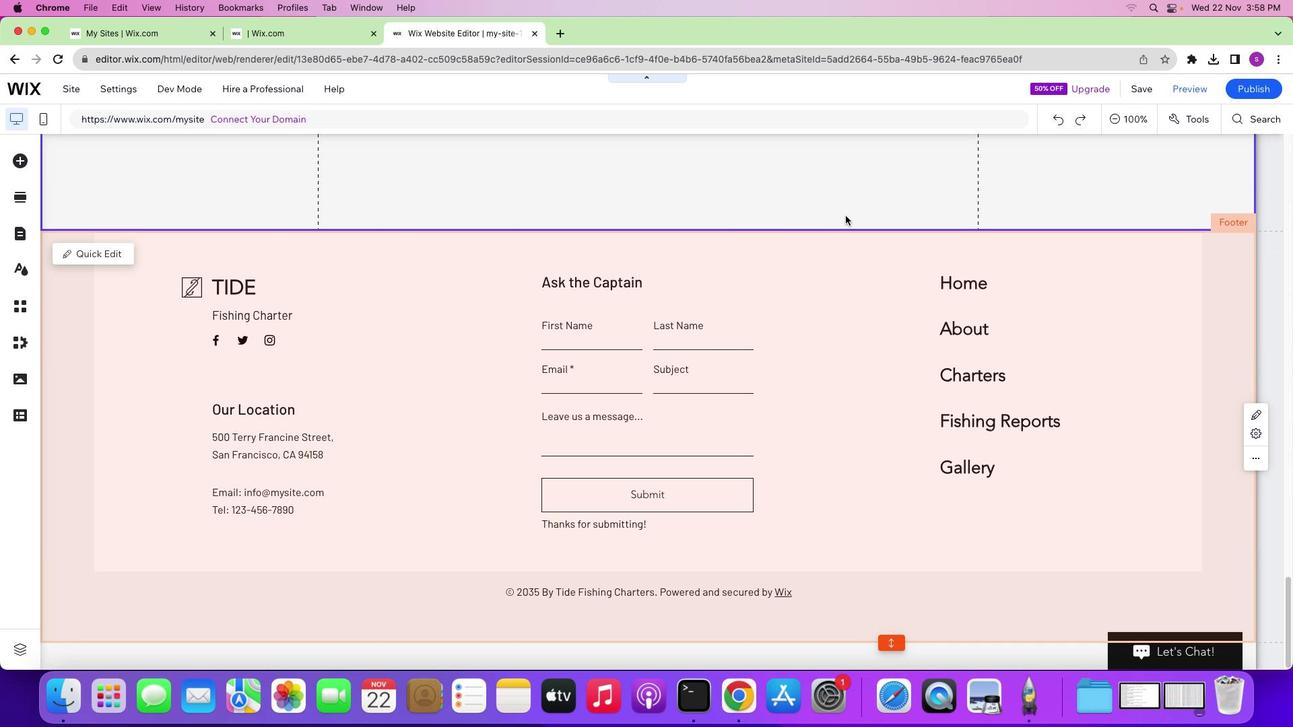 
Action: Mouse scrolled (704, 363) with delta (0, 0)
Screenshot: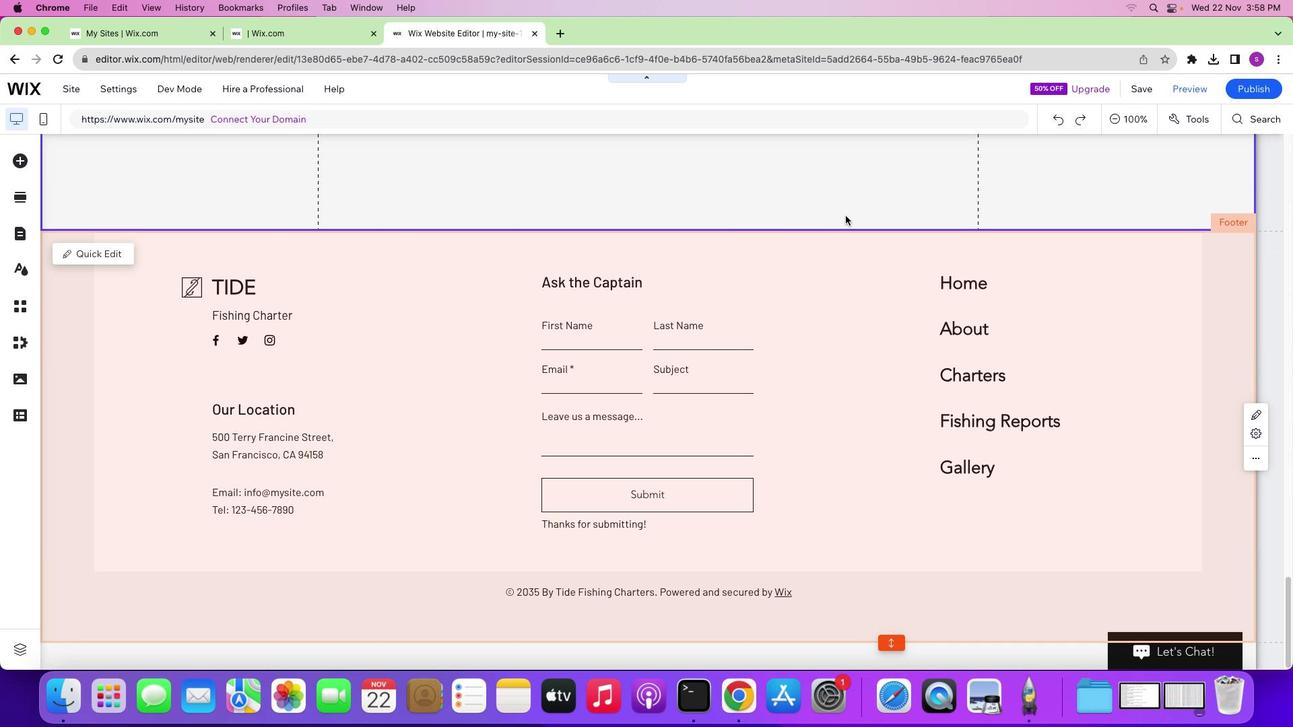 
Action: Mouse moved to (705, 363)
Screenshot: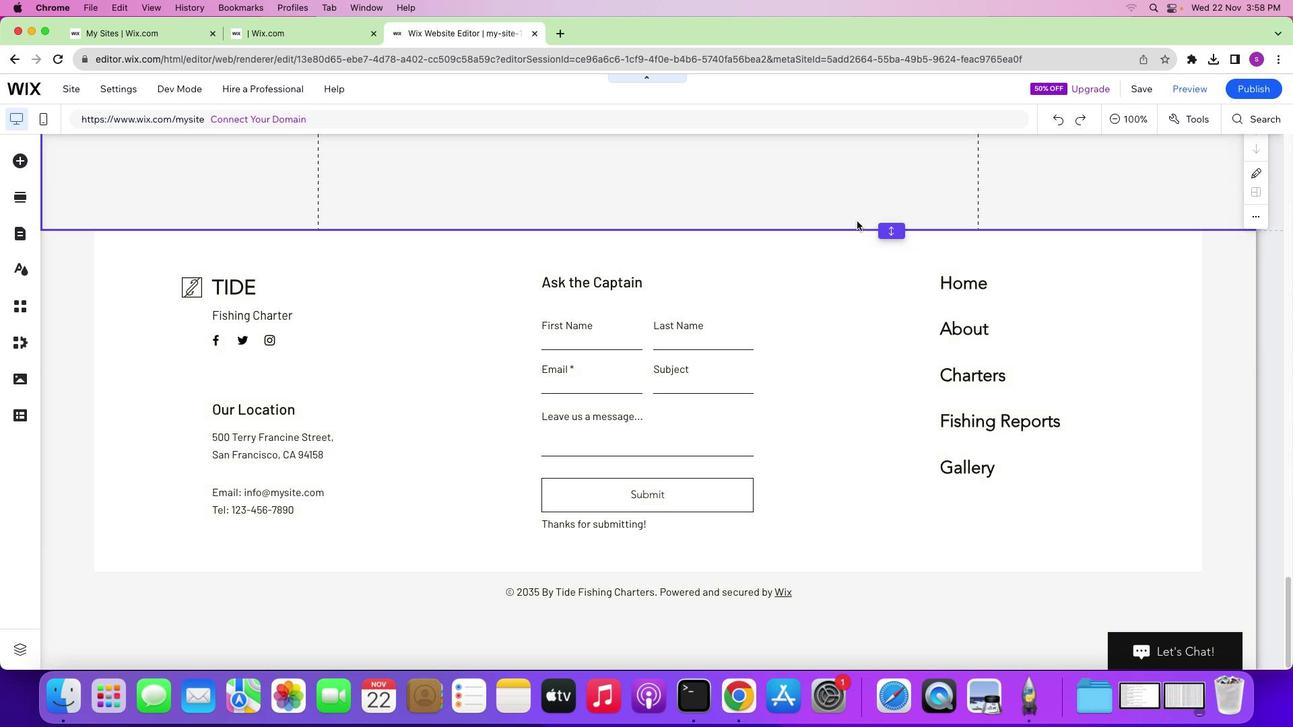 
Action: Mouse scrolled (705, 363) with delta (0, -1)
Screenshot: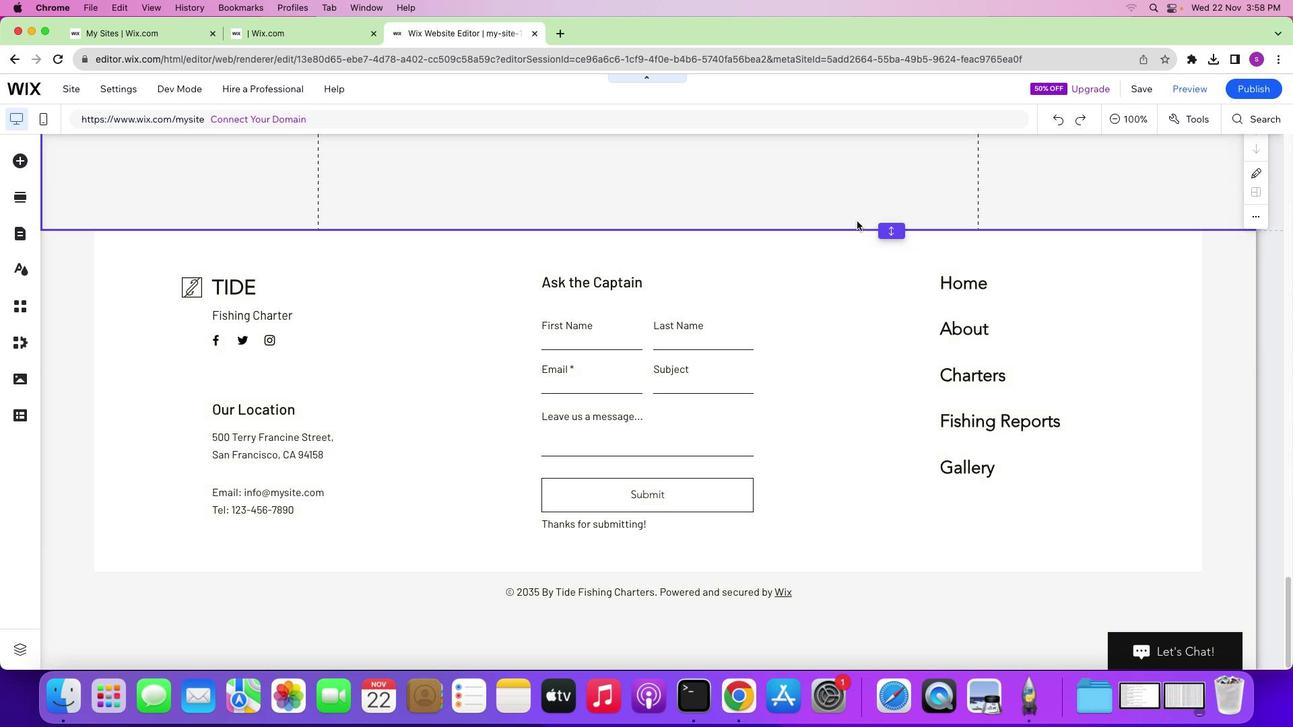 
Action: Mouse moved to (705, 363)
Screenshot: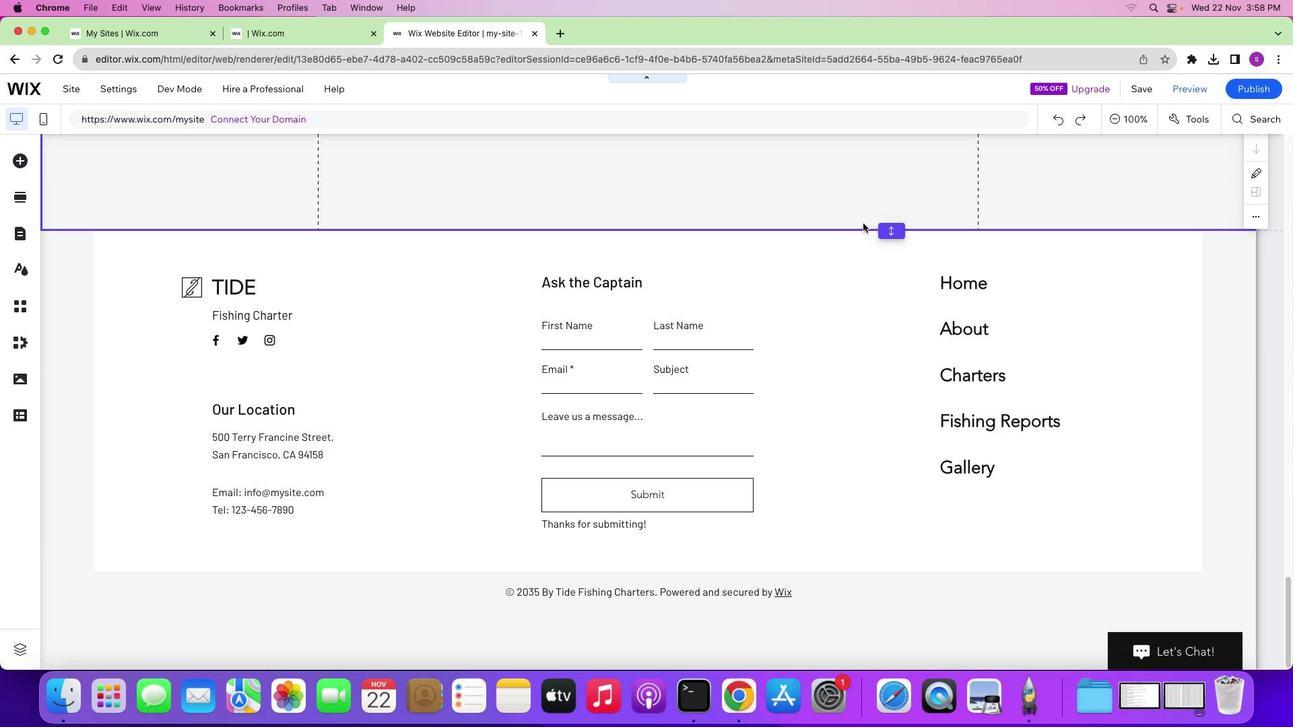 
Action: Mouse scrolled (705, 363) with delta (0, -2)
Screenshot: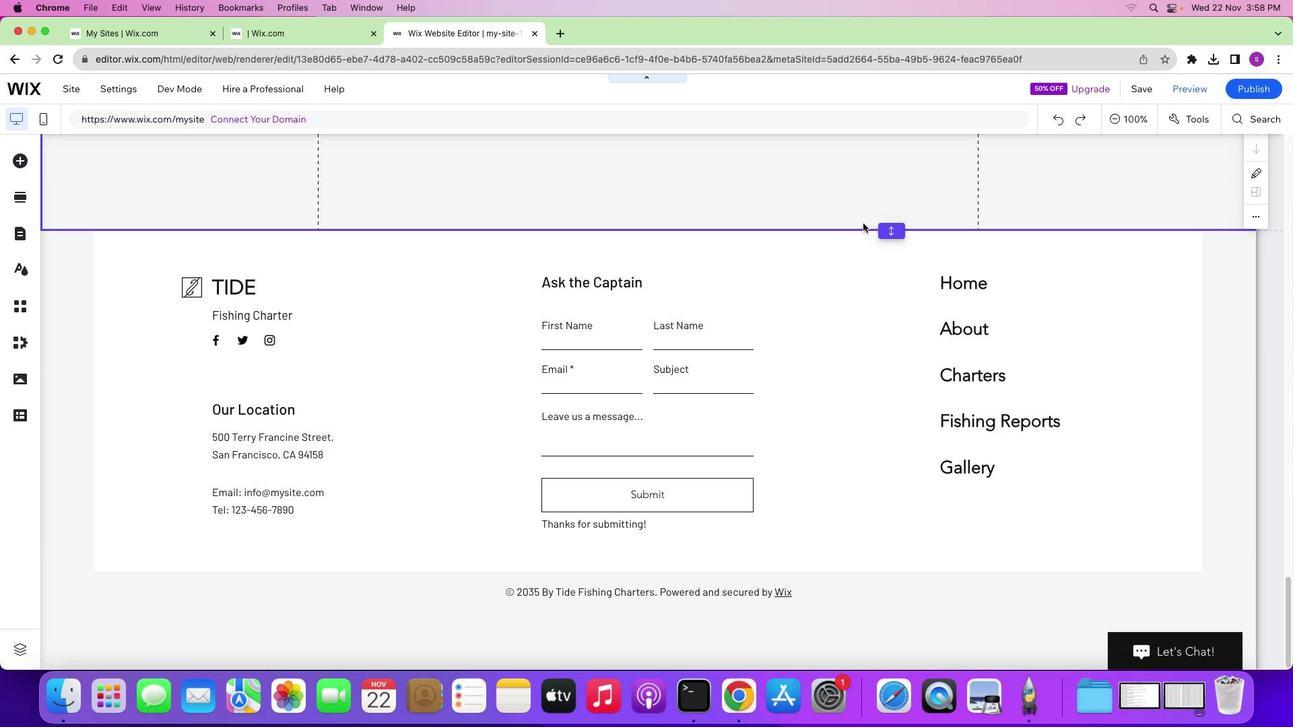
Action: Mouse scrolled (705, 363) with delta (0, -2)
Screenshot: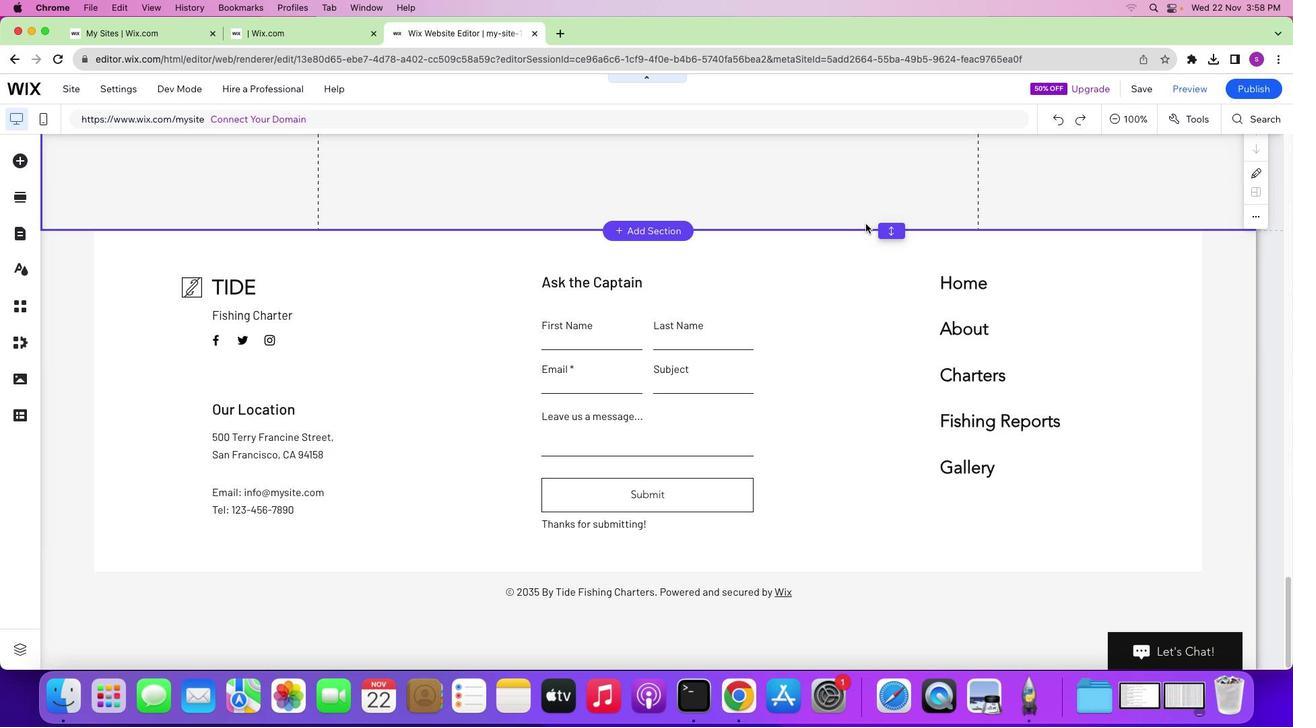 
Action: Mouse moved to (893, 231)
Screenshot: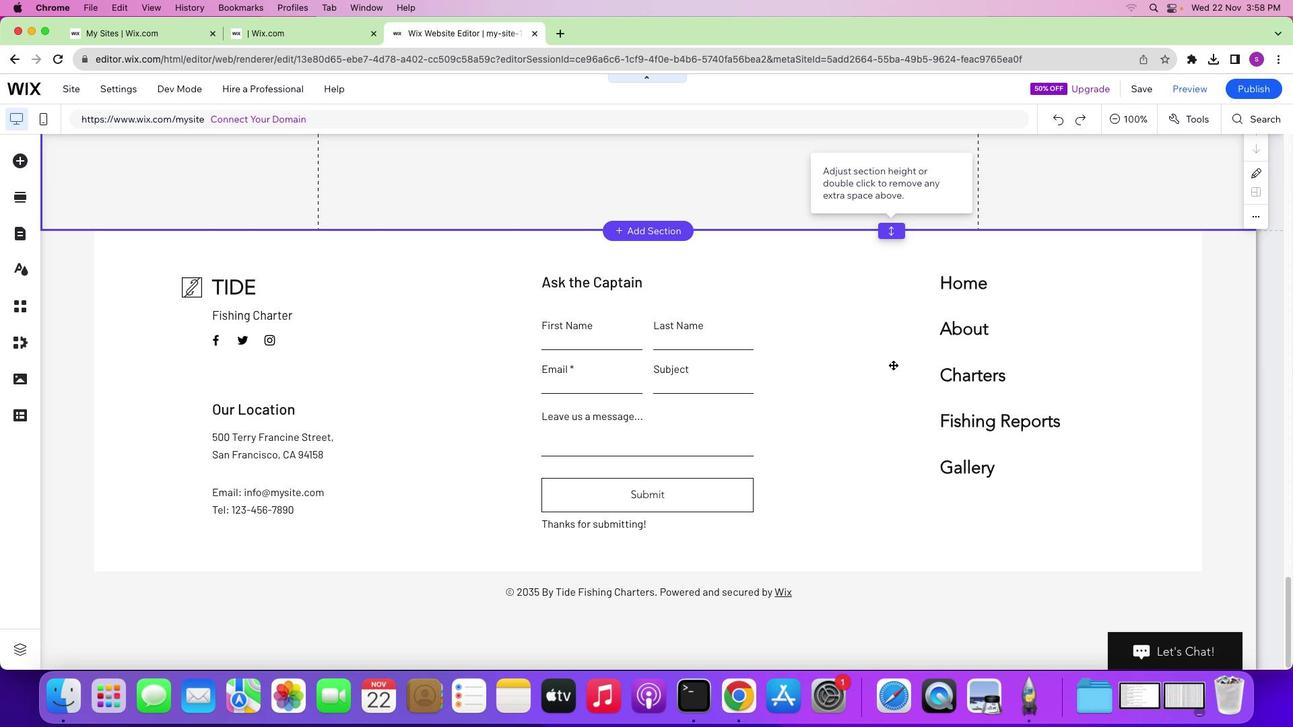 
Action: Mouse pressed left at (893, 231)
Screenshot: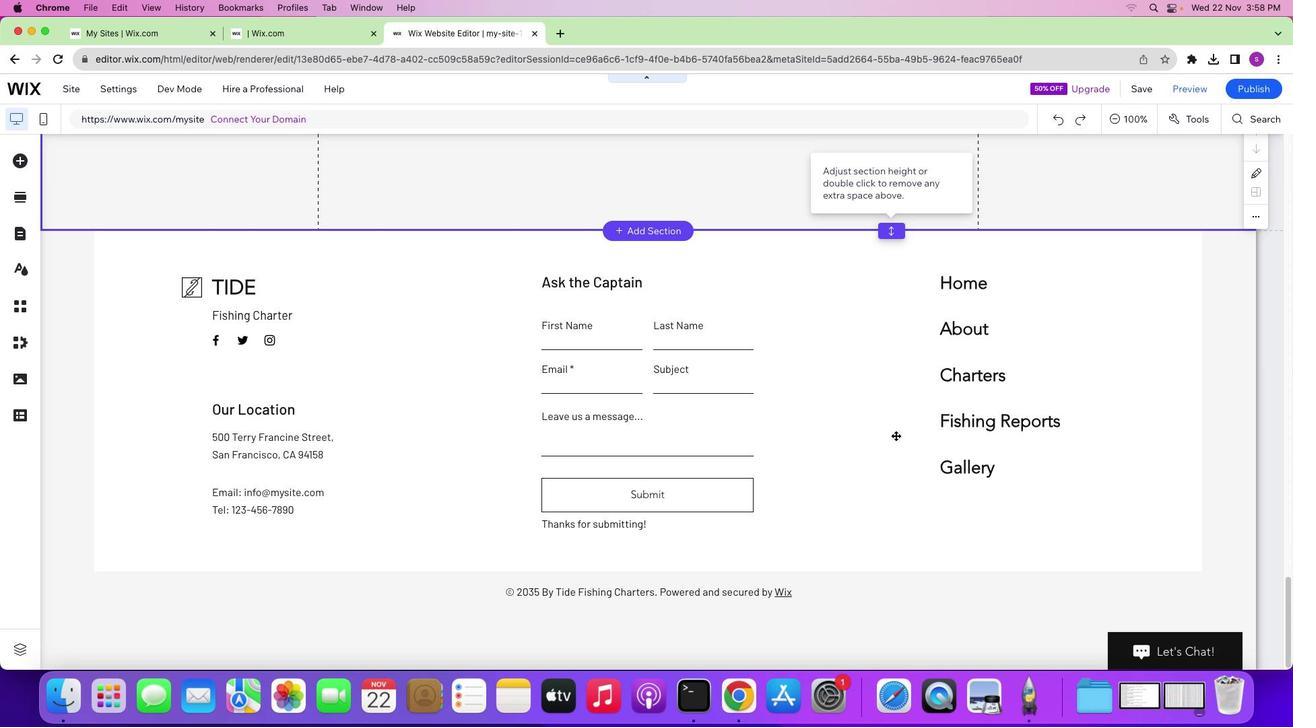 
Action: Mouse moved to (879, 384)
Screenshot: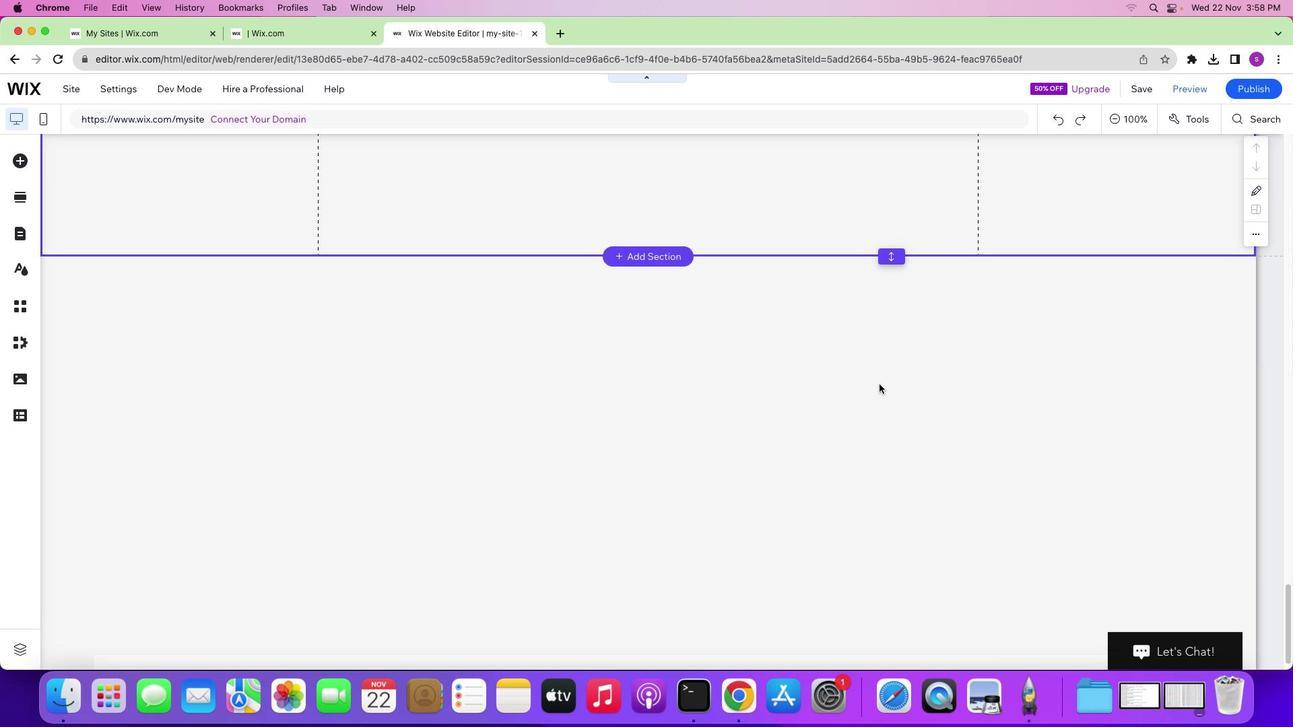 
Action: Mouse scrolled (879, 384) with delta (0, 0)
Screenshot: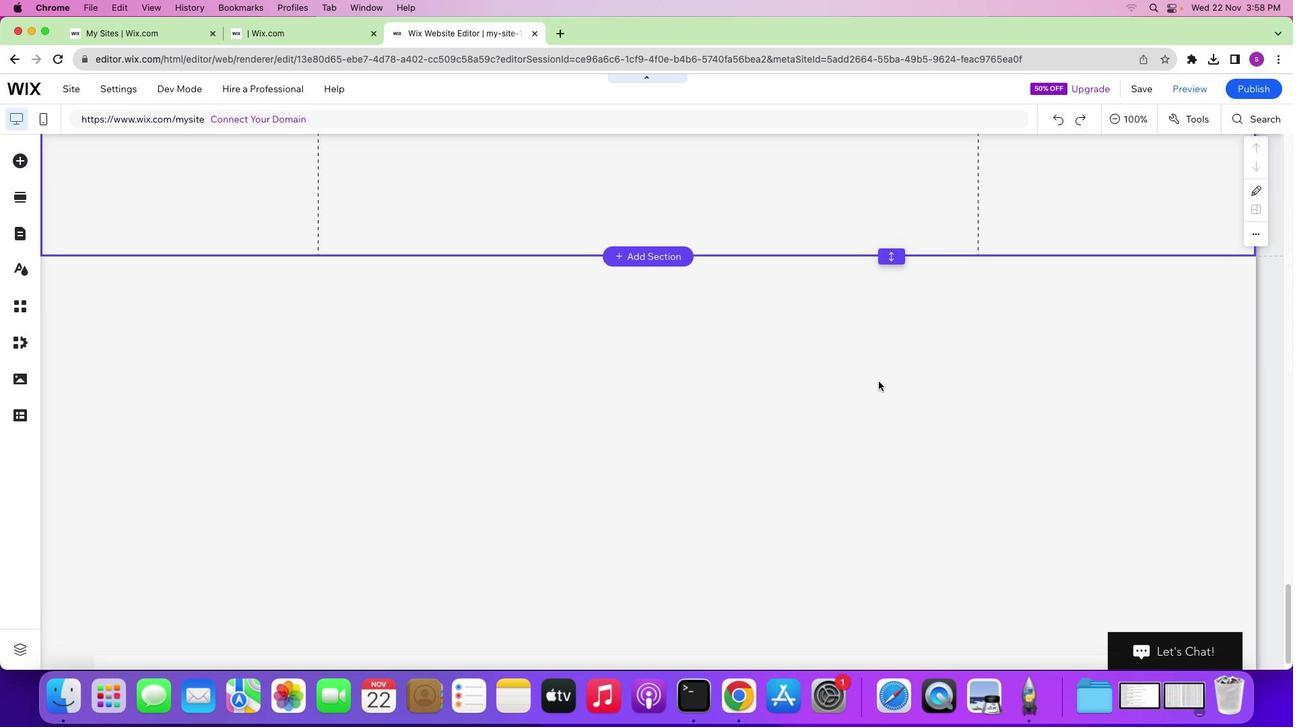 
Action: Mouse scrolled (879, 384) with delta (0, 0)
Screenshot: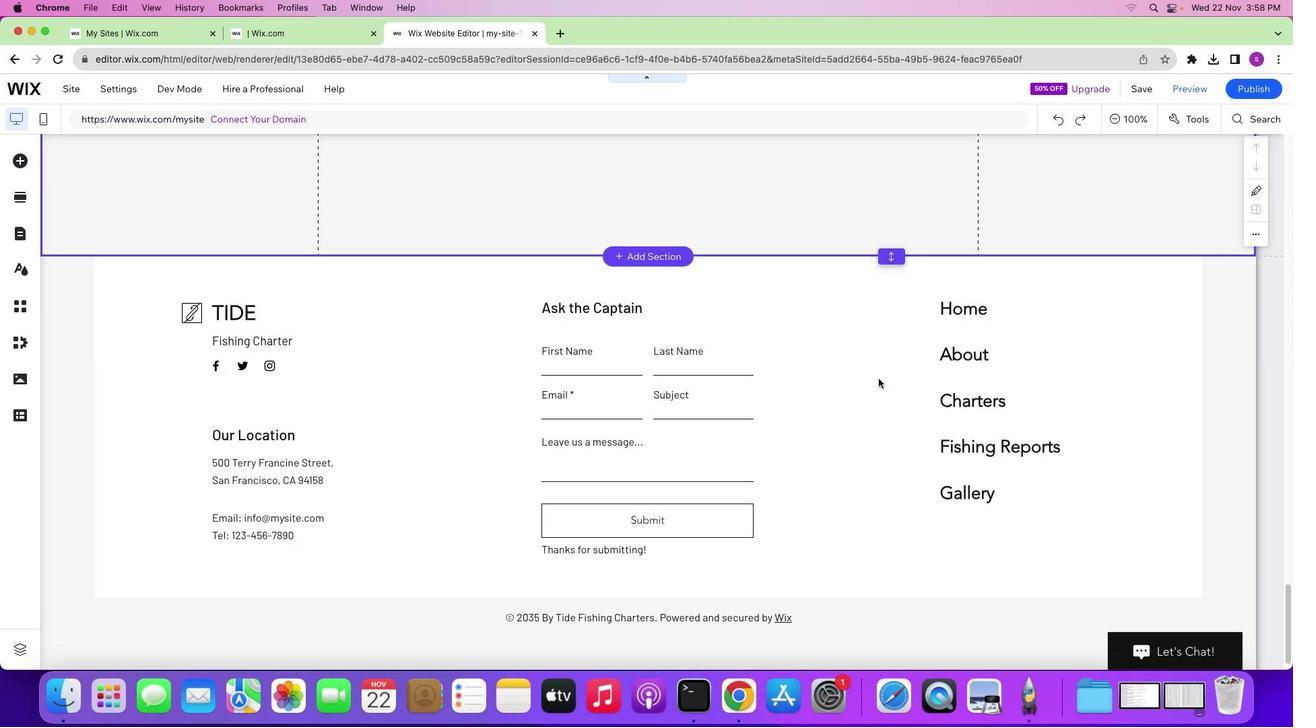 
Action: Mouse scrolled (879, 384) with delta (0, -2)
Screenshot: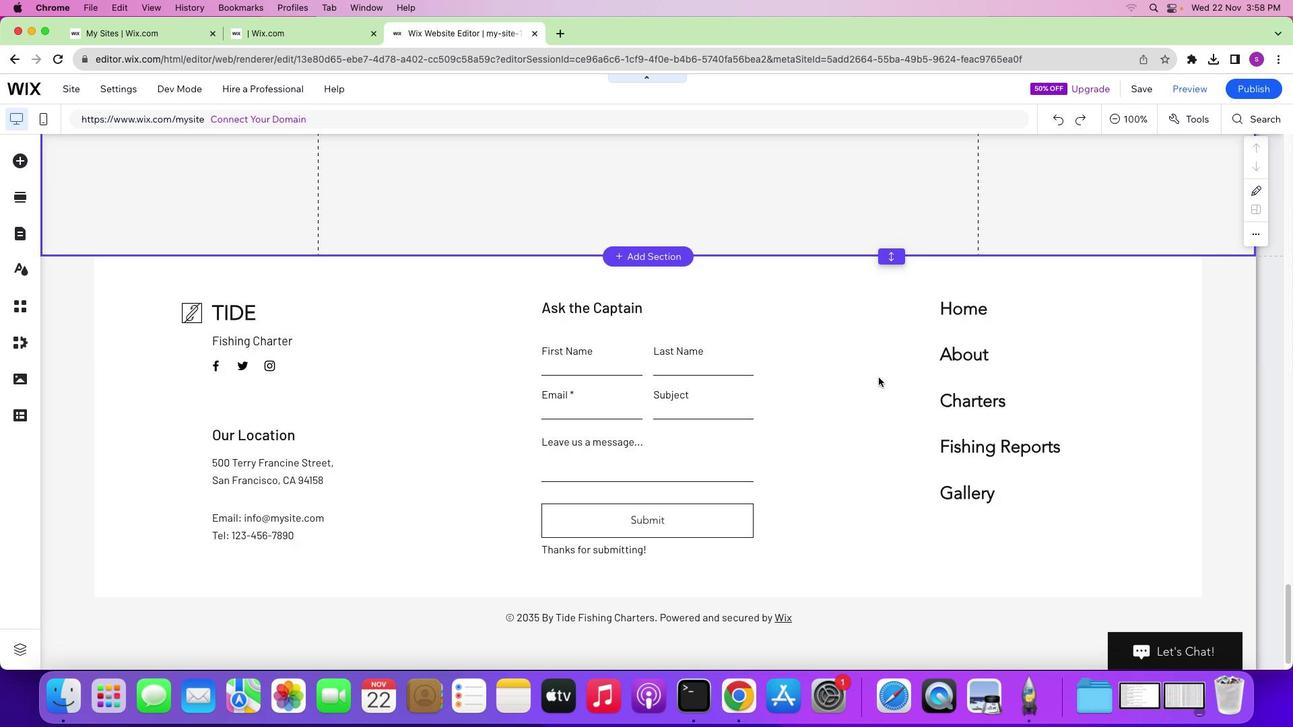 
Action: Mouse scrolled (879, 384) with delta (0, -2)
Screenshot: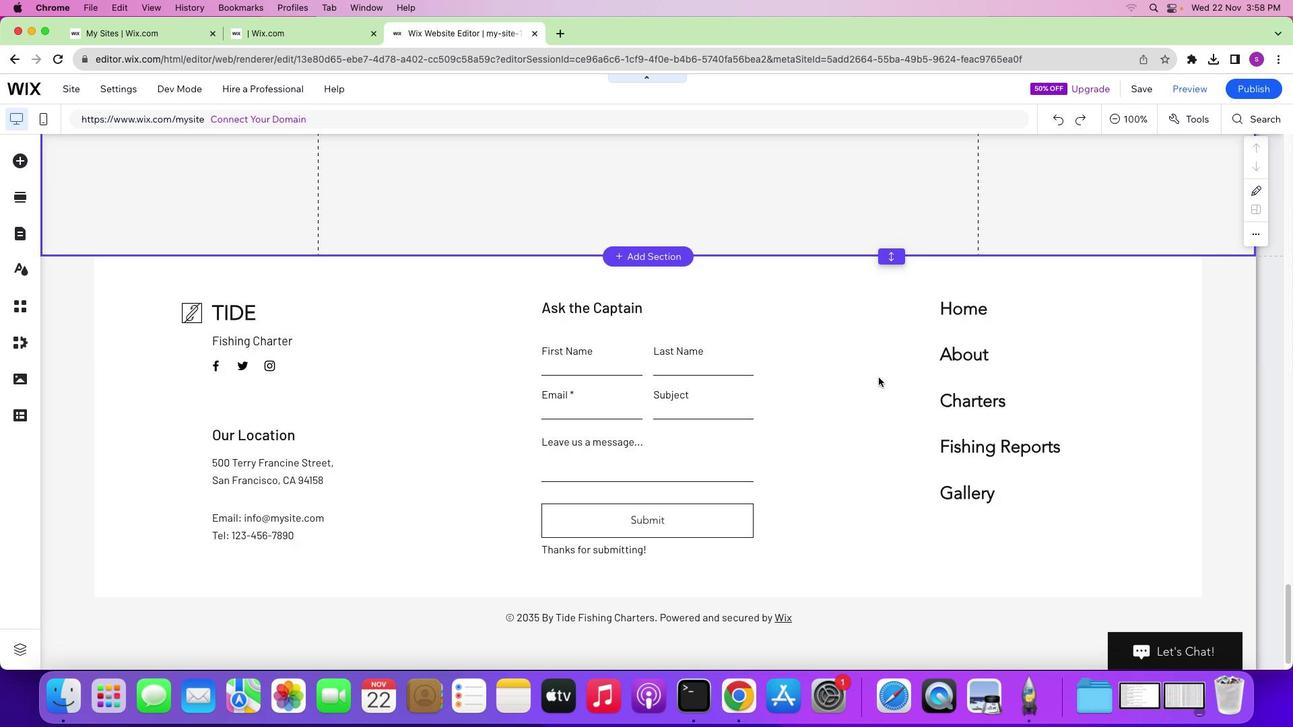 
Action: Mouse scrolled (879, 384) with delta (0, -3)
Screenshot: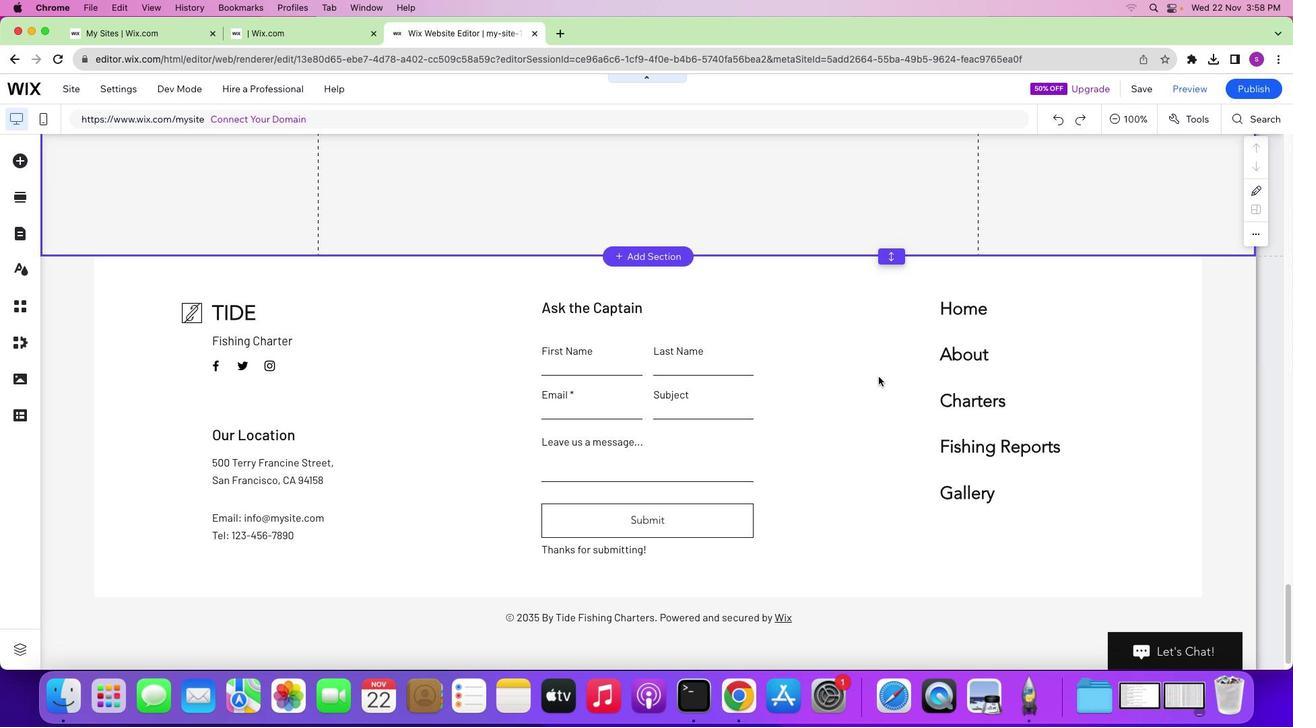 
Action: Mouse moved to (878, 377)
Screenshot: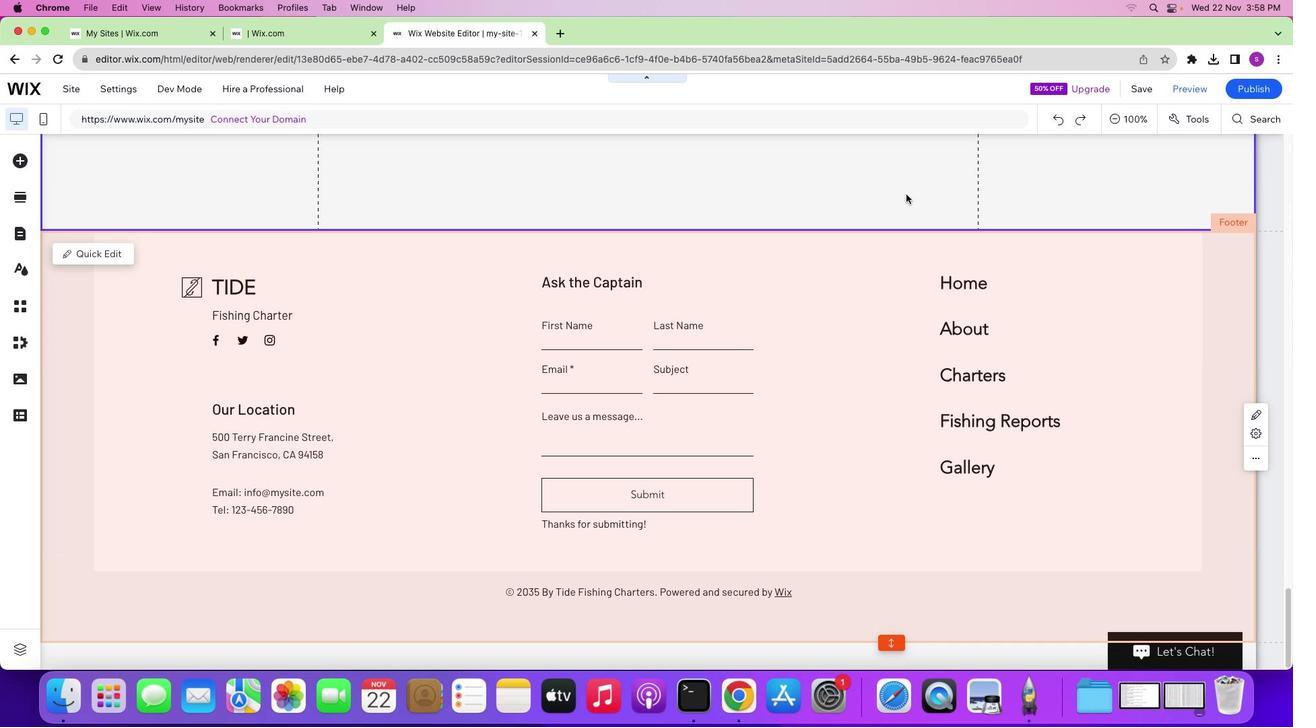 
Action: Mouse scrolled (878, 377) with delta (0, 0)
Screenshot: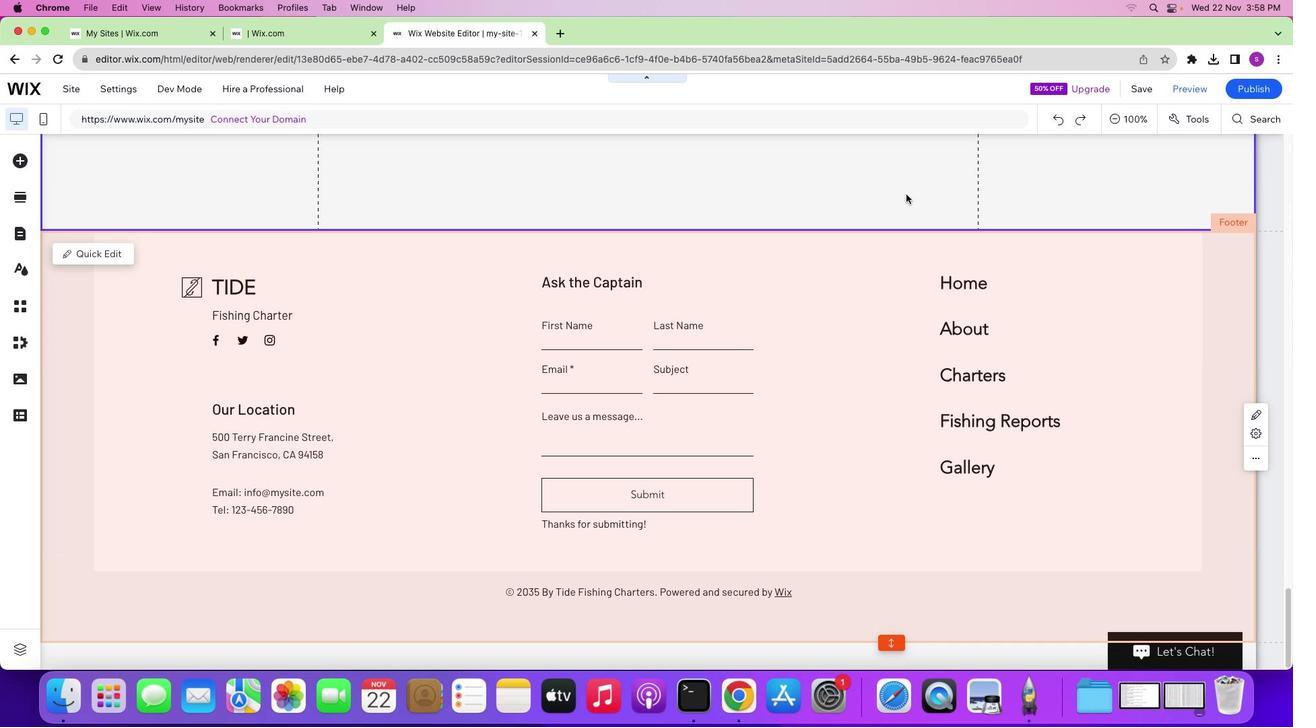 
Action: Mouse moved to (878, 377)
Screenshot: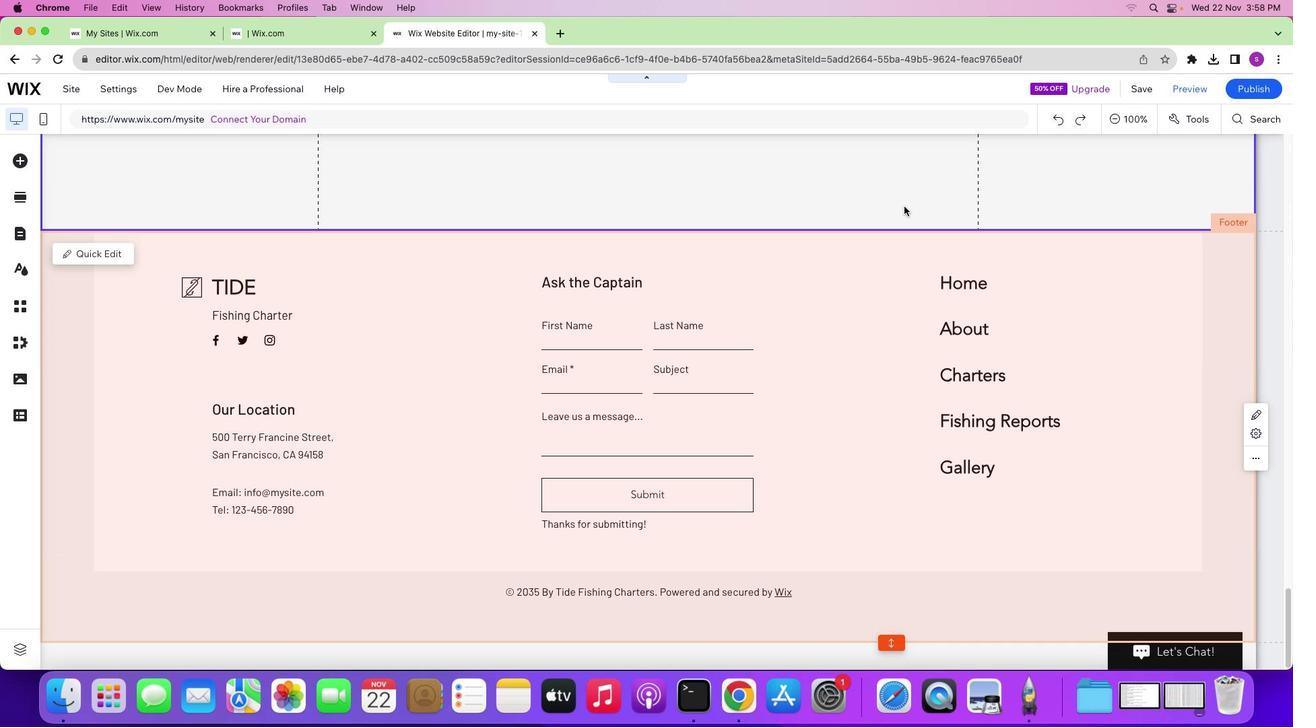
Action: Mouse scrolled (878, 377) with delta (0, 0)
Screenshot: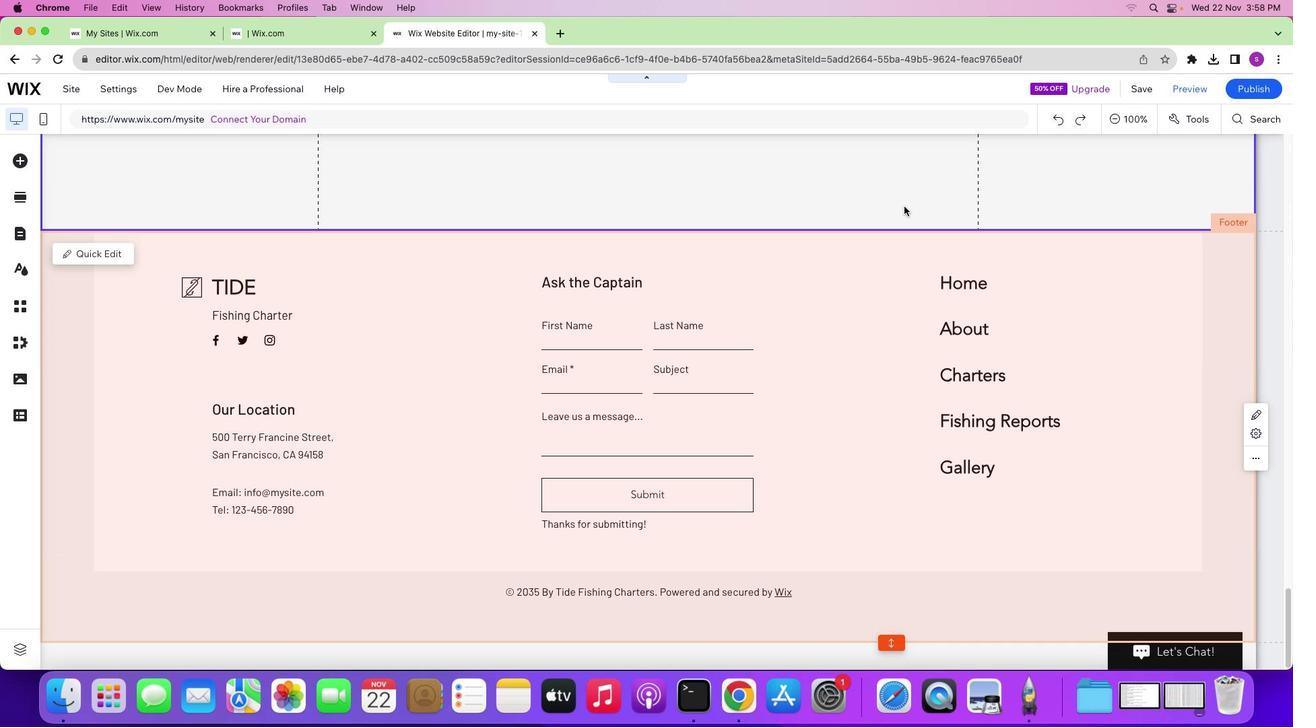 
Action: Mouse moved to (879, 375)
Screenshot: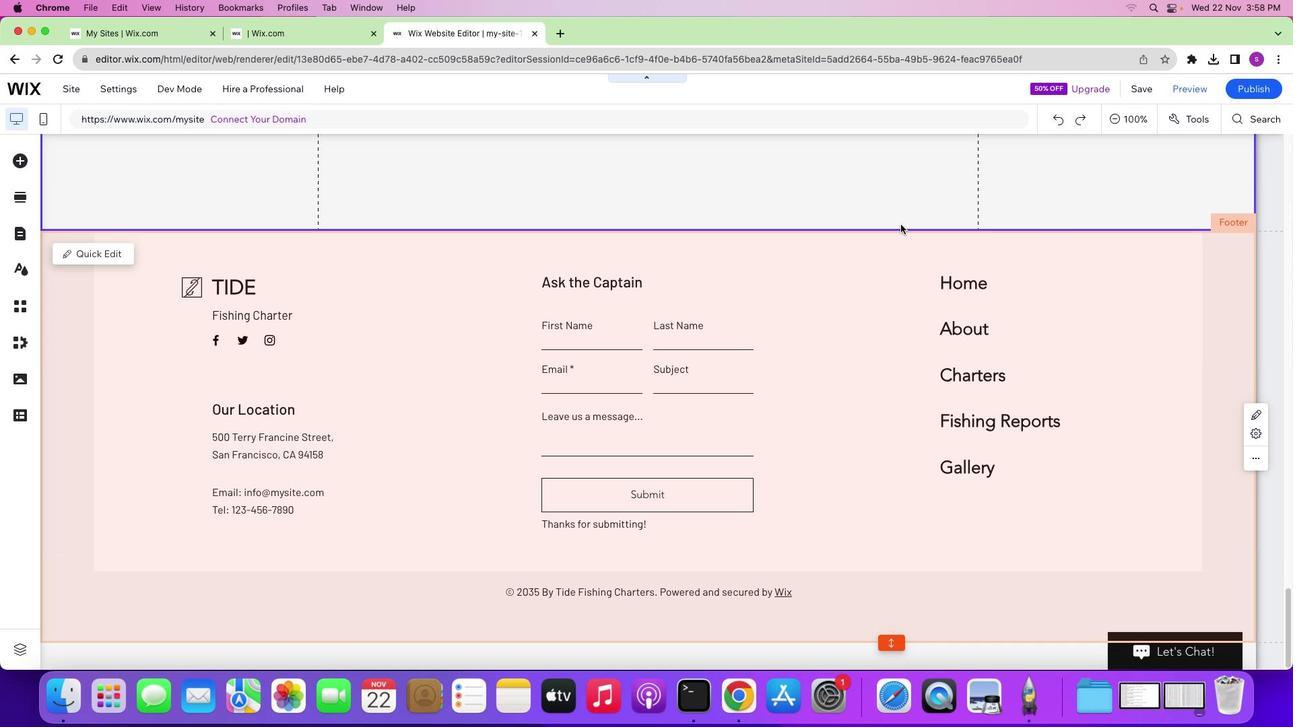 
Action: Mouse scrolled (879, 375) with delta (0, -1)
Screenshot: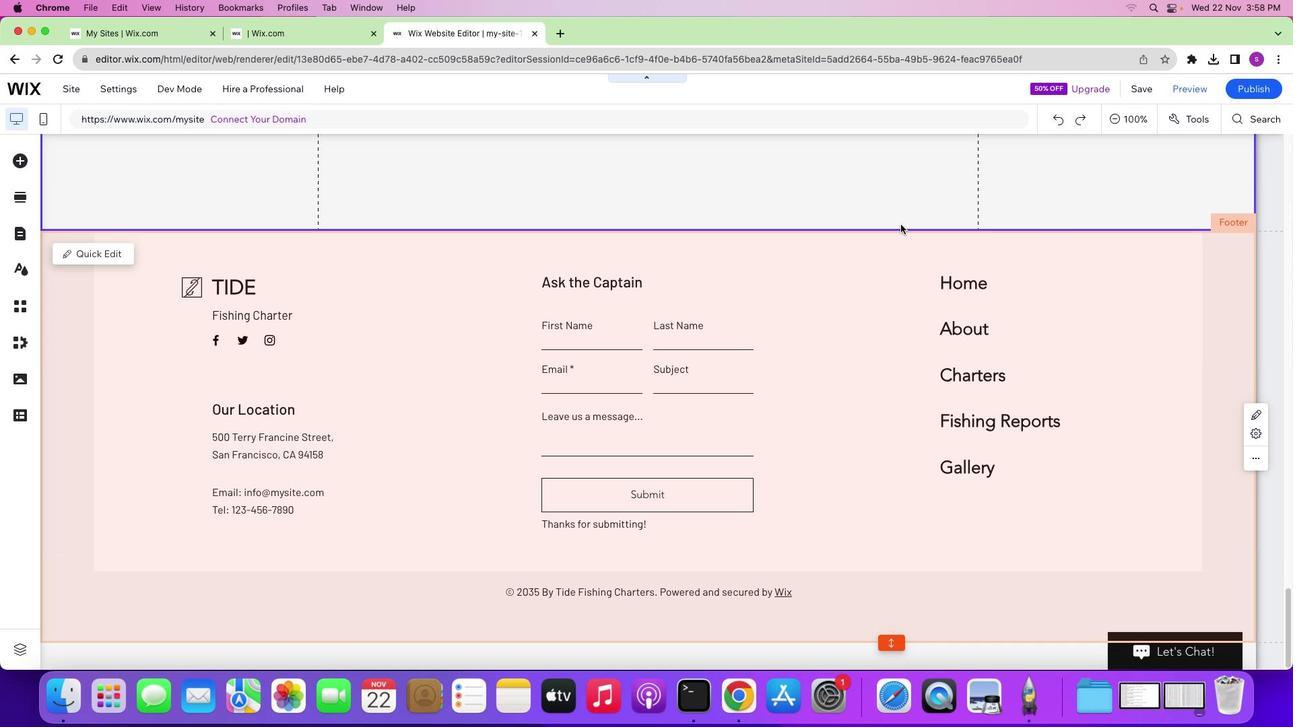 
Action: Mouse moved to (879, 372)
Screenshot: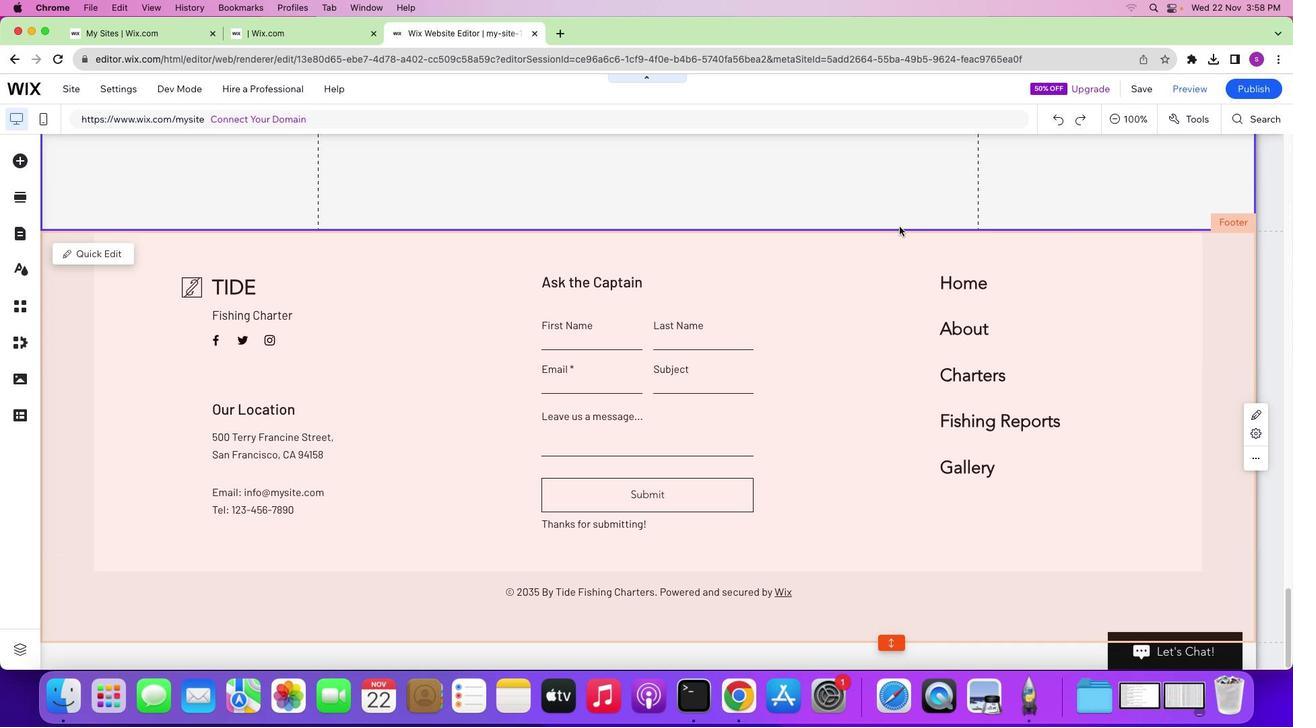 
Action: Mouse scrolled (879, 372) with delta (0, -2)
Screenshot: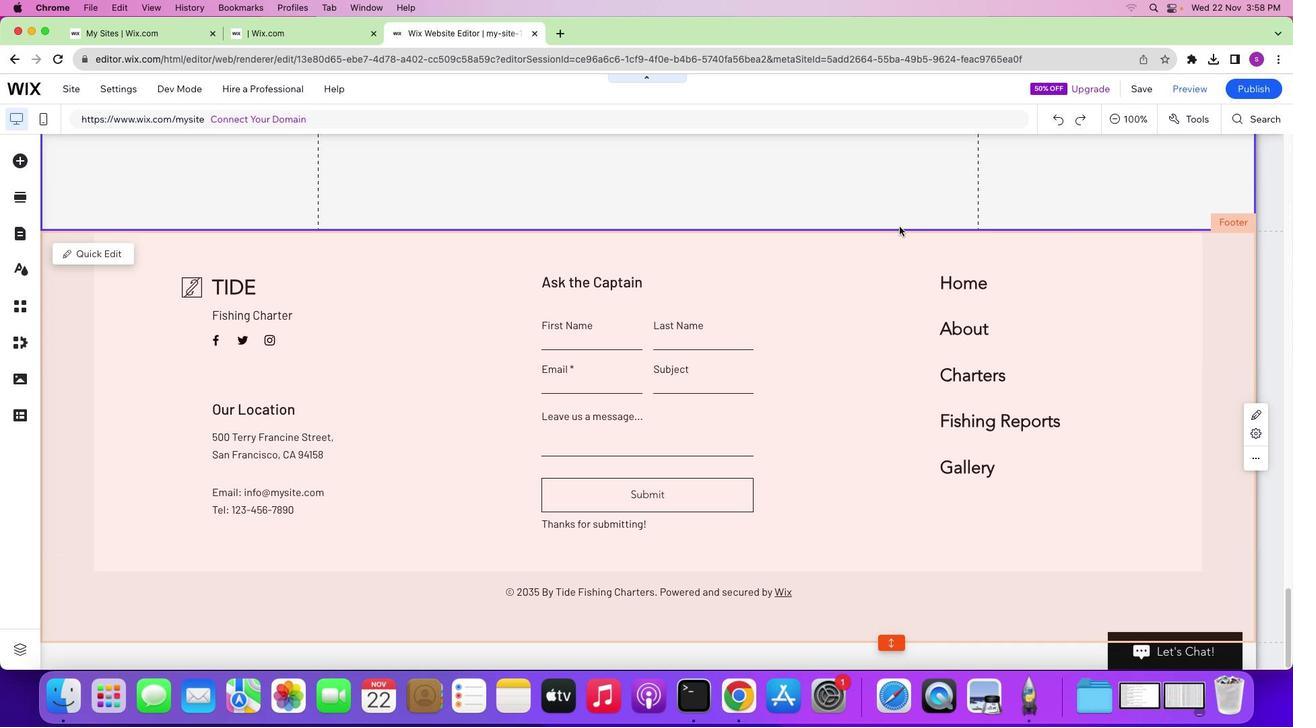 
Action: Mouse moved to (880, 369)
Screenshot: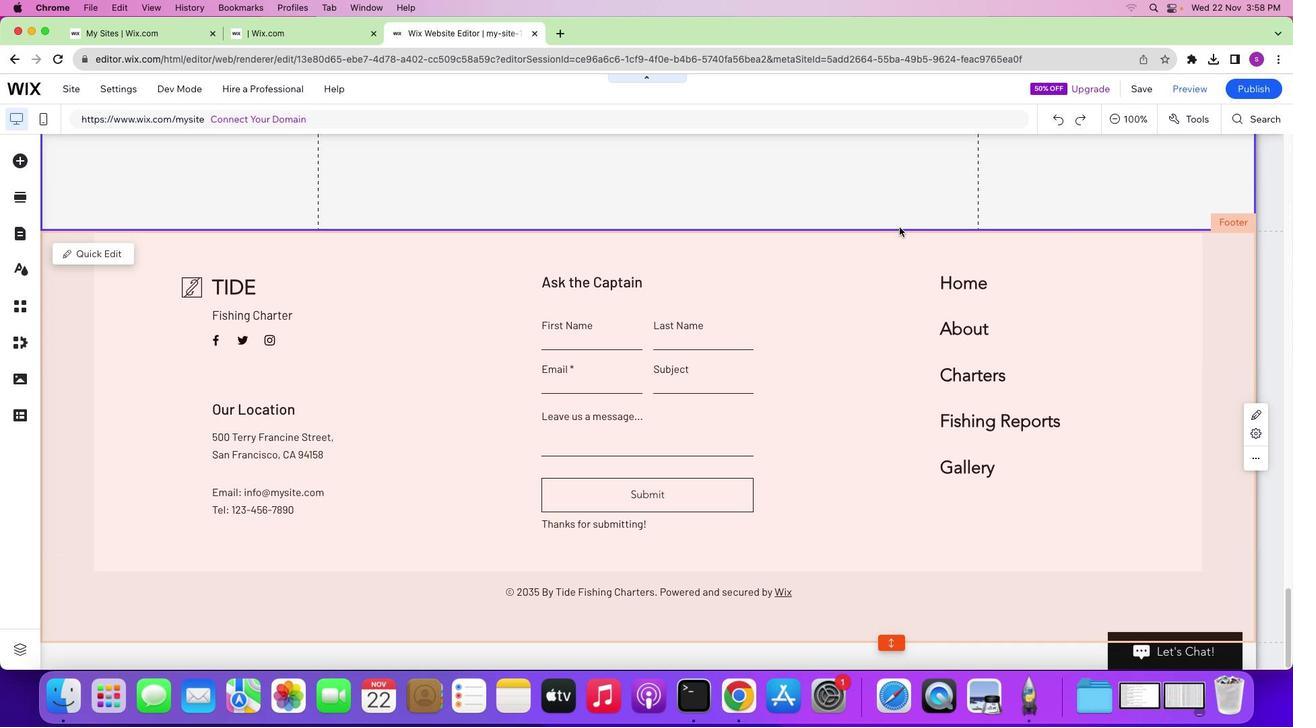 
Action: Mouse scrolled (880, 369) with delta (0, -2)
Screenshot: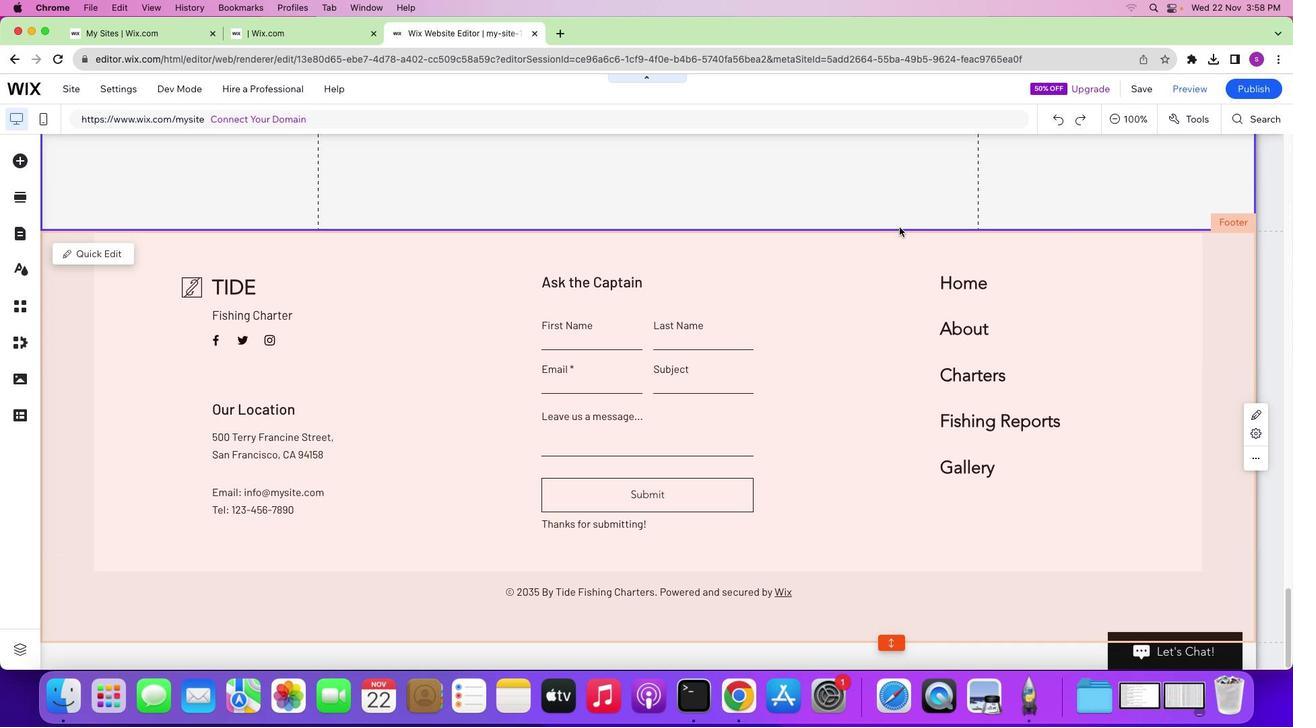 
Action: Mouse moved to (891, 229)
Screenshot: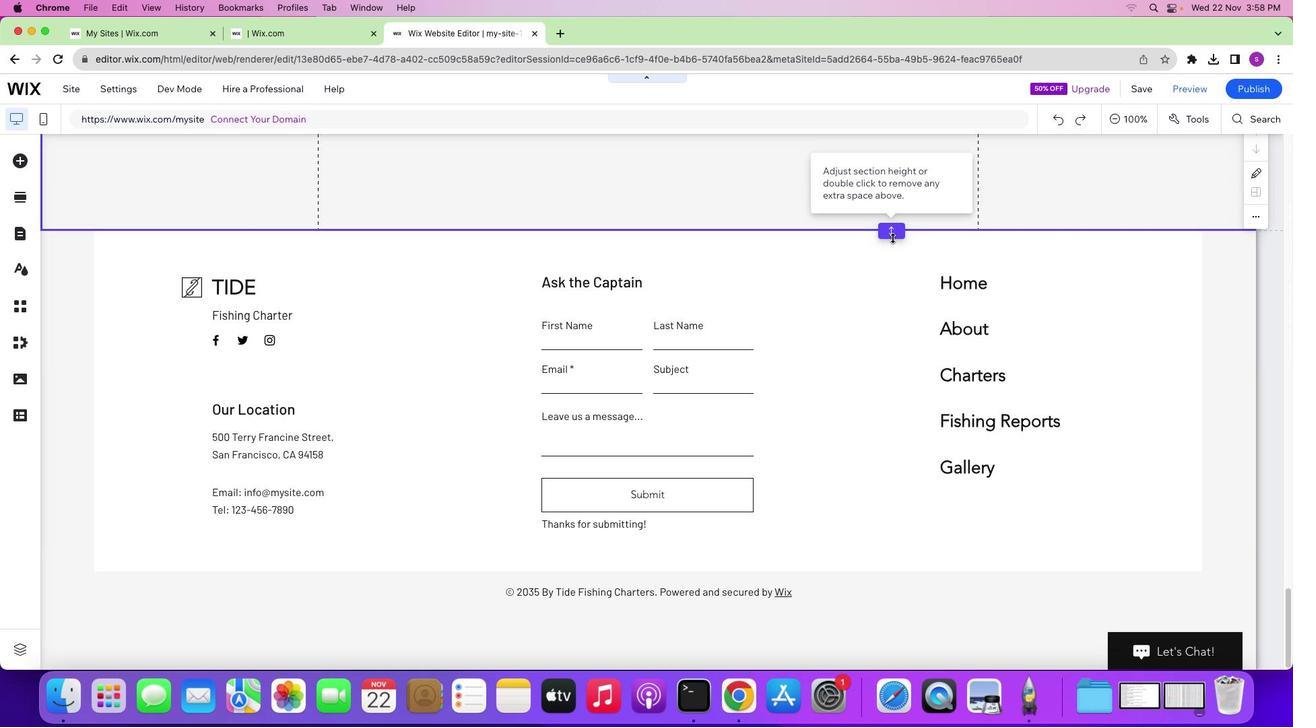 
Action: Mouse pressed left at (891, 229)
Screenshot: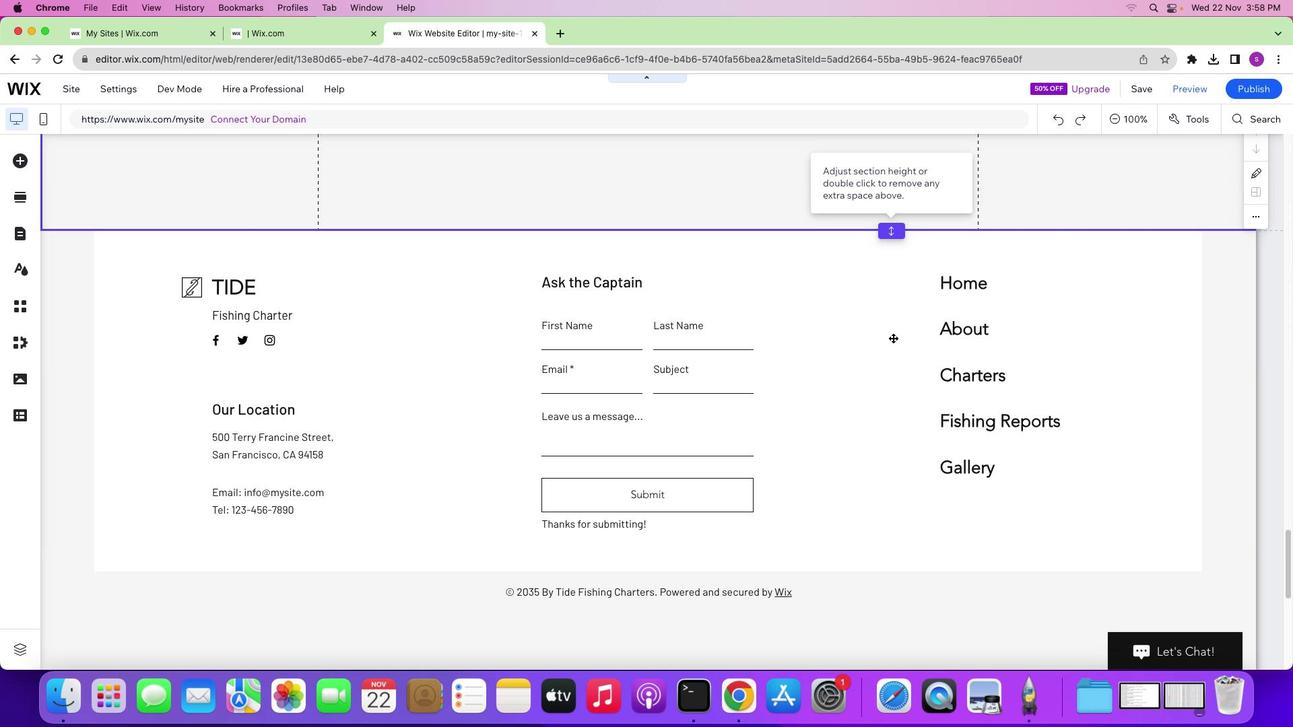 
Action: Mouse moved to (846, 385)
Screenshot: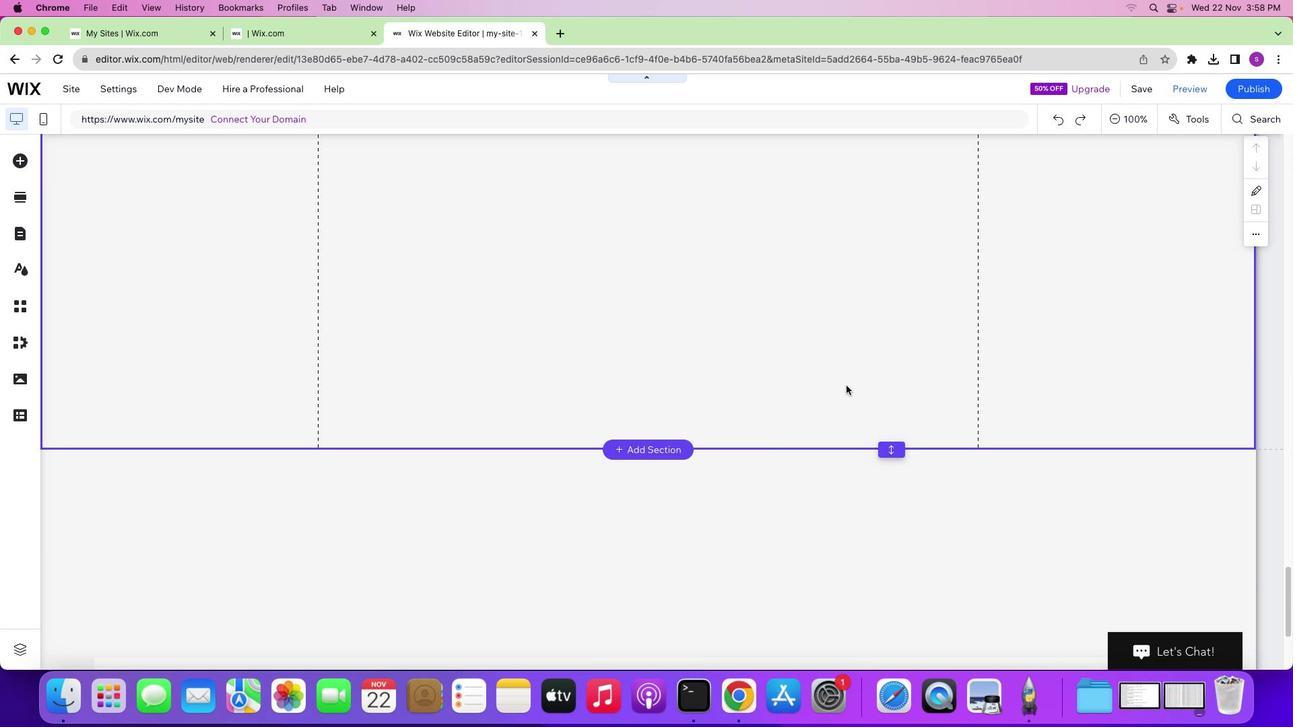 
Action: Mouse scrolled (846, 385) with delta (0, 0)
Screenshot: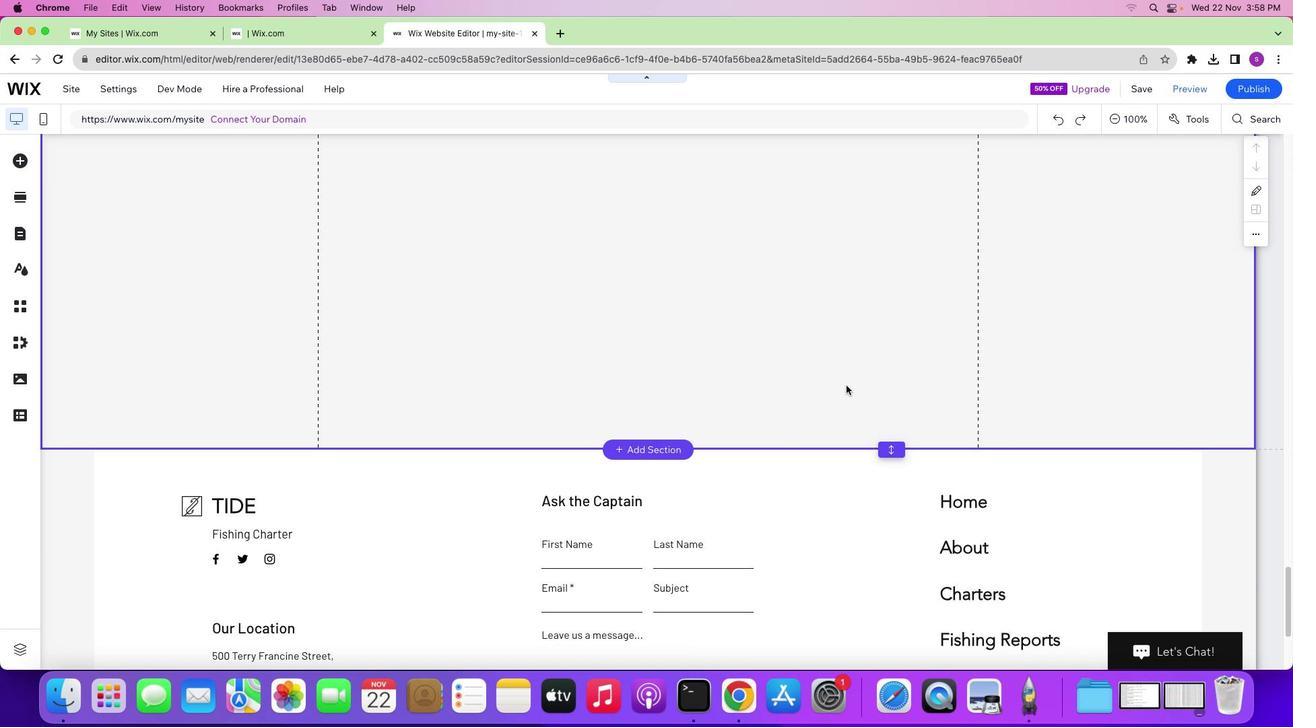 
Action: Mouse scrolled (846, 385) with delta (0, 0)
Screenshot: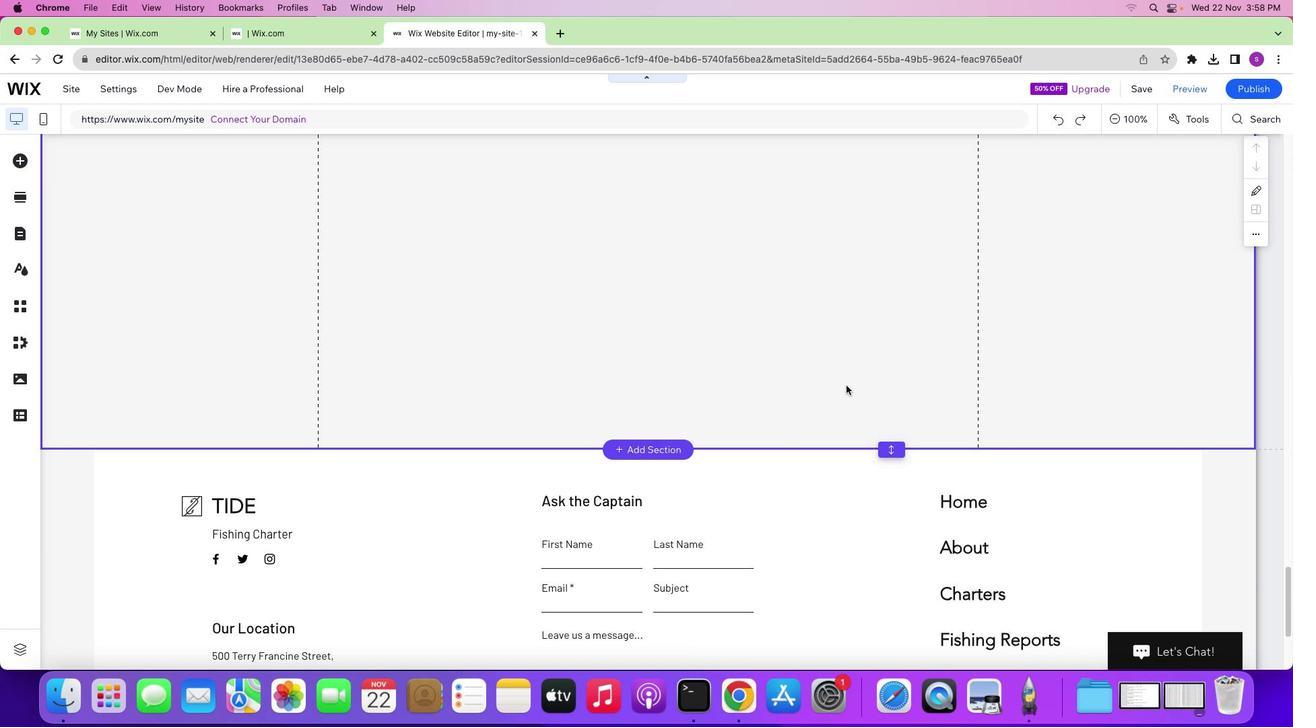 
Action: Mouse scrolled (846, 385) with delta (0, -1)
Screenshot: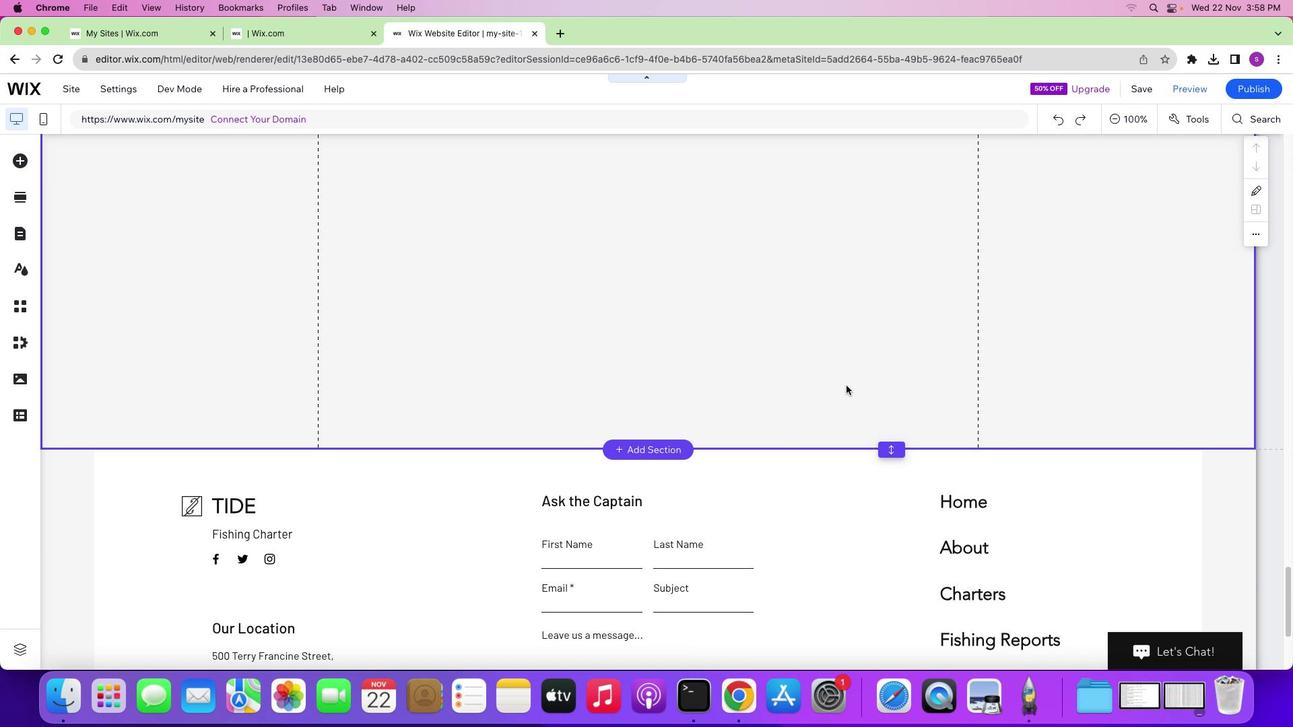 
Action: Mouse scrolled (846, 385) with delta (0, -2)
Screenshot: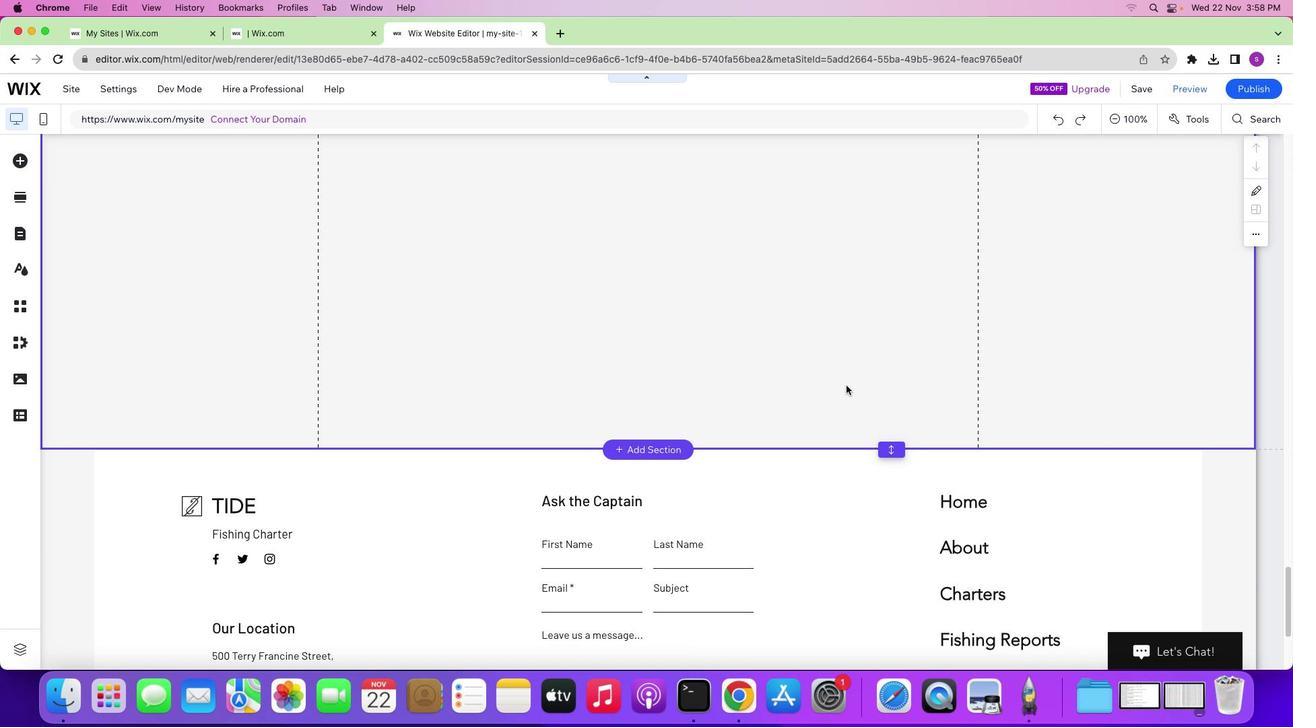 
Action: Mouse scrolled (846, 385) with delta (0, 0)
Screenshot: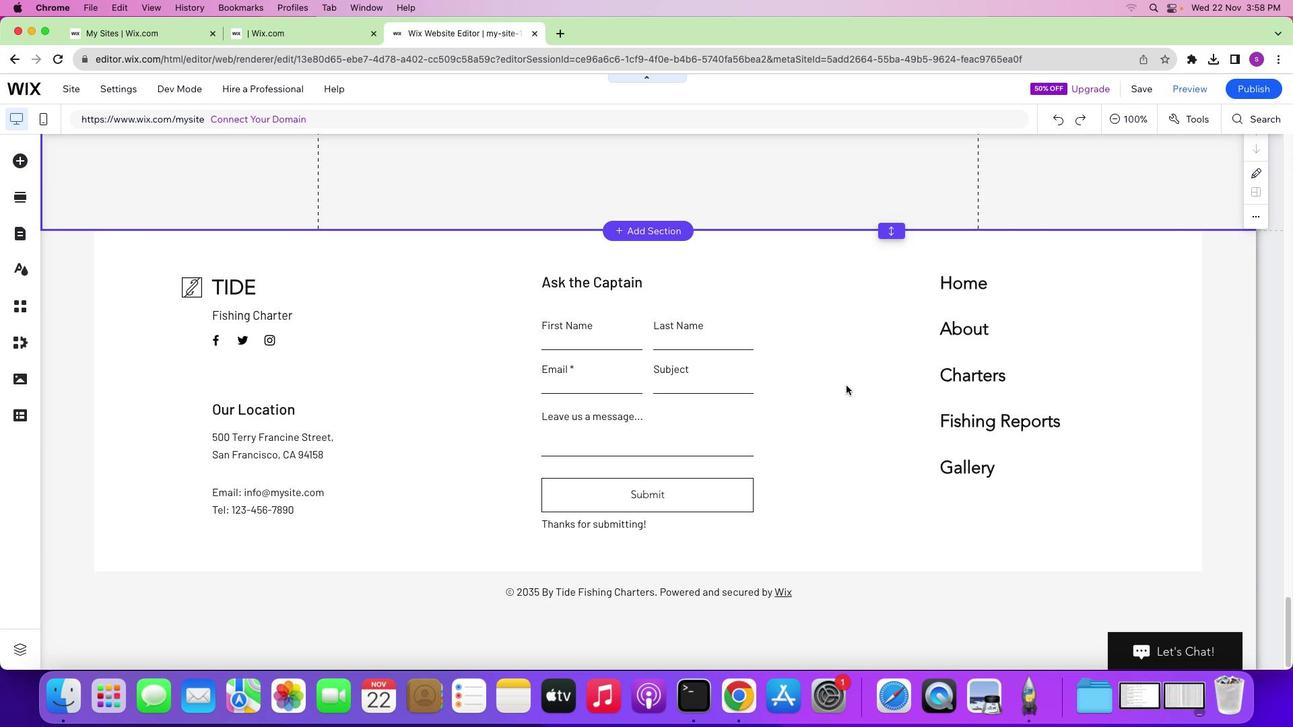 
Action: Mouse scrolled (846, 385) with delta (0, 0)
Screenshot: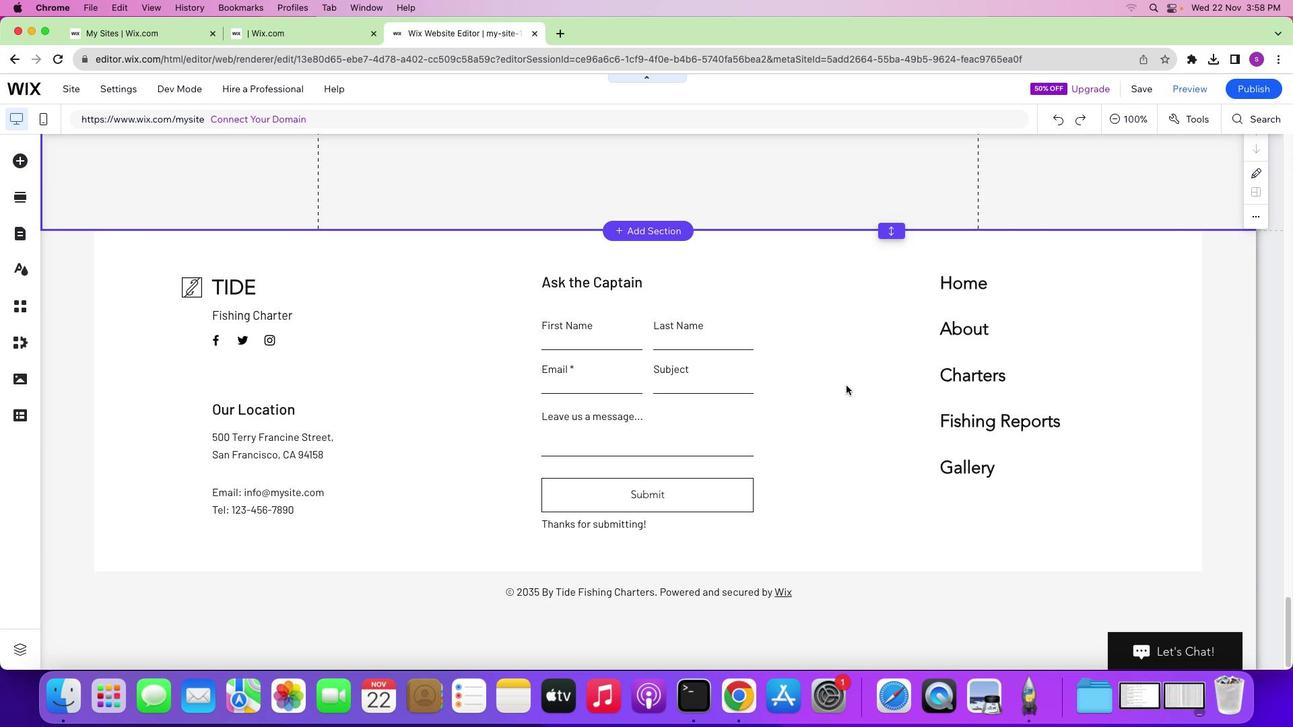 
Action: Mouse scrolled (846, 385) with delta (0, 2)
Screenshot: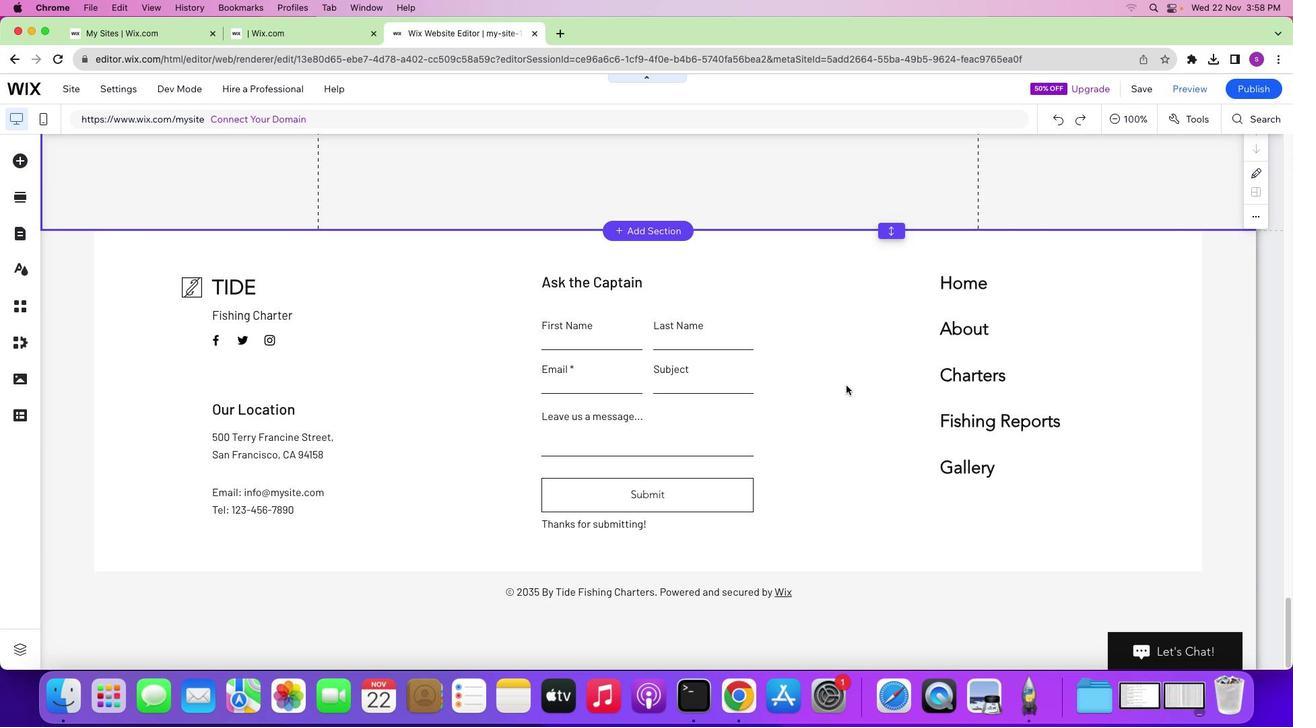 
Action: Mouse scrolled (846, 385) with delta (0, -2)
Screenshot: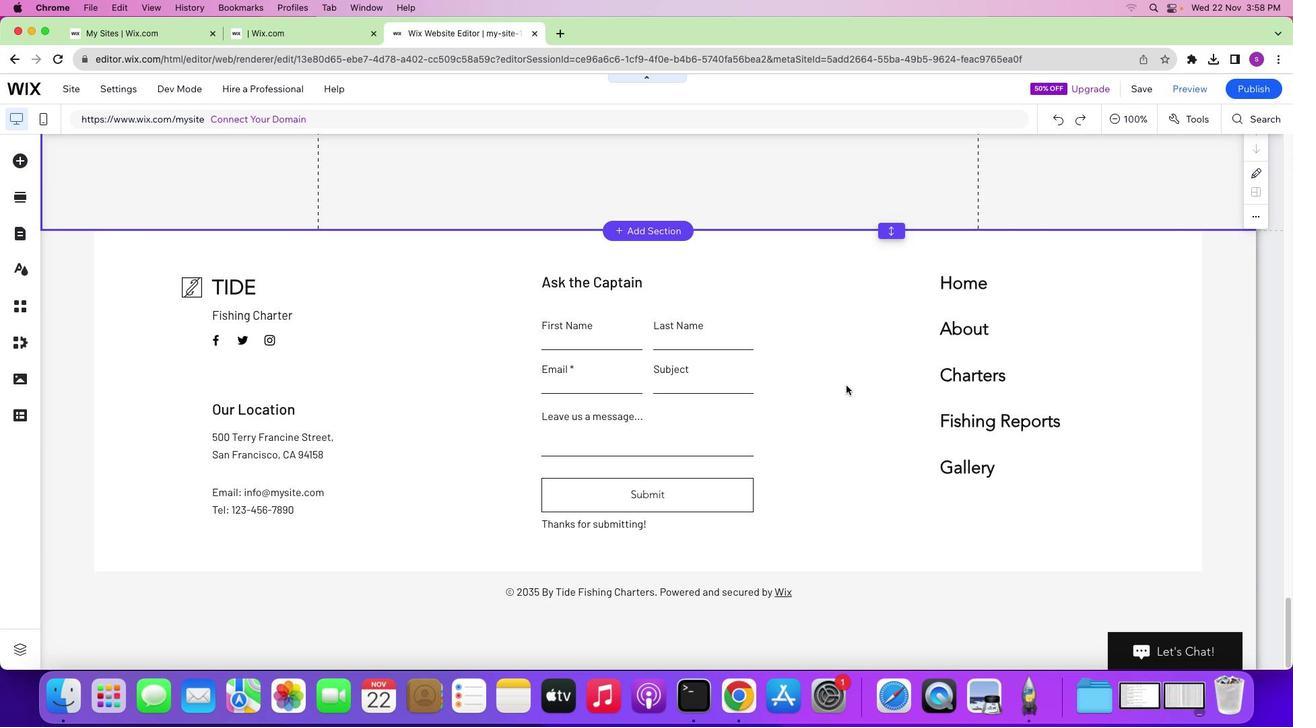 
Action: Mouse scrolled (846, 385) with delta (0, -2)
Screenshot: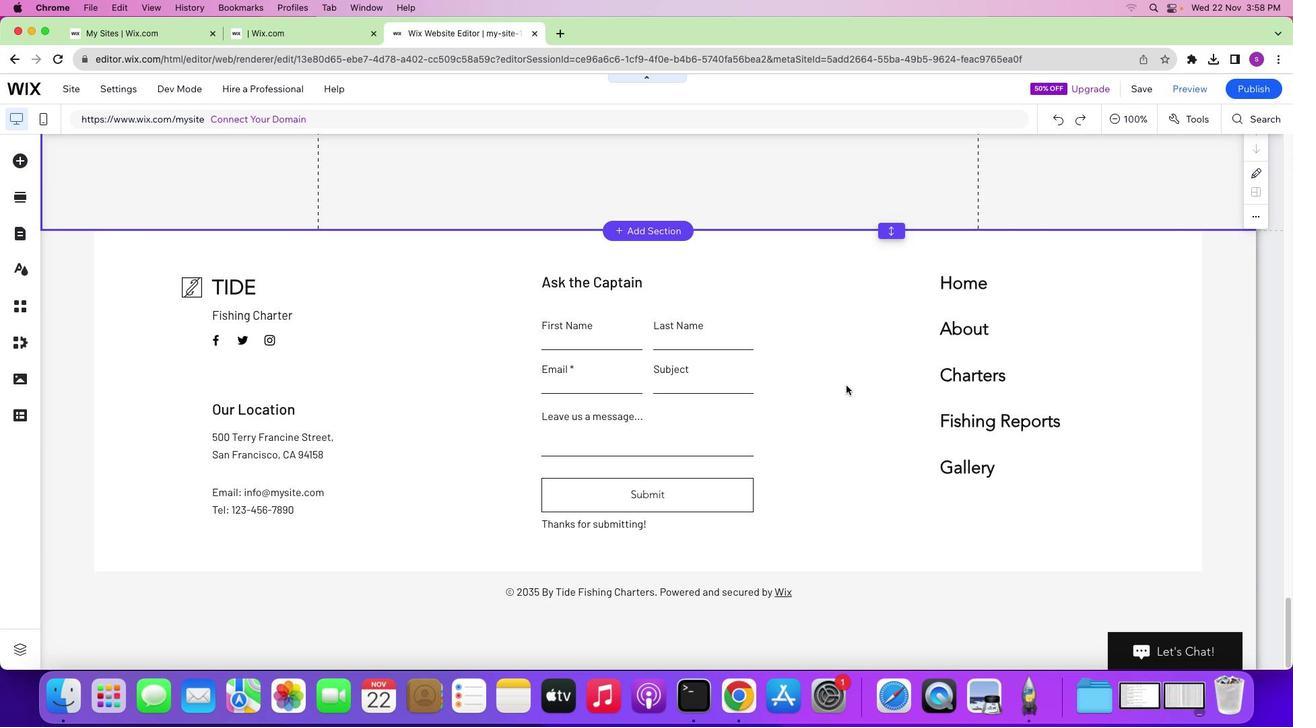 
Action: Mouse scrolled (846, 385) with delta (0, -3)
Screenshot: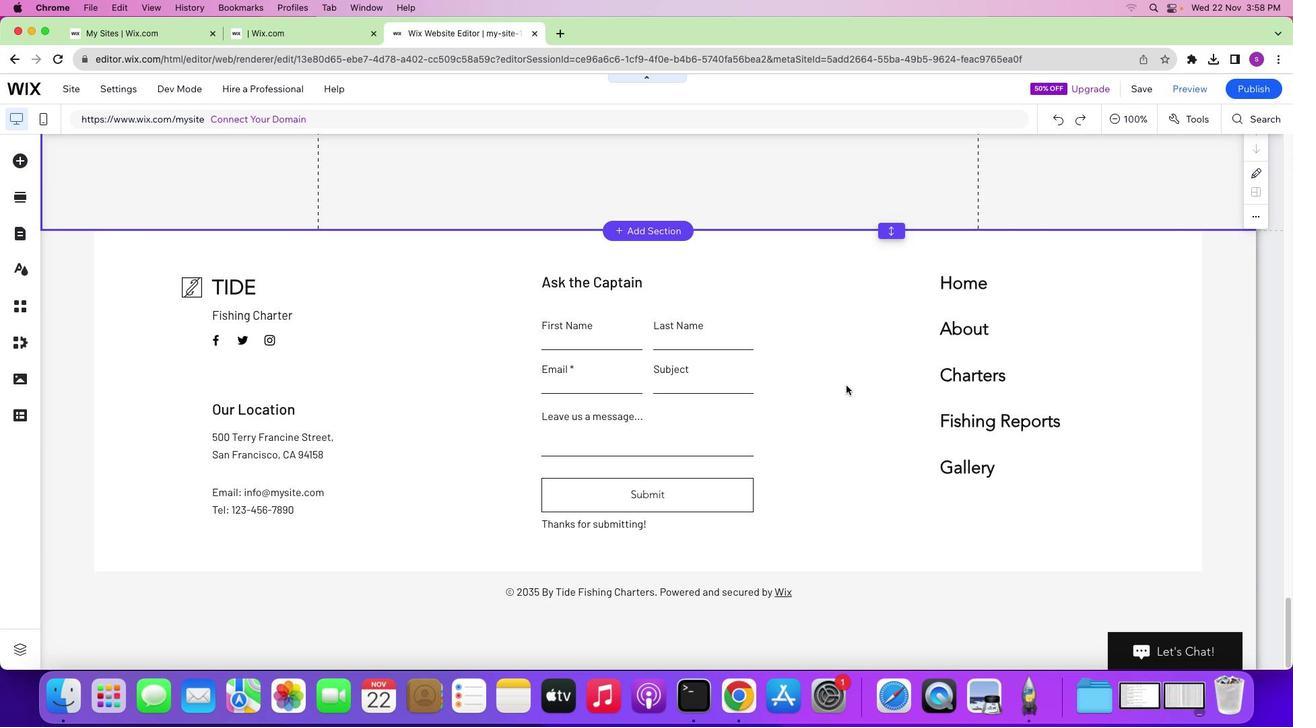 
Action: Mouse scrolled (846, 385) with delta (0, 0)
Screenshot: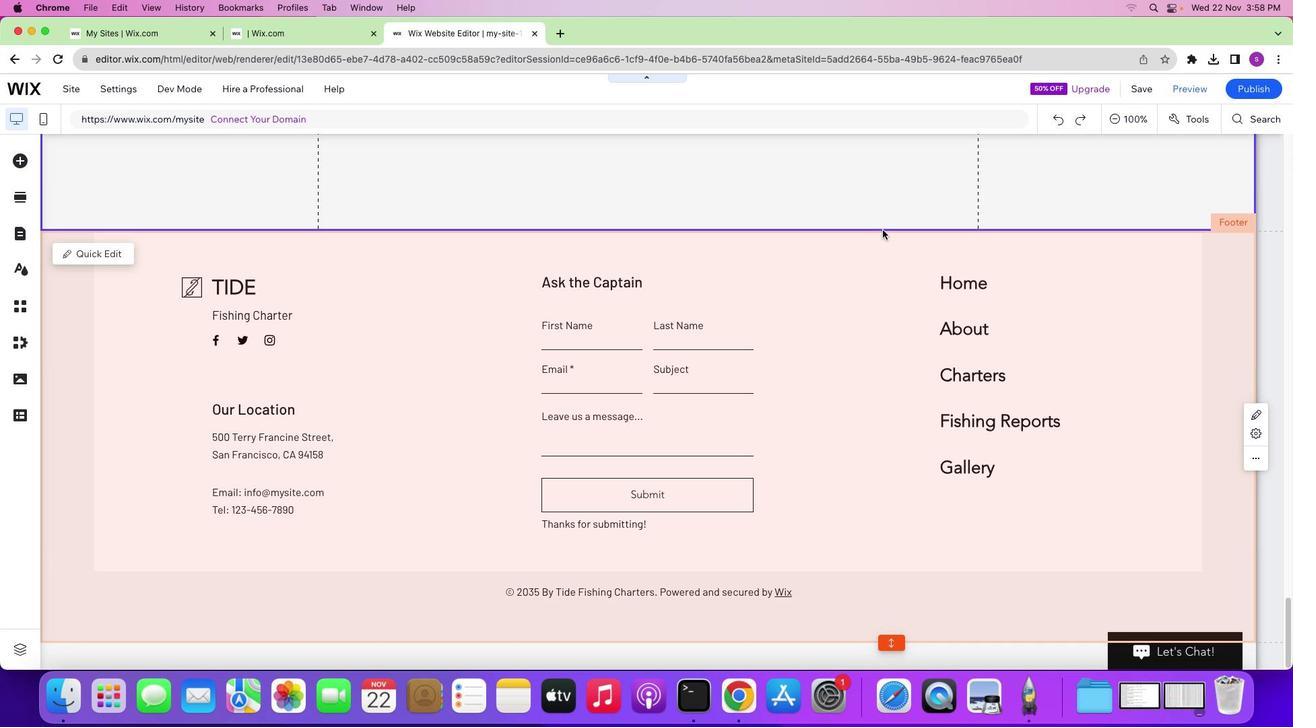 
Action: Mouse scrolled (846, 385) with delta (0, -2)
Screenshot: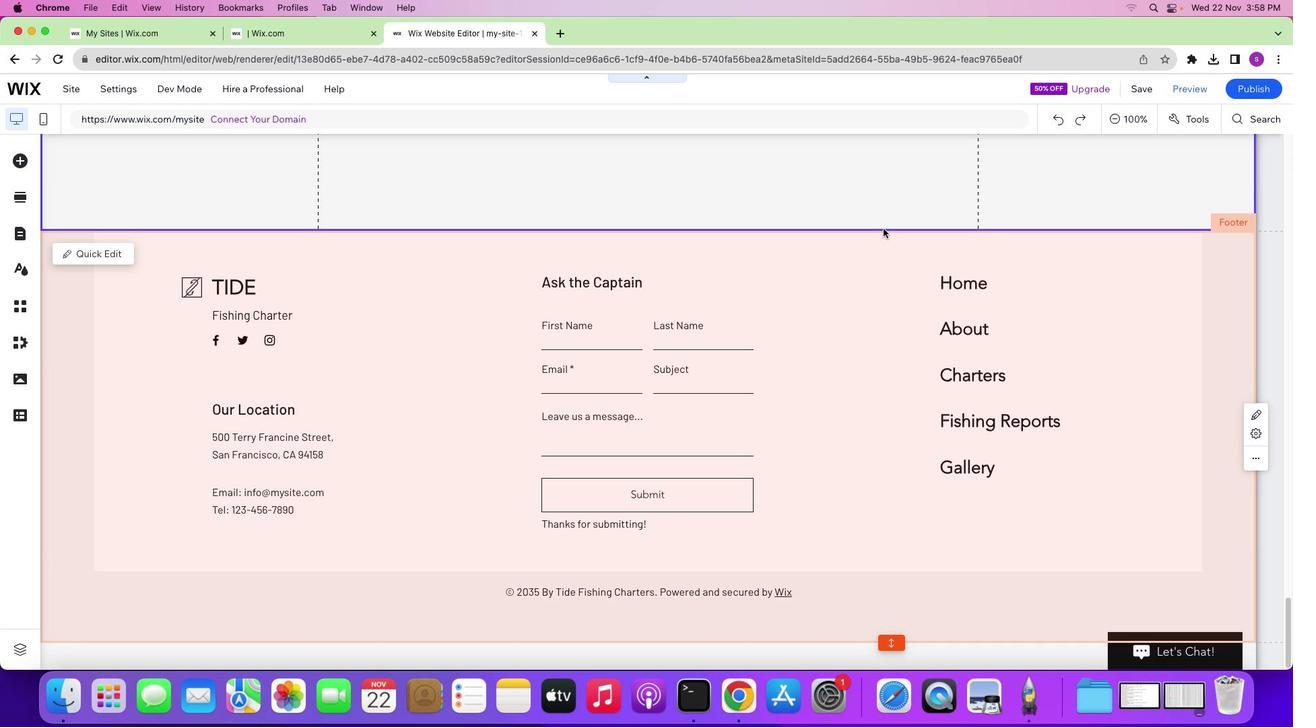 
Action: Mouse scrolled (846, 385) with delta (0, -1)
Screenshot: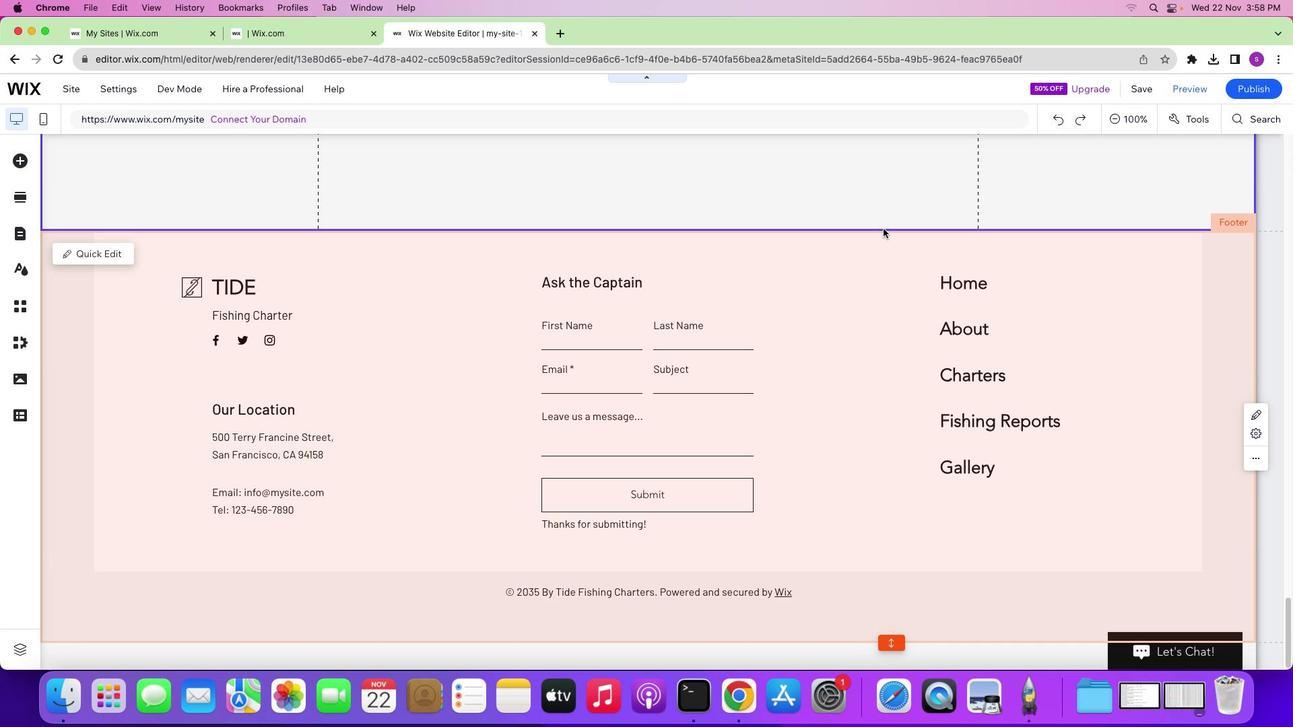 
Action: Mouse scrolled (846, 385) with delta (0, -3)
Screenshot: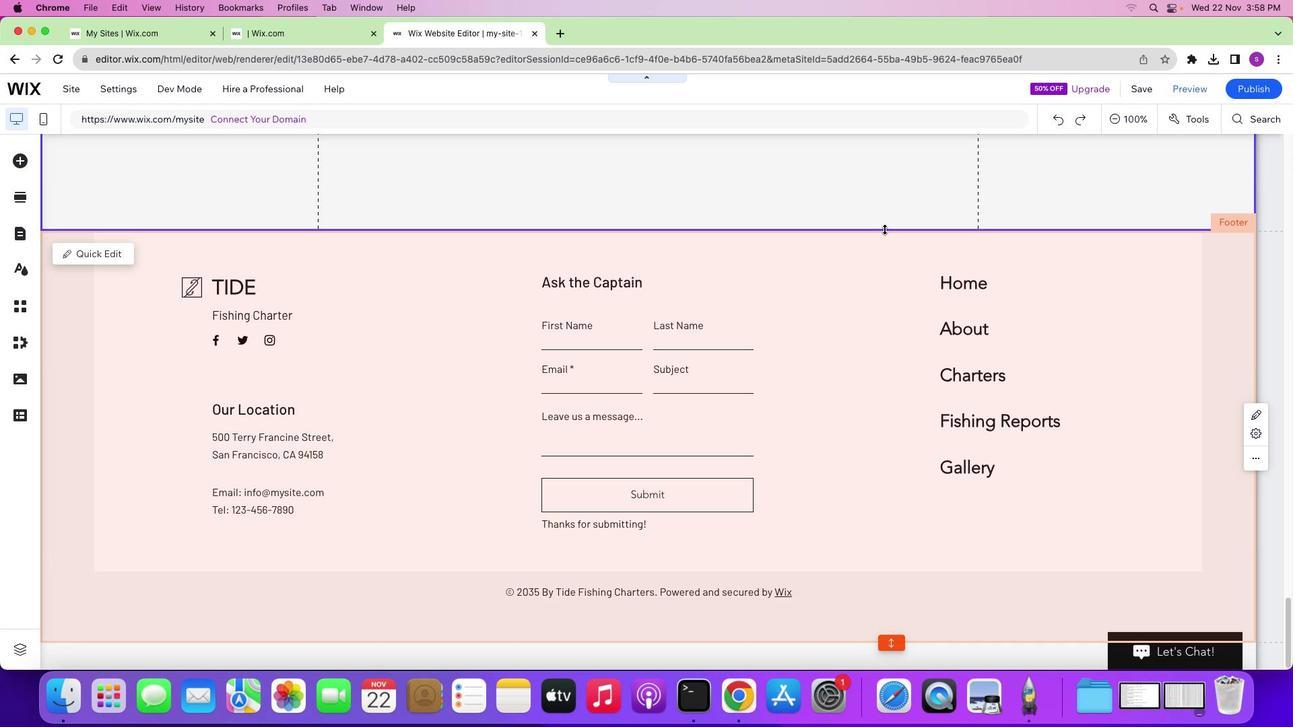 
Action: Mouse moved to (891, 230)
Screenshot: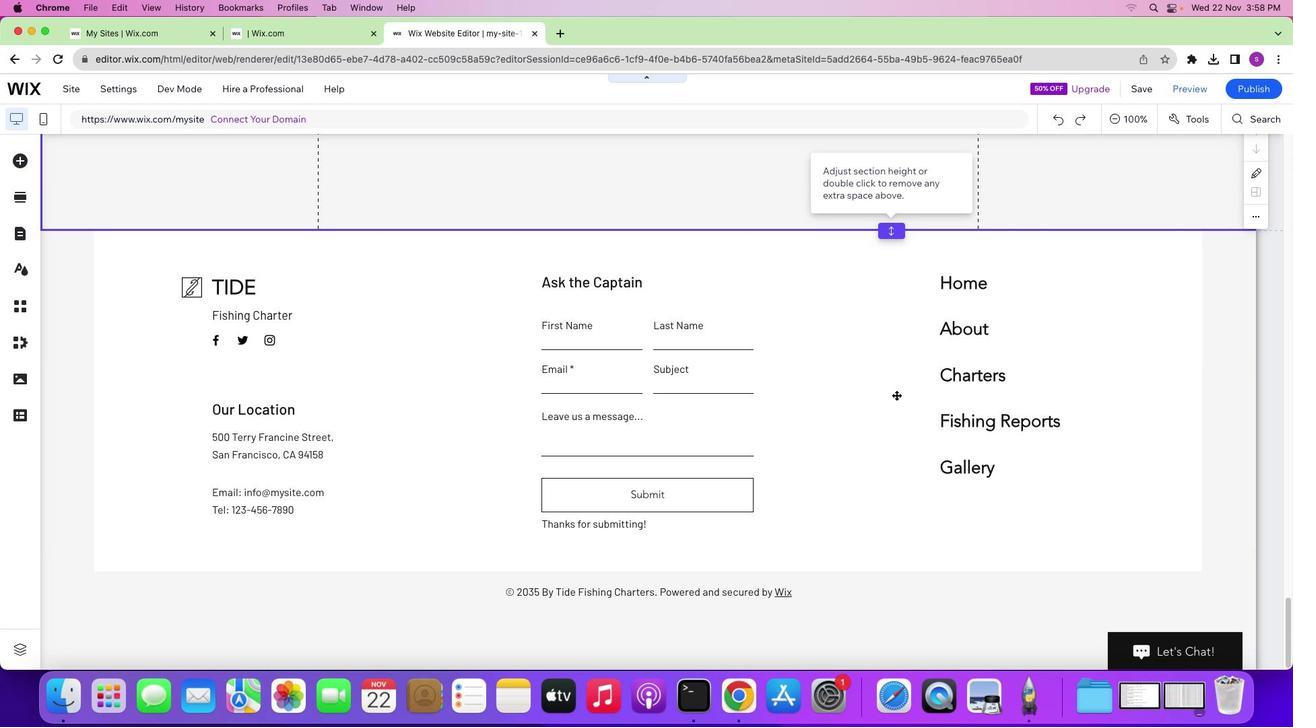 
Action: Mouse pressed left at (891, 230)
Screenshot: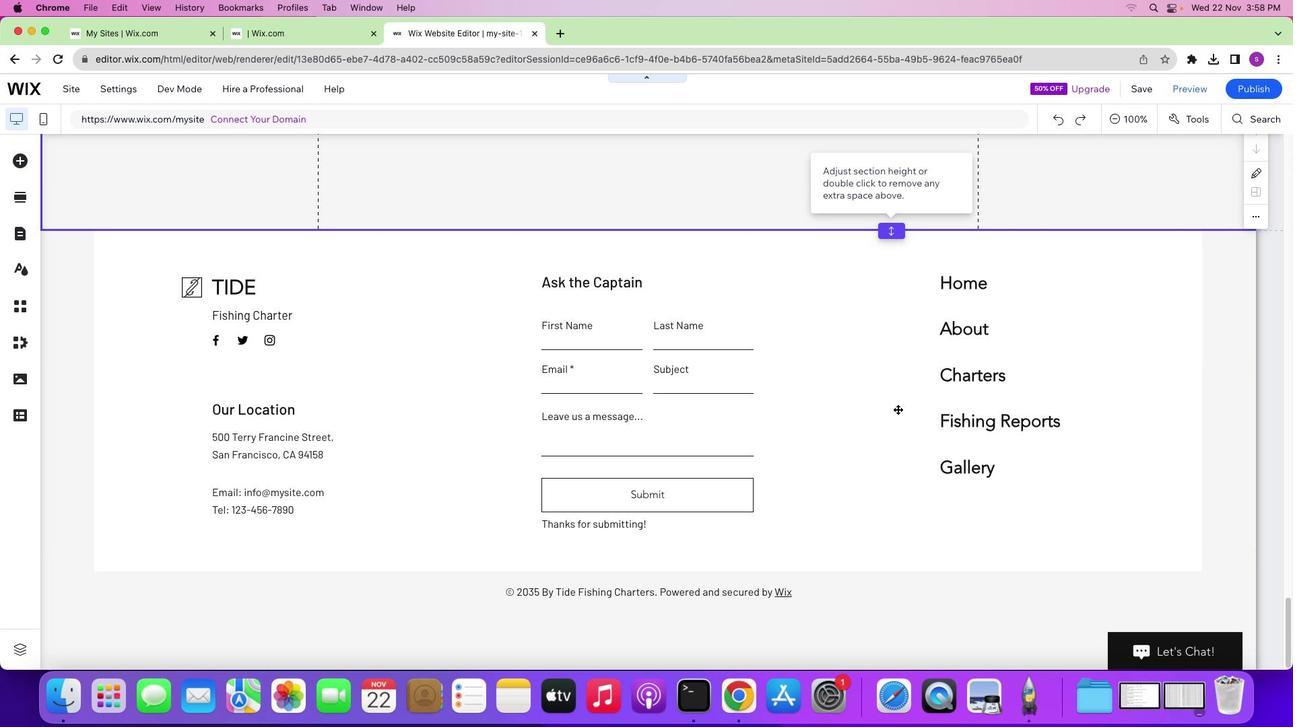 
Action: Mouse moved to (860, 310)
Screenshot: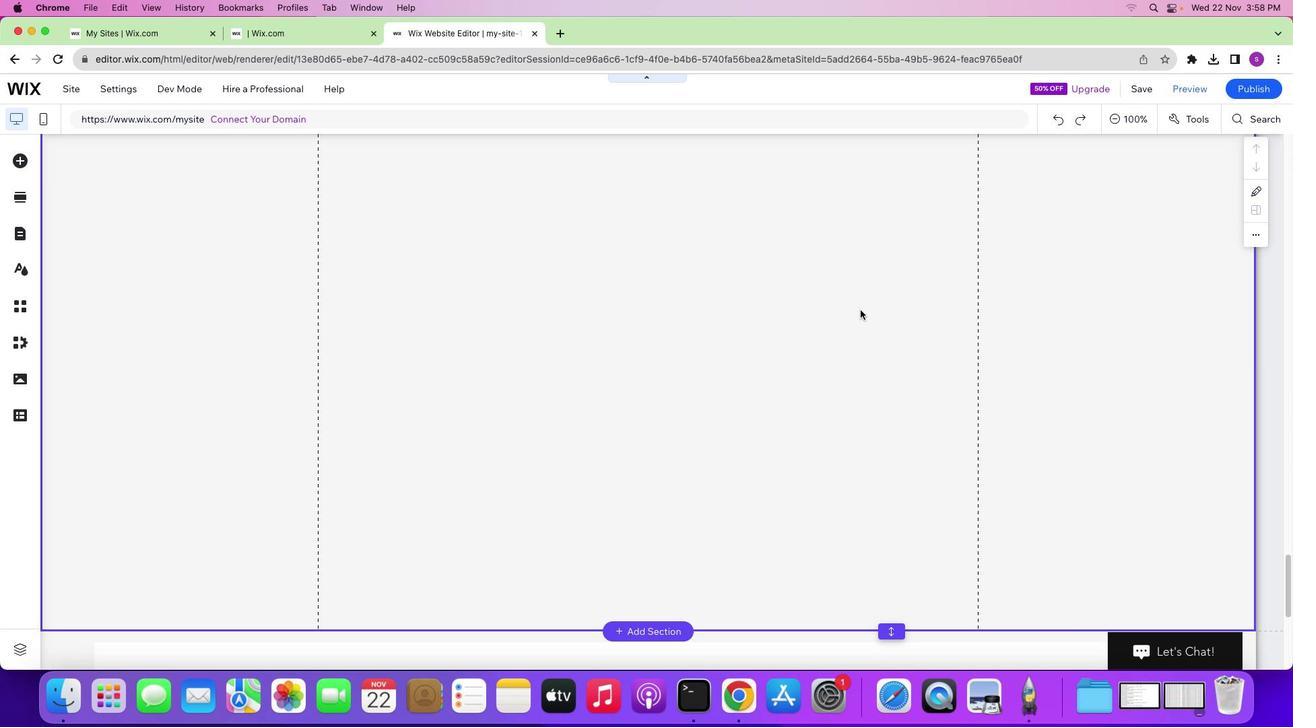 
Action: Mouse scrolled (860, 310) with delta (0, 0)
Screenshot: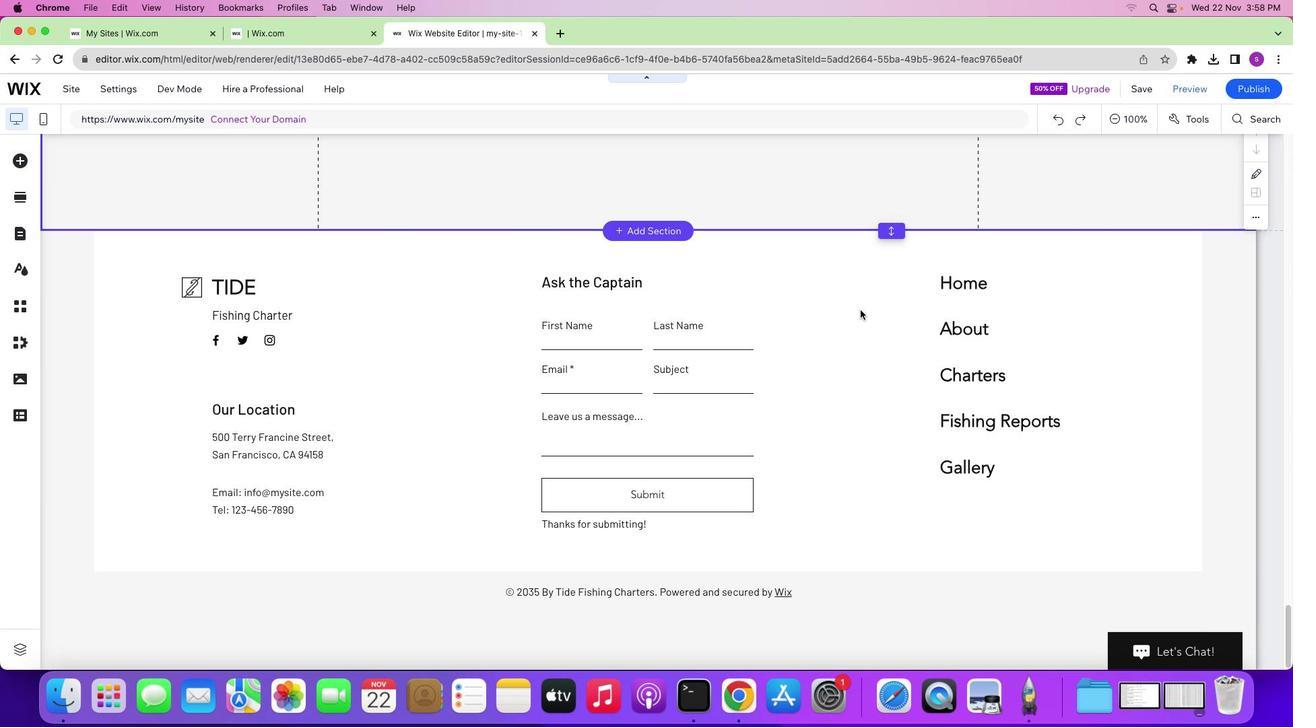 
Action: Mouse scrolled (860, 310) with delta (0, 0)
Screenshot: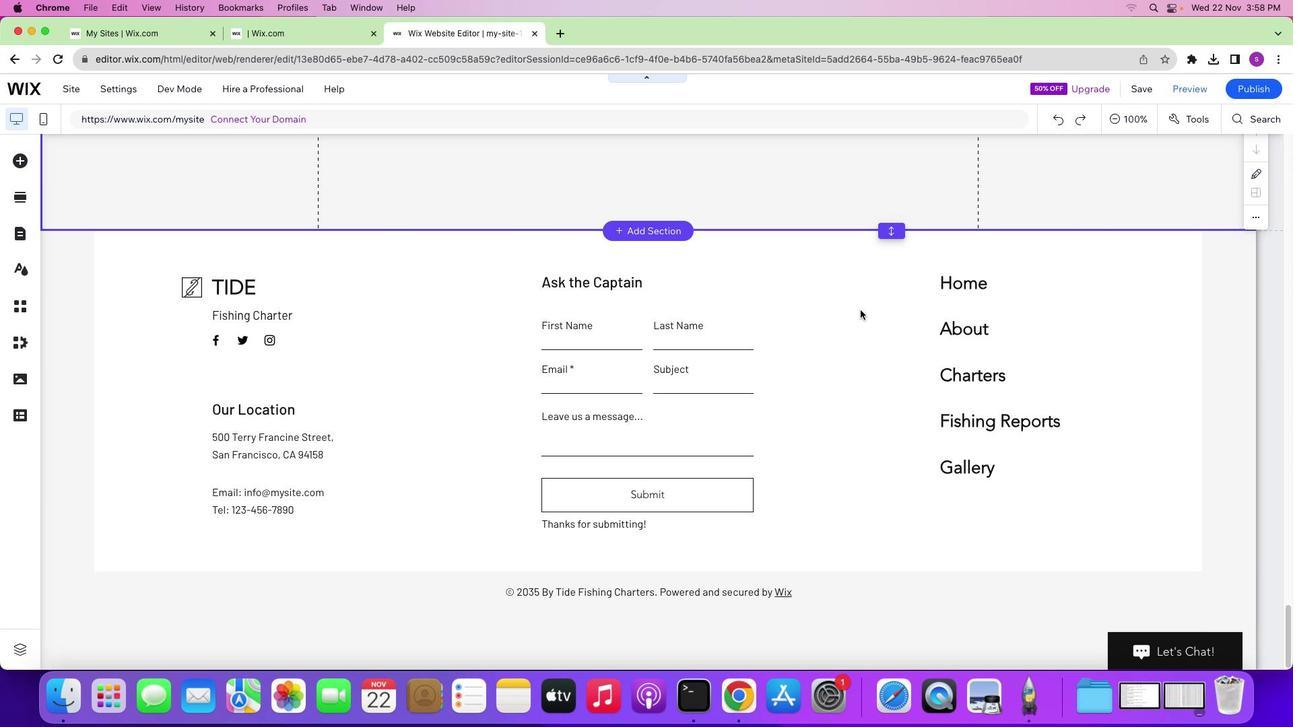 
Action: Mouse scrolled (860, 310) with delta (0, -1)
Screenshot: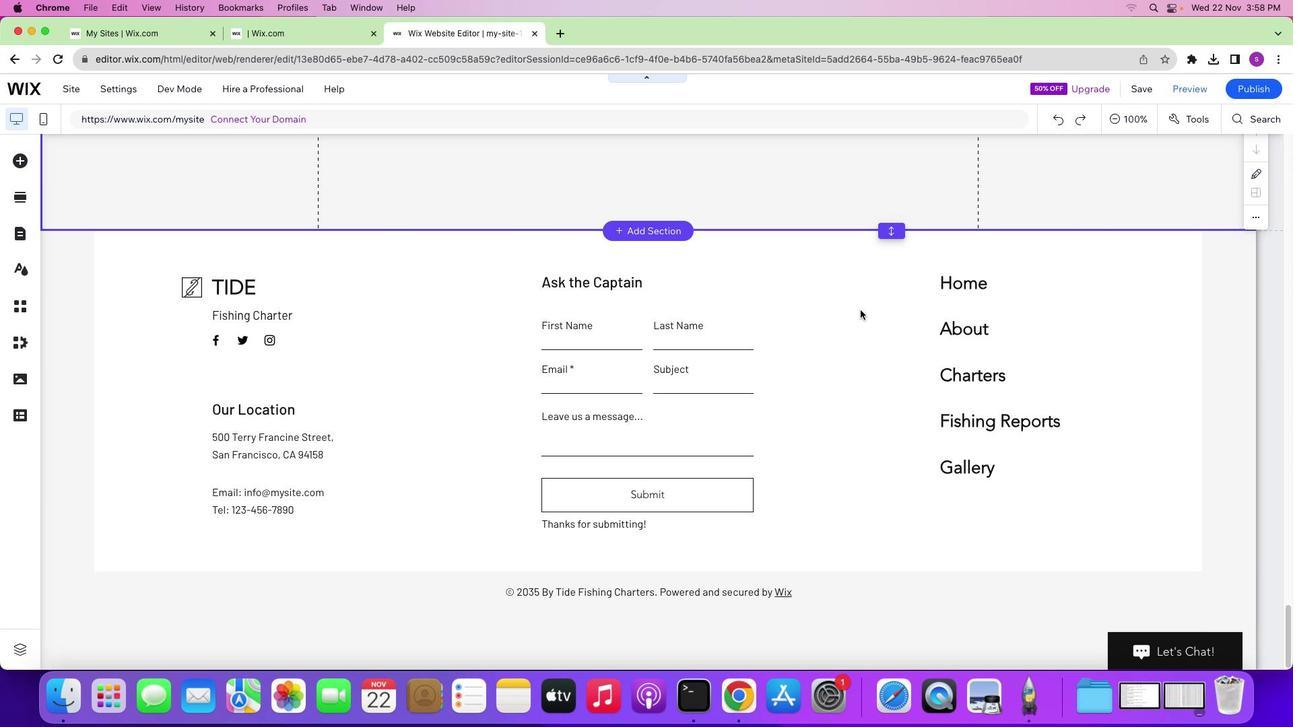 
Action: Mouse scrolled (860, 310) with delta (0, -2)
Screenshot: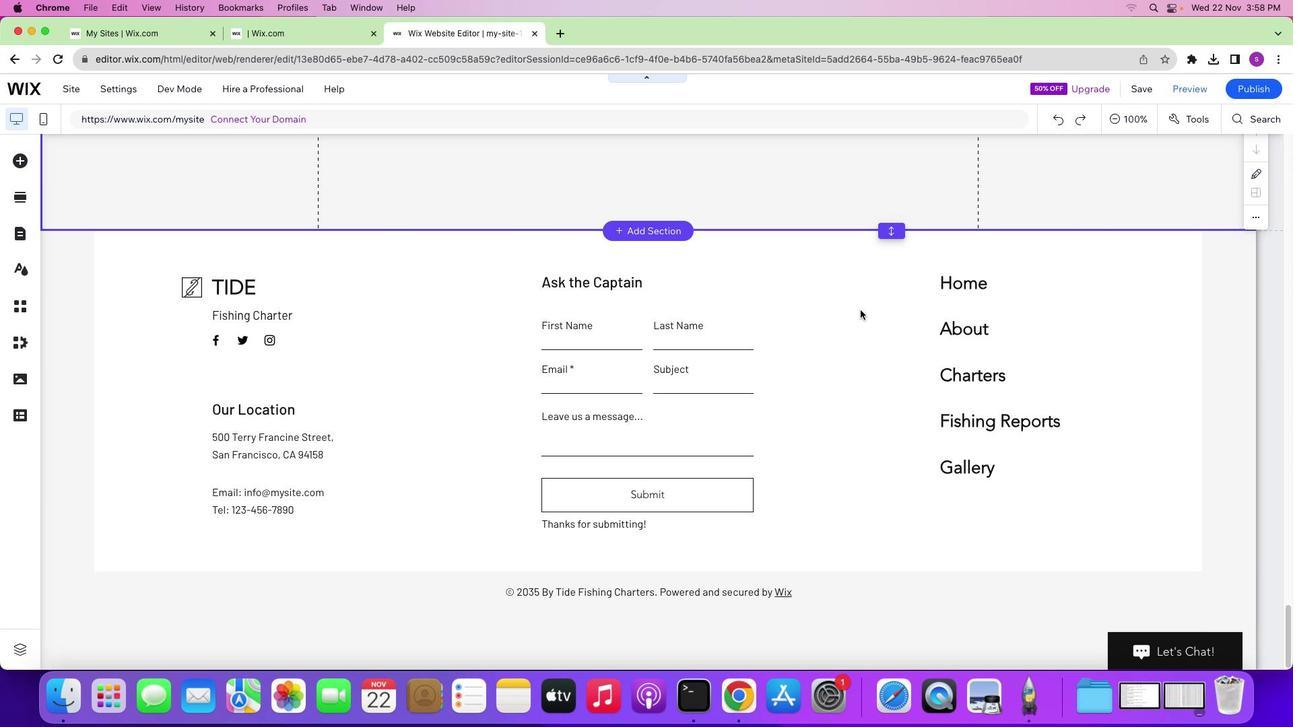 
Action: Mouse scrolled (860, 310) with delta (0, -3)
Screenshot: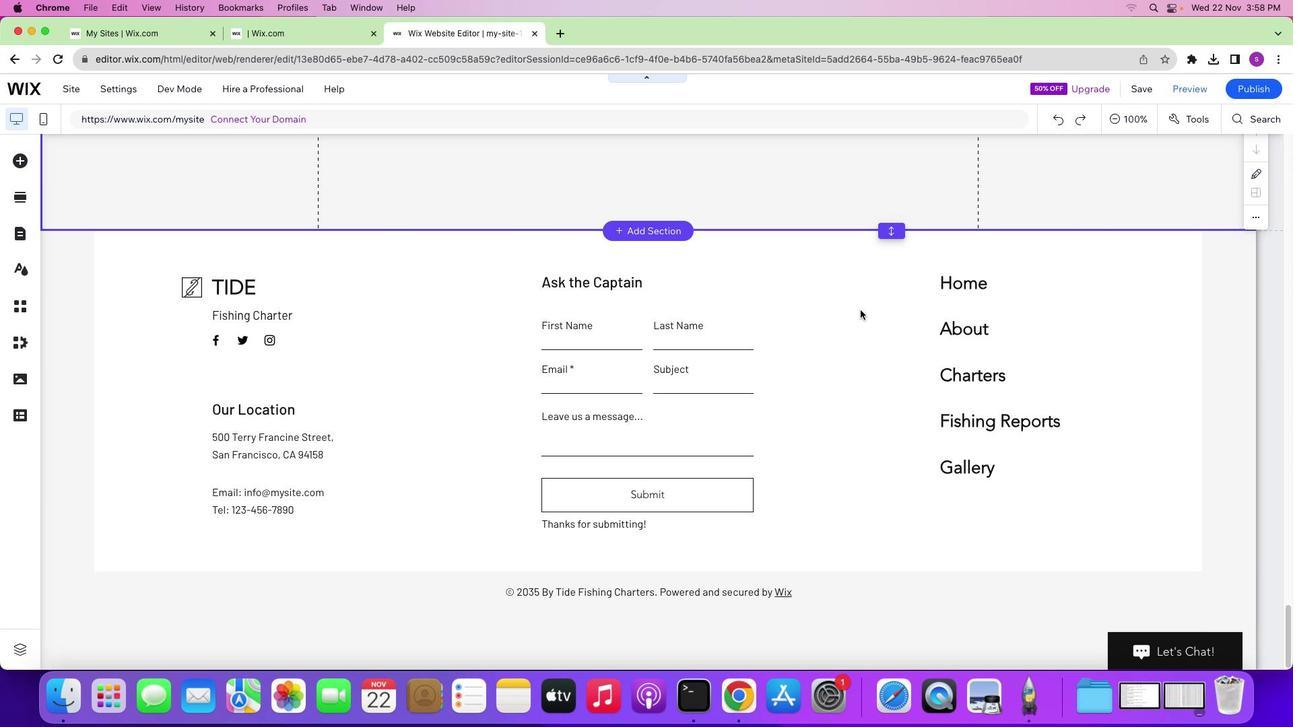 
Action: Mouse scrolled (860, 310) with delta (0, -4)
Screenshot: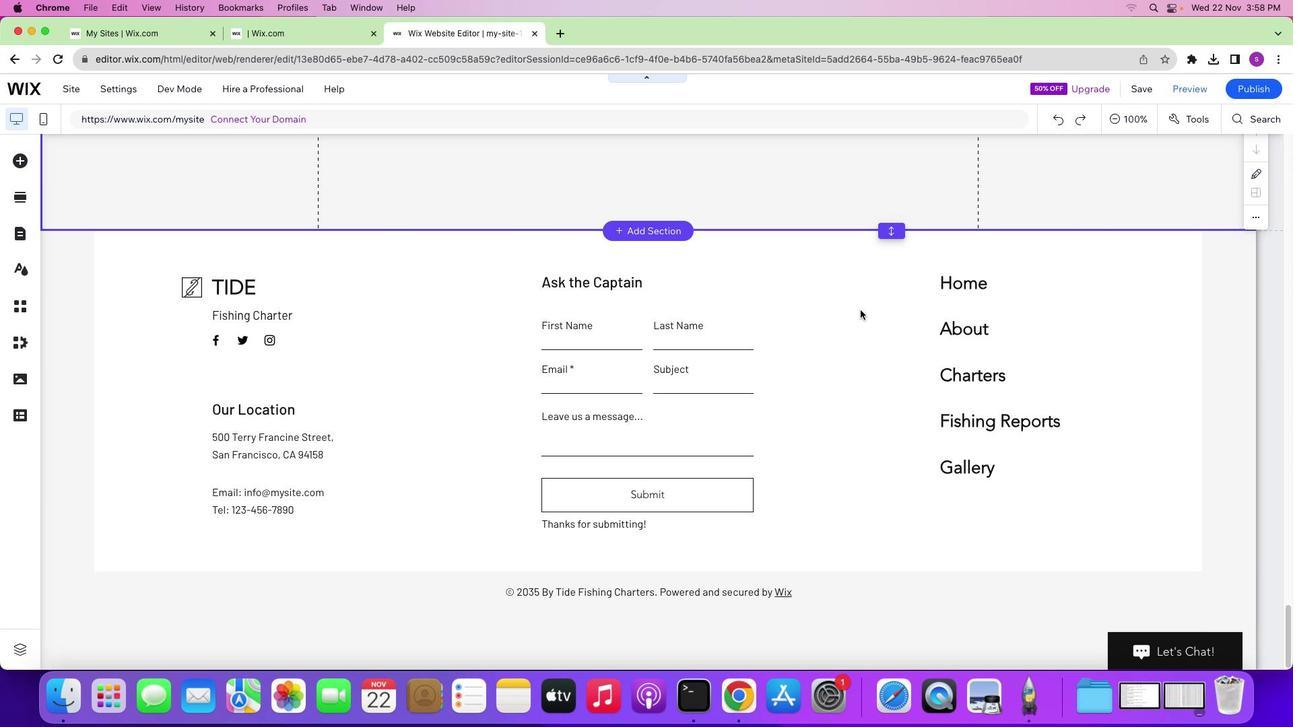 
Action: Mouse scrolled (860, 310) with delta (0, 0)
Screenshot: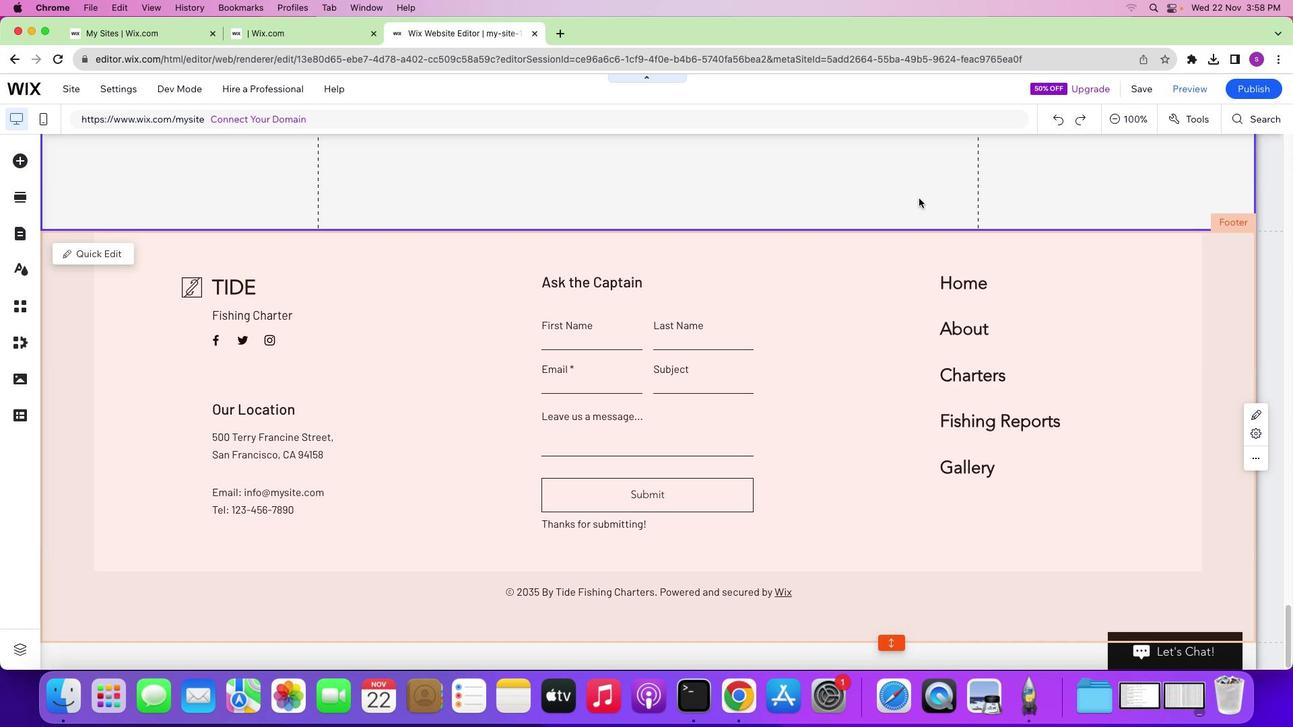 
Action: Mouse scrolled (860, 310) with delta (0, 0)
Screenshot: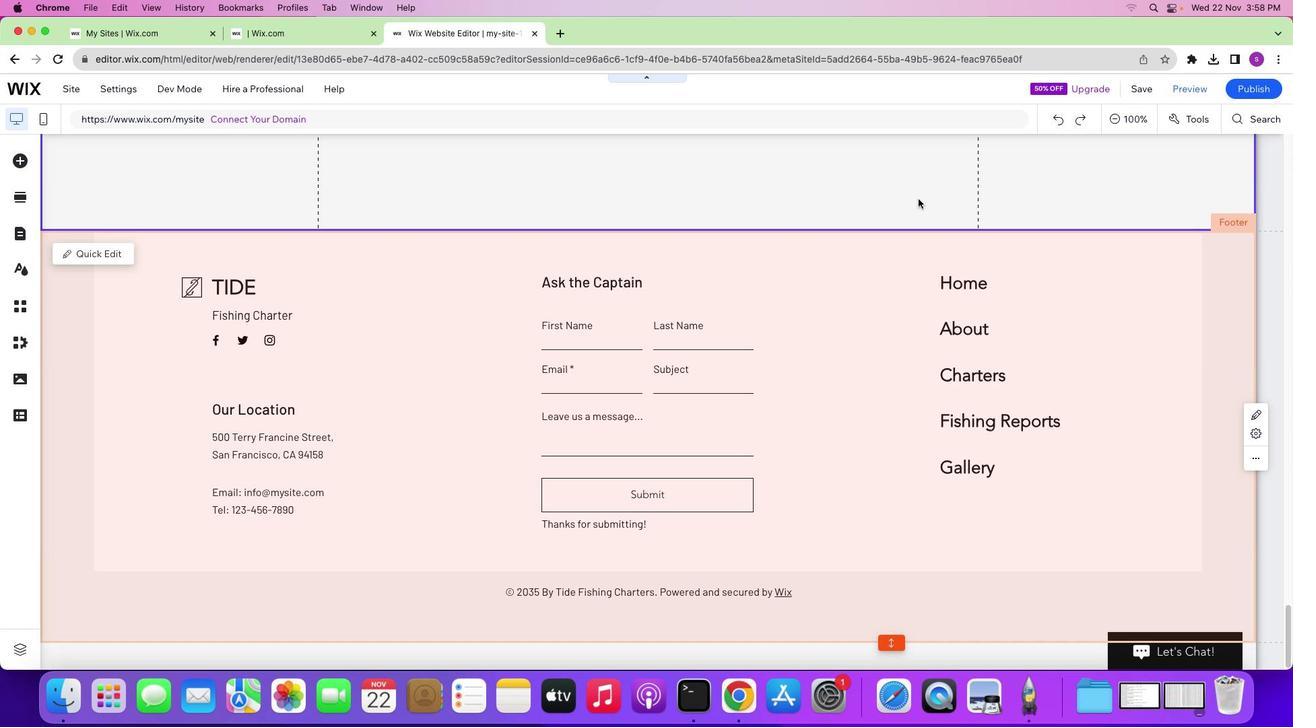 
Action: Mouse scrolled (860, 310) with delta (0, -1)
Screenshot: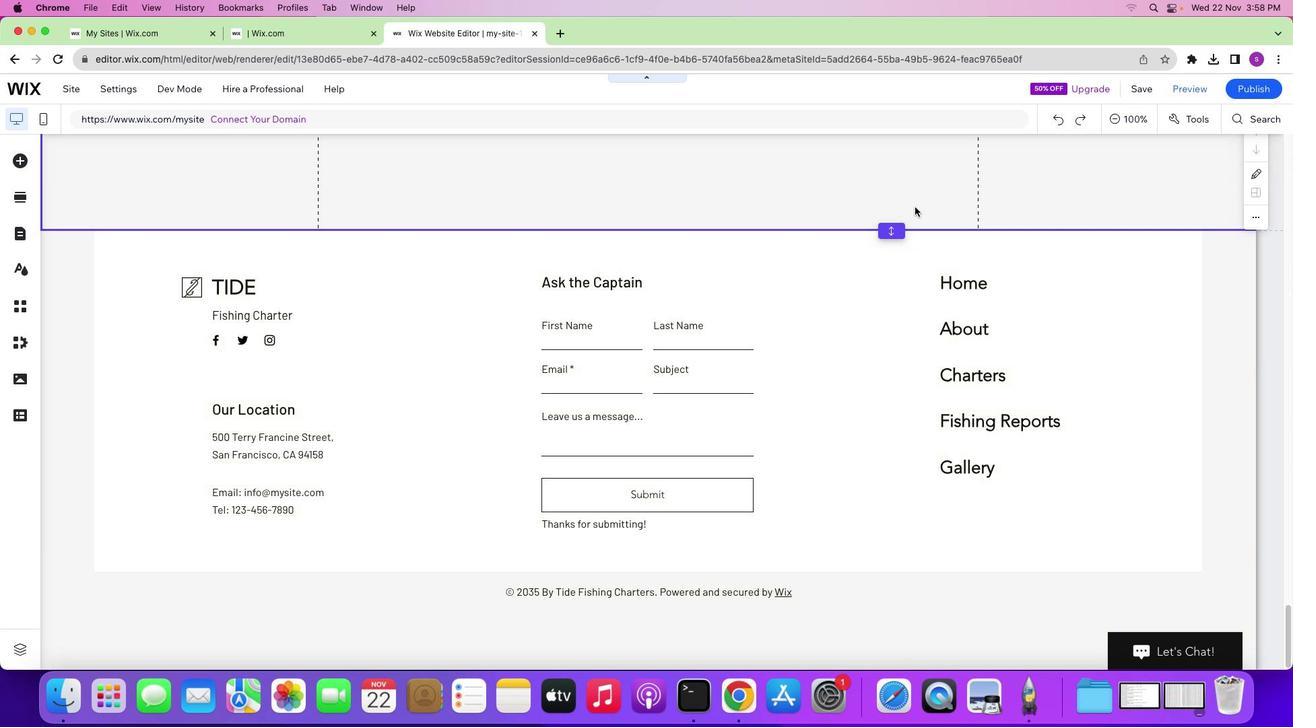 
Action: Mouse scrolled (860, 310) with delta (0, -2)
Screenshot: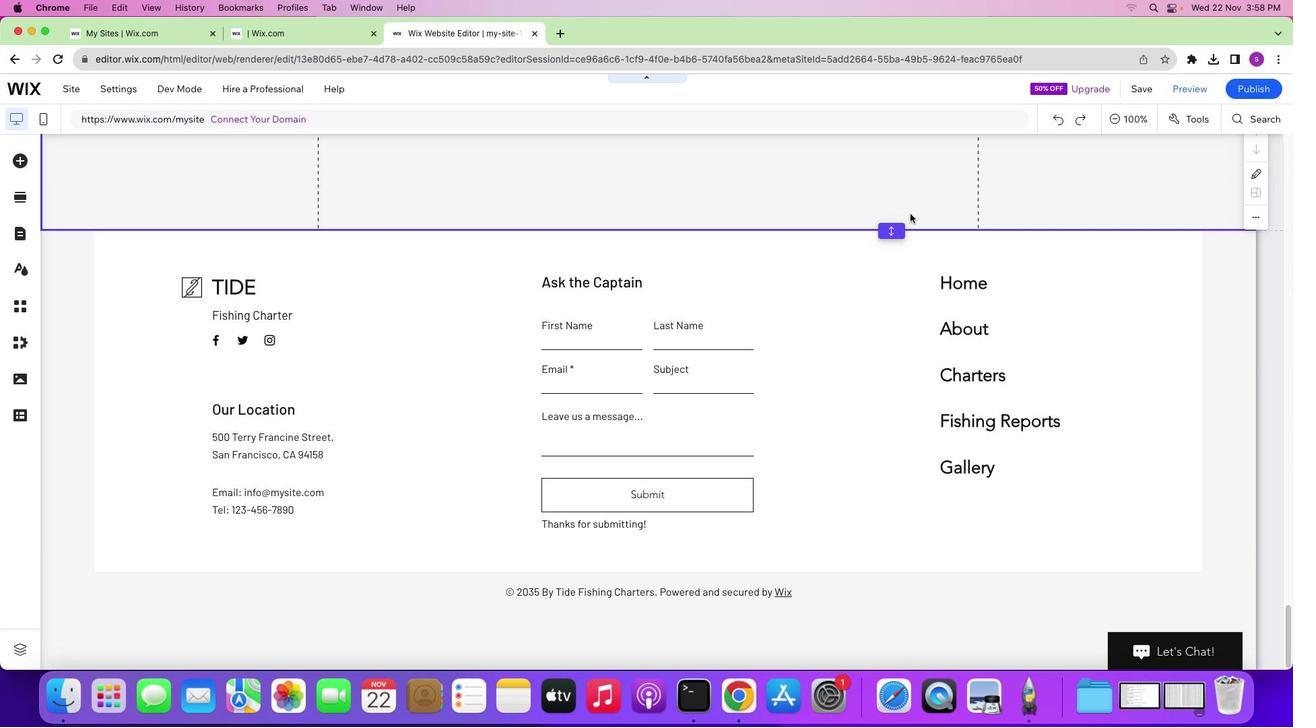 
Action: Mouse scrolled (860, 310) with delta (0, -2)
Screenshot: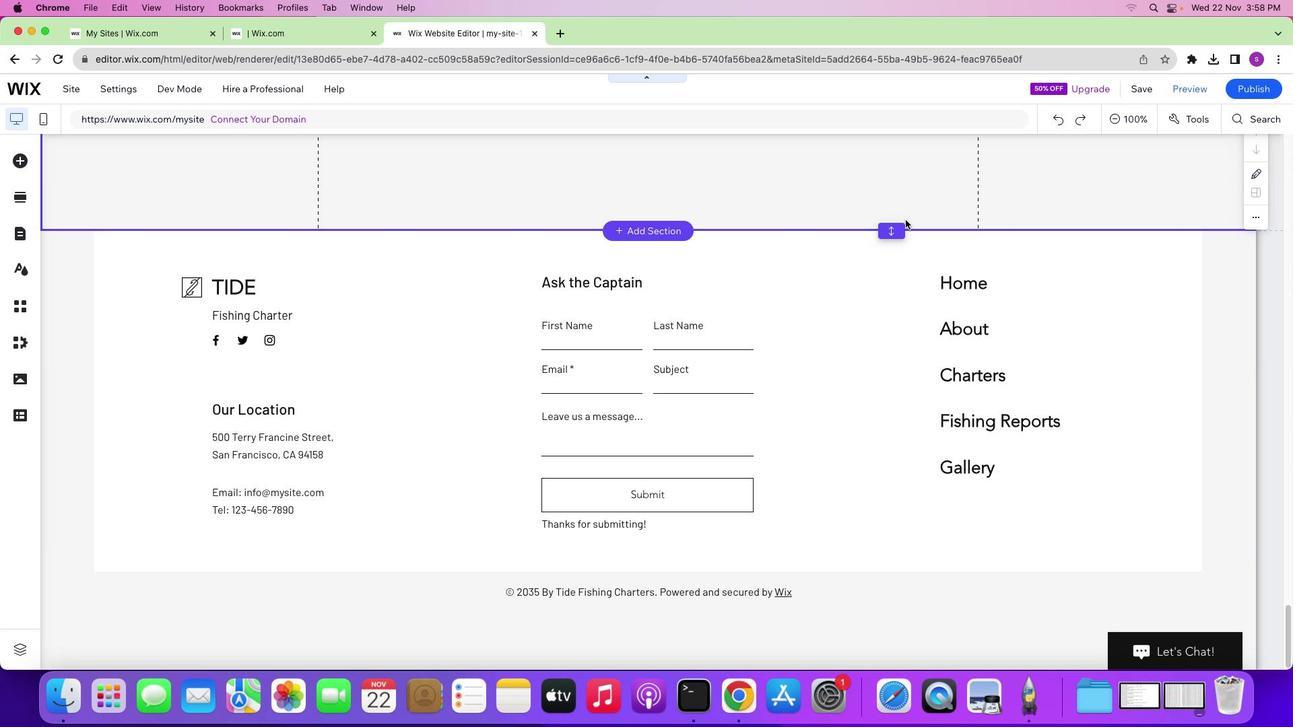 
Action: Mouse moved to (890, 231)
Screenshot: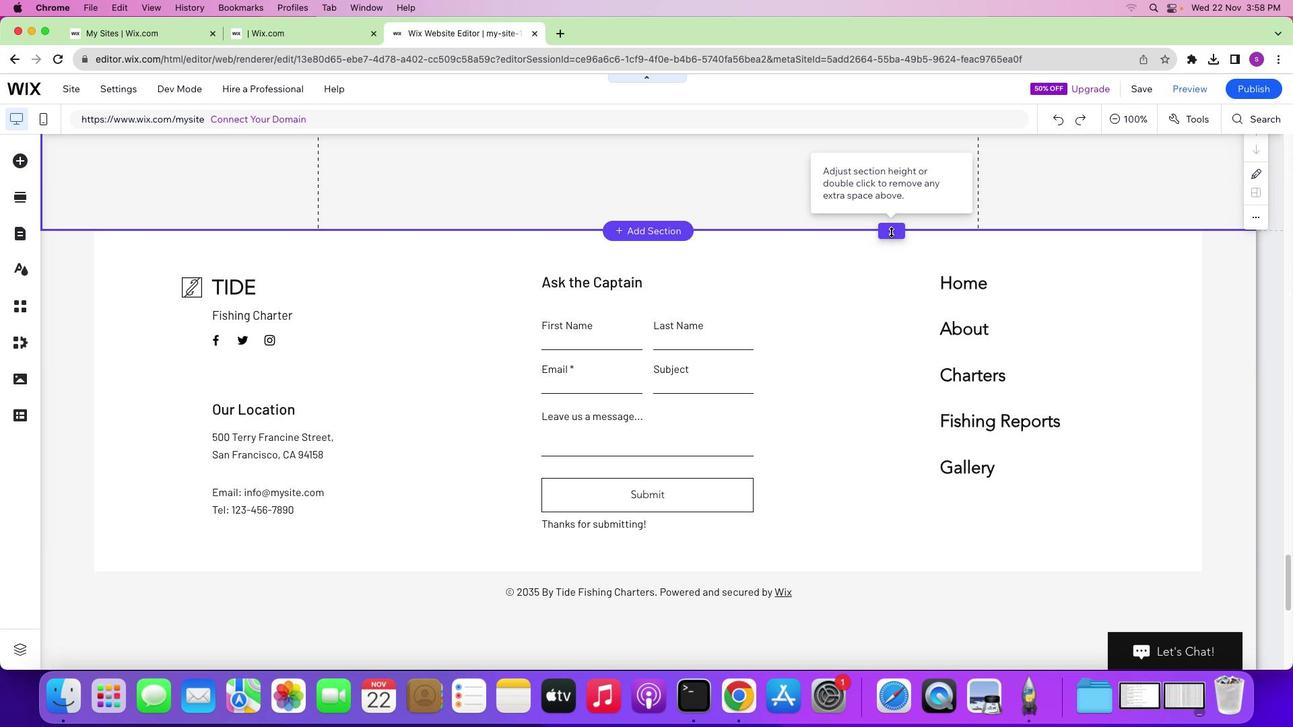 
Action: Mouse pressed left at (890, 231)
Screenshot: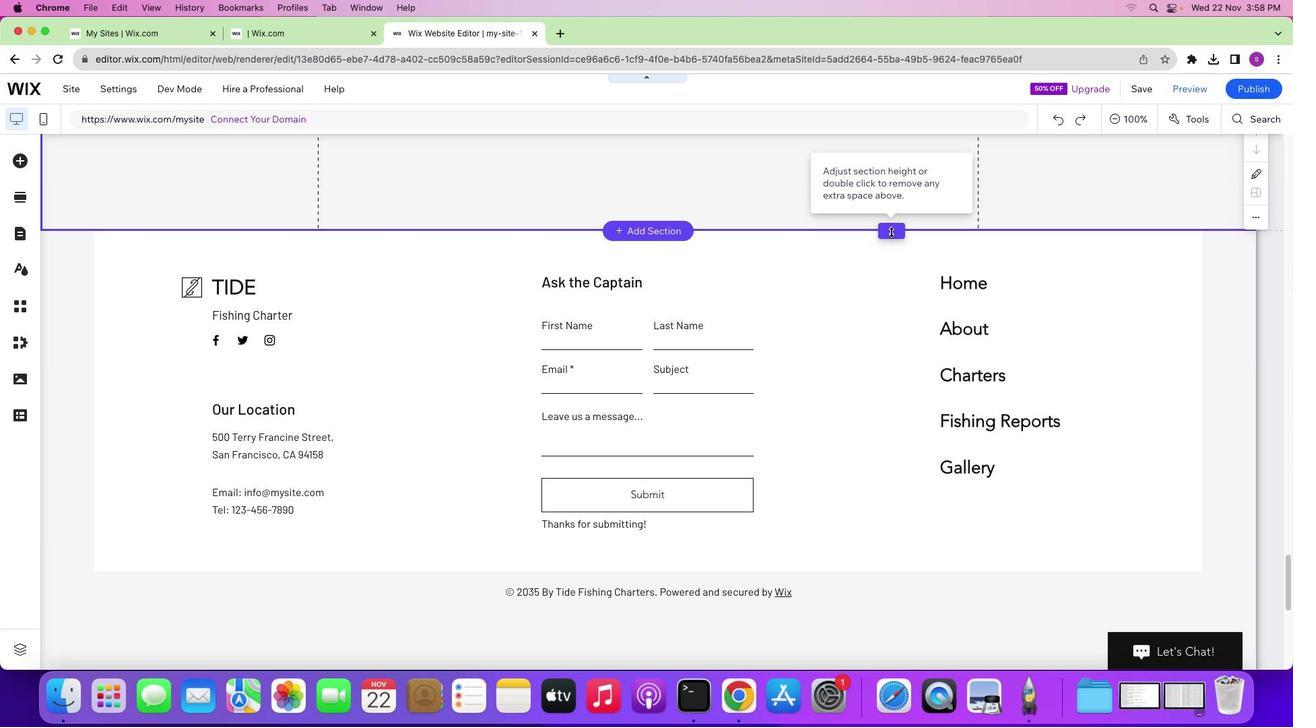 
Action: Mouse moved to (905, 482)
Screenshot: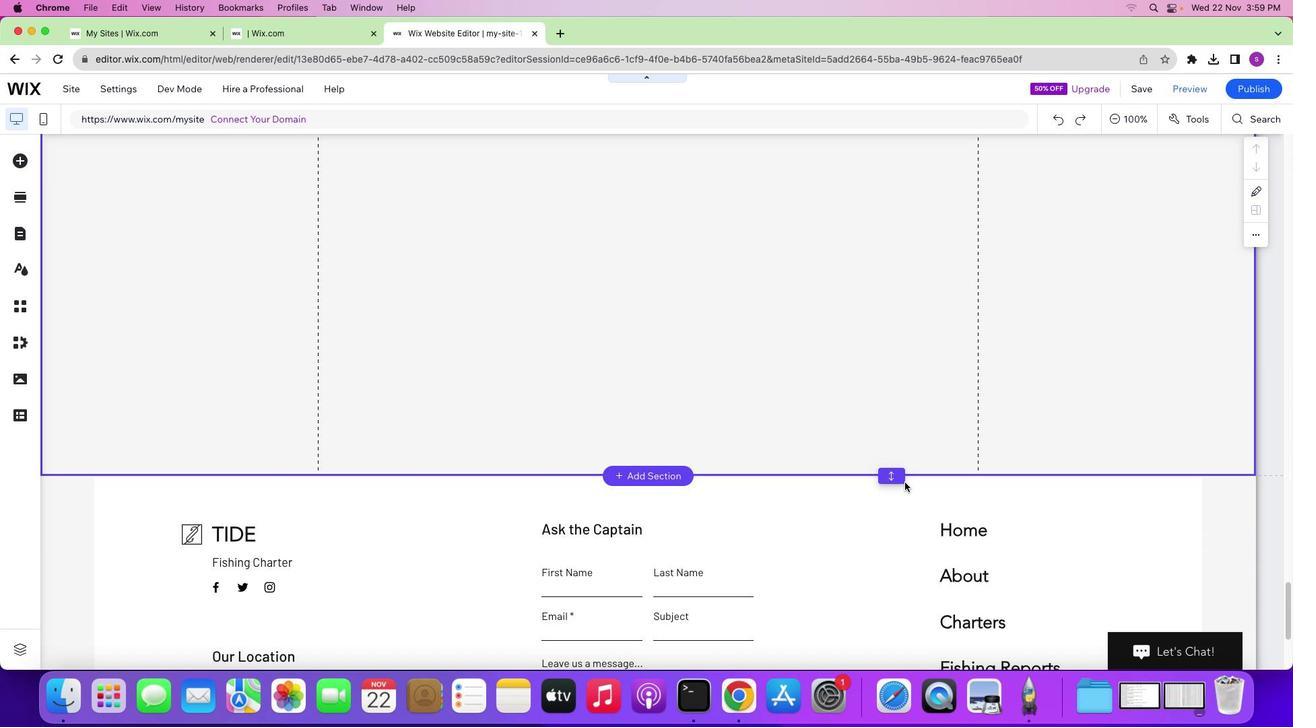 
Action: Mouse scrolled (905, 482) with delta (0, 0)
Screenshot: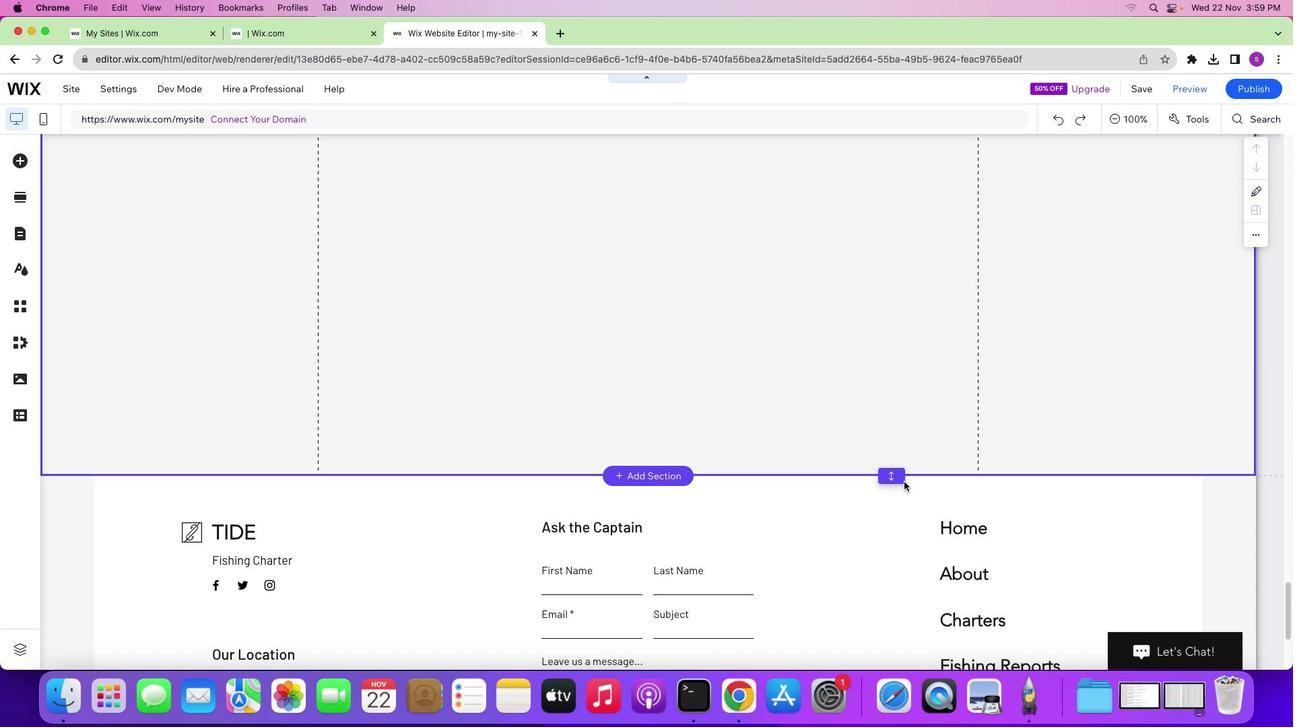 
Action: Mouse scrolled (905, 482) with delta (0, 1)
Screenshot: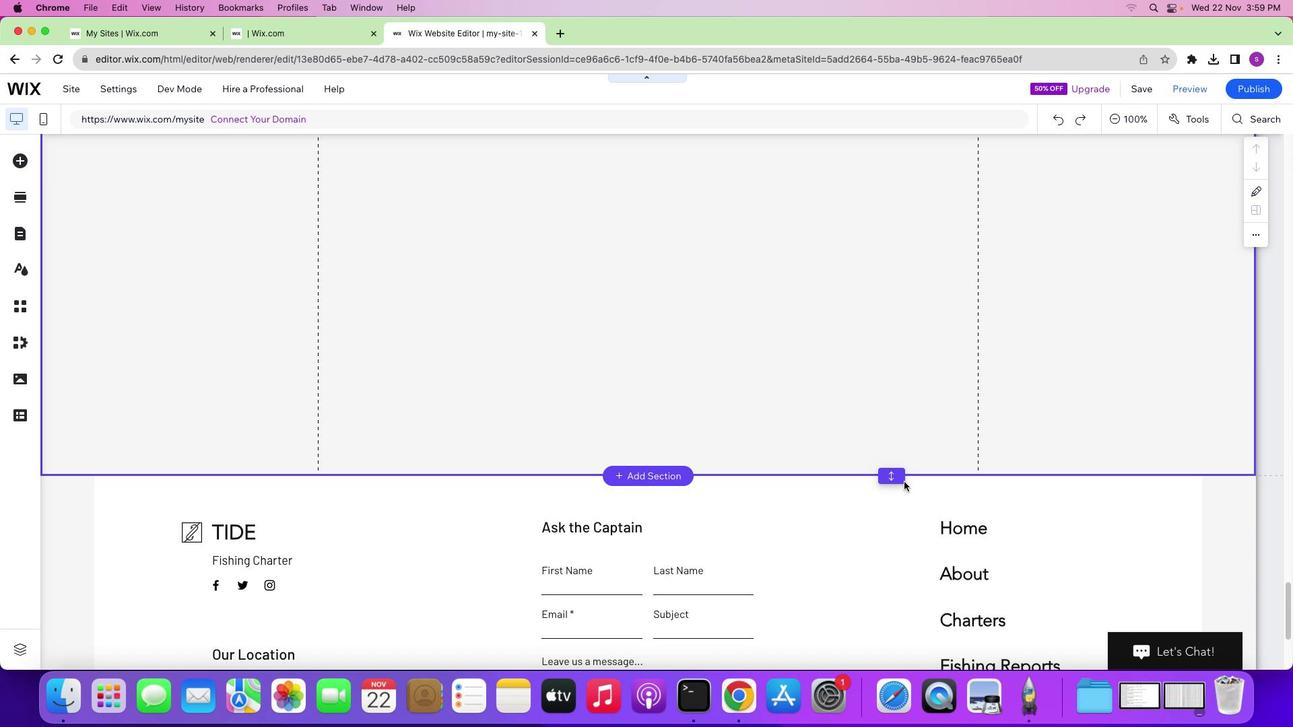 
Action: Mouse scrolled (905, 482) with delta (0, -1)
Screenshot: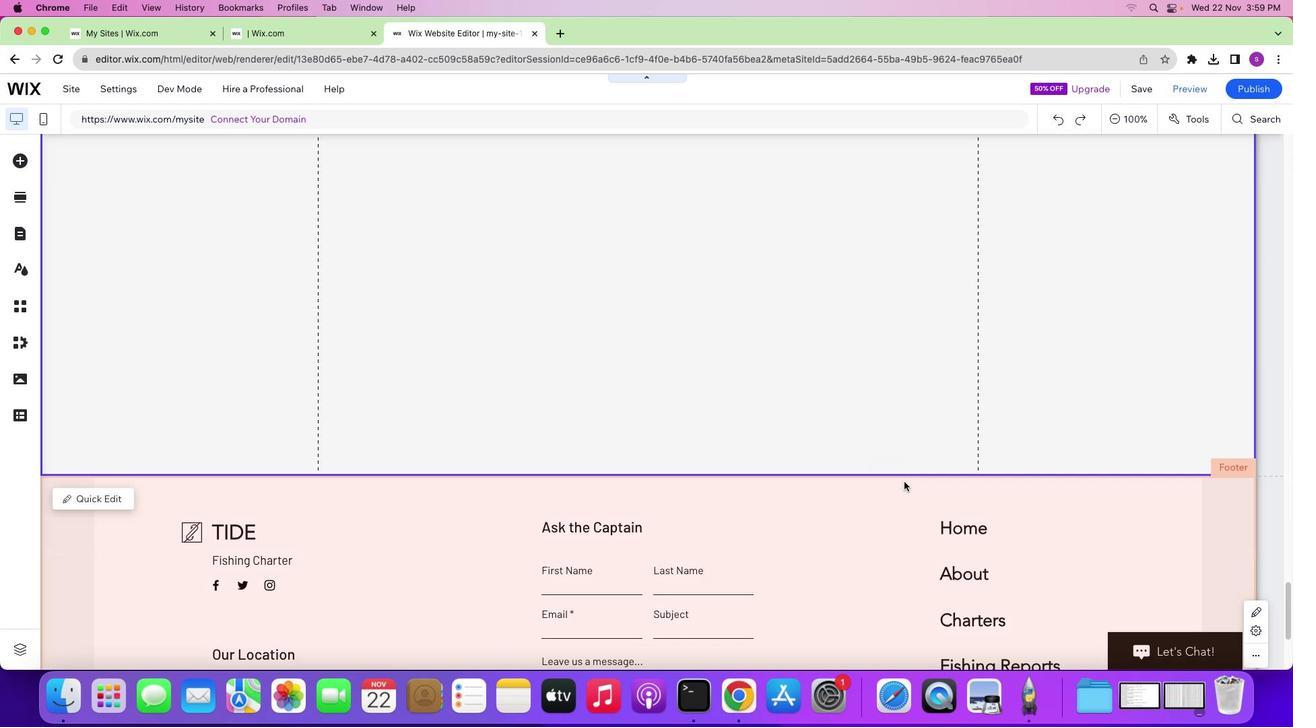
Action: Mouse scrolled (905, 482) with delta (0, -1)
Screenshot: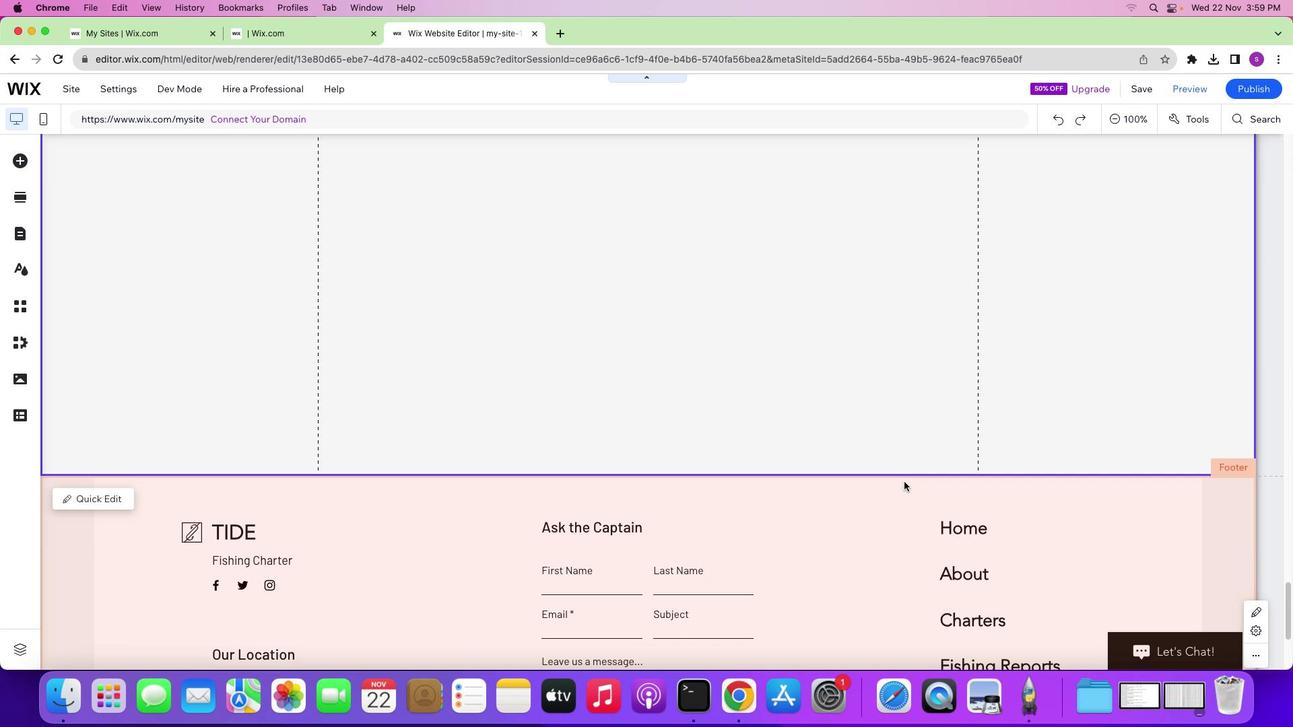 
Action: Mouse scrolled (905, 482) with delta (0, -2)
Screenshot: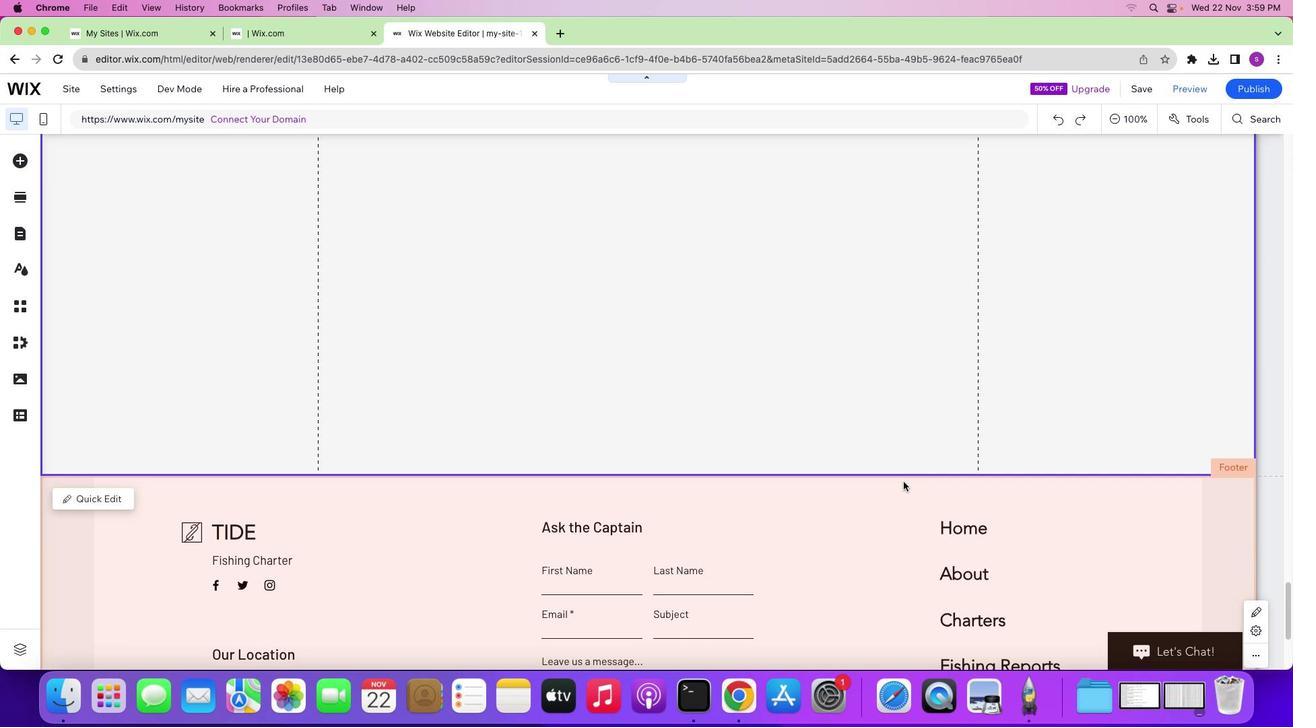 
Action: Mouse moved to (903, 481)
Screenshot: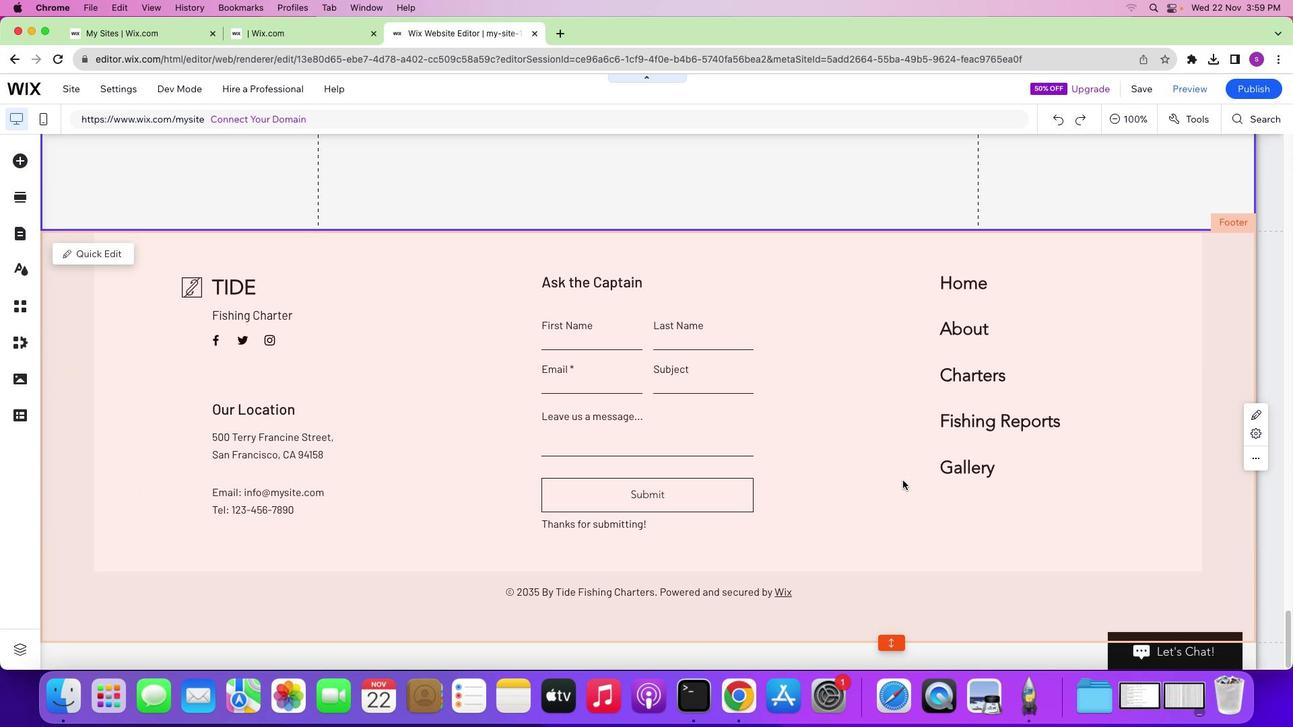 
Action: Mouse scrolled (903, 481) with delta (0, 0)
Screenshot: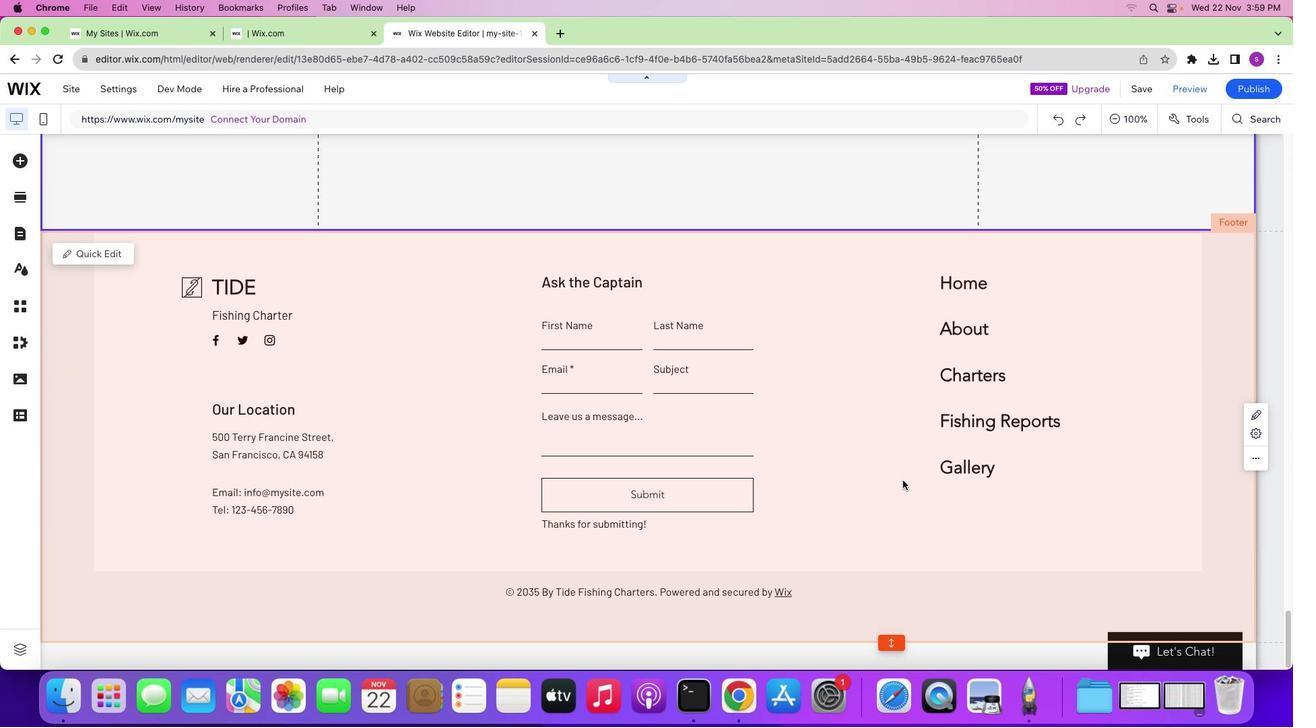 
Action: Mouse scrolled (903, 481) with delta (0, 0)
Screenshot: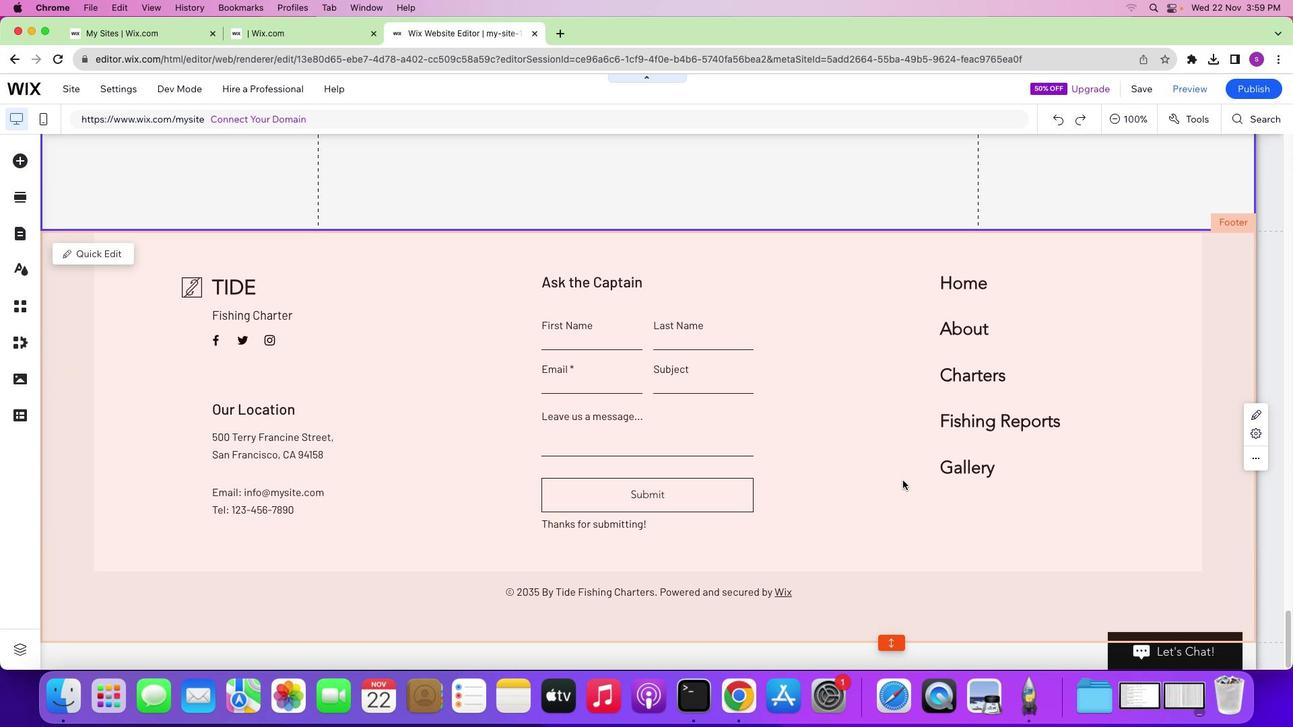 
Action: Mouse moved to (903, 480)
Screenshot: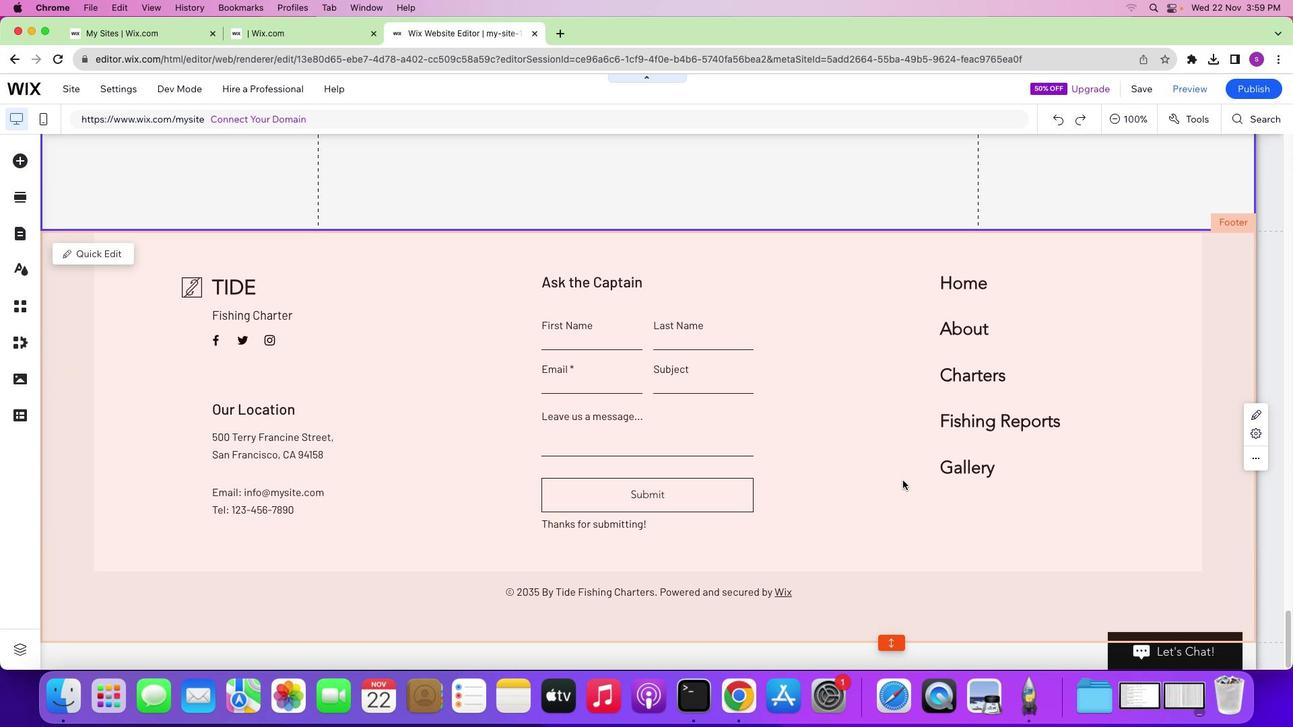 
Action: Mouse scrolled (903, 480) with delta (0, -1)
Screenshot: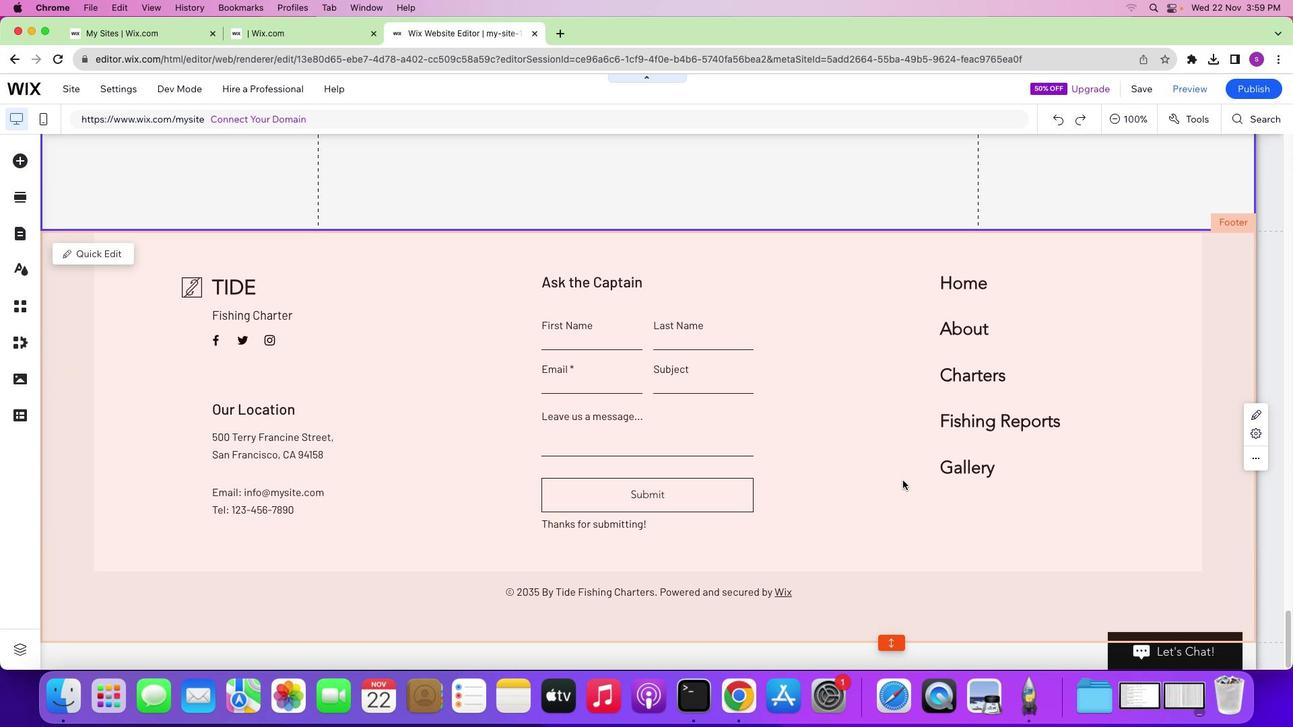 
Action: Mouse moved to (902, 480)
Screenshot: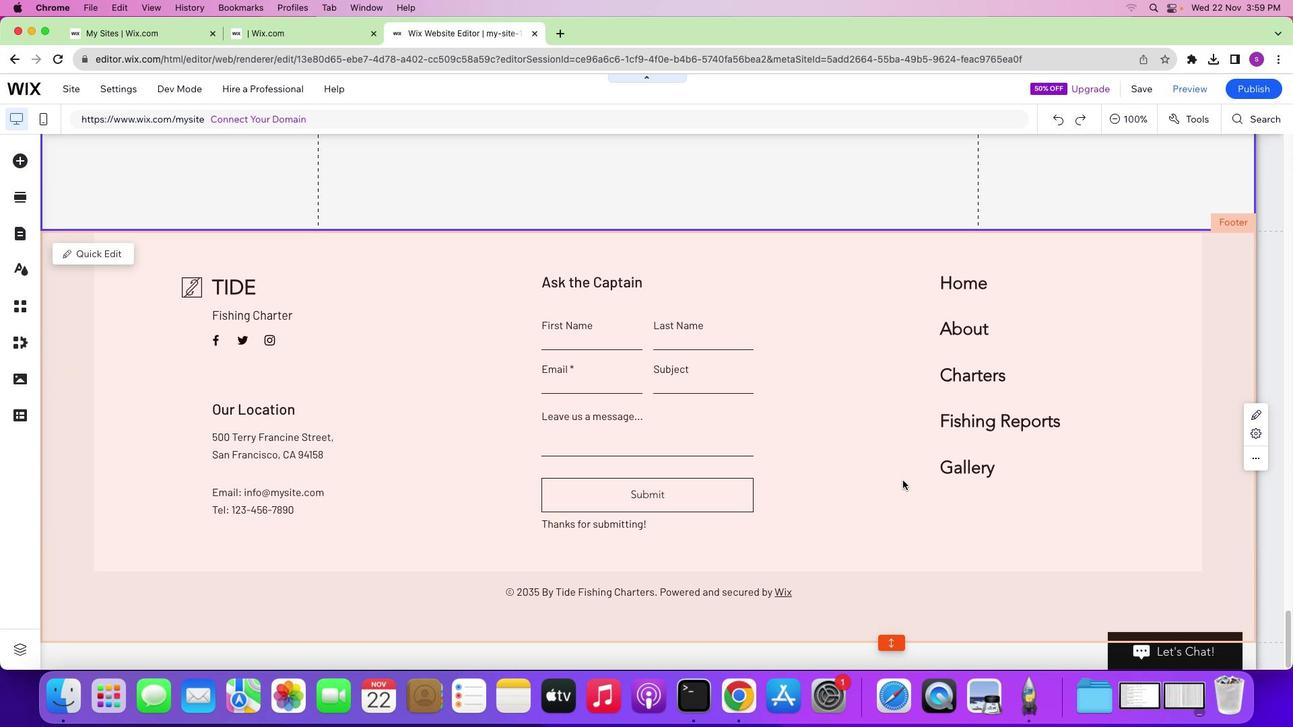 
Action: Mouse scrolled (902, 480) with delta (0, -2)
Screenshot: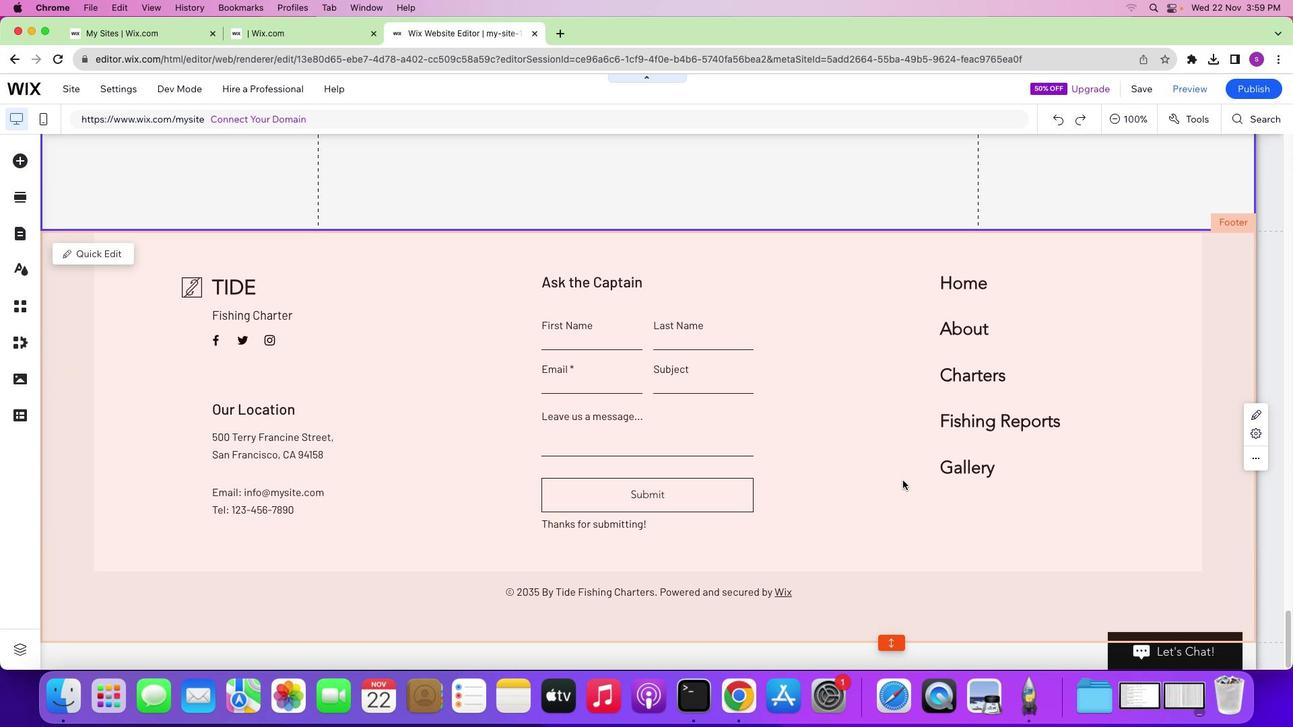
Action: Mouse scrolled (902, 480) with delta (0, -3)
Screenshot: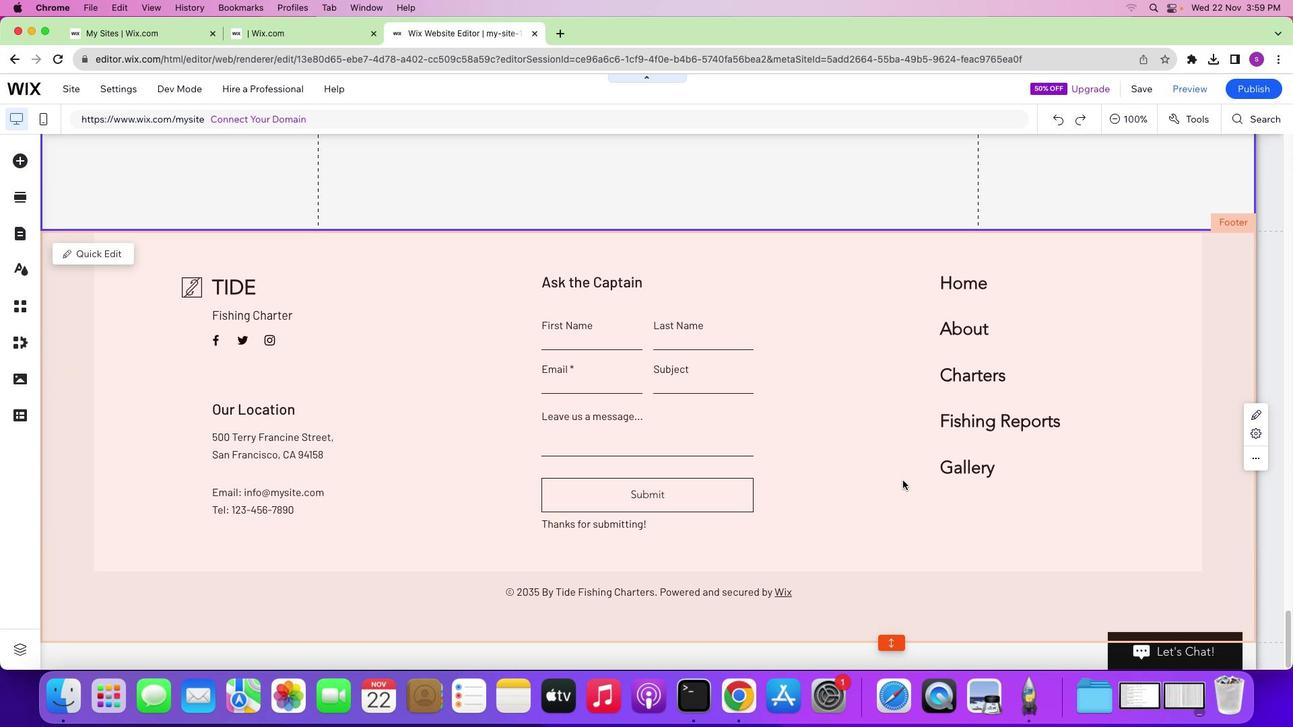 
Action: Mouse scrolled (902, 480) with delta (0, -3)
Screenshot: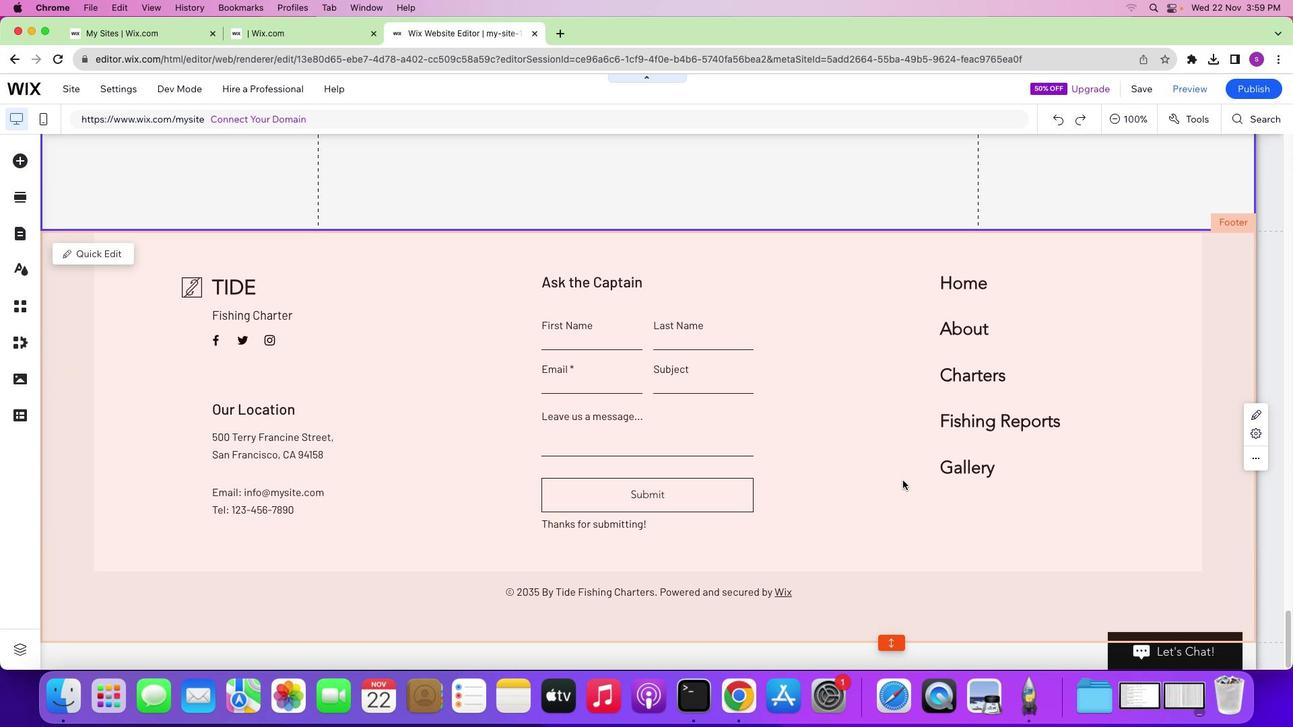 
Action: Mouse scrolled (902, 480) with delta (0, 0)
Screenshot: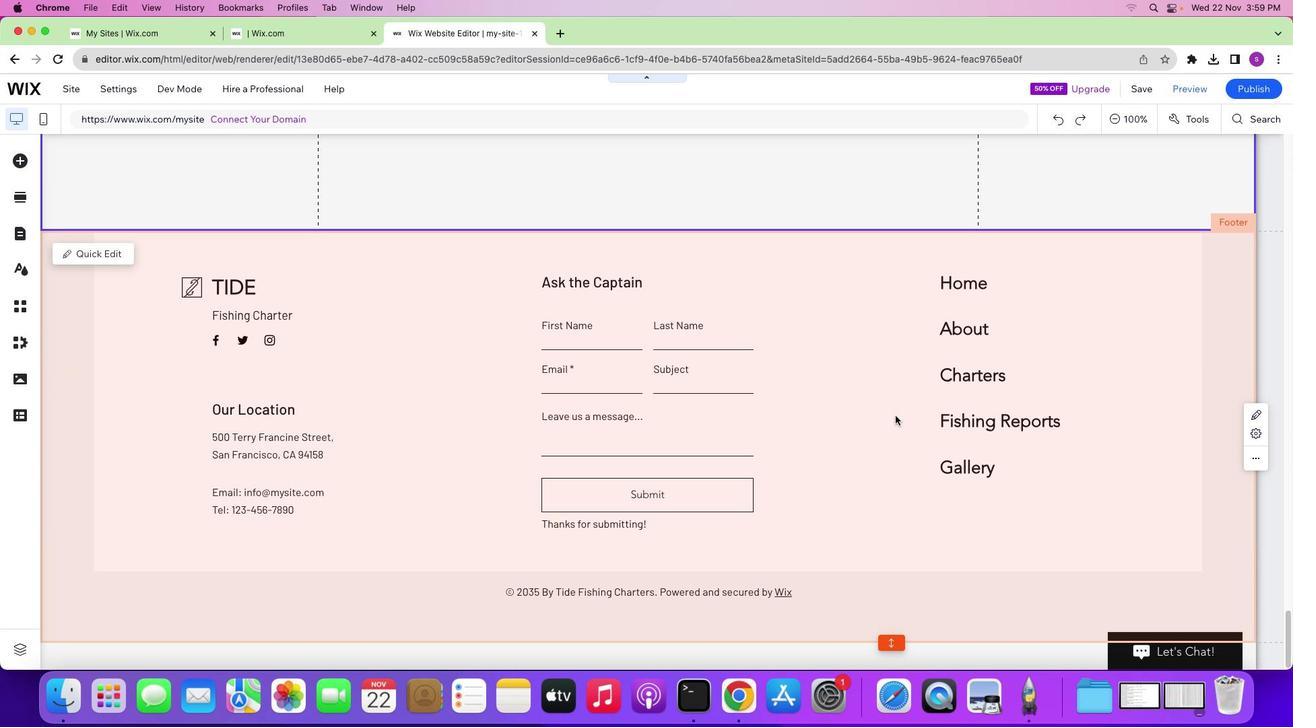
Action: Mouse scrolled (902, 480) with delta (0, 0)
Screenshot: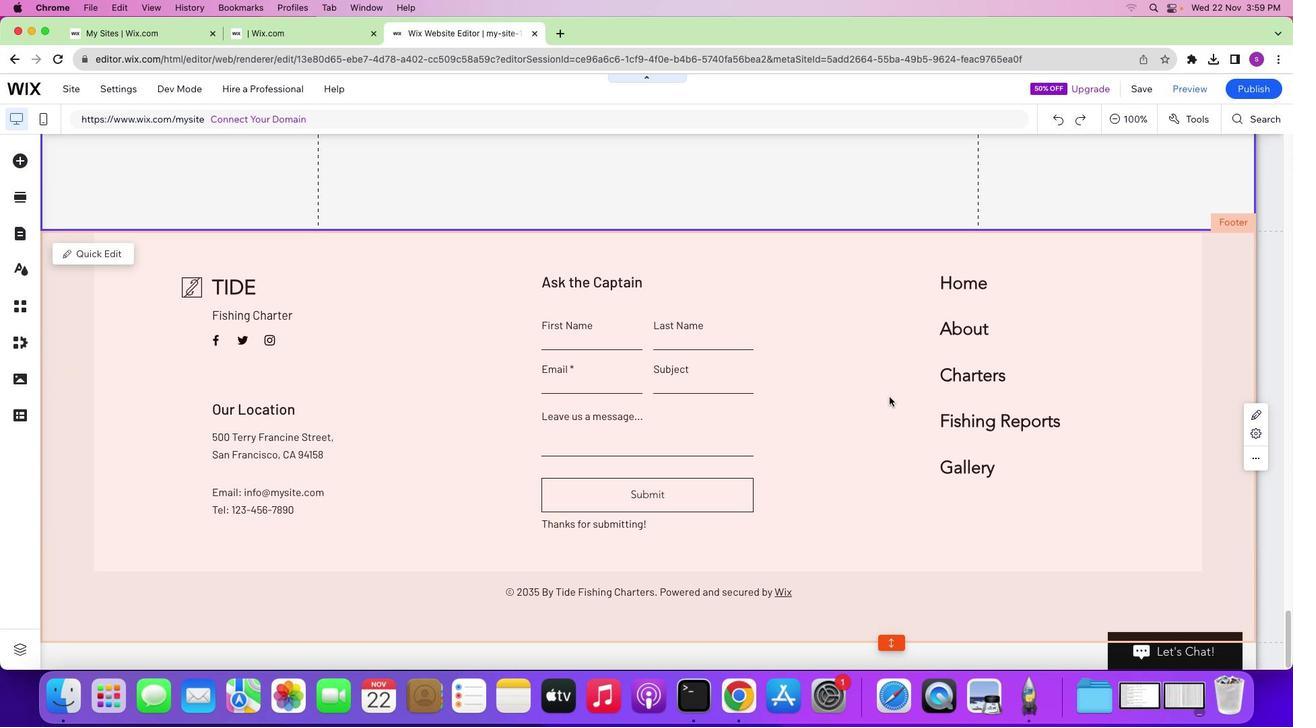 
Action: Mouse scrolled (902, 480) with delta (0, -1)
Screenshot: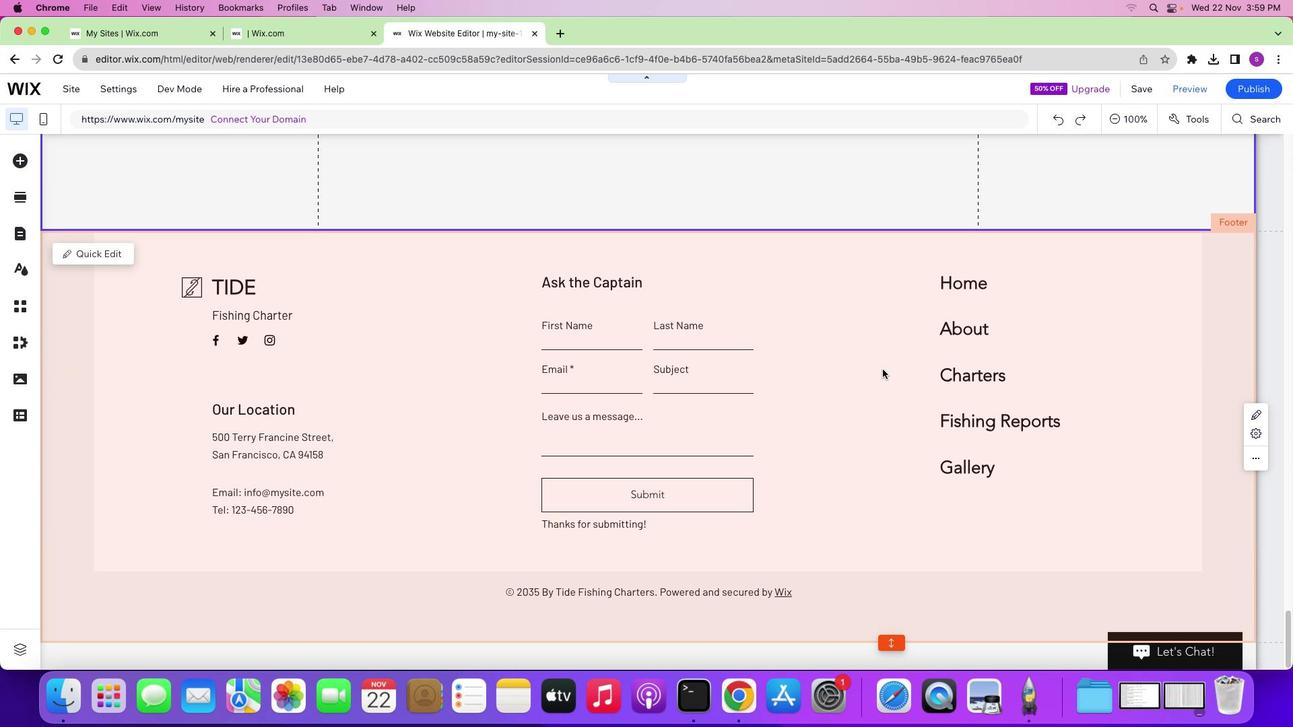
Action: Mouse scrolled (902, 480) with delta (0, -2)
Screenshot: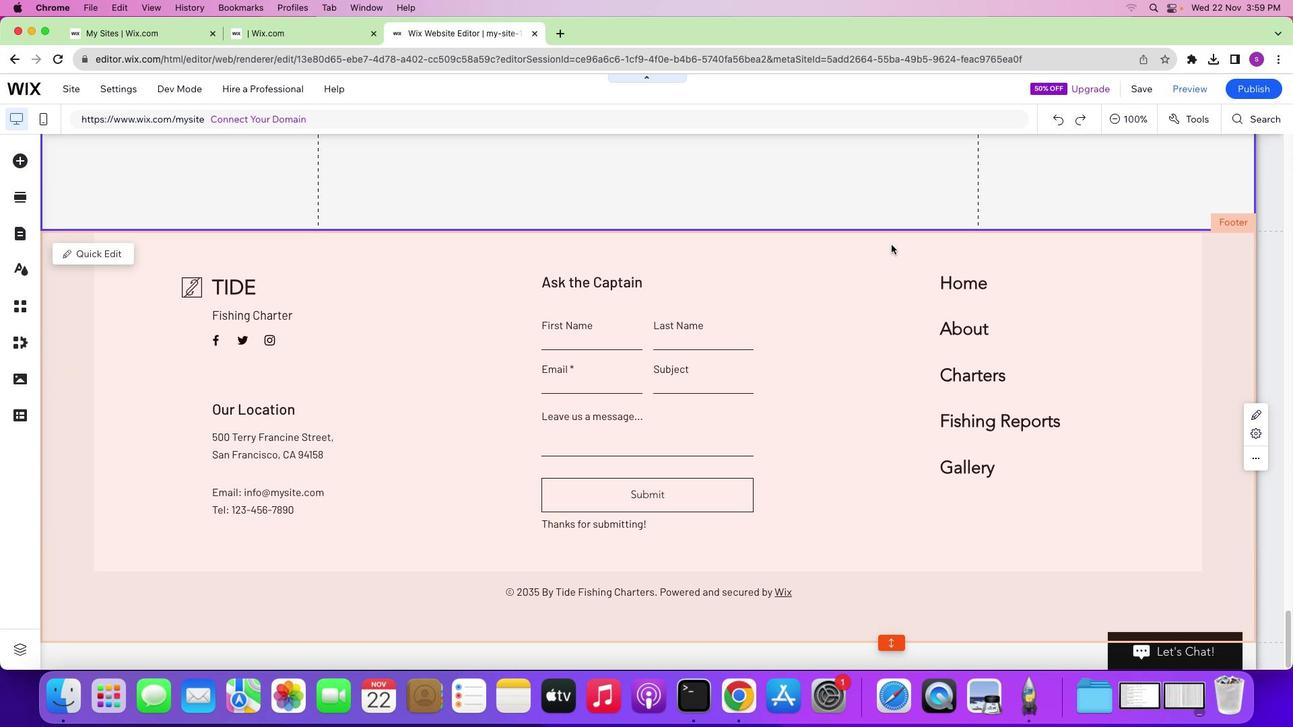 
Action: Mouse moved to (893, 231)
Screenshot: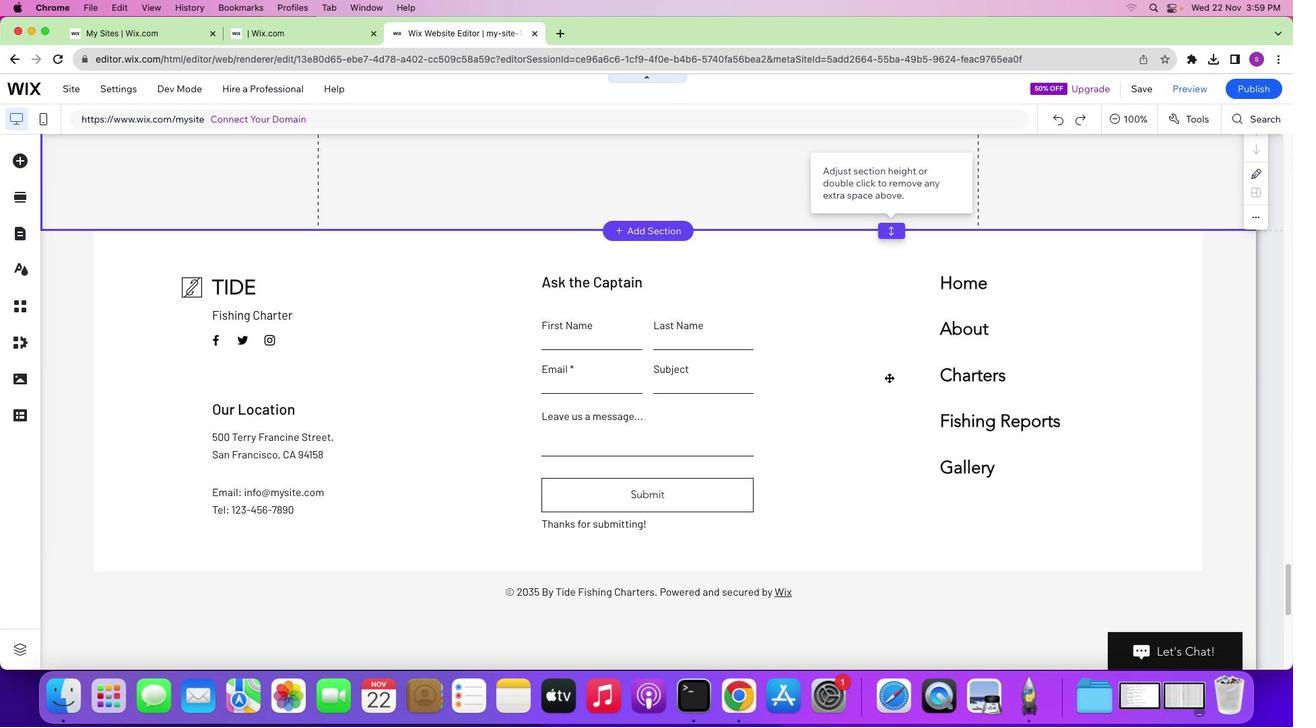 
Action: Mouse pressed left at (893, 231)
Screenshot: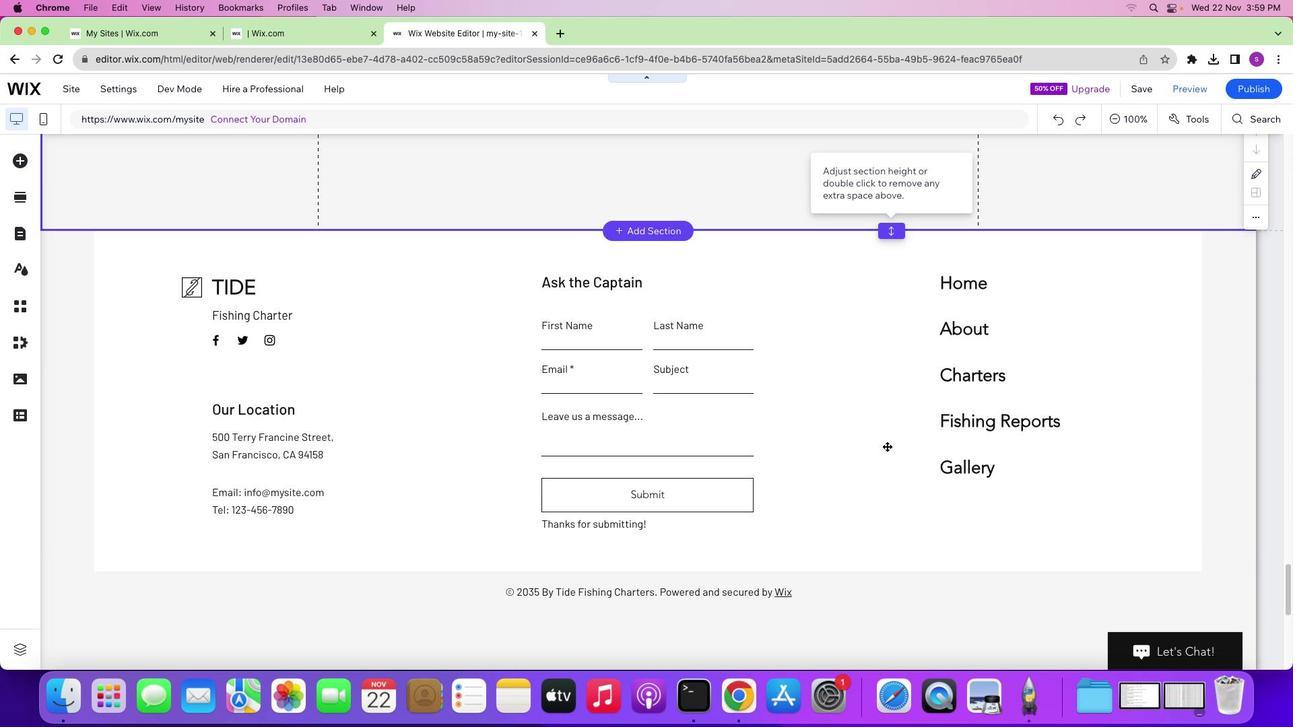 
Action: Mouse moved to (866, 355)
Screenshot: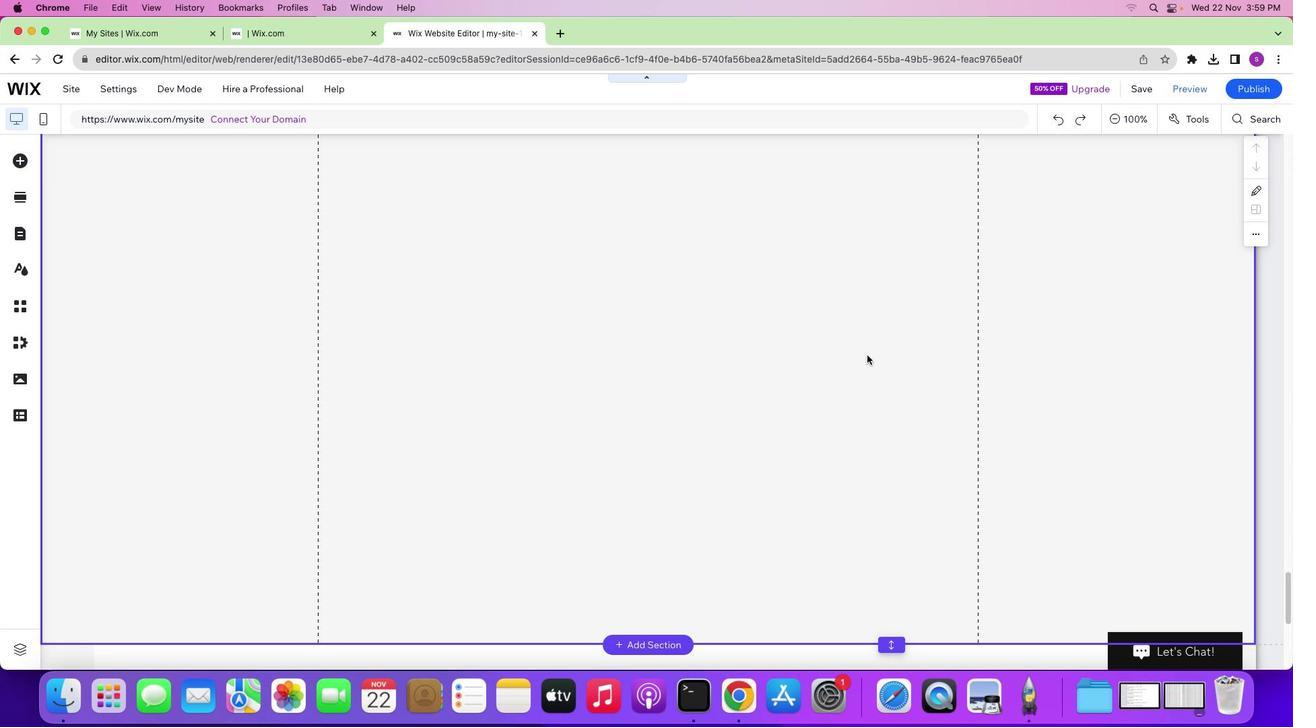 
Action: Mouse scrolled (866, 355) with delta (0, 0)
Screenshot: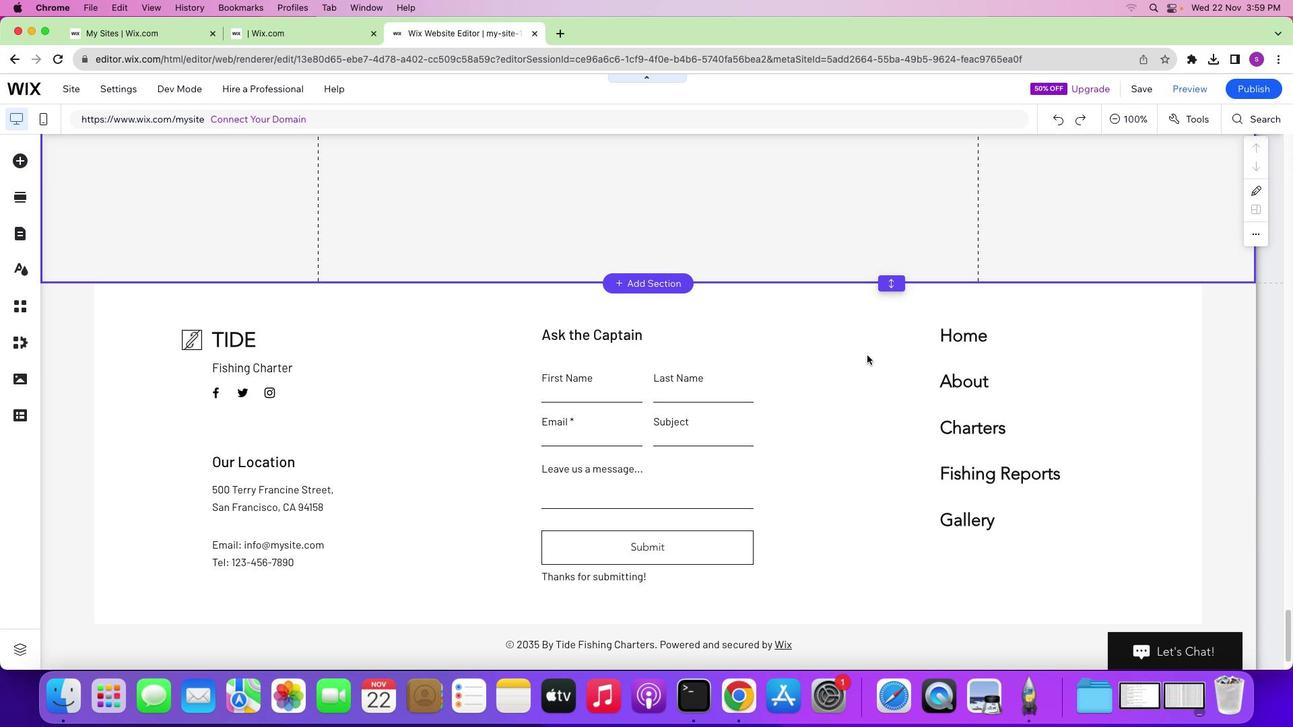 
Action: Mouse scrolled (866, 355) with delta (0, 0)
Screenshot: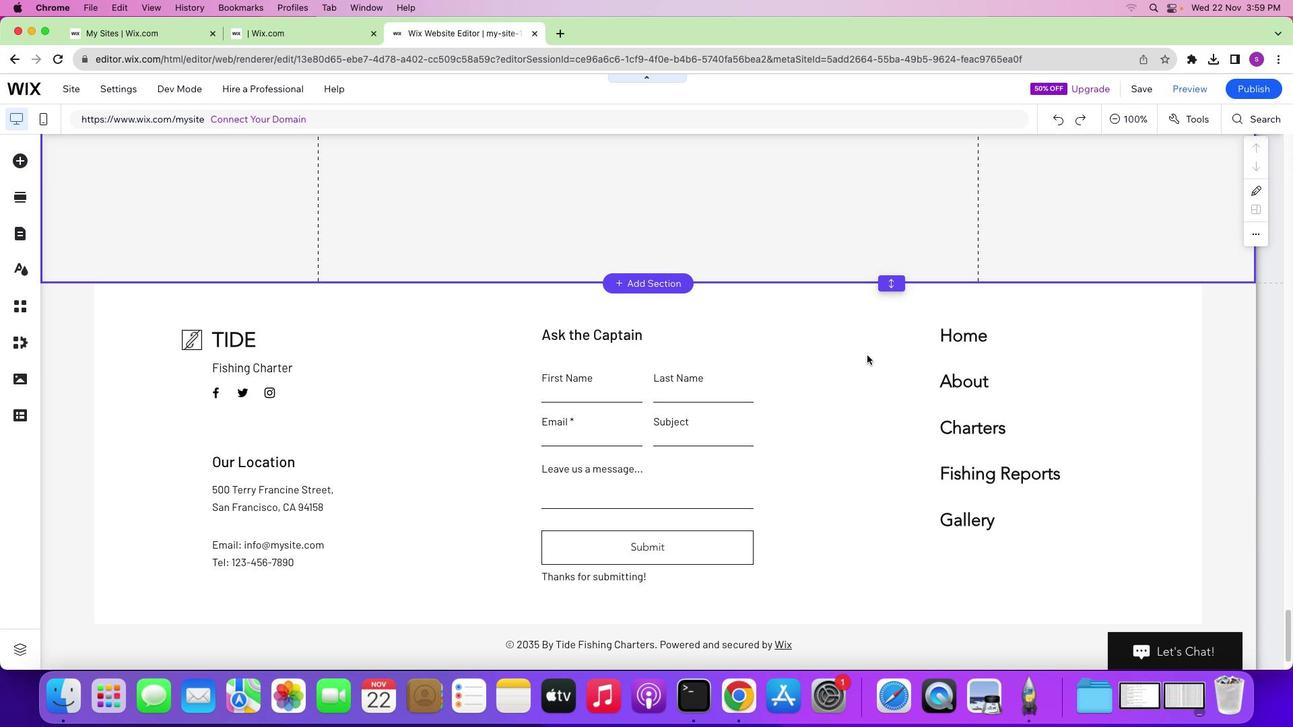 
Action: Mouse scrolled (866, 355) with delta (0, -1)
Screenshot: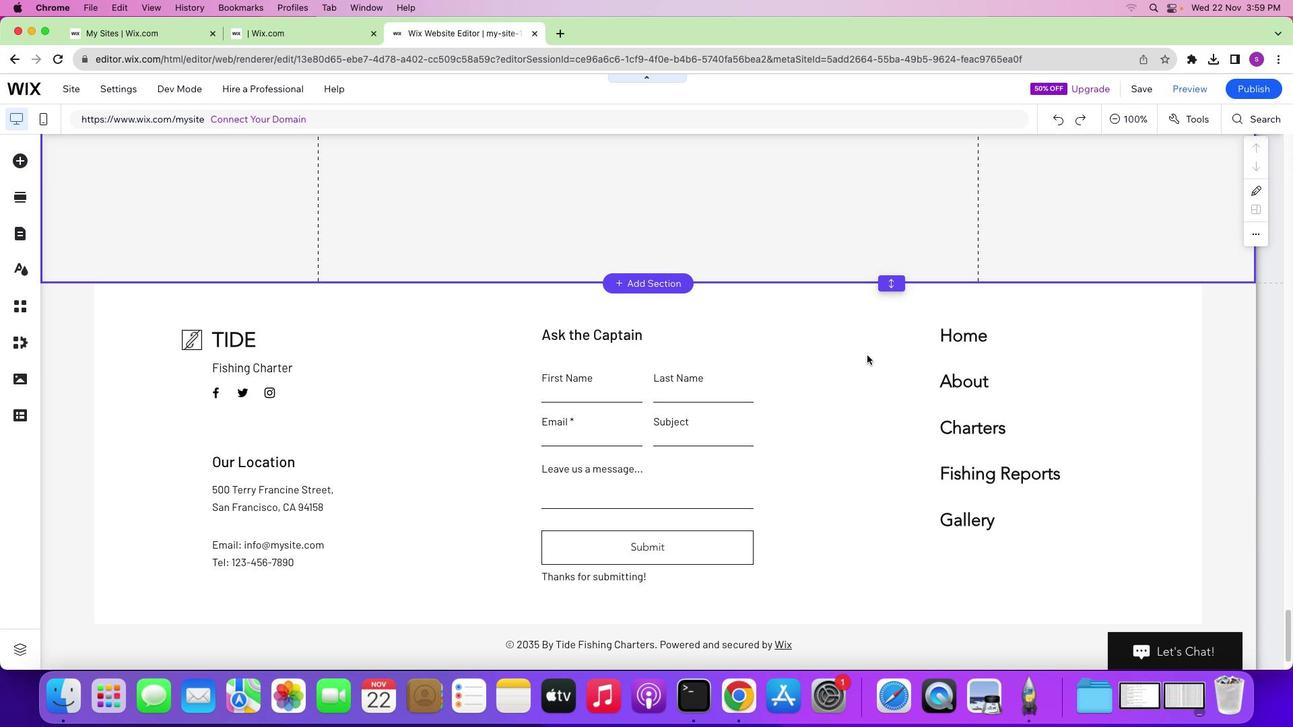 
Action: Mouse scrolled (866, 355) with delta (0, -2)
Screenshot: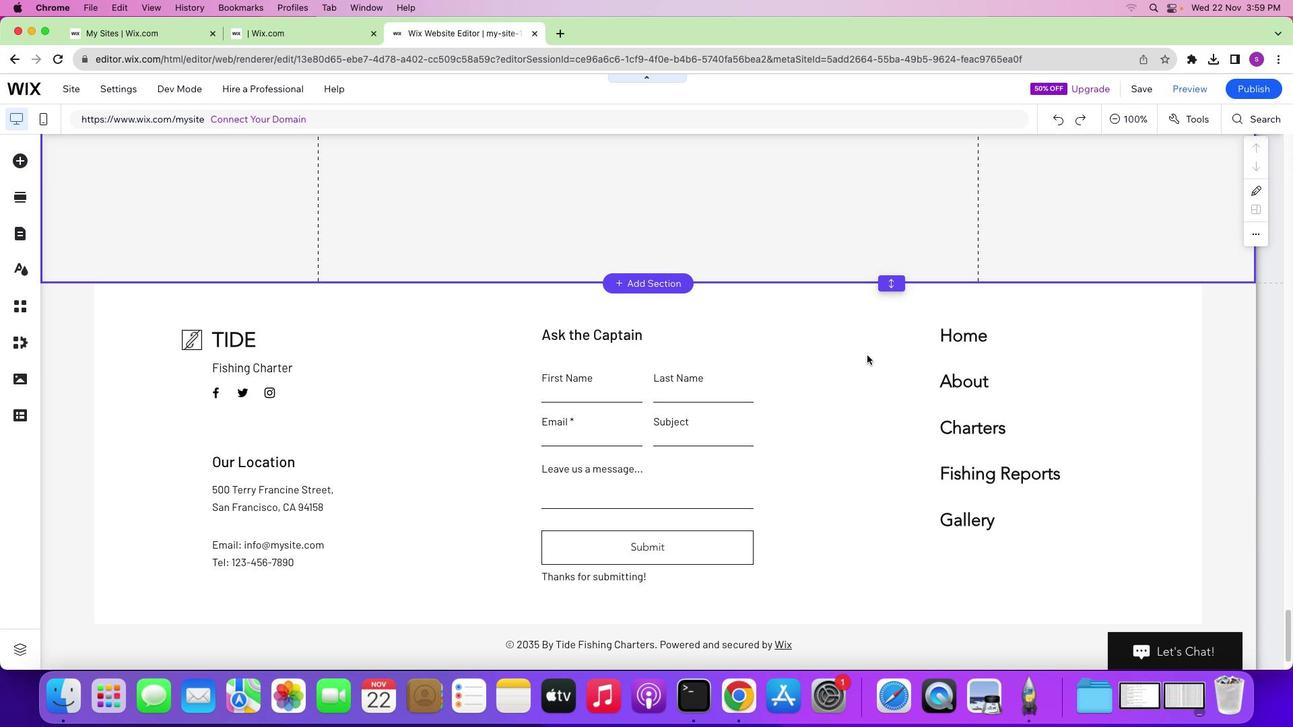 
Action: Mouse scrolled (866, 355) with delta (0, -3)
Screenshot: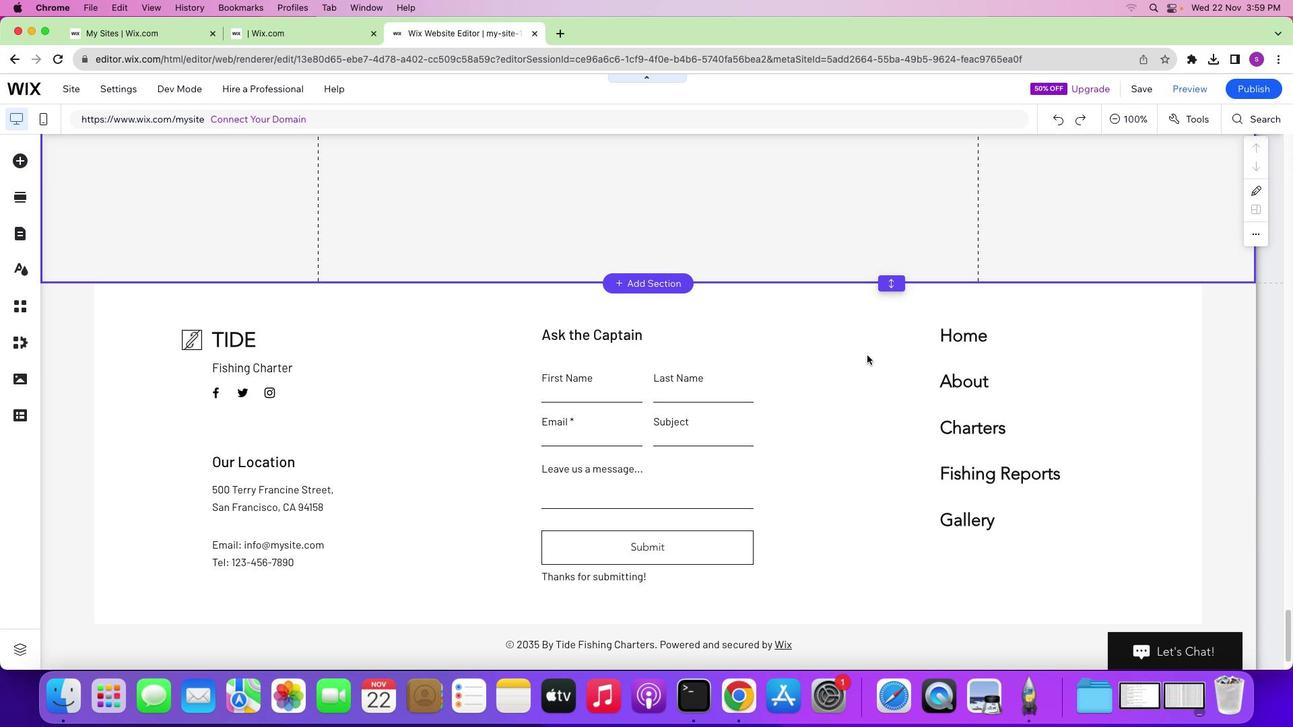 
Action: Mouse scrolled (866, 355) with delta (0, 0)
Screenshot: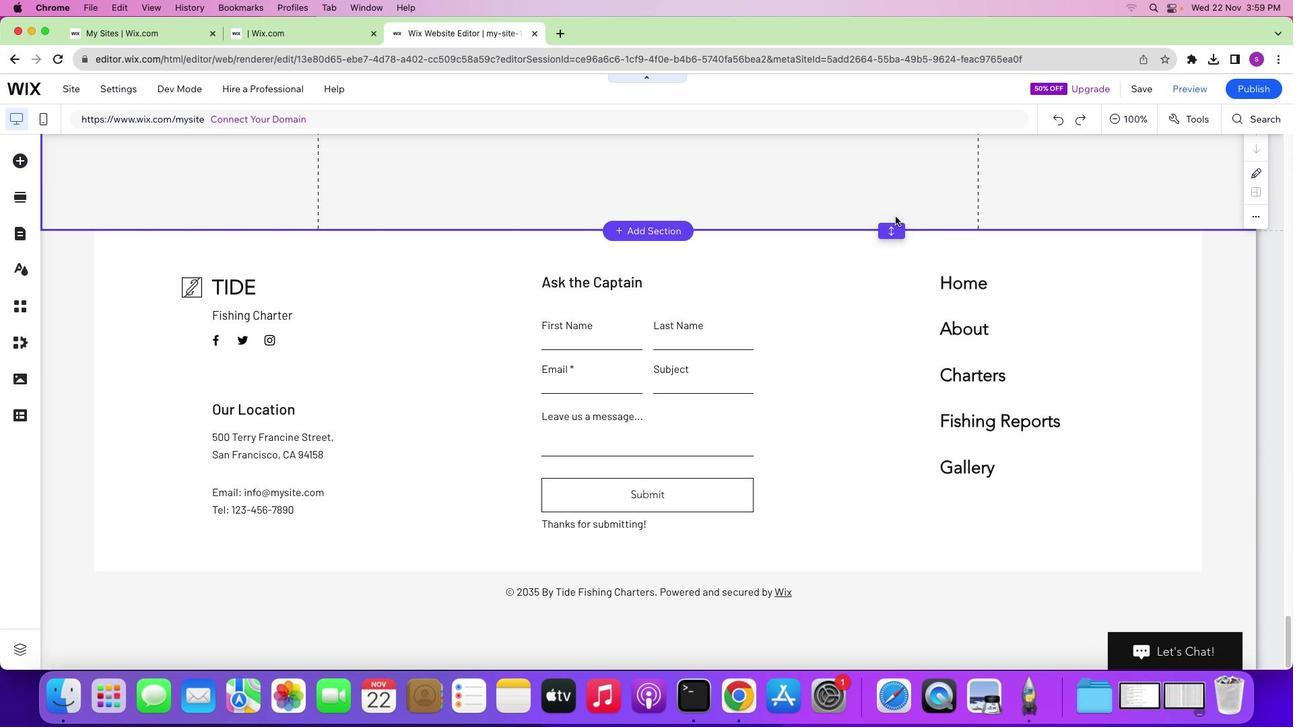 
Action: Mouse scrolled (866, 355) with delta (0, 0)
Screenshot: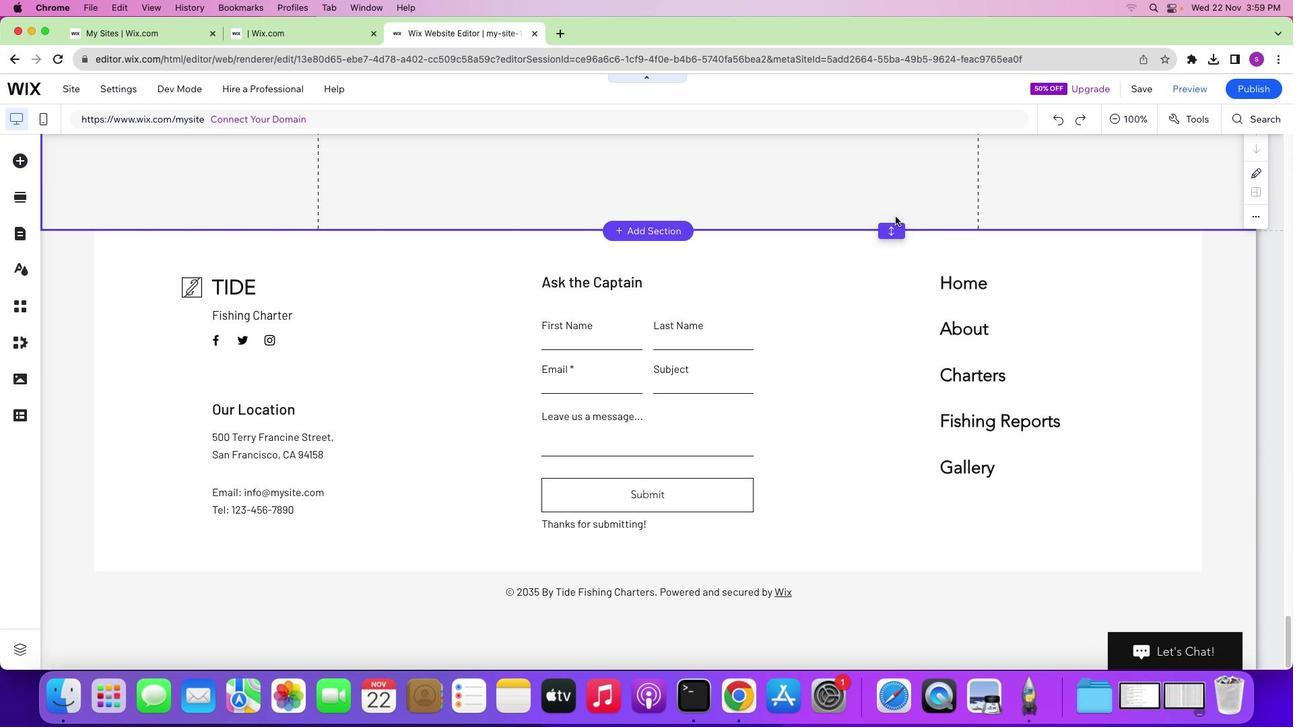 
Action: Mouse scrolled (866, 355) with delta (0, -1)
Screenshot: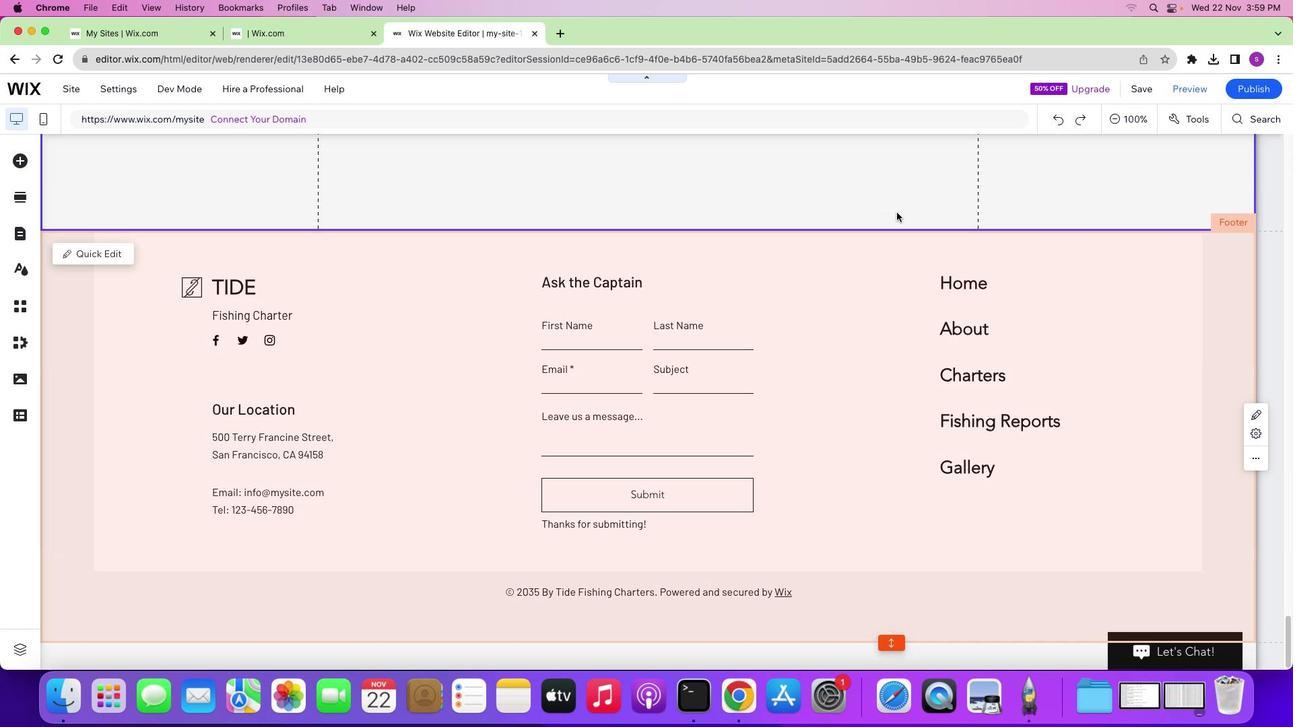 
Action: Mouse scrolled (866, 355) with delta (0, -2)
Screenshot: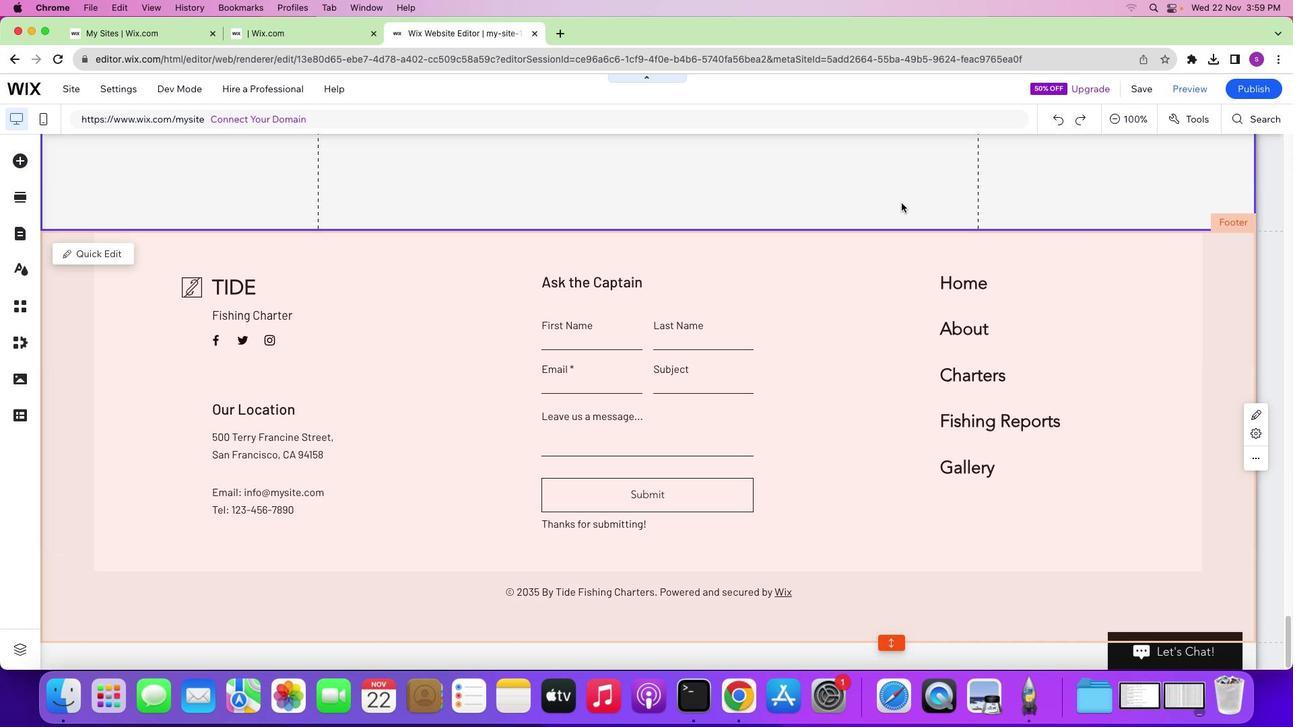
Action: Mouse scrolled (866, 355) with delta (0, -3)
Screenshot: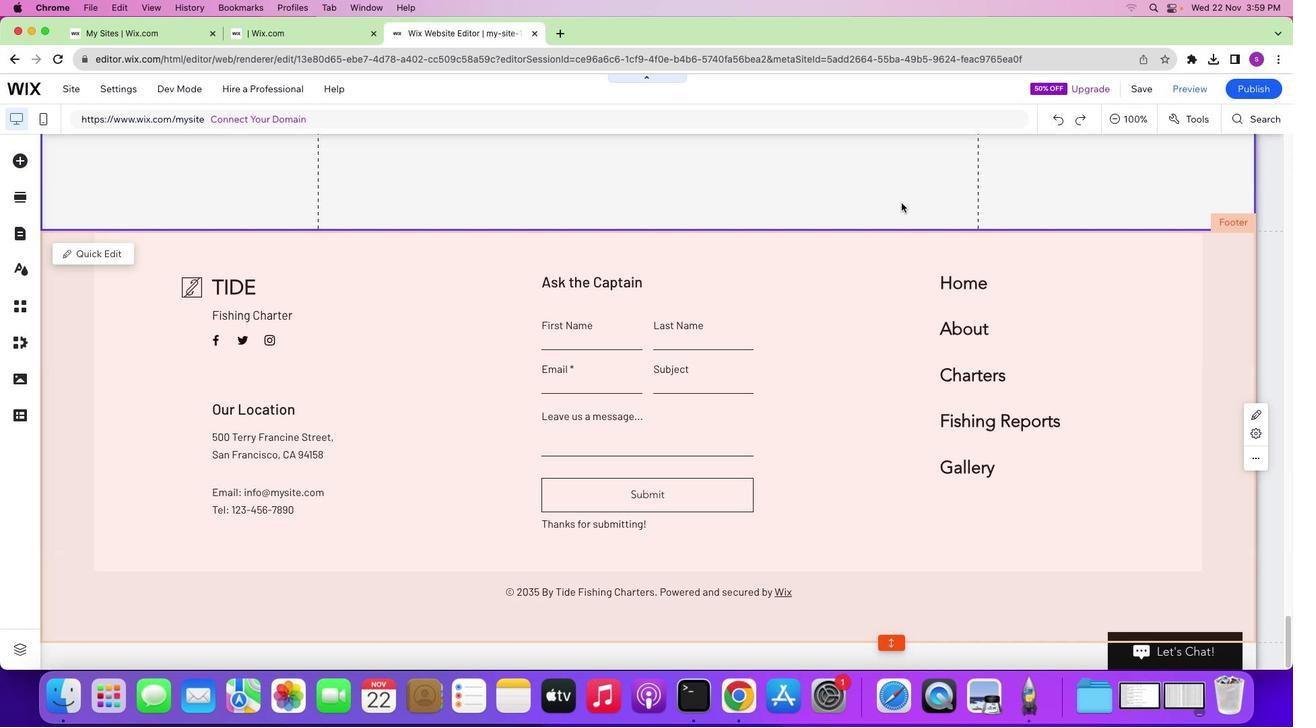 
Action: Mouse scrolled (866, 355) with delta (0, -3)
Screenshot: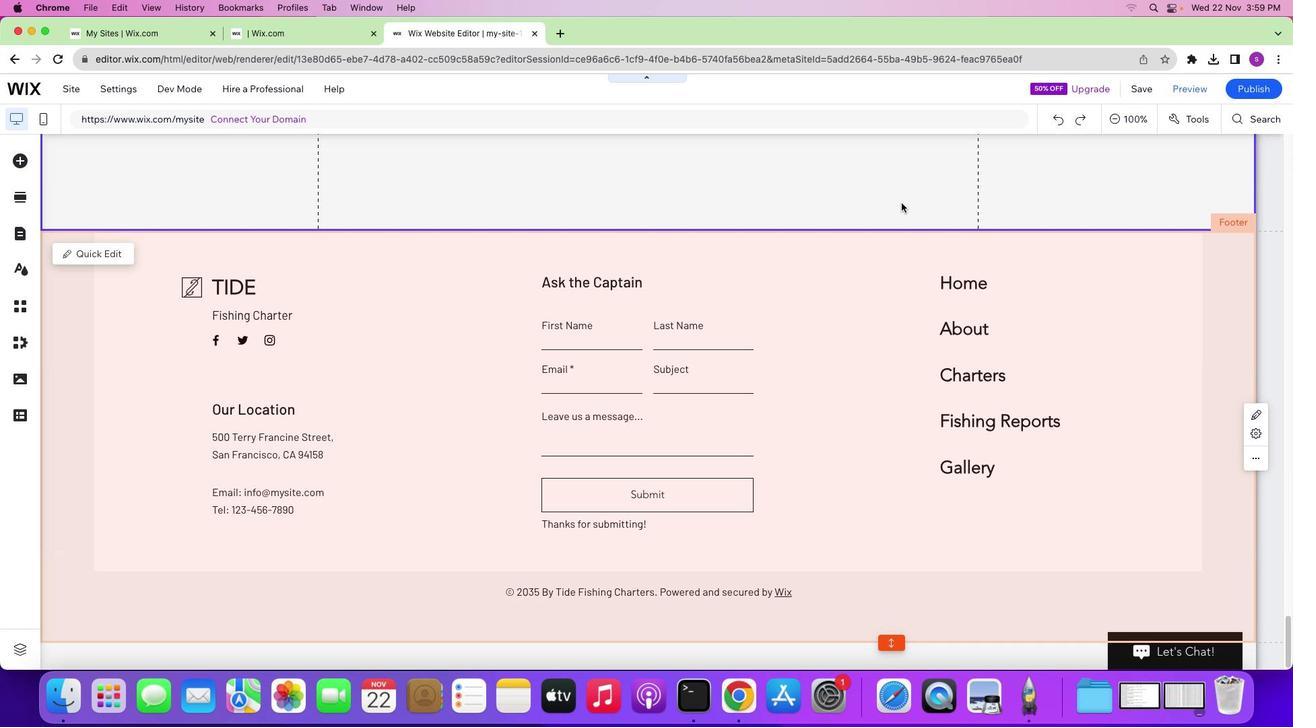 
Action: Mouse moved to (890, 231)
Screenshot: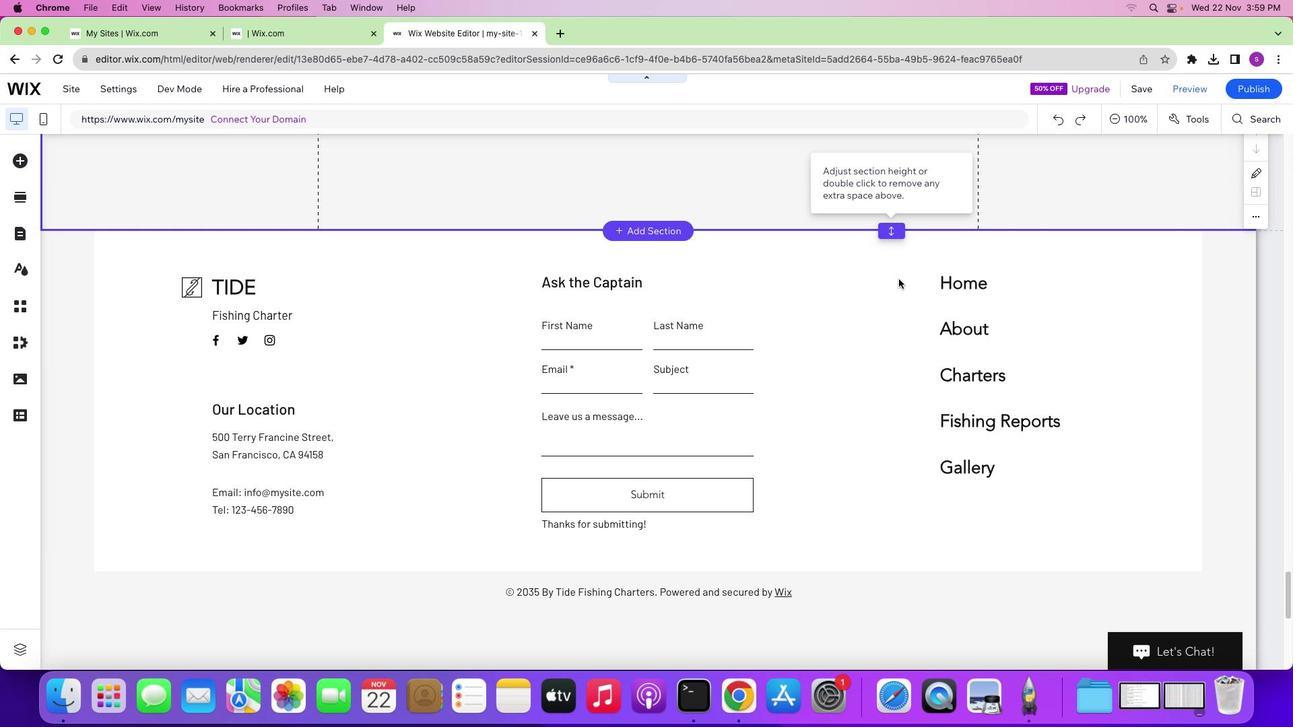 
Action: Mouse pressed left at (890, 231)
Screenshot: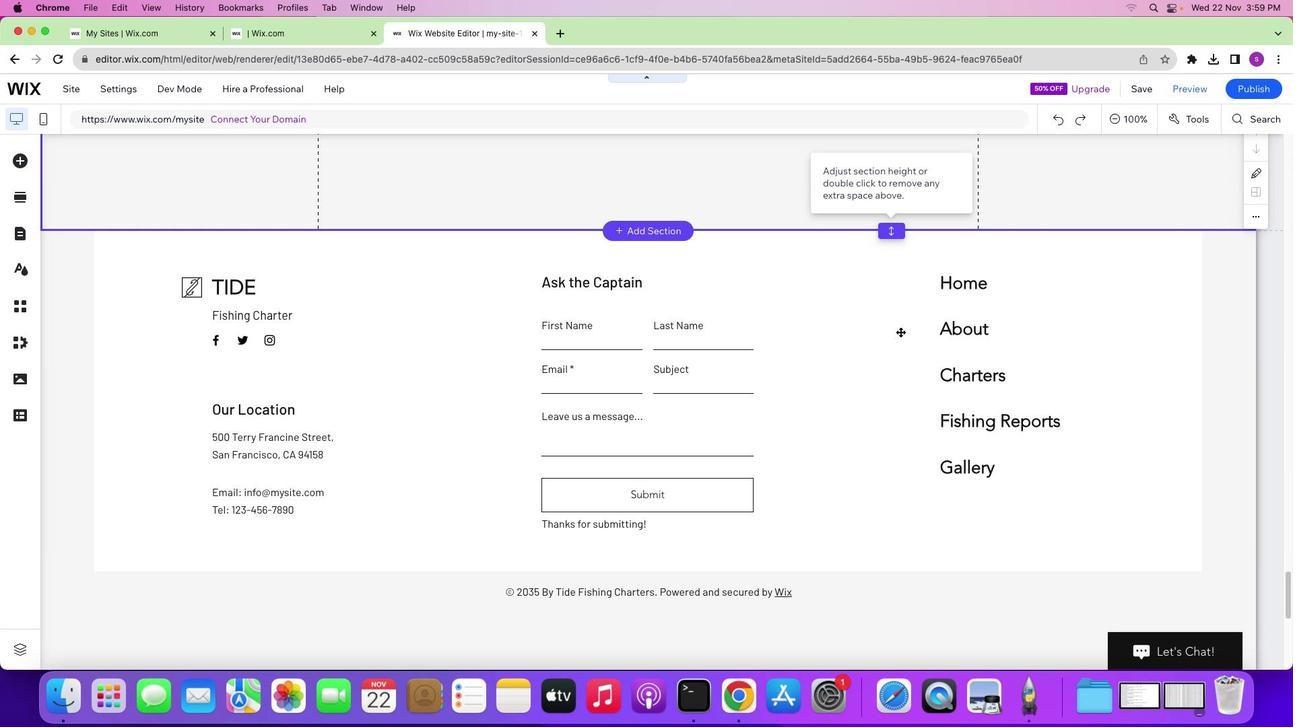 
Action: Mouse moved to (858, 319)
Screenshot: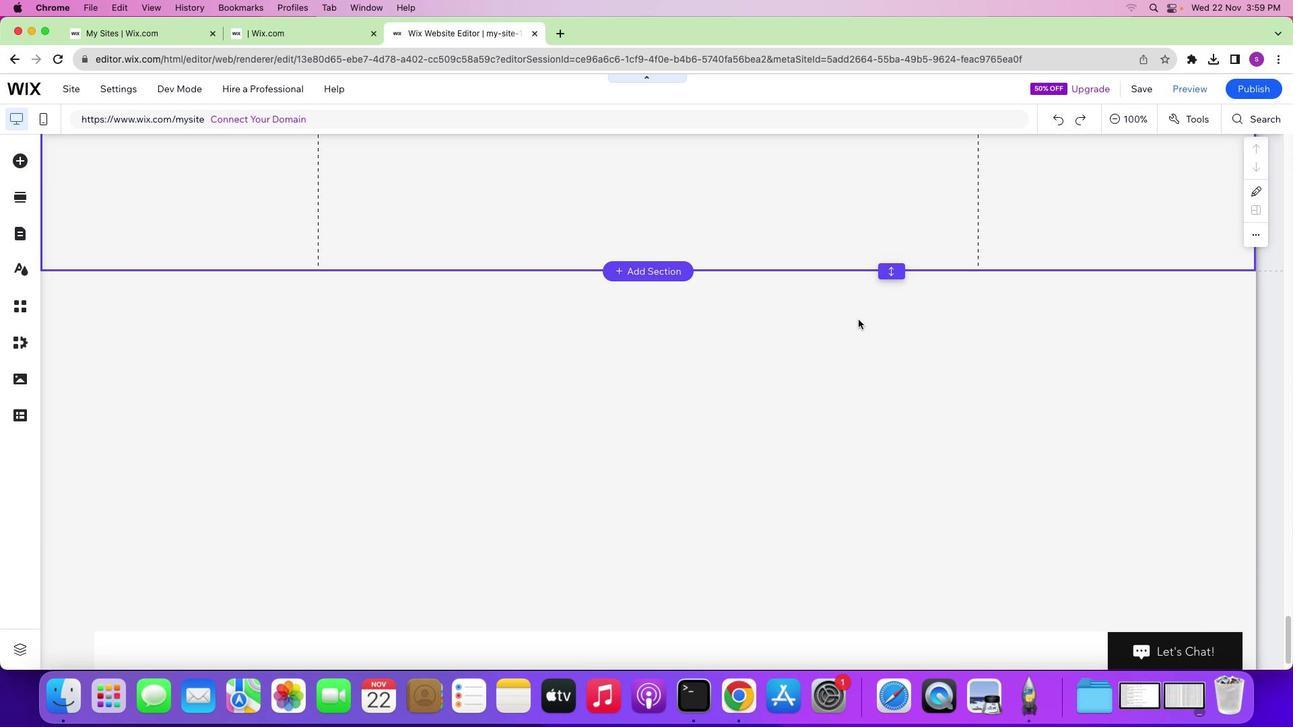 
Action: Mouse scrolled (858, 319) with delta (0, 0)
Screenshot: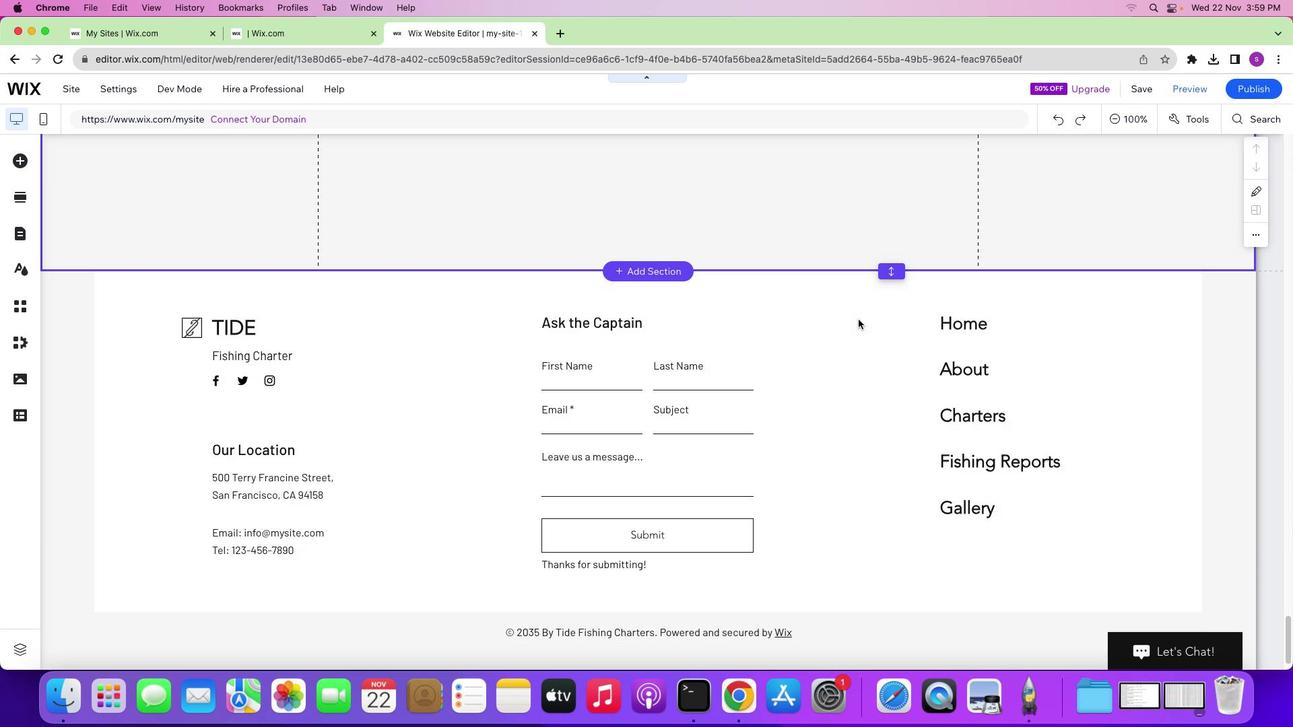 
Action: Mouse scrolled (858, 319) with delta (0, 0)
Screenshot: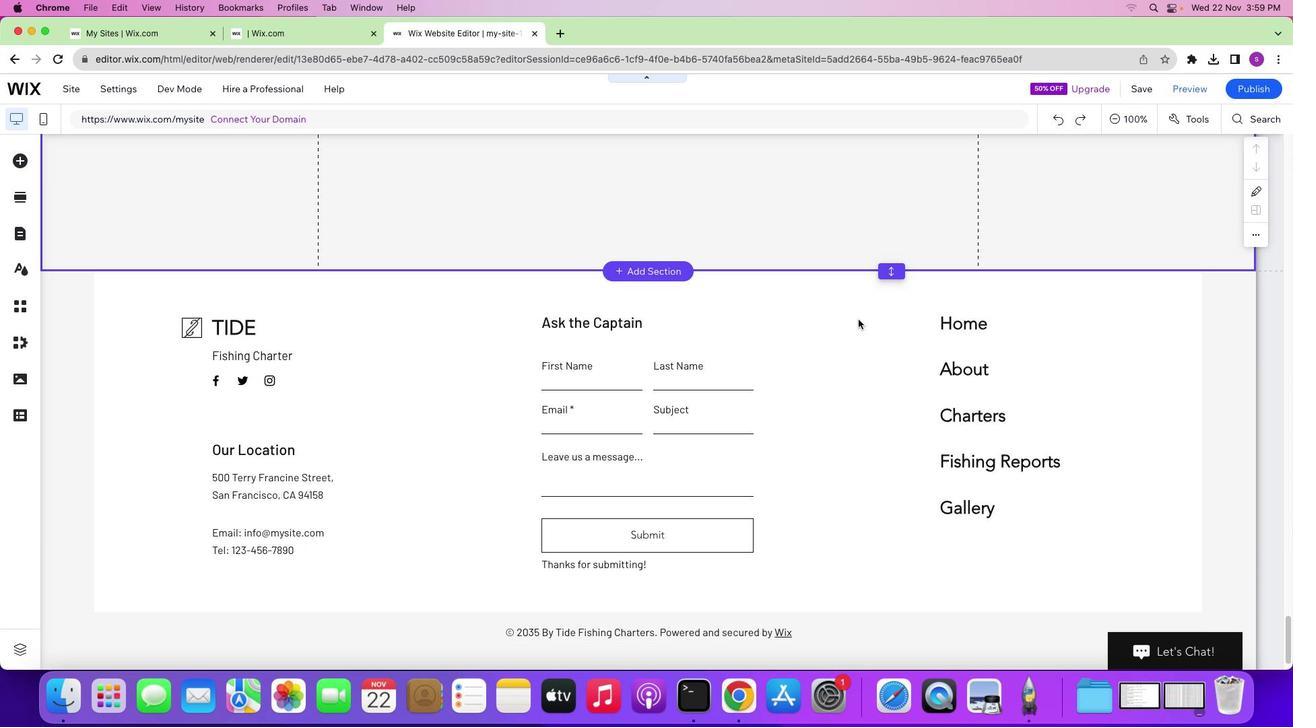 
Action: Mouse scrolled (858, 319) with delta (0, -1)
Screenshot: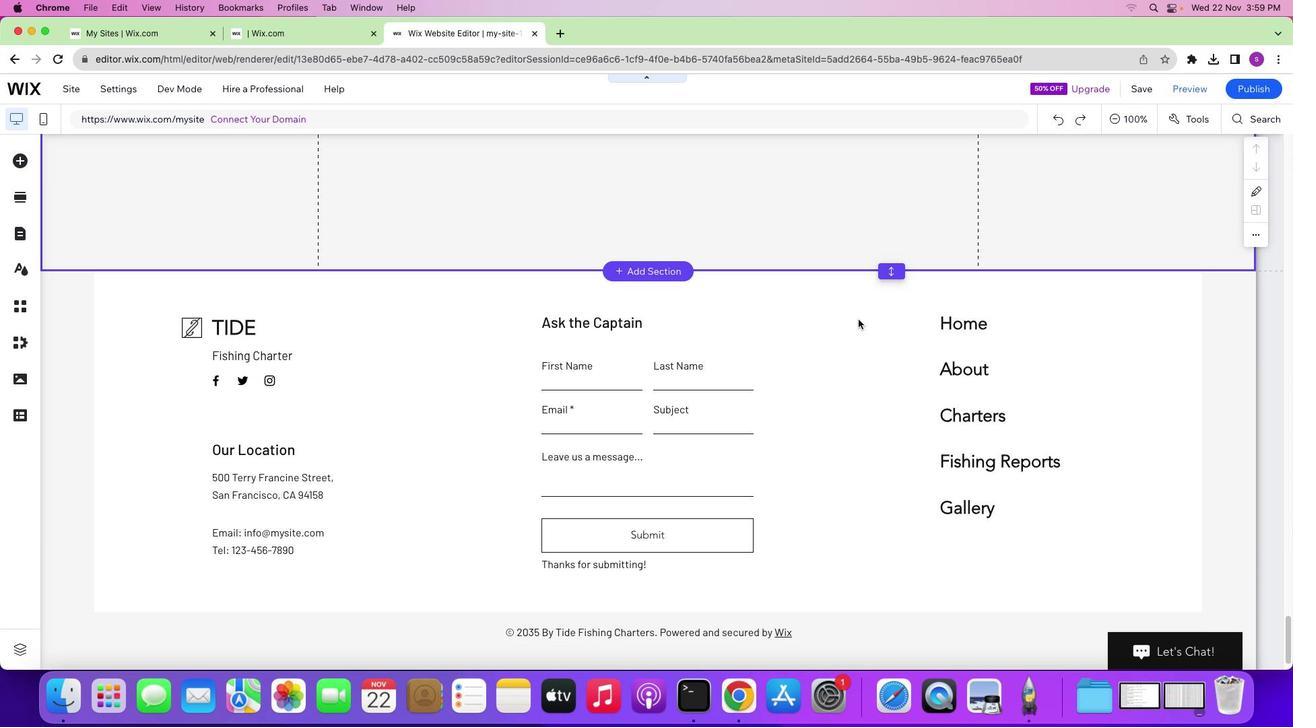 
Action: Mouse scrolled (858, 319) with delta (0, -2)
Screenshot: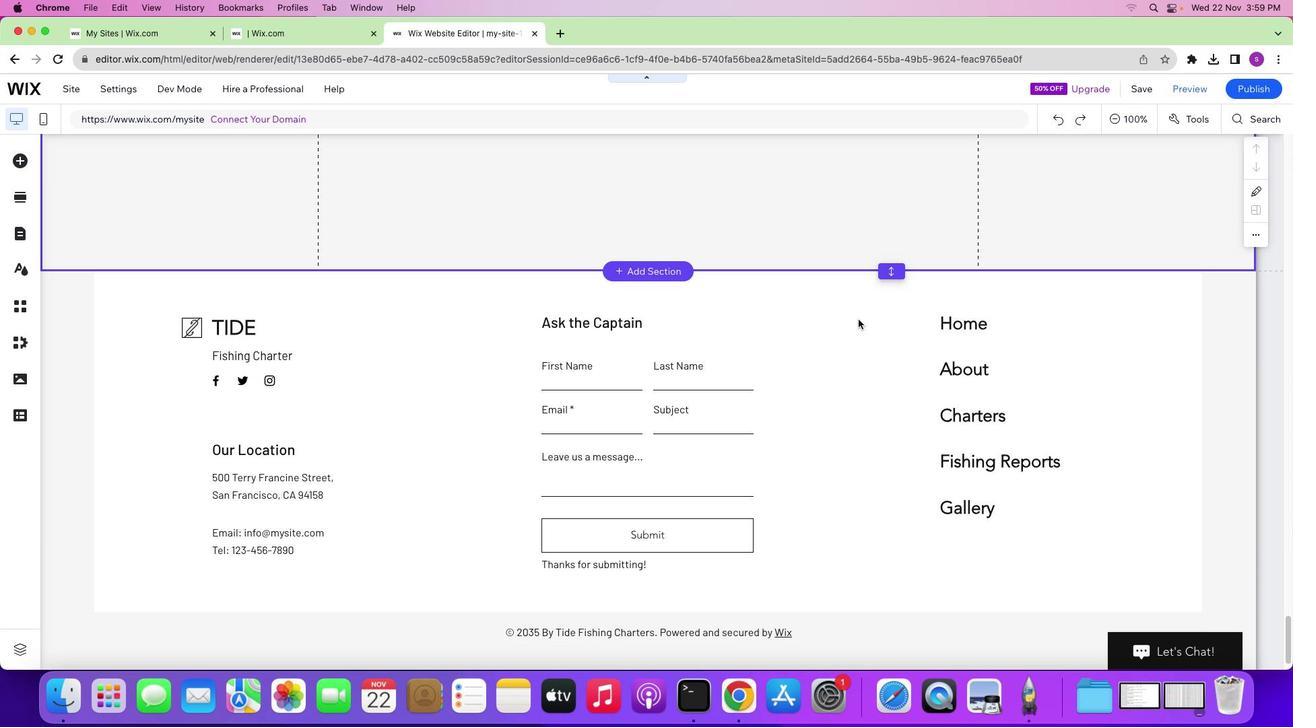 
Action: Mouse scrolled (858, 319) with delta (0, -3)
Screenshot: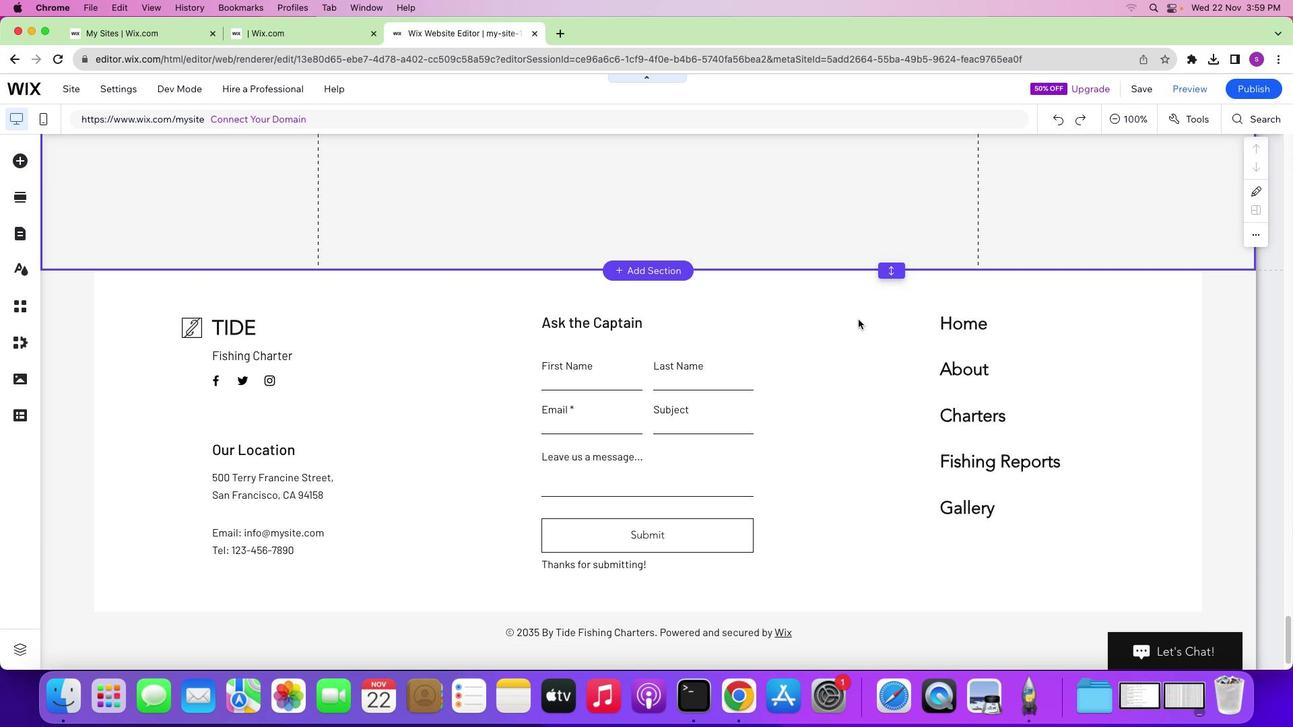 
Action: Mouse scrolled (858, 319) with delta (0, 0)
Screenshot: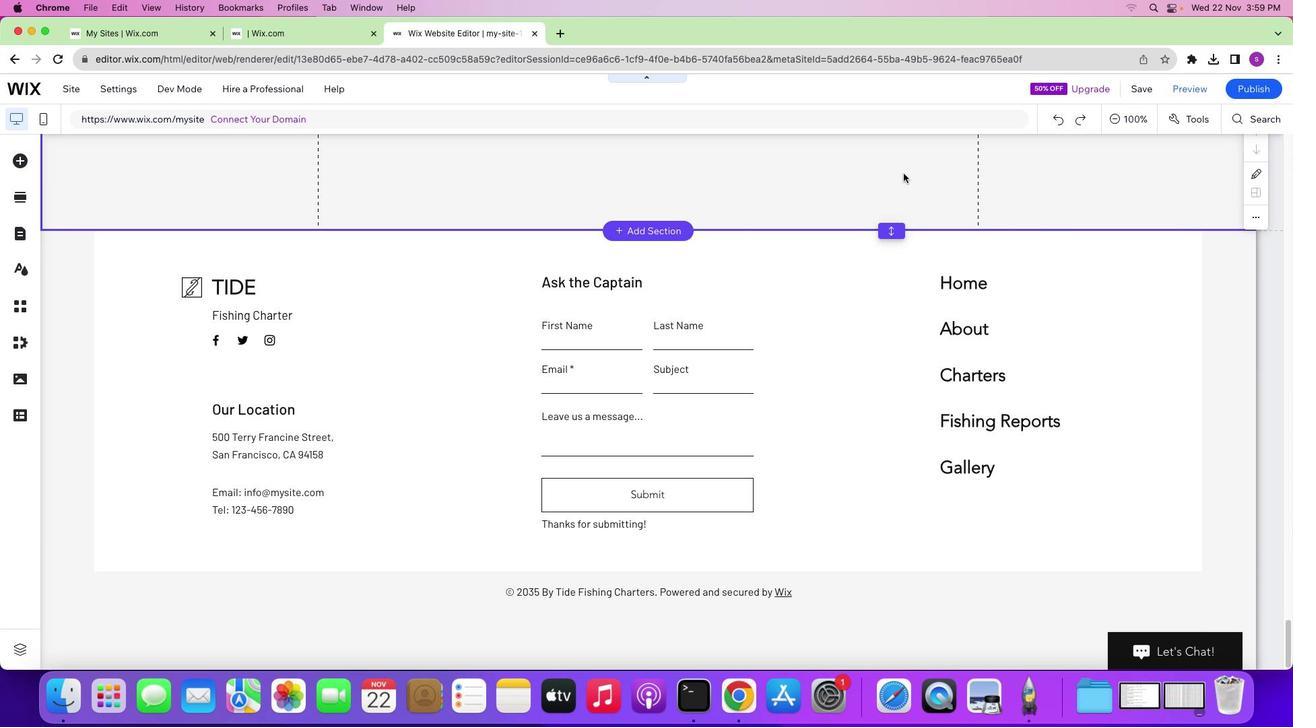 
Action: Mouse scrolled (858, 319) with delta (0, 0)
Screenshot: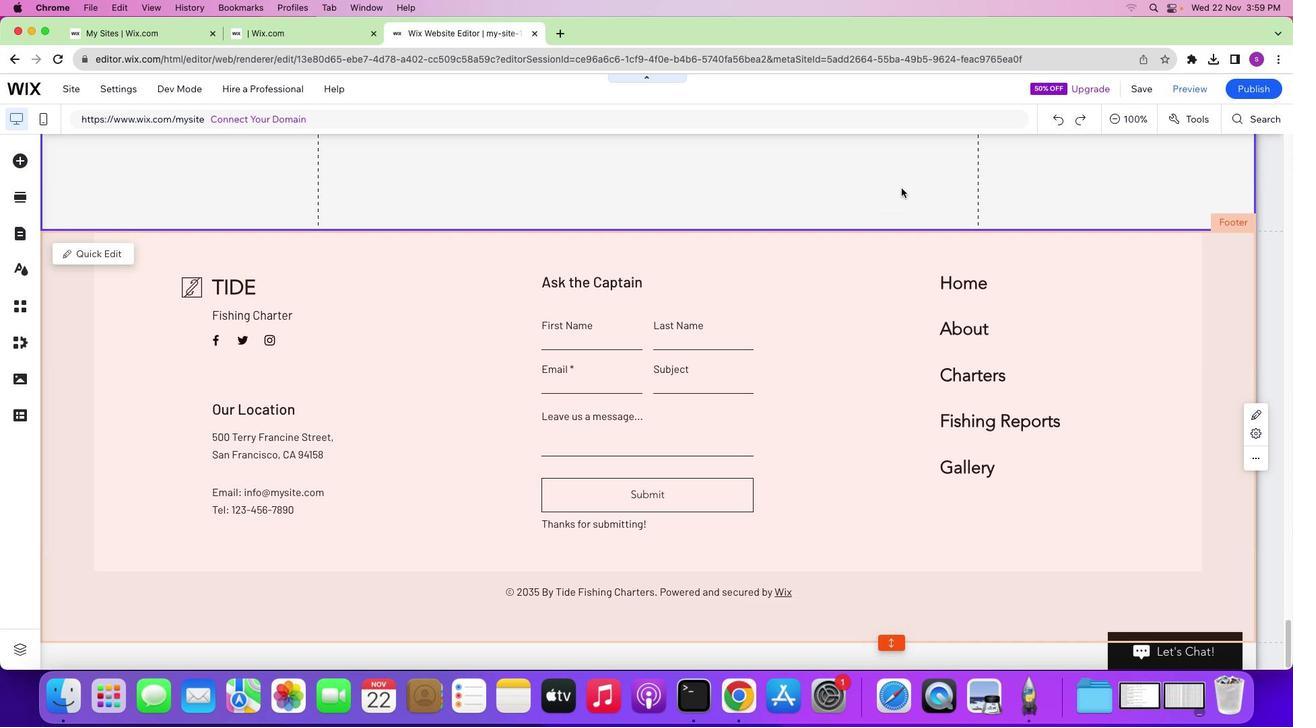 
Action: Mouse scrolled (858, 319) with delta (0, 2)
Screenshot: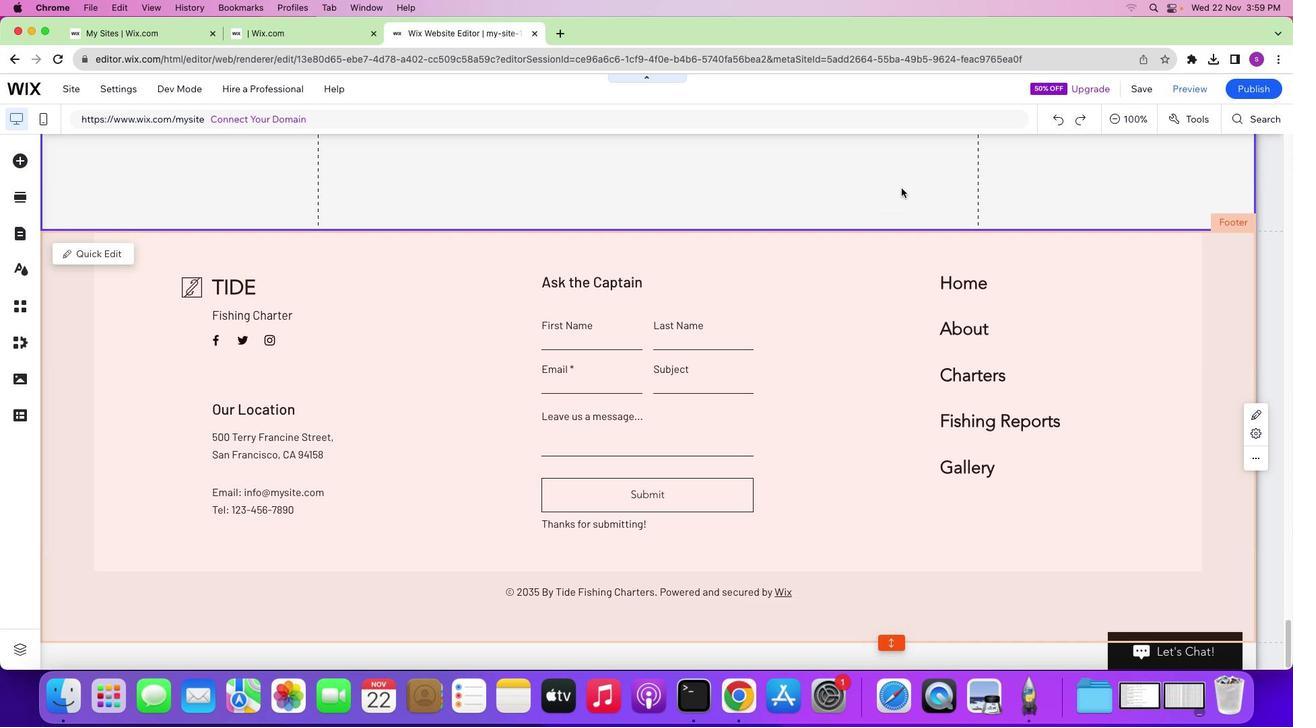 
Action: Mouse scrolled (858, 319) with delta (0, -2)
Screenshot: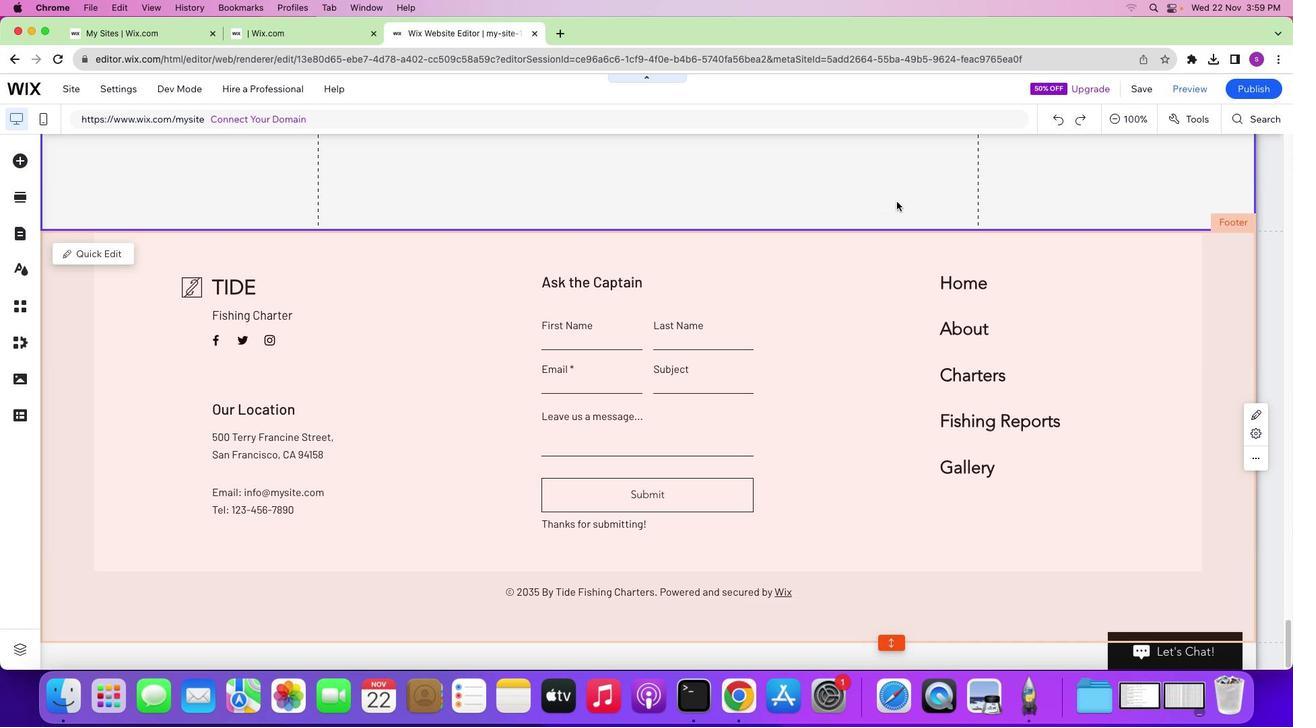 
Action: Mouse scrolled (858, 319) with delta (0, -2)
Screenshot: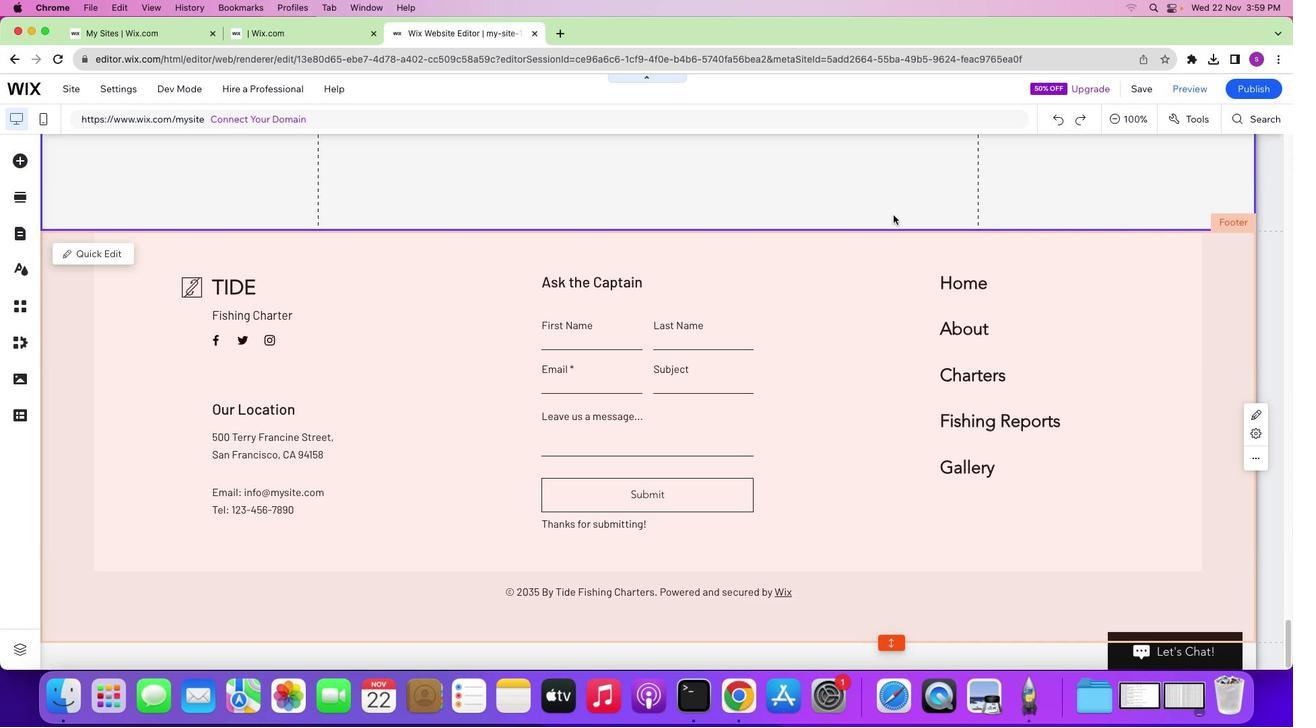 
Action: Mouse scrolled (858, 319) with delta (0, -3)
Screenshot: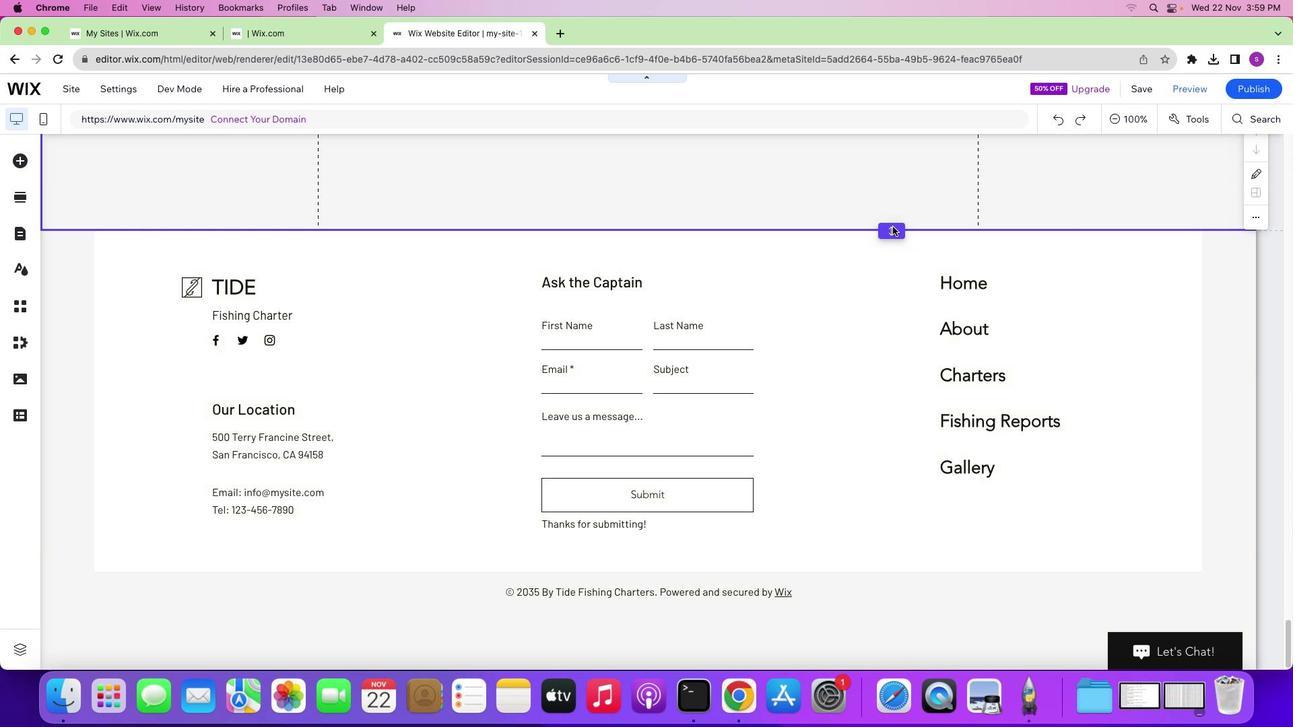 
Action: Mouse moved to (892, 228)
Screenshot: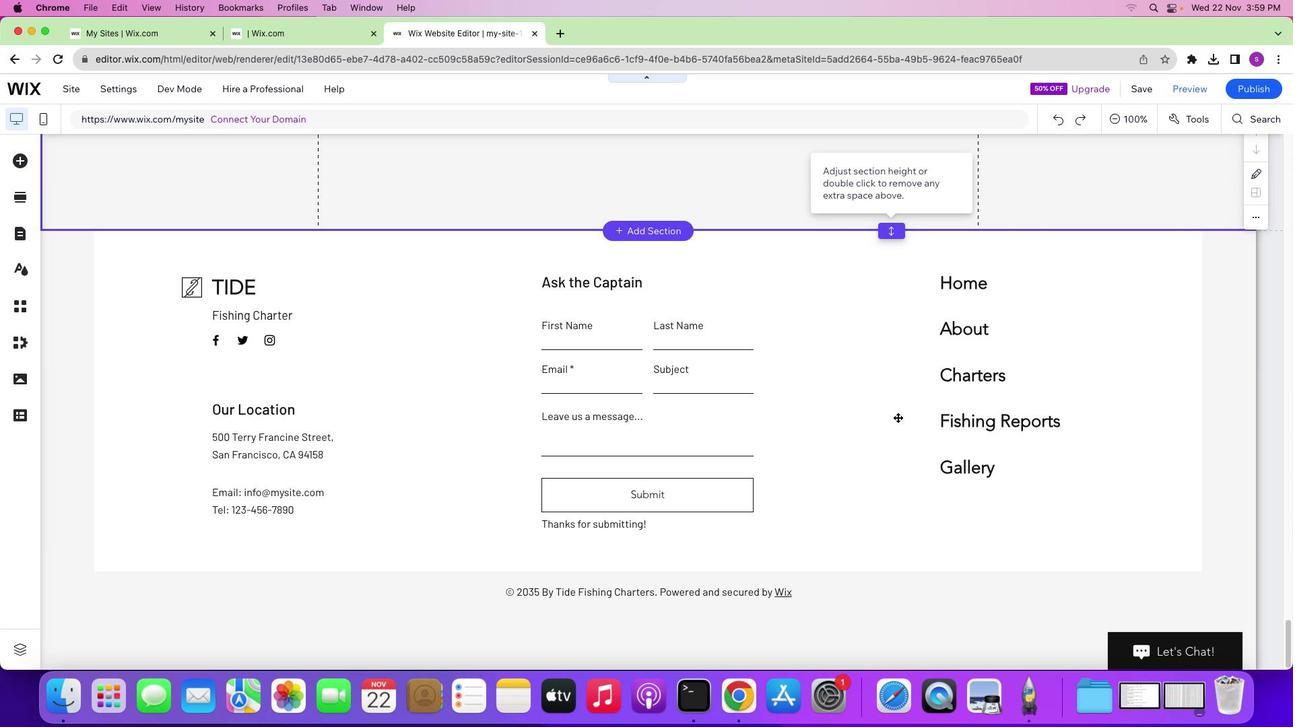
Action: Mouse pressed left at (892, 228)
Screenshot: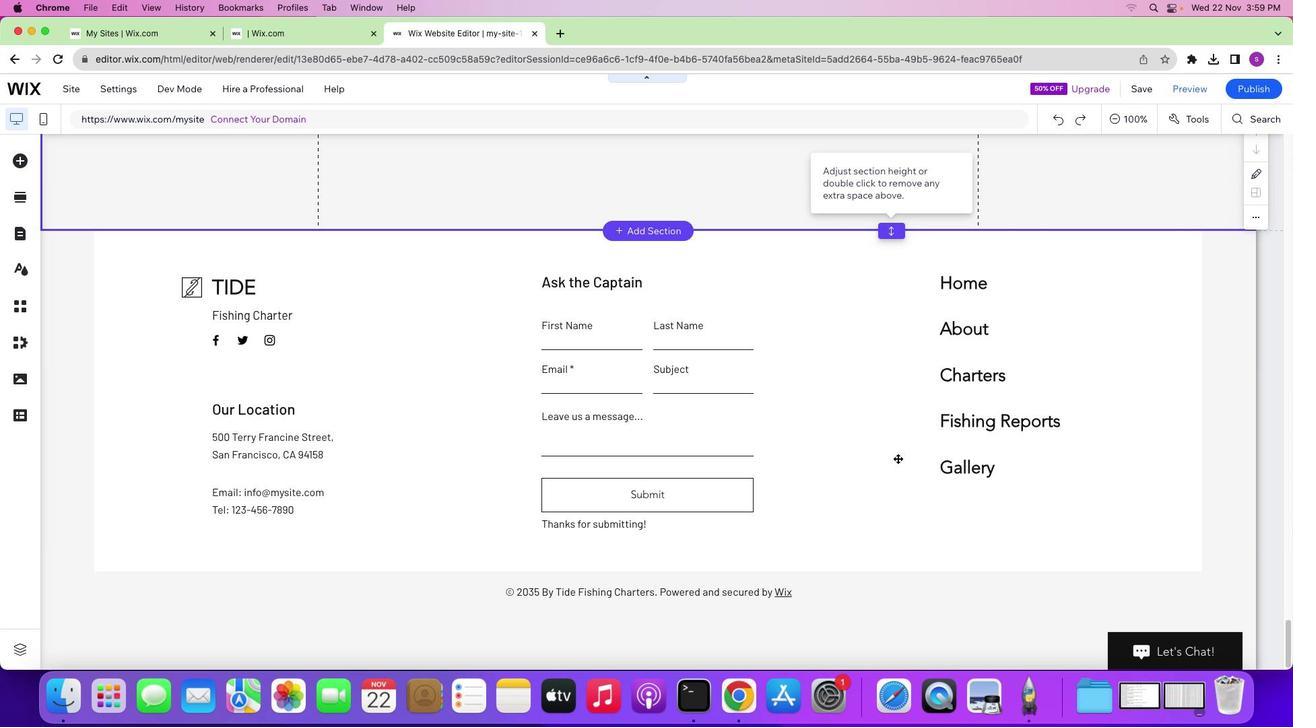 
Action: Mouse moved to (763, 345)
